 Task: Plan a trip to Ho, Ghana from 6th November, 2023 to 8th November, 2023 for 2 adults.1  bedroom having 2 beds and 1 bathroom. Property type can be flat. Amenities needed are: wifi. Look for 5 properties as per requirement.
Action: Mouse moved to (484, 101)
Screenshot: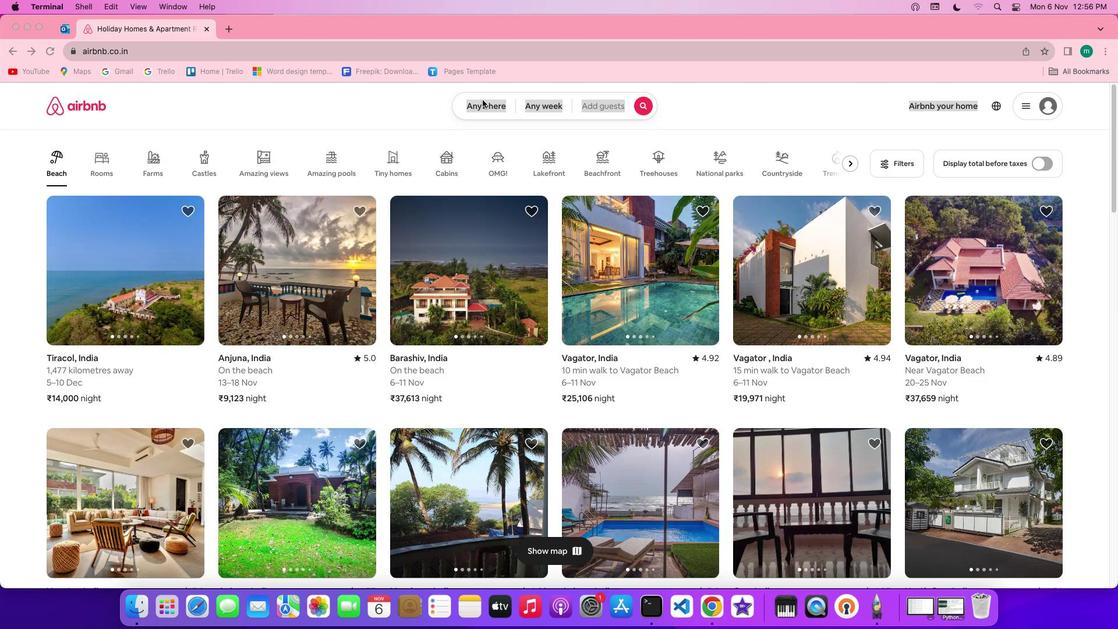
Action: Mouse pressed left at (484, 101)
Screenshot: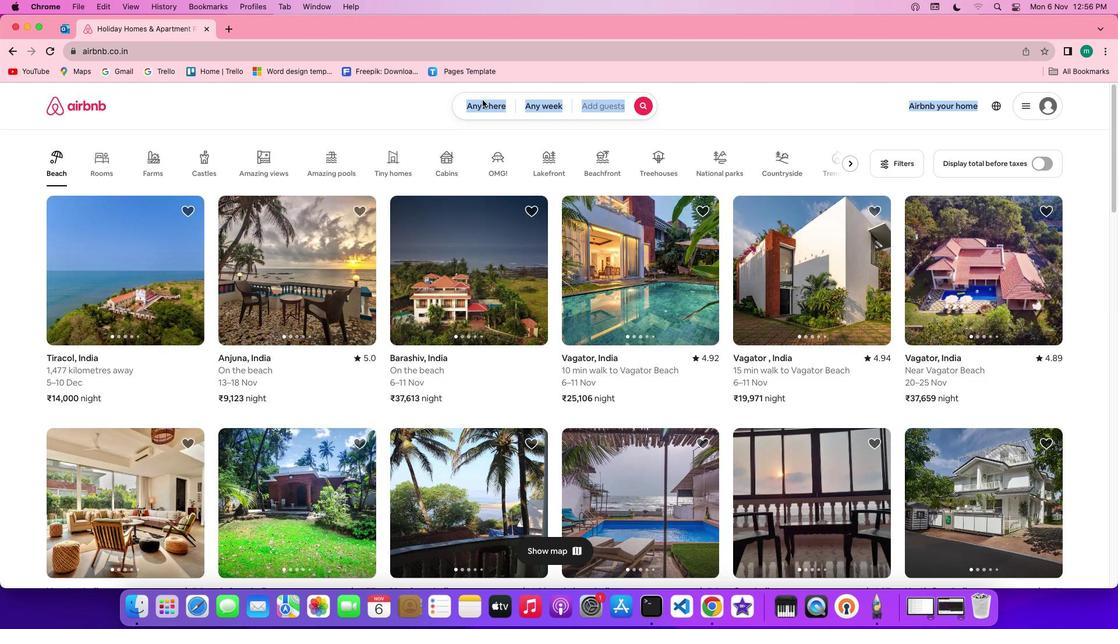 
Action: Mouse pressed left at (484, 101)
Screenshot: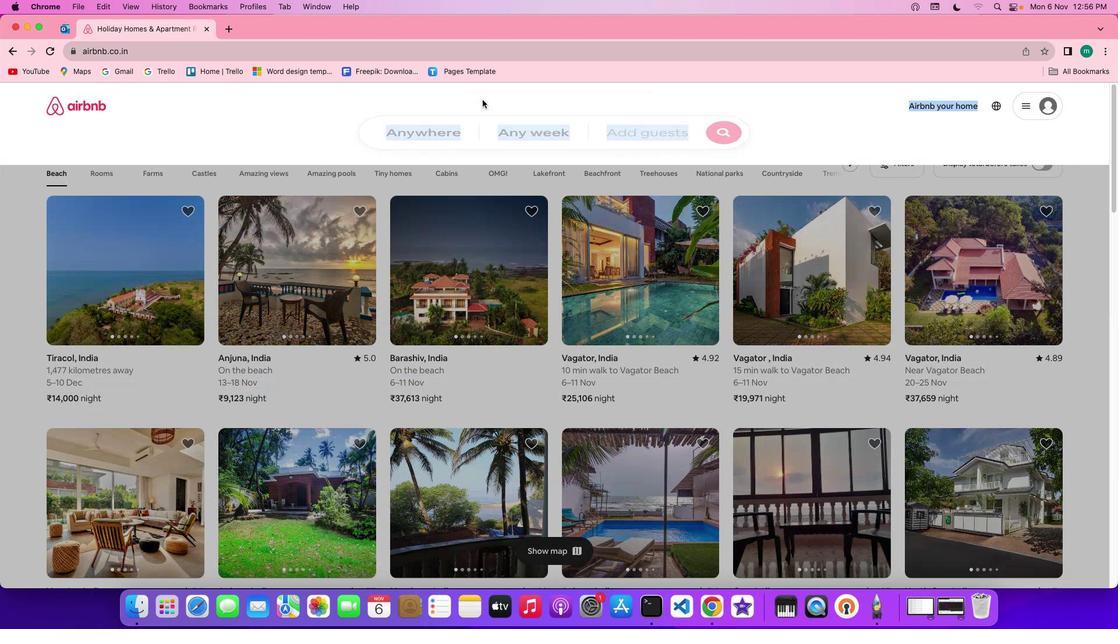 
Action: Mouse moved to (443, 154)
Screenshot: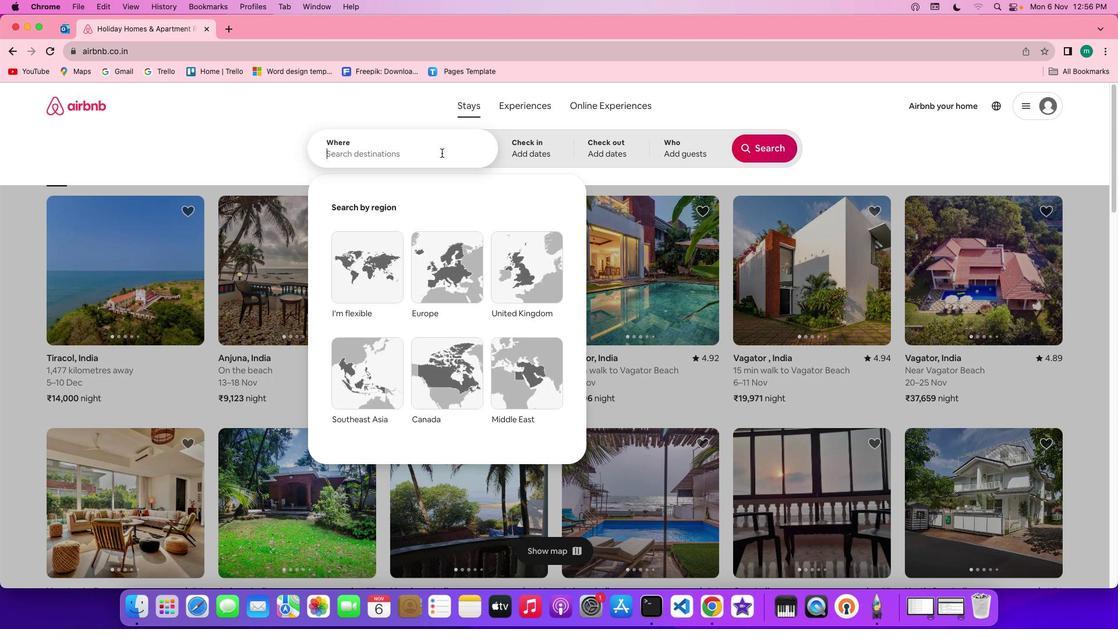 
Action: Key pressed Key.shift'H''o'','Key.spaceKey.shift'G''H'Key.backspace'h''a''n''a'
Screenshot: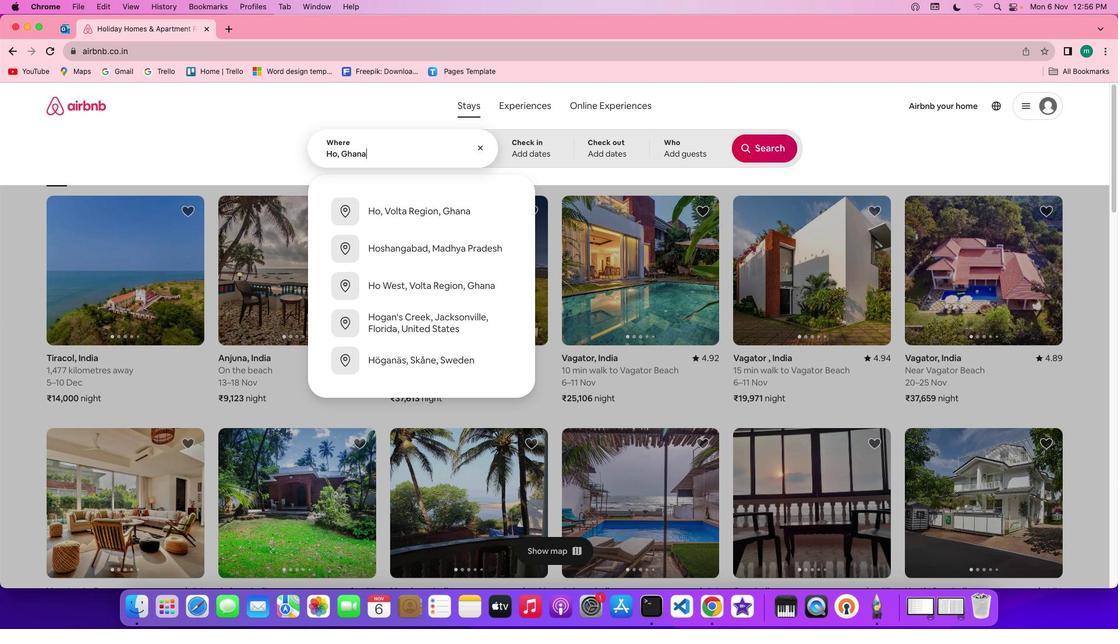 
Action: Mouse moved to (538, 143)
Screenshot: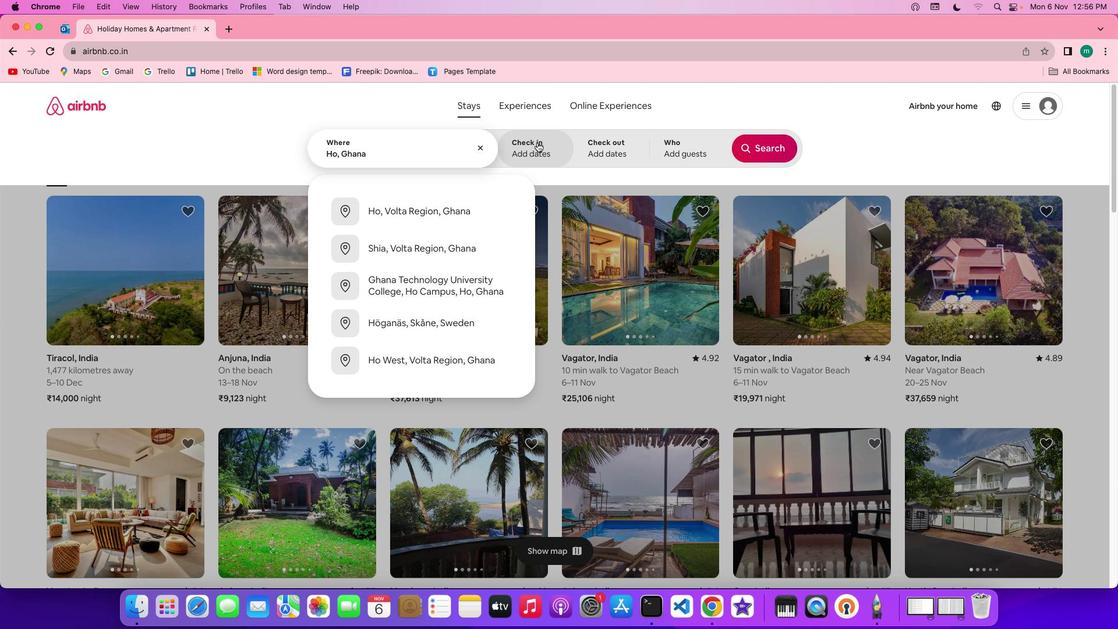 
Action: Mouse pressed left at (538, 143)
Screenshot: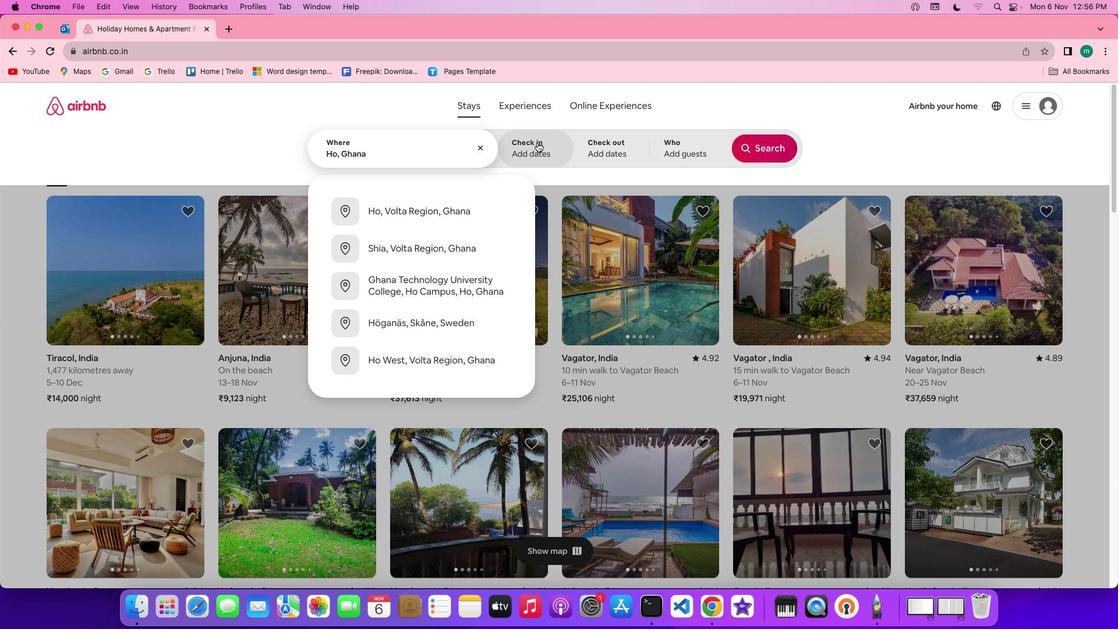 
Action: Mouse moved to (388, 327)
Screenshot: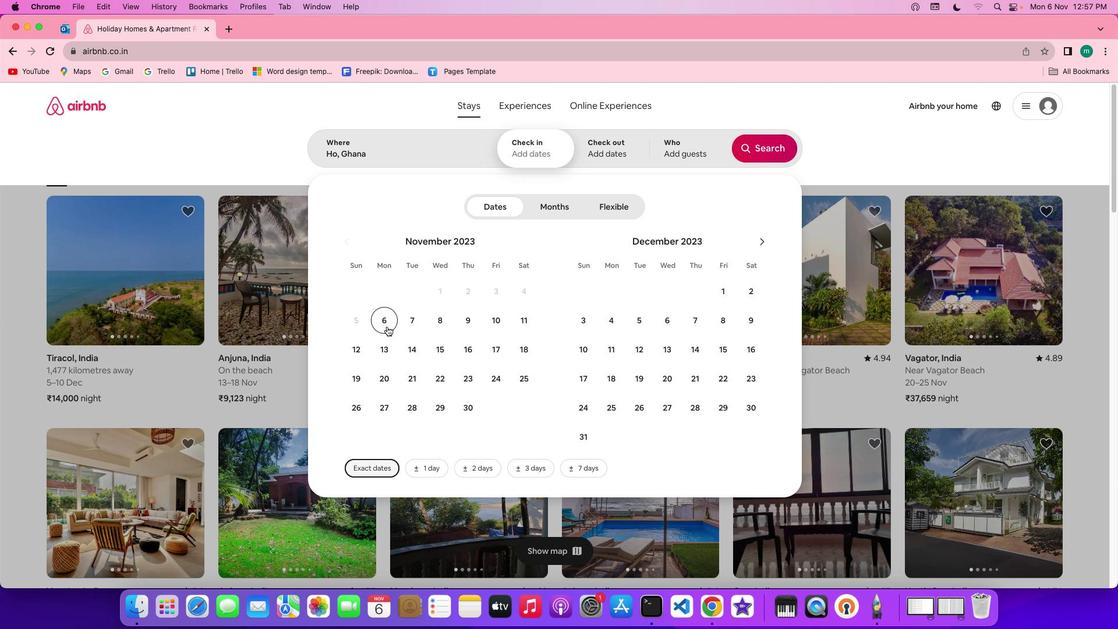 
Action: Mouse pressed left at (388, 327)
Screenshot: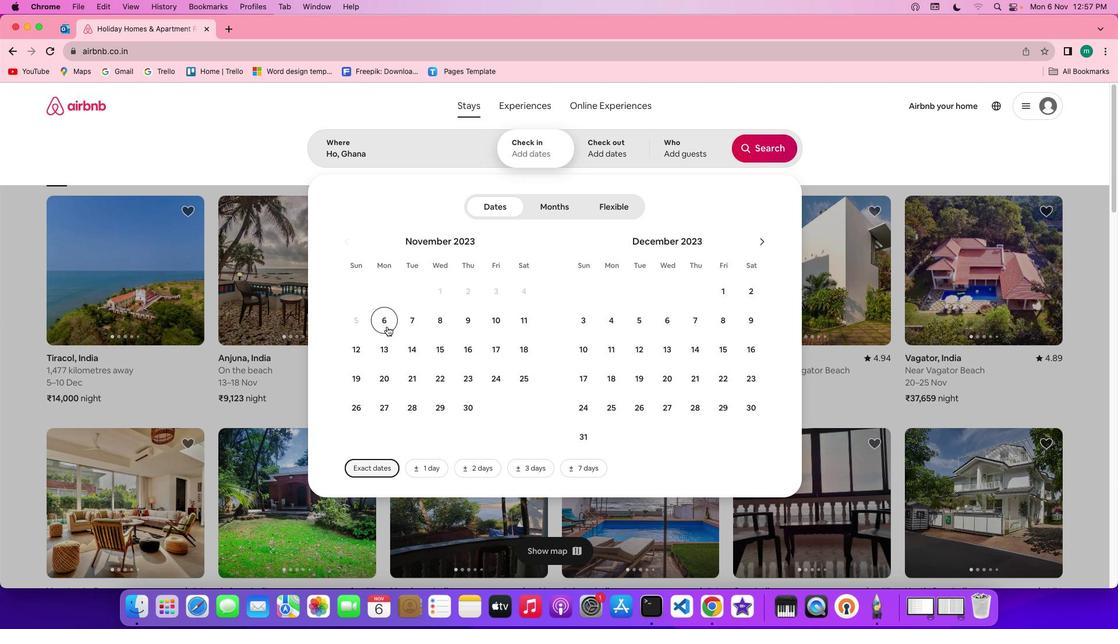 
Action: Mouse moved to (435, 327)
Screenshot: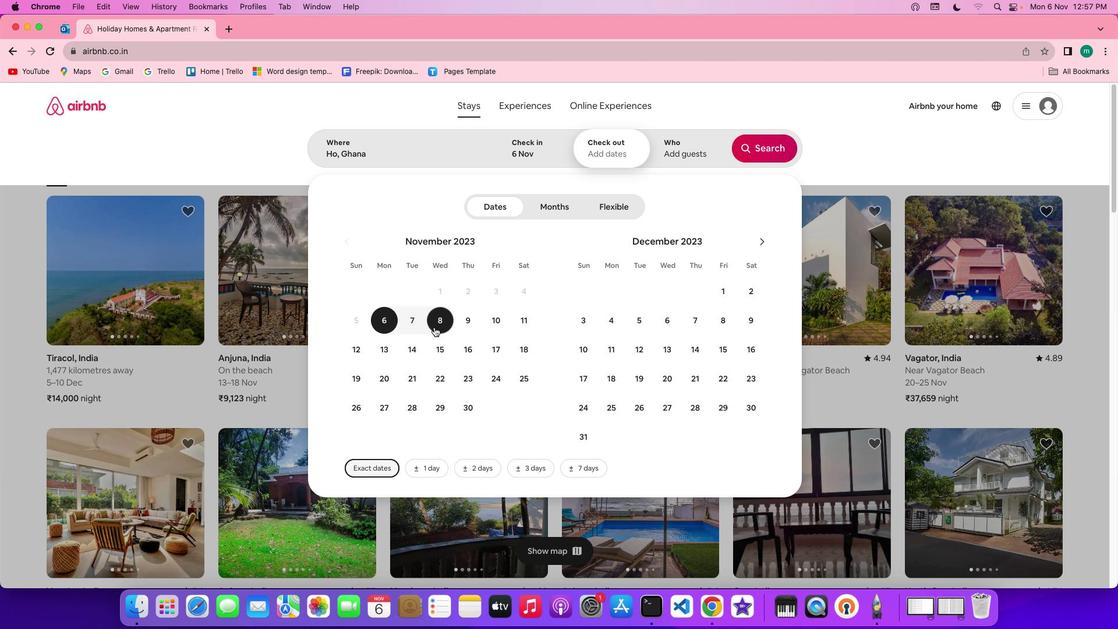 
Action: Mouse pressed left at (435, 327)
Screenshot: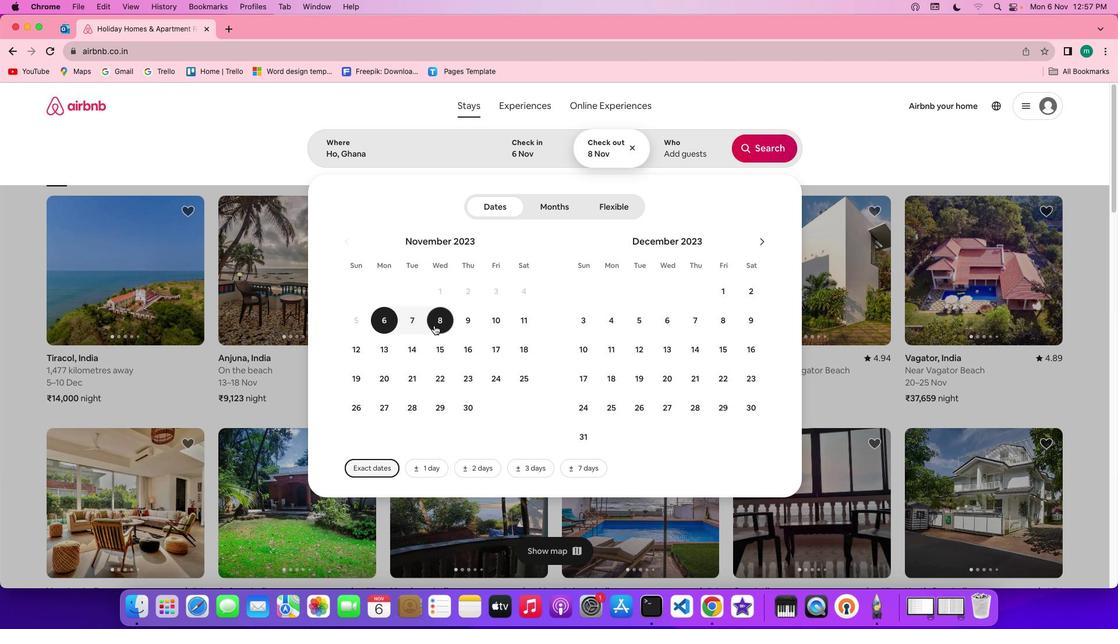 
Action: Mouse moved to (697, 157)
Screenshot: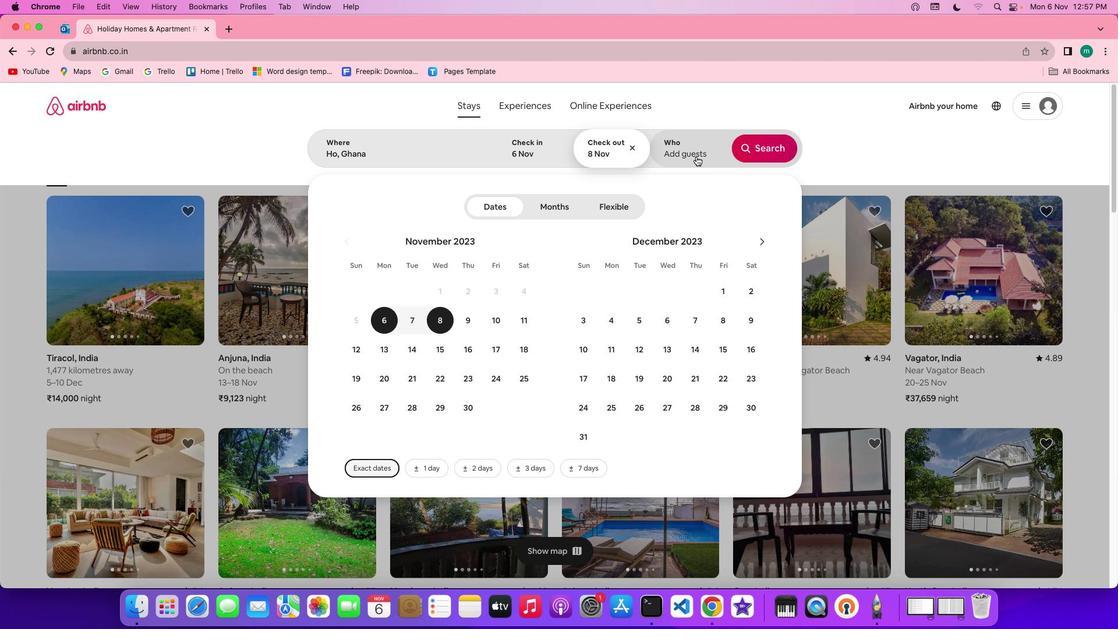 
Action: Mouse pressed left at (697, 157)
Screenshot: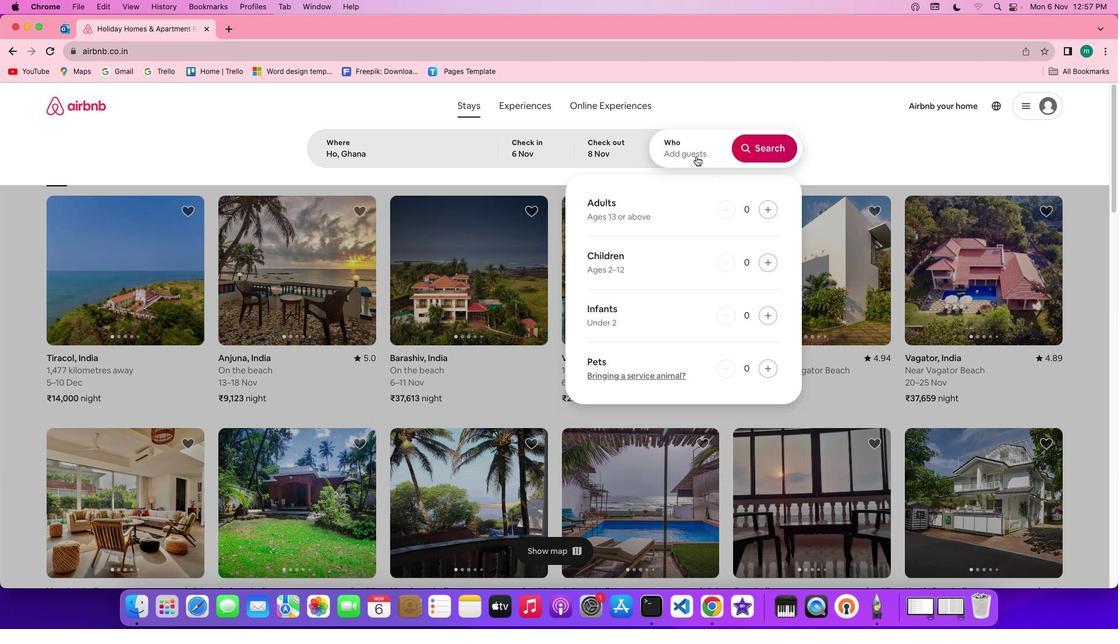 
Action: Mouse moved to (764, 211)
Screenshot: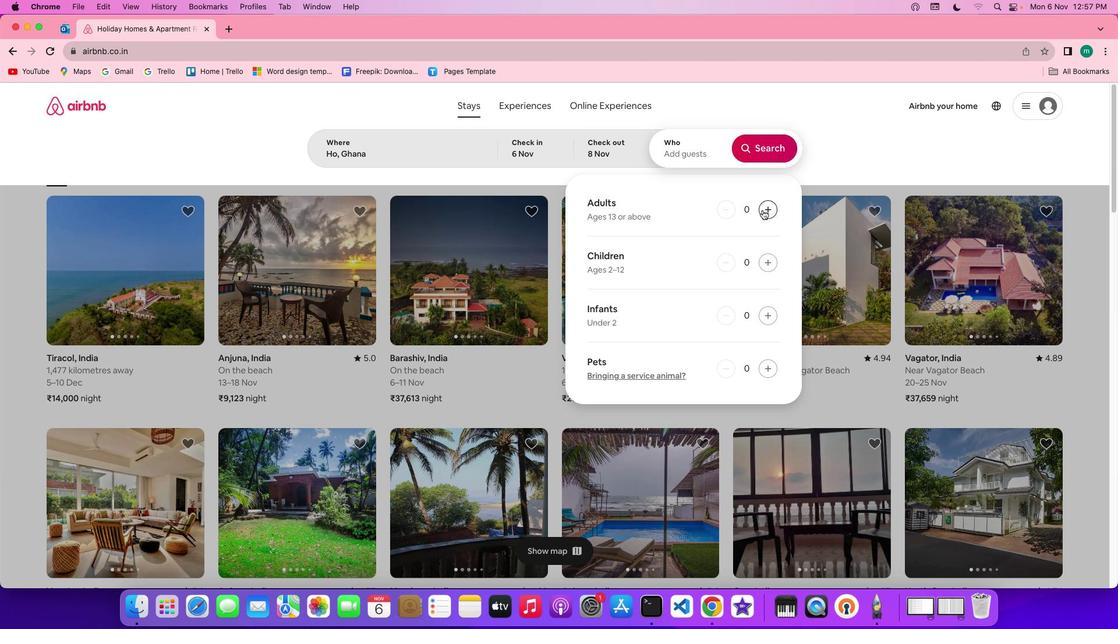
Action: Mouse pressed left at (764, 211)
Screenshot: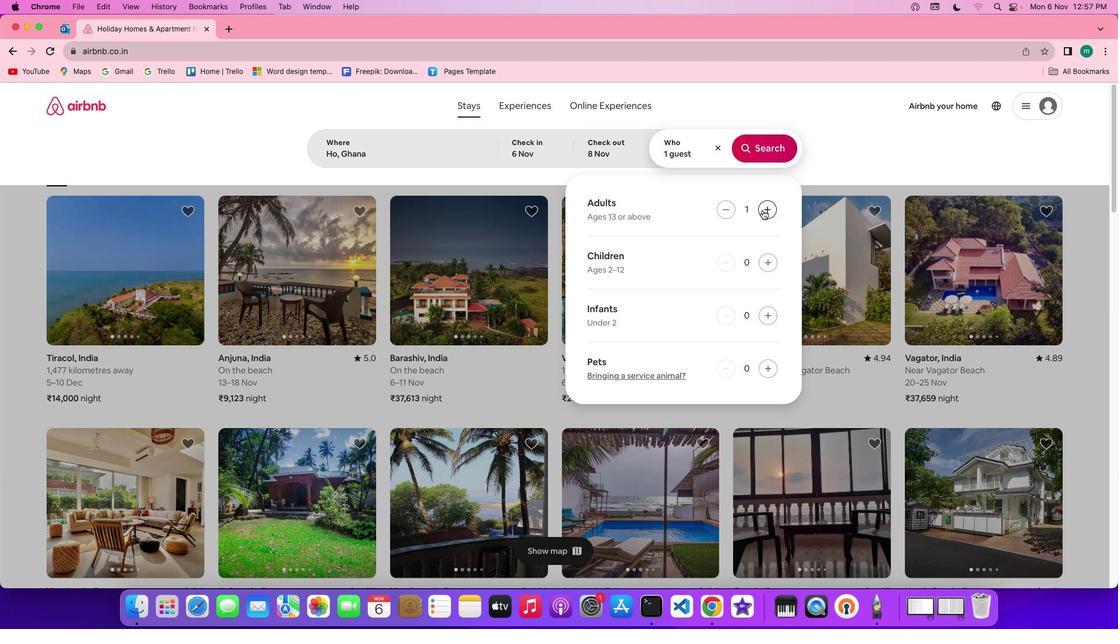 
Action: Mouse pressed left at (764, 211)
Screenshot: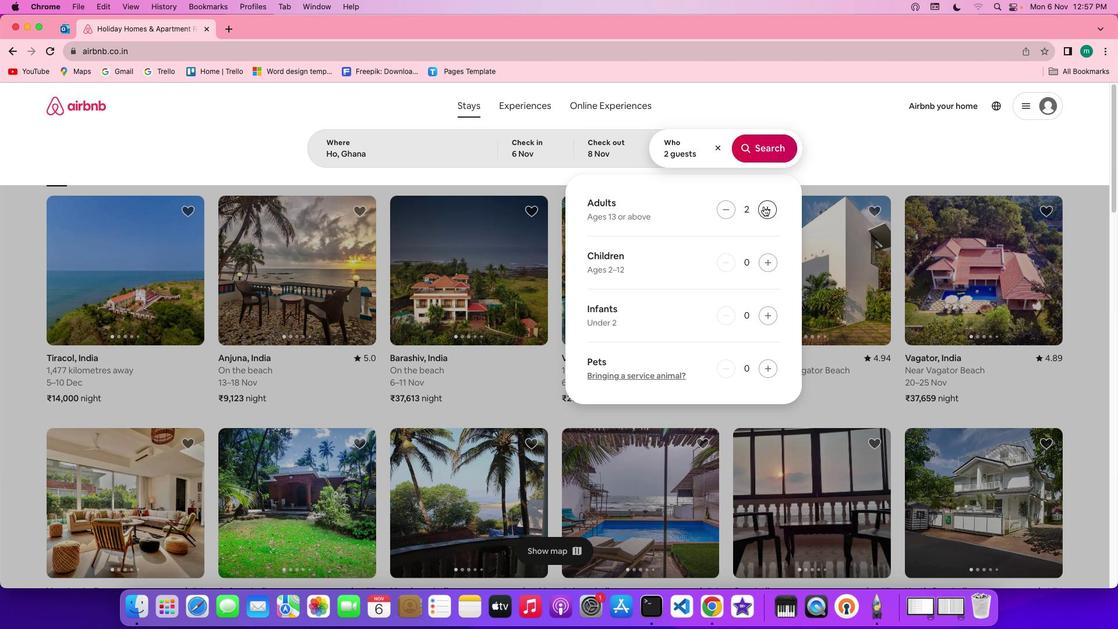 
Action: Mouse moved to (771, 154)
Screenshot: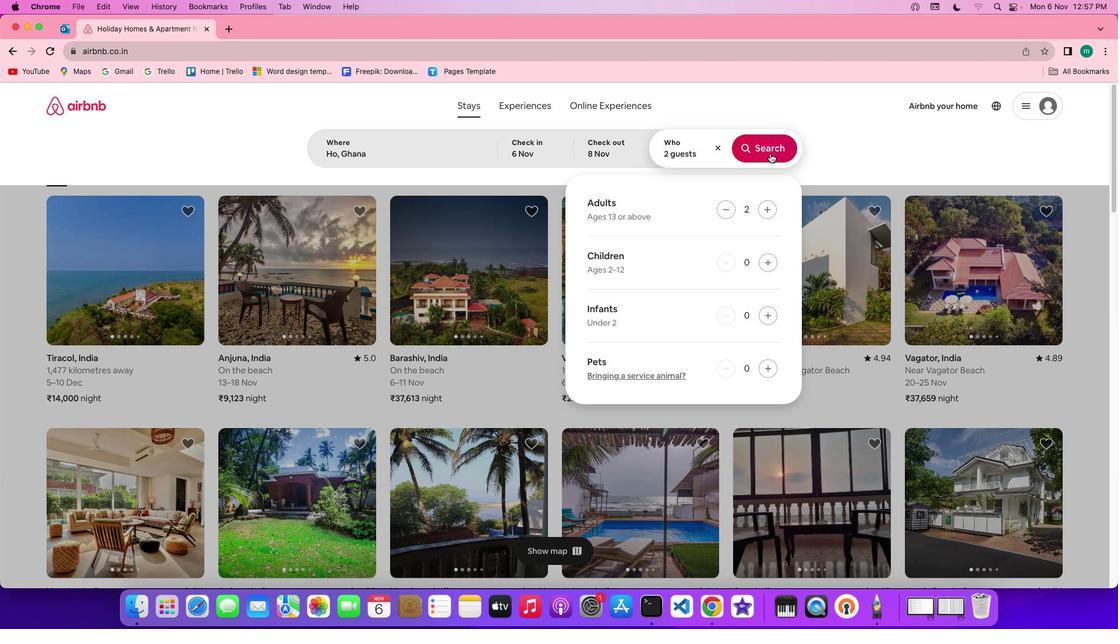 
Action: Mouse pressed left at (771, 154)
Screenshot: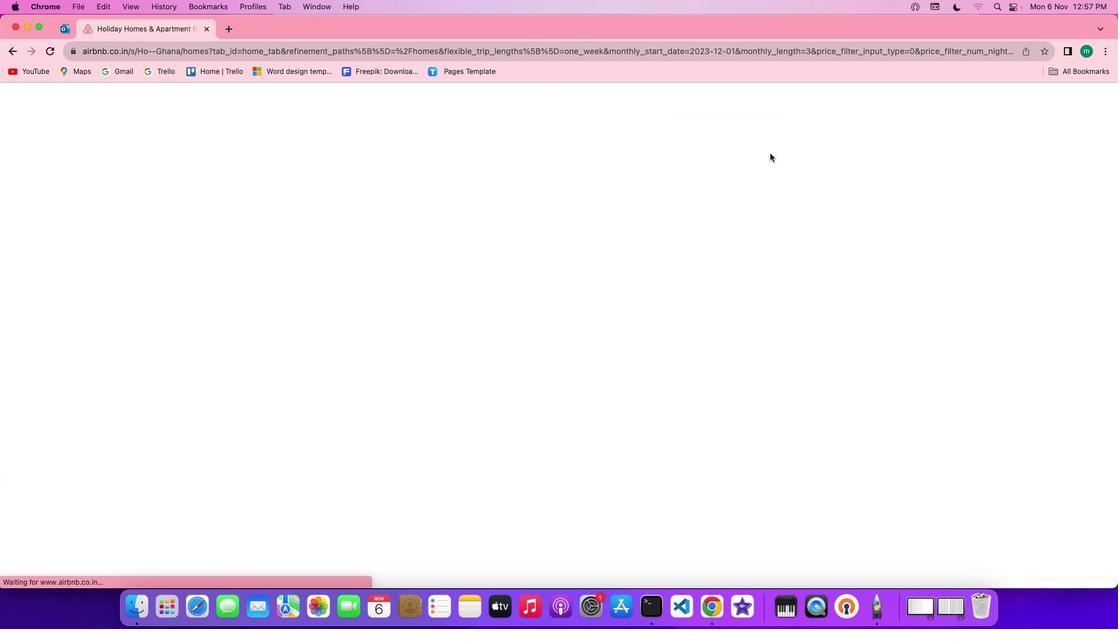 
Action: Mouse moved to (948, 152)
Screenshot: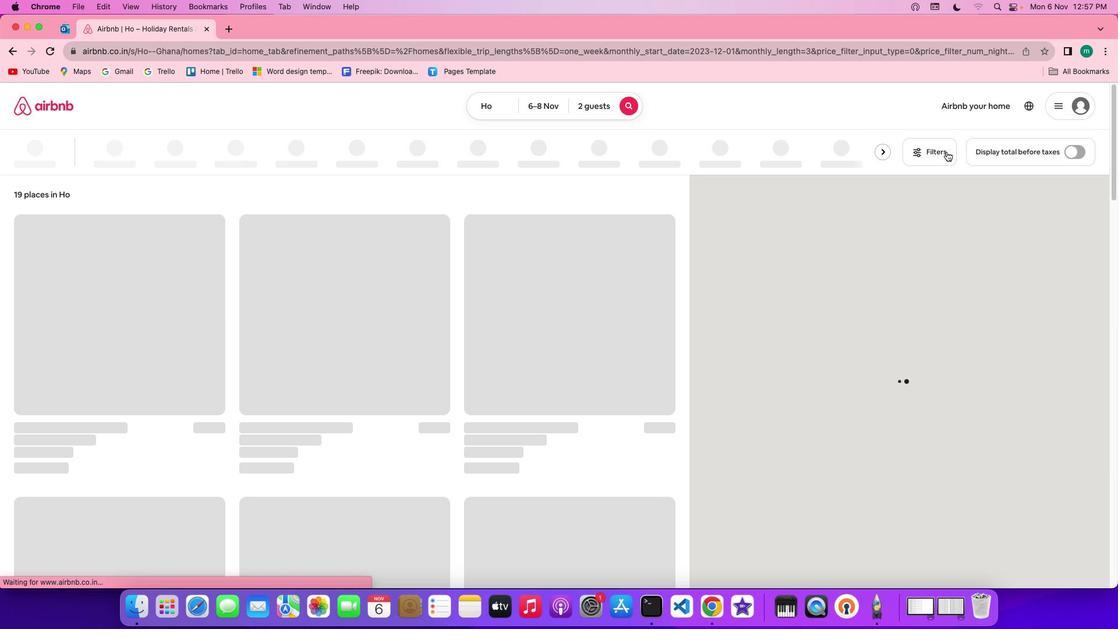 
Action: Mouse pressed left at (948, 152)
Screenshot: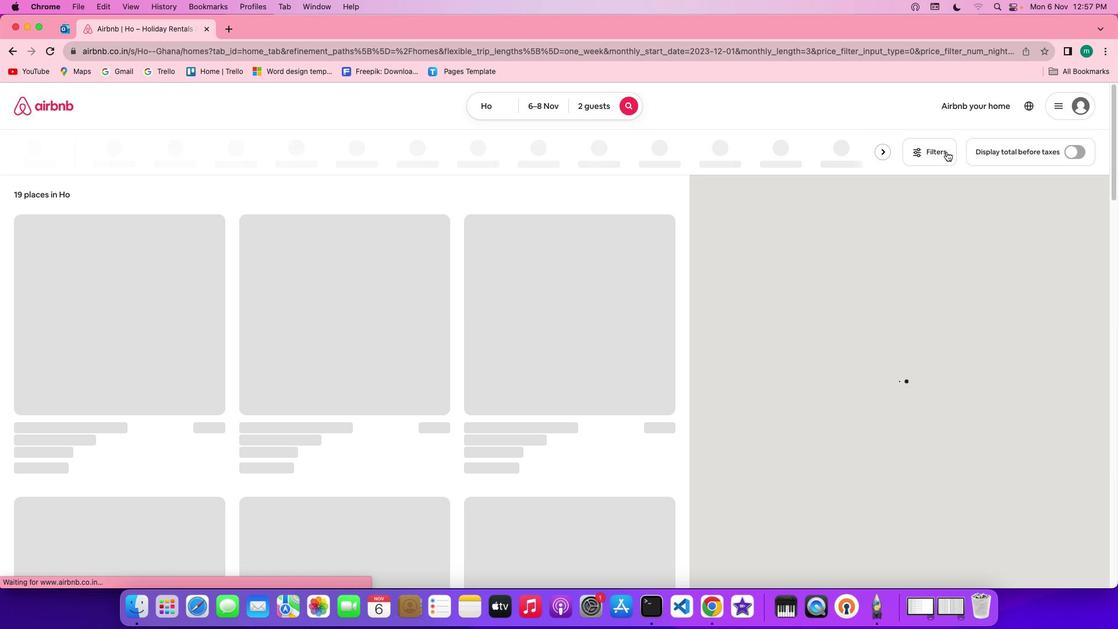 
Action: Mouse moved to (934, 149)
Screenshot: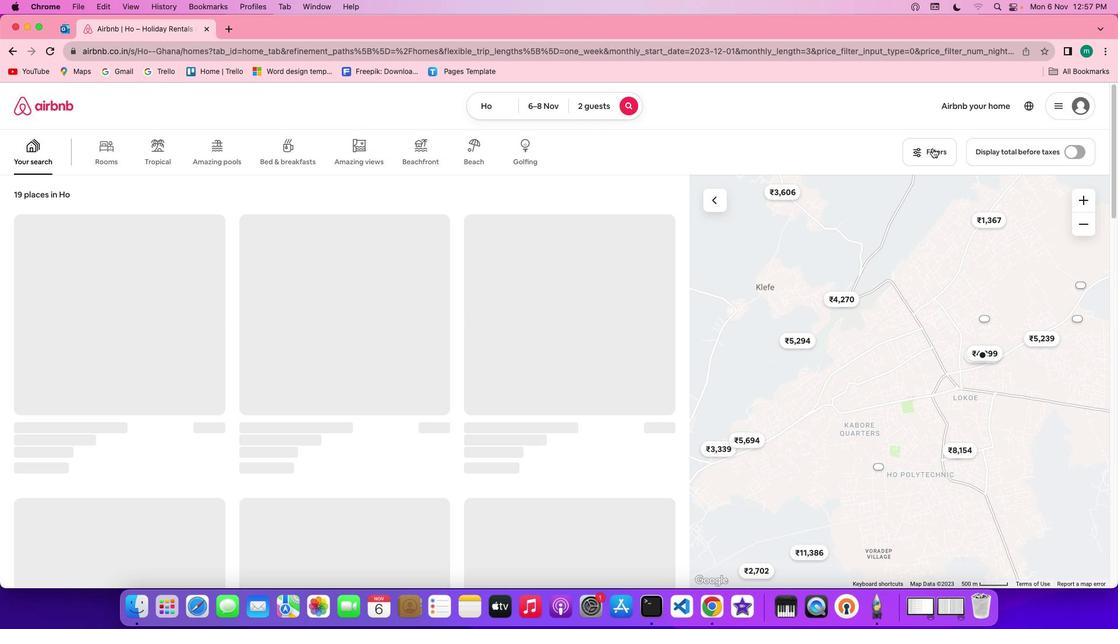 
Action: Mouse pressed left at (934, 149)
Screenshot: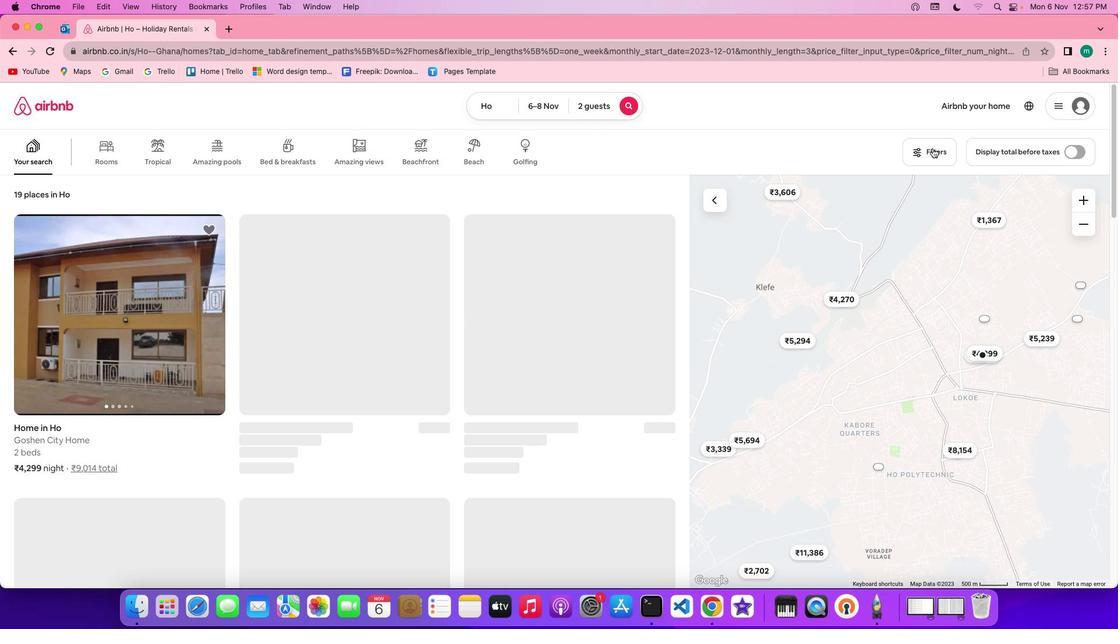 
Action: Mouse moved to (656, 342)
Screenshot: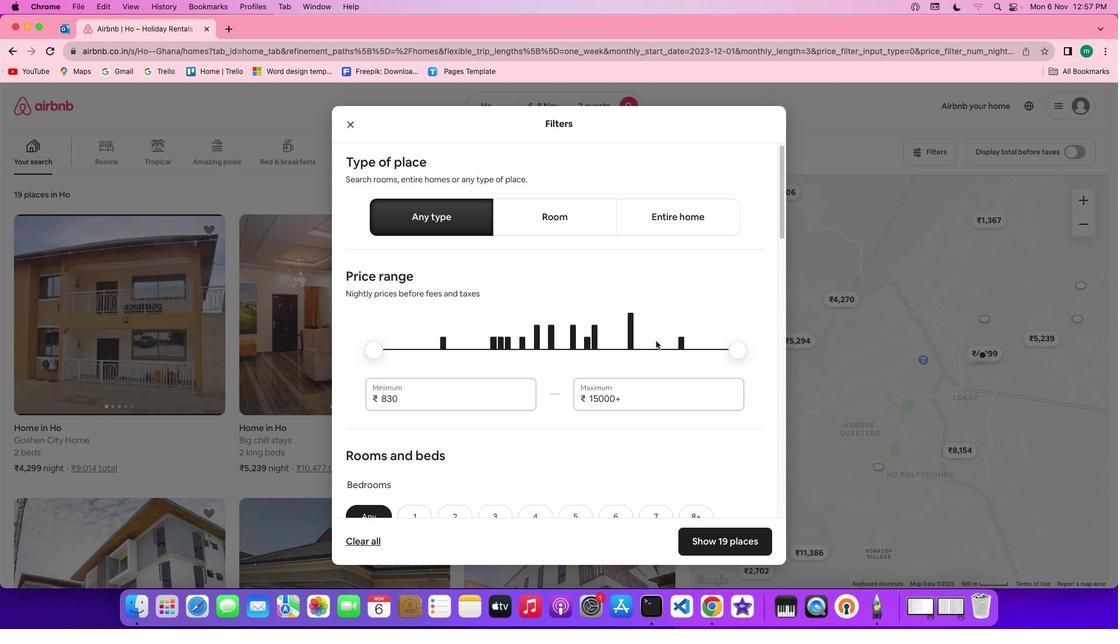 
Action: Mouse scrolled (656, 342) with delta (1, 0)
Screenshot: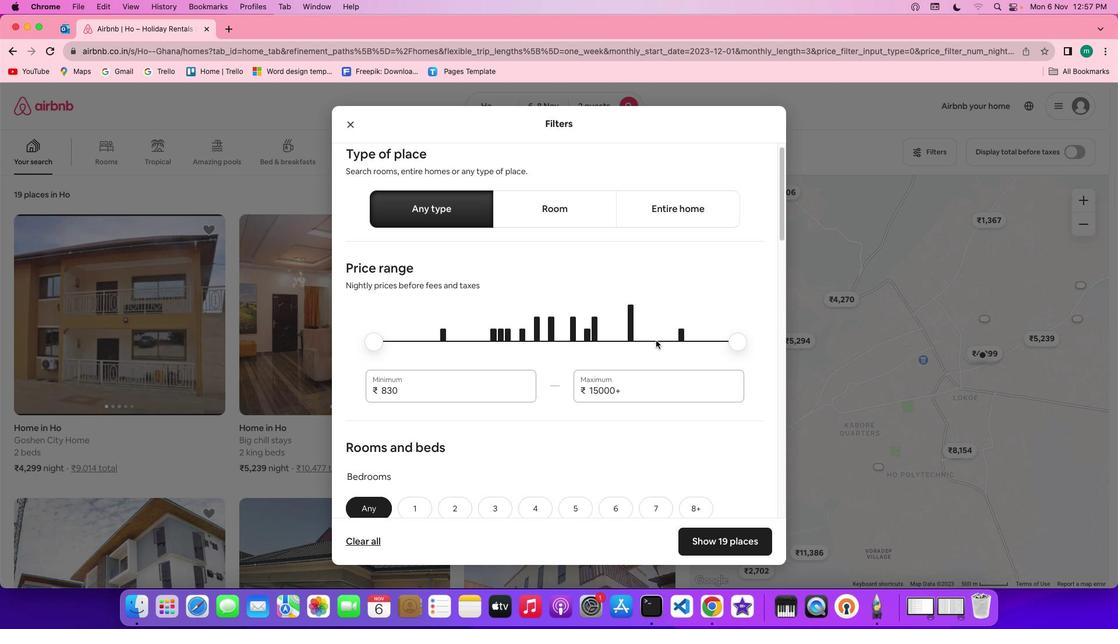 
Action: Mouse scrolled (656, 342) with delta (1, 0)
Screenshot: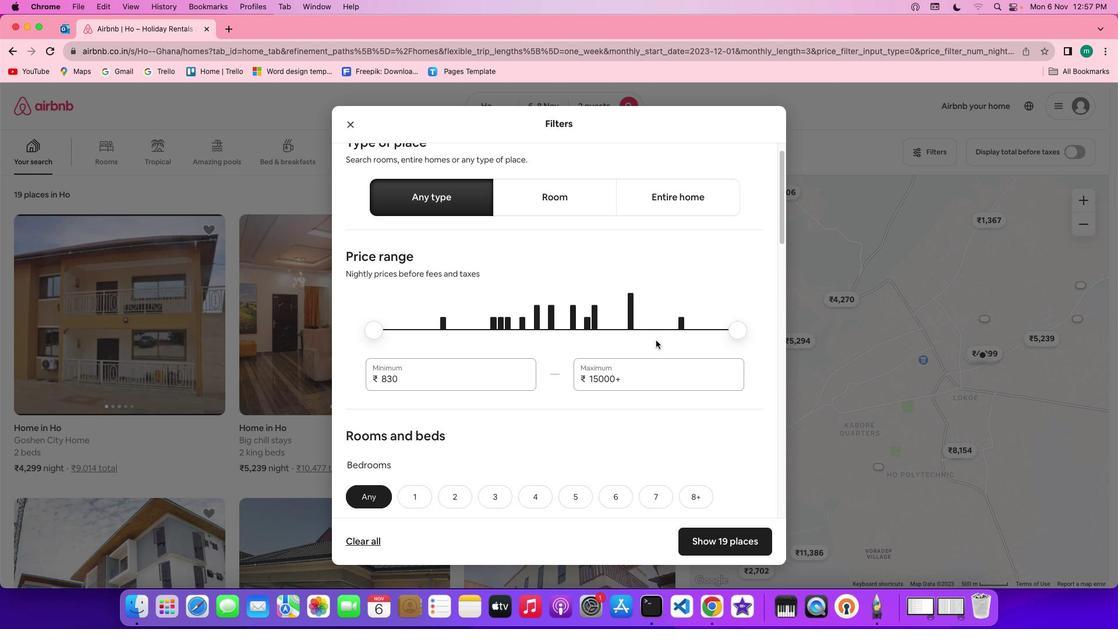 
Action: Mouse moved to (656, 342)
Screenshot: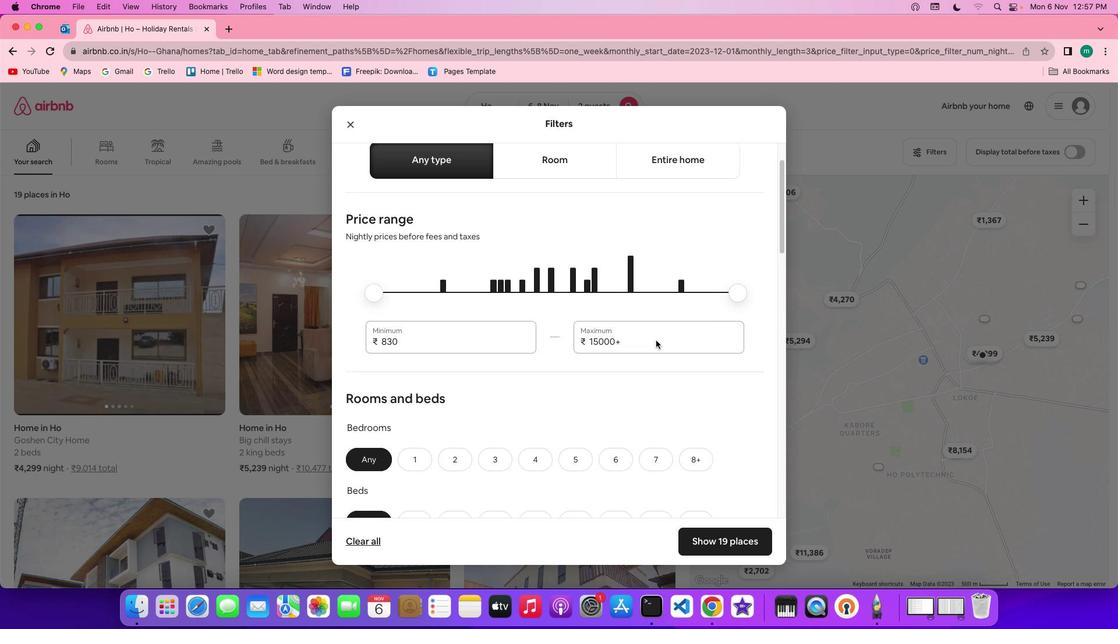 
Action: Mouse scrolled (656, 342) with delta (1, 0)
Screenshot: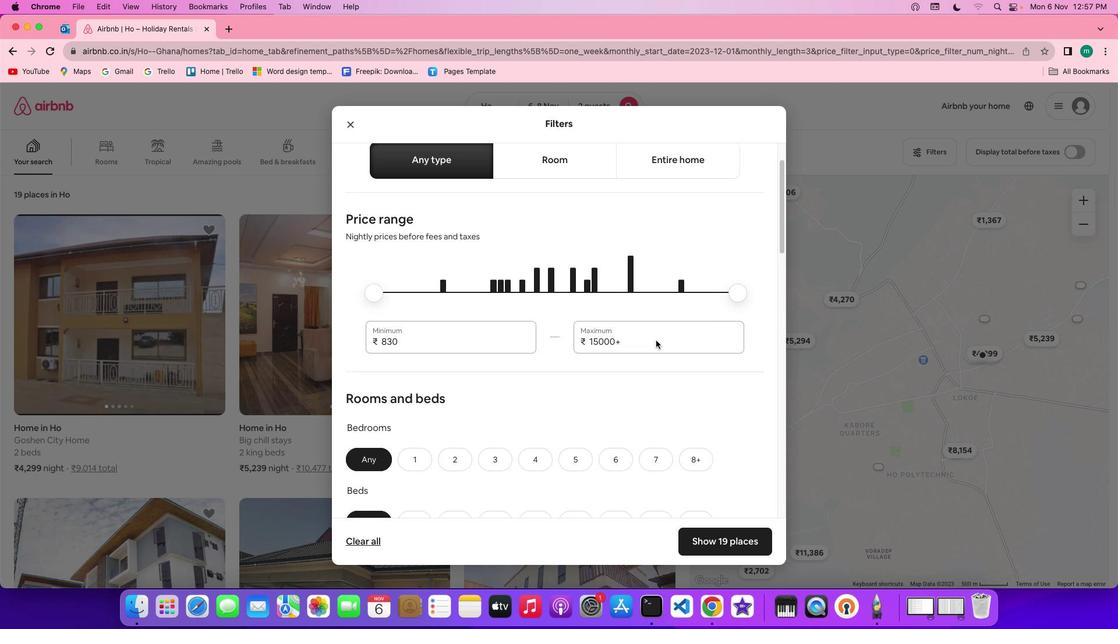 
Action: Mouse moved to (656, 341)
Screenshot: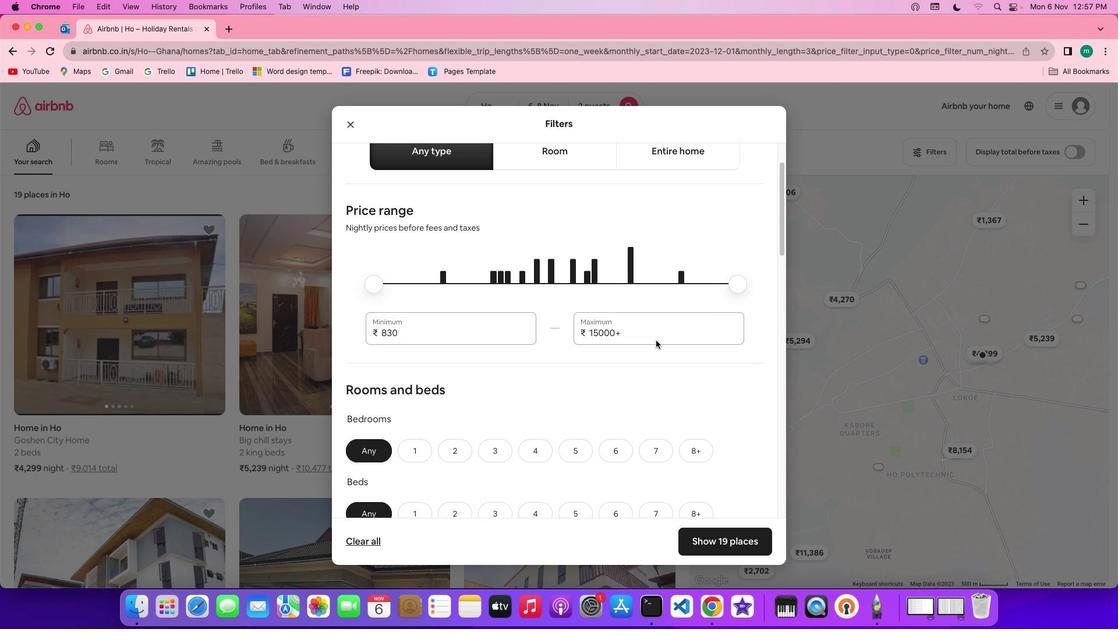 
Action: Mouse scrolled (656, 341) with delta (1, 0)
Screenshot: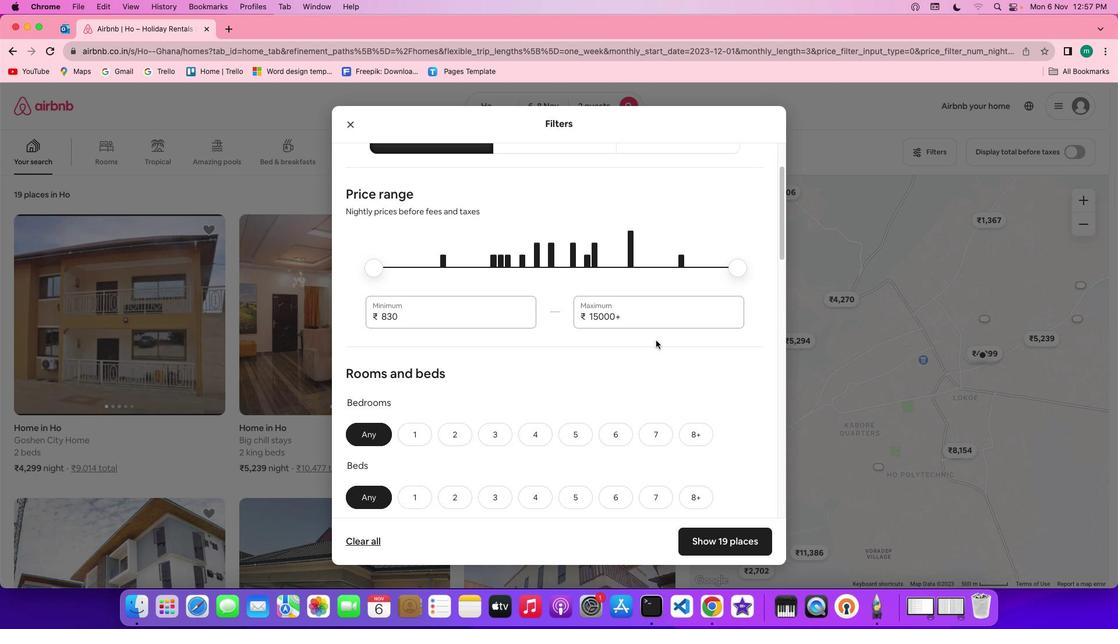 
Action: Mouse scrolled (656, 341) with delta (1, 0)
Screenshot: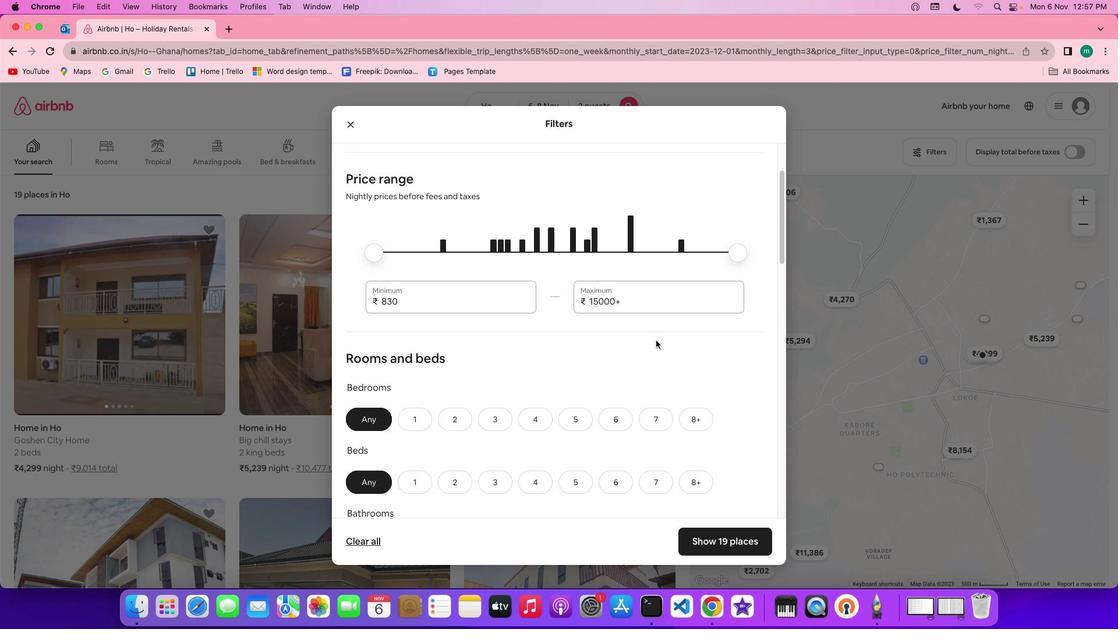 
Action: Mouse scrolled (656, 341) with delta (1, 0)
Screenshot: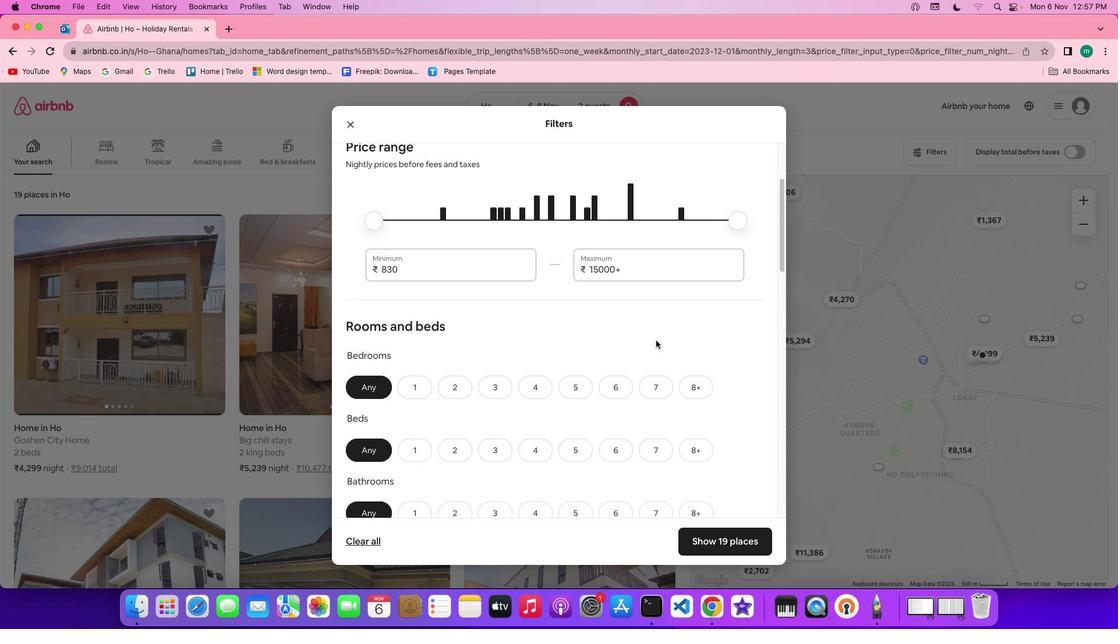 
Action: Mouse scrolled (656, 341) with delta (1, 0)
Screenshot: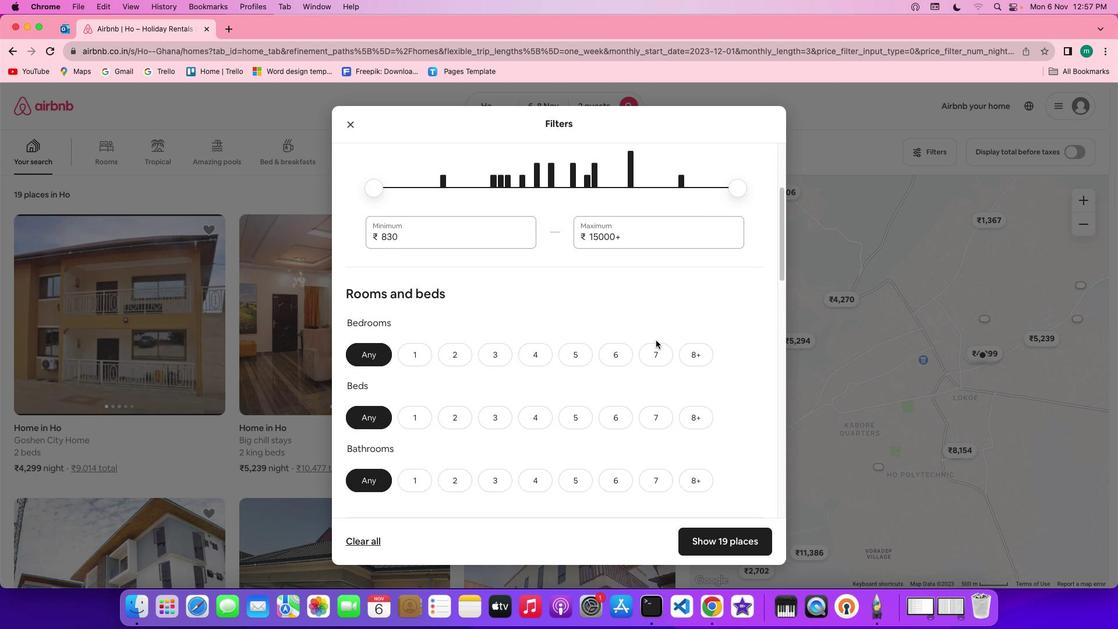 
Action: Mouse scrolled (656, 341) with delta (1, 0)
Screenshot: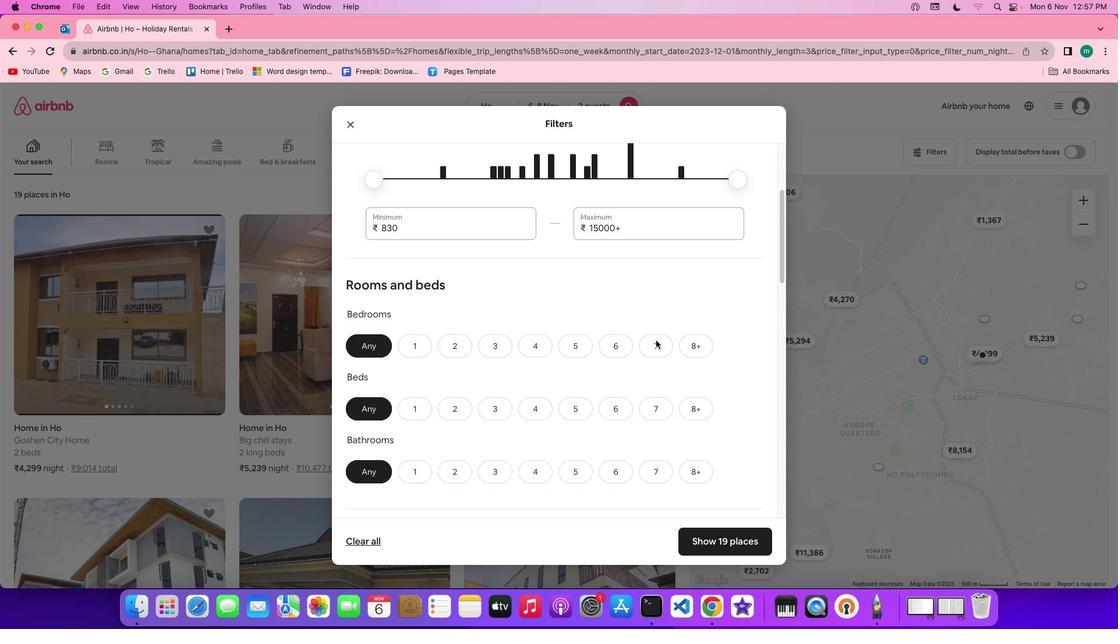 
Action: Mouse scrolled (656, 341) with delta (1, 0)
Screenshot: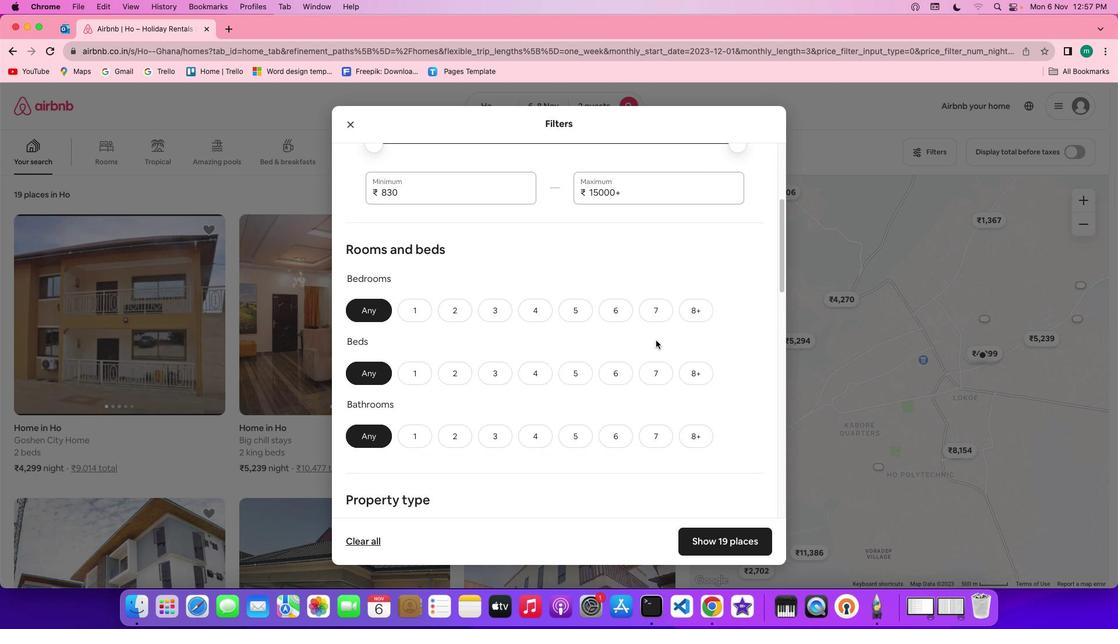 
Action: Mouse scrolled (656, 341) with delta (1, 0)
Screenshot: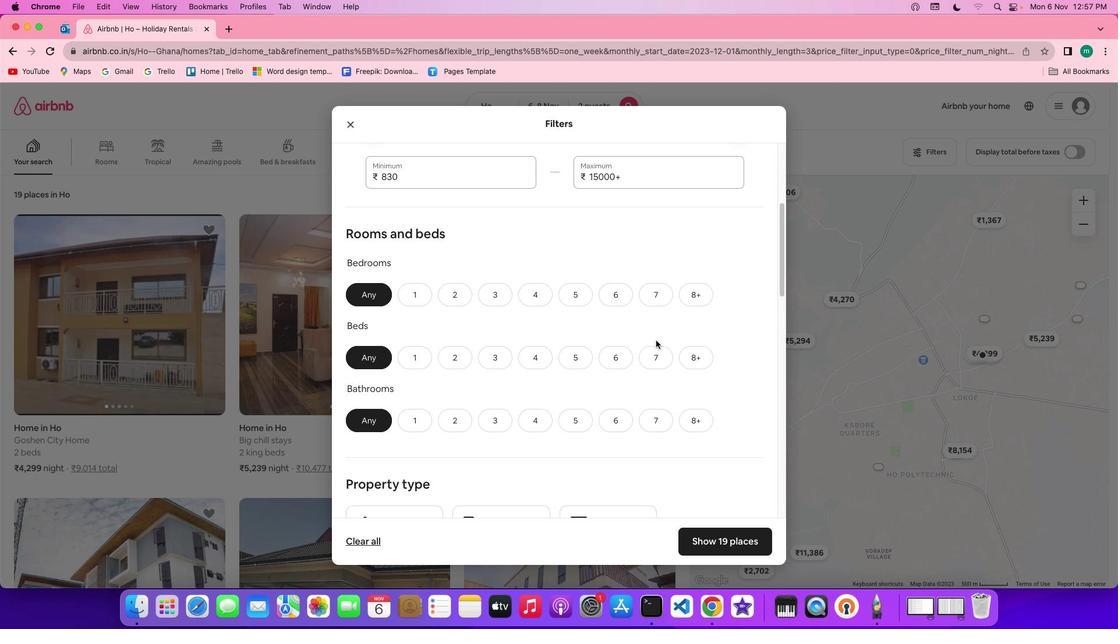 
Action: Mouse scrolled (656, 341) with delta (1, 0)
Screenshot: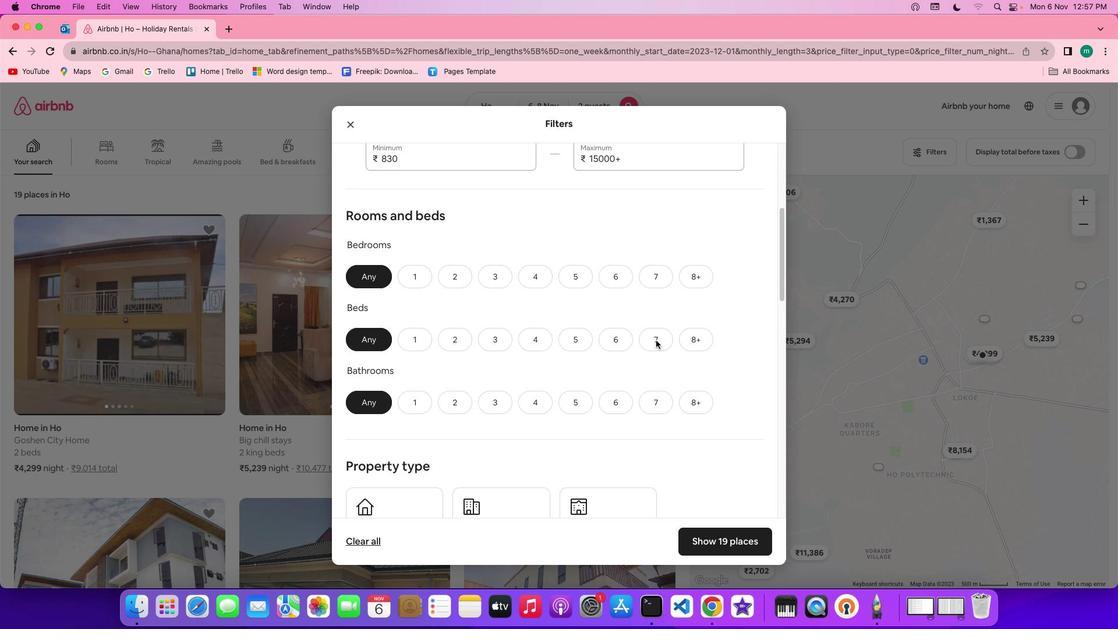 
Action: Mouse scrolled (656, 341) with delta (1, 0)
Screenshot: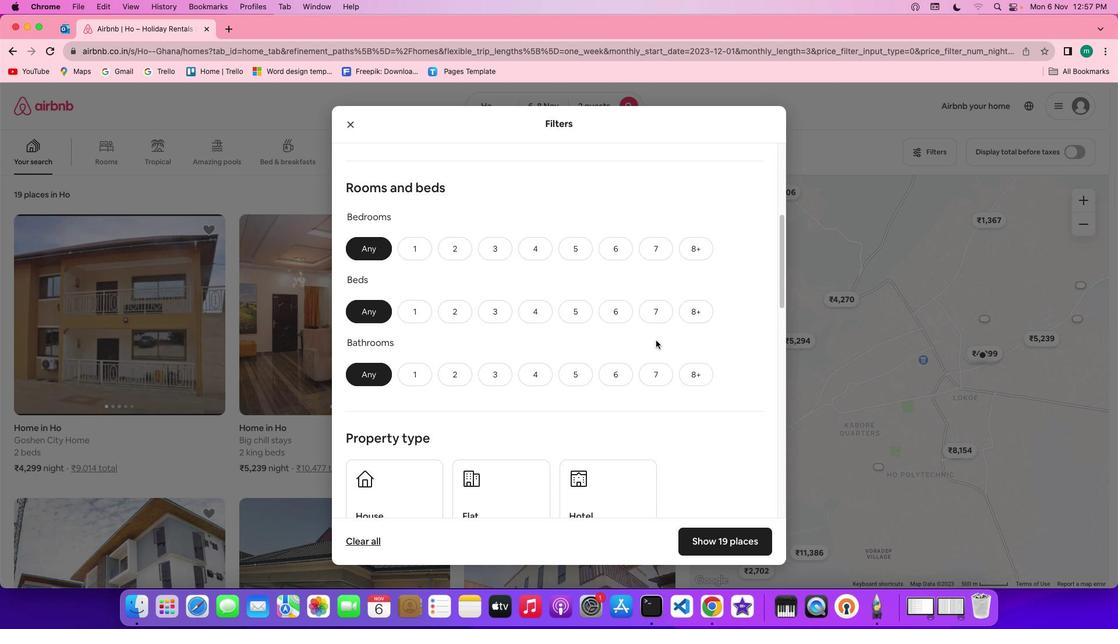 
Action: Mouse moved to (424, 241)
Screenshot: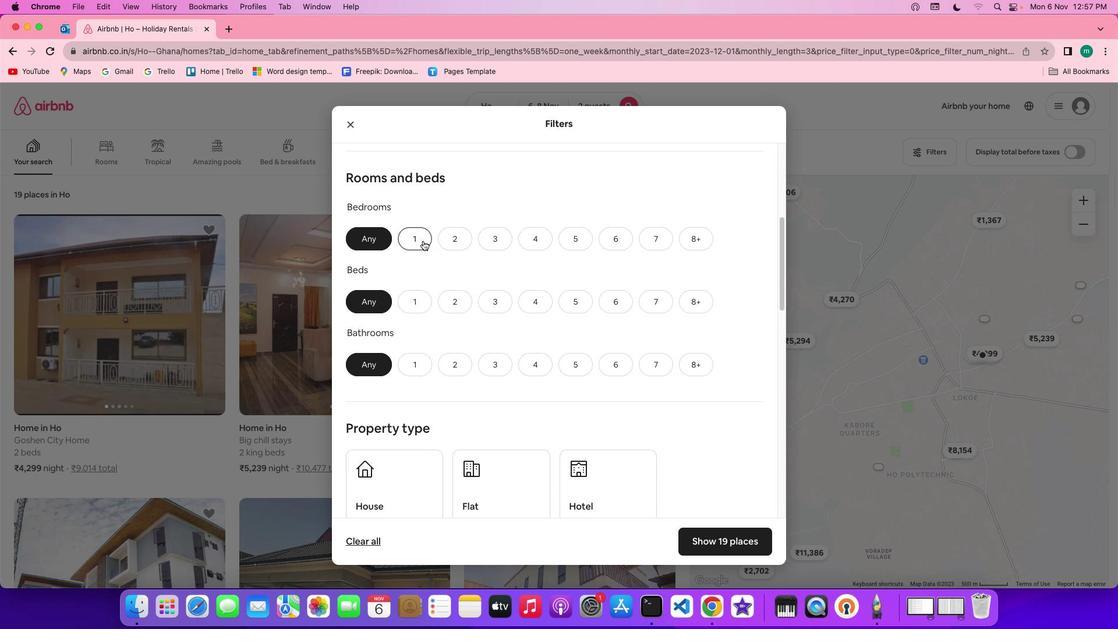 
Action: Mouse pressed left at (424, 241)
Screenshot: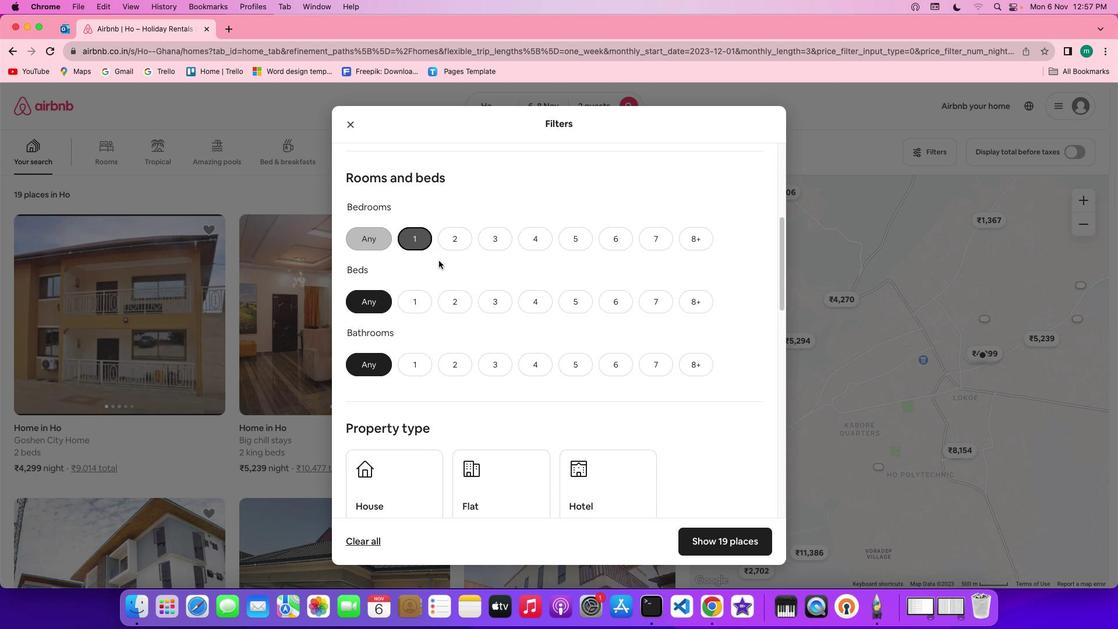 
Action: Mouse moved to (465, 296)
Screenshot: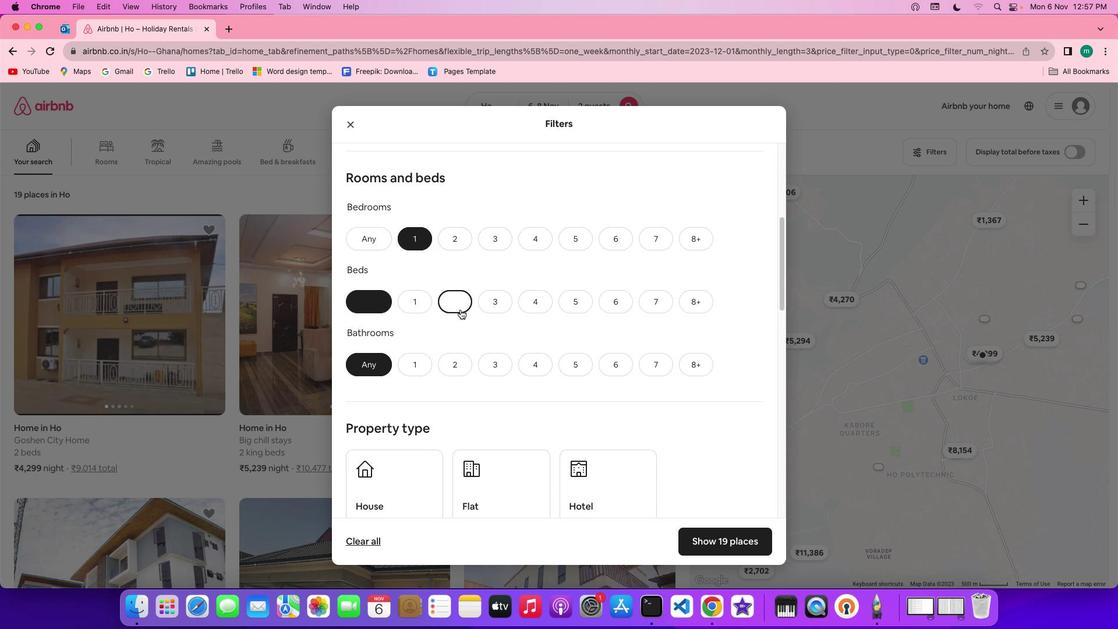 
Action: Mouse pressed left at (465, 296)
Screenshot: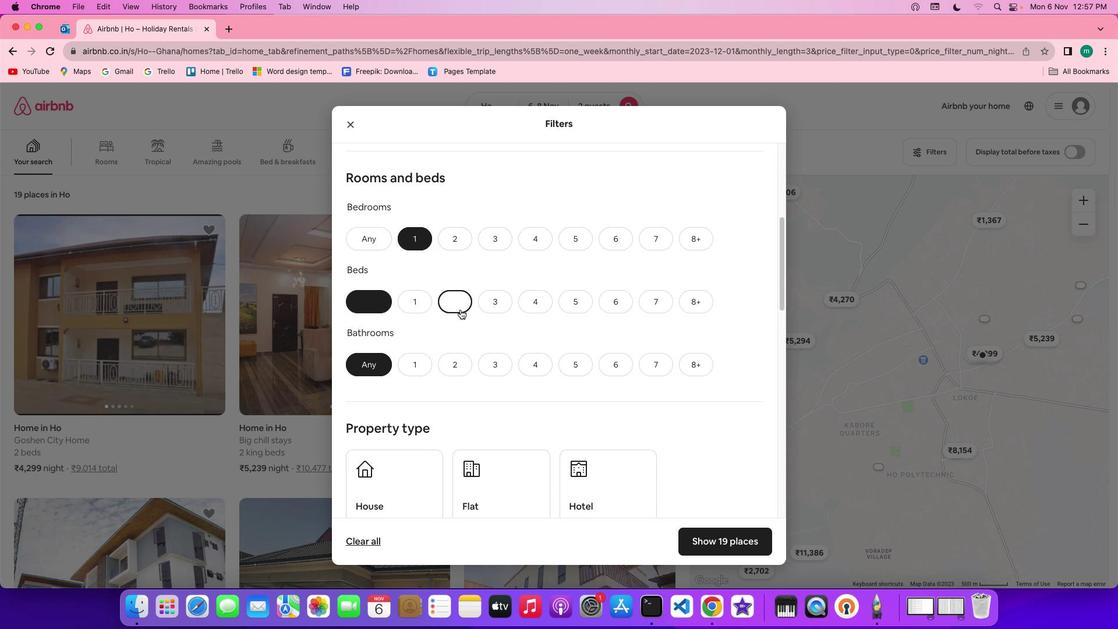 
Action: Mouse moved to (422, 361)
Screenshot: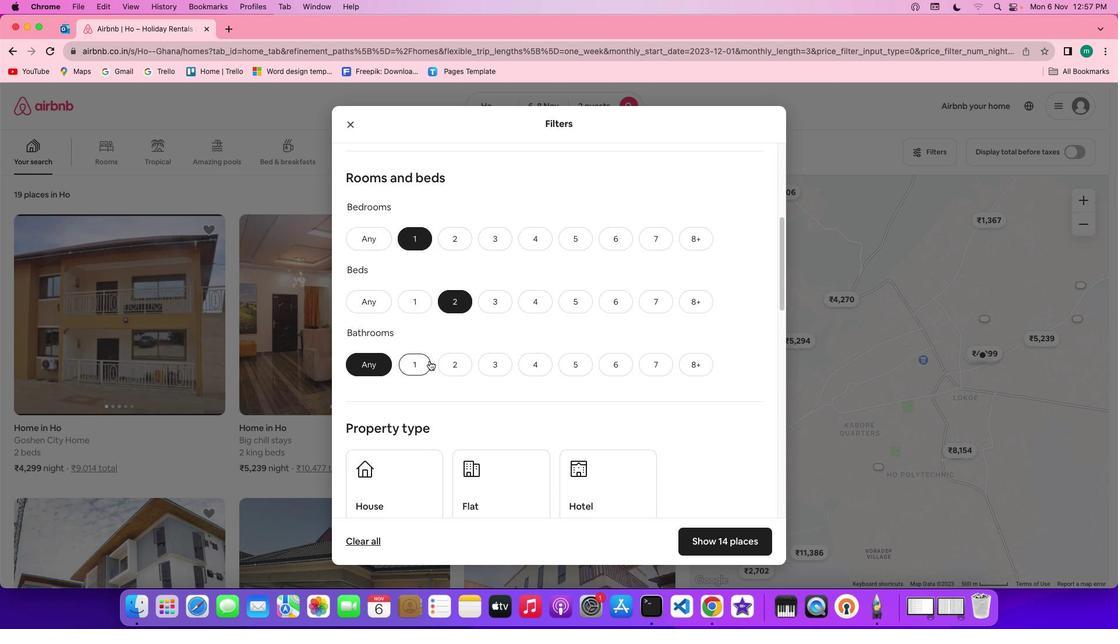 
Action: Mouse pressed left at (422, 361)
Screenshot: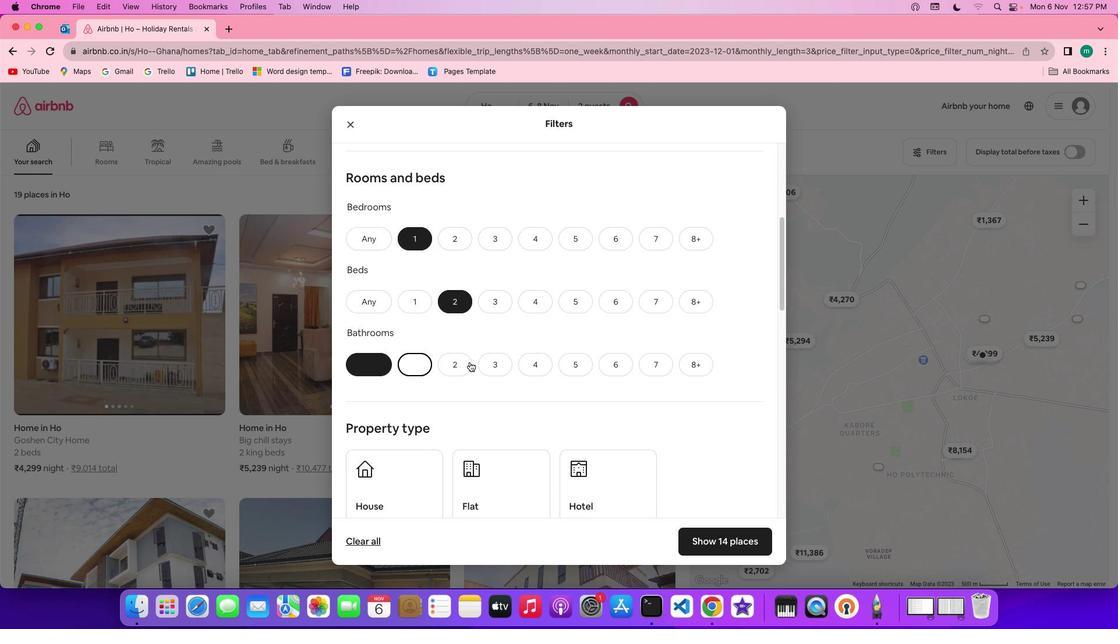 
Action: Mouse moved to (581, 368)
Screenshot: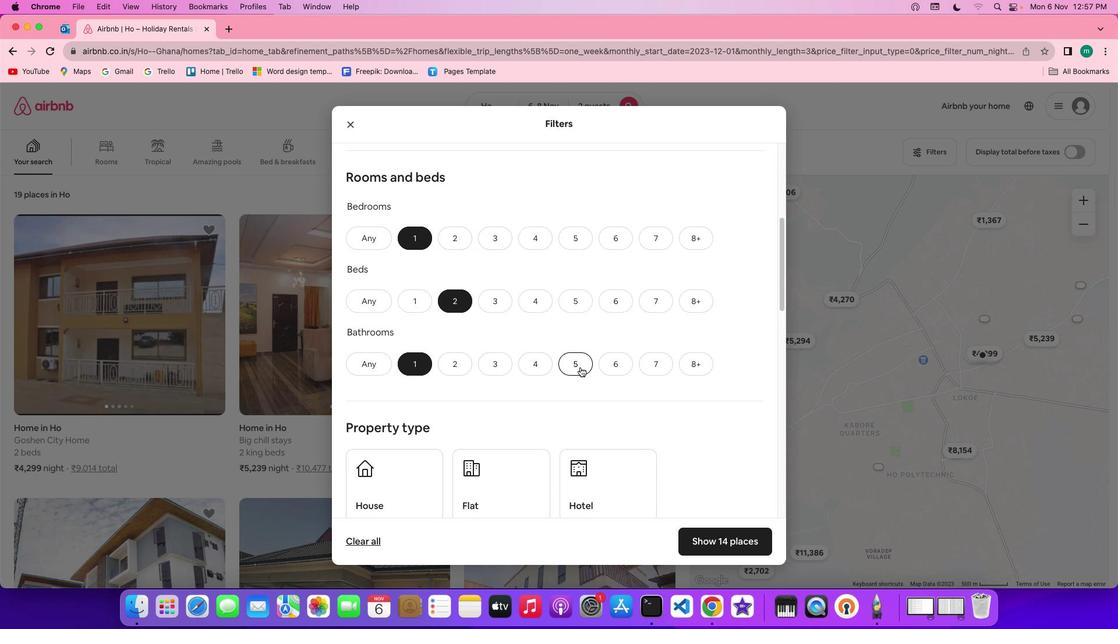 
Action: Mouse scrolled (581, 368) with delta (1, 0)
Screenshot: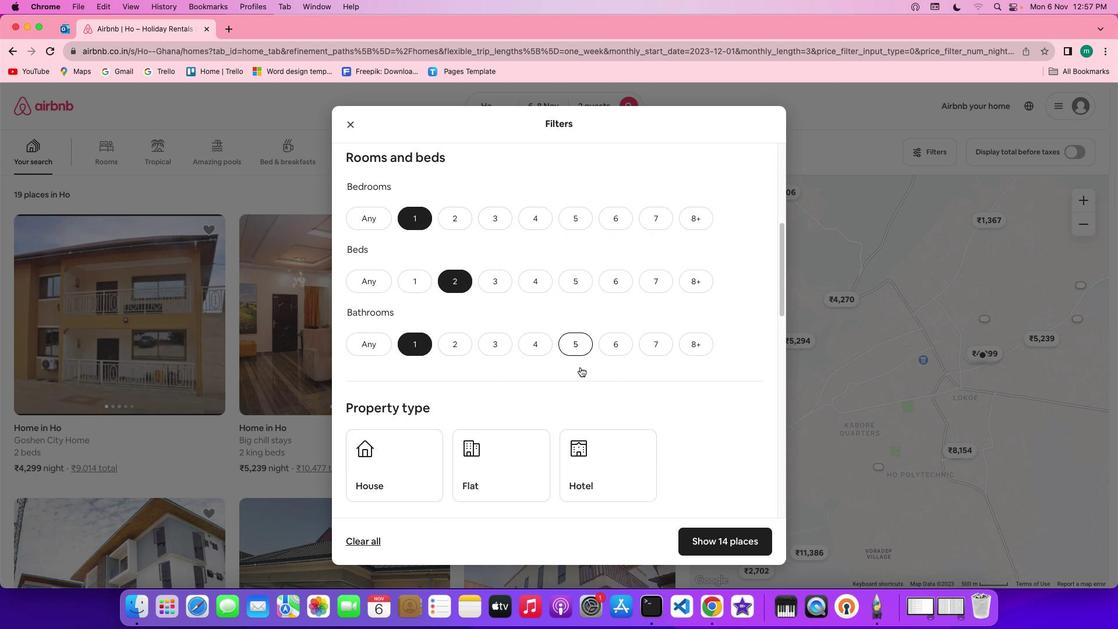 
Action: Mouse scrolled (581, 368) with delta (1, 0)
Screenshot: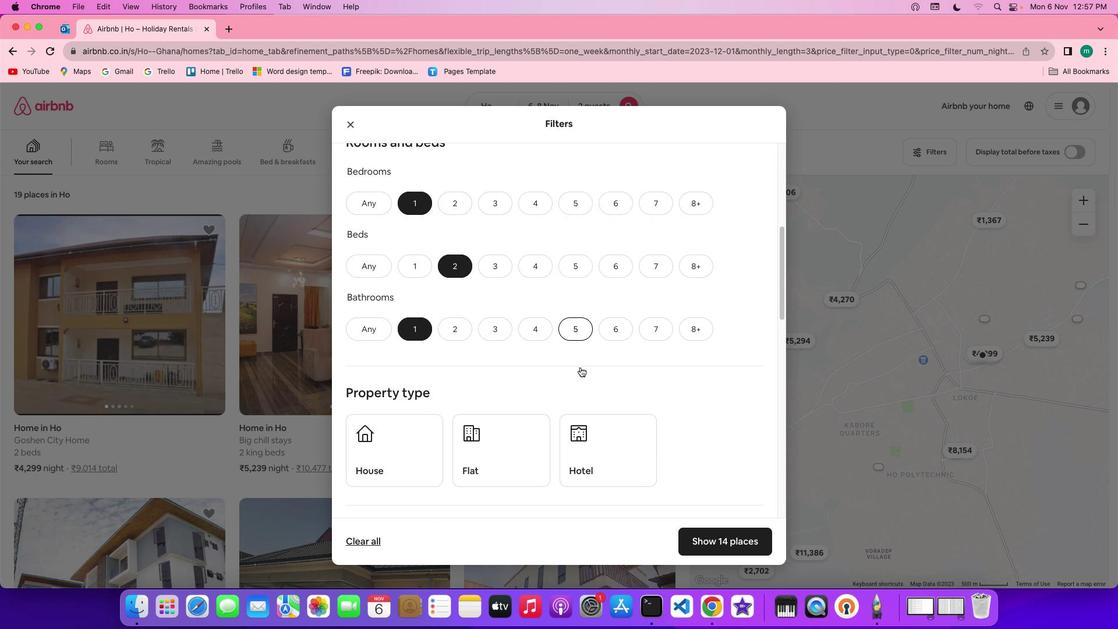 
Action: Mouse scrolled (581, 368) with delta (1, 0)
Screenshot: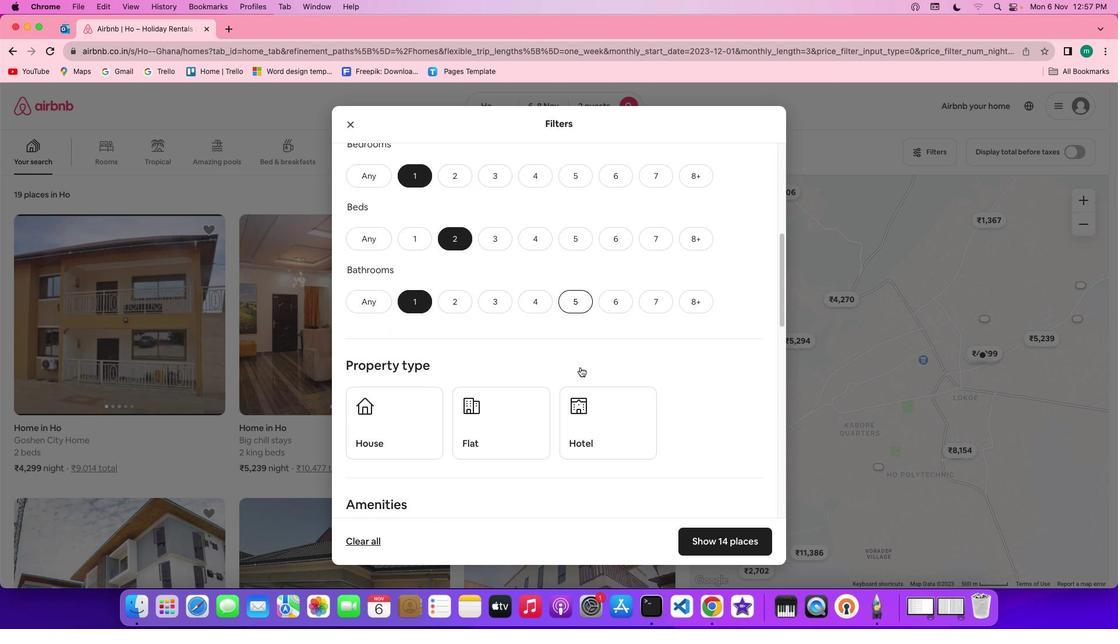 
Action: Mouse scrolled (581, 368) with delta (1, 0)
Screenshot: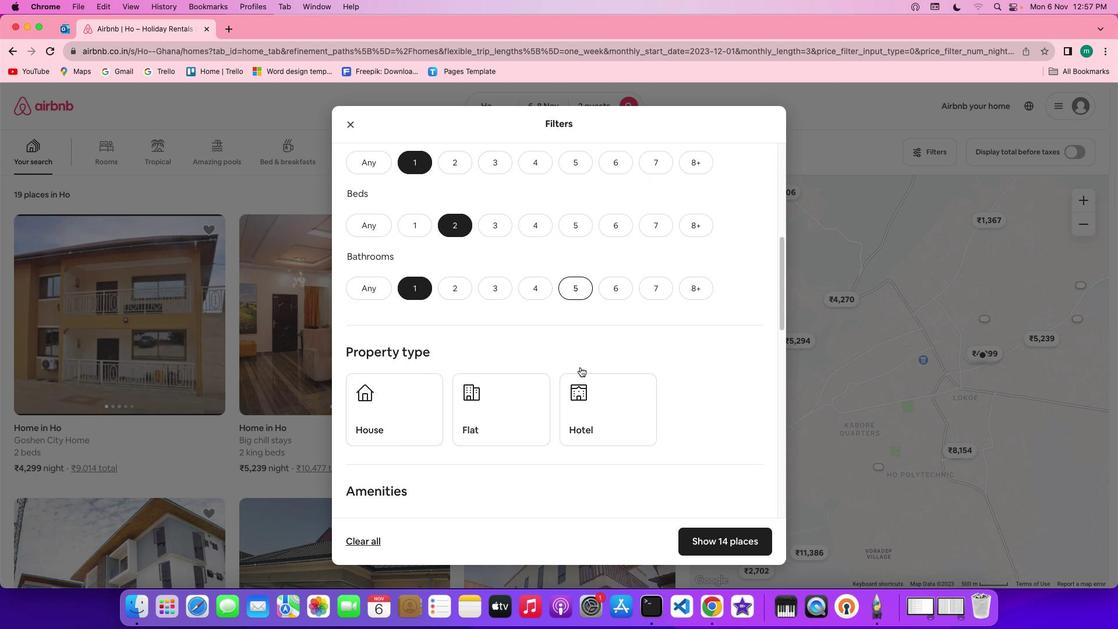 
Action: Mouse scrolled (581, 368) with delta (1, 0)
Screenshot: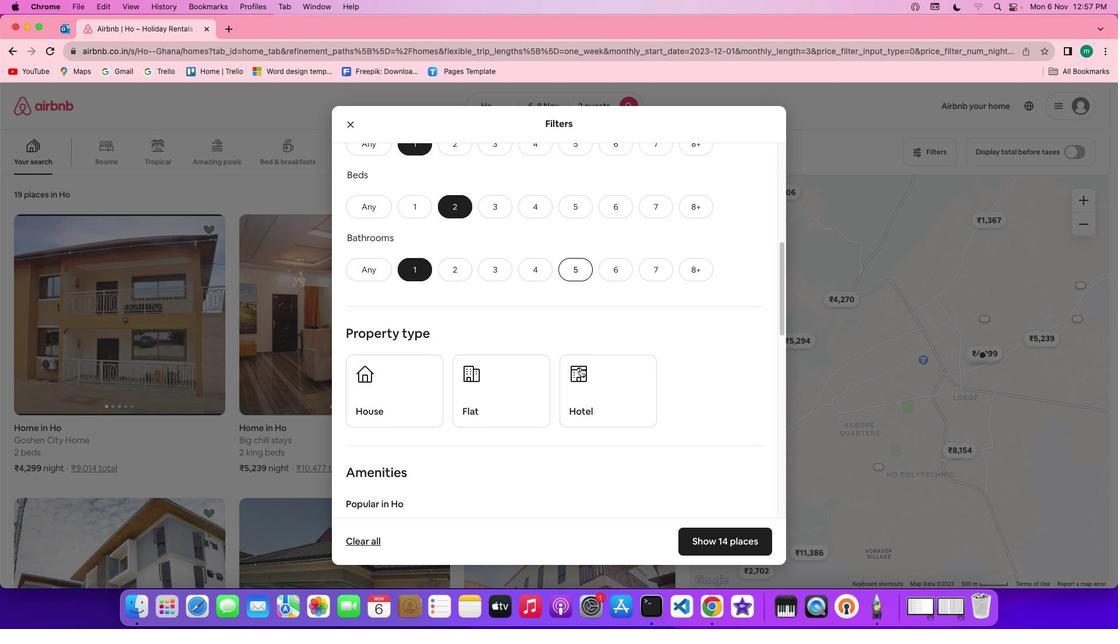 
Action: Mouse scrolled (581, 368) with delta (1, 0)
Screenshot: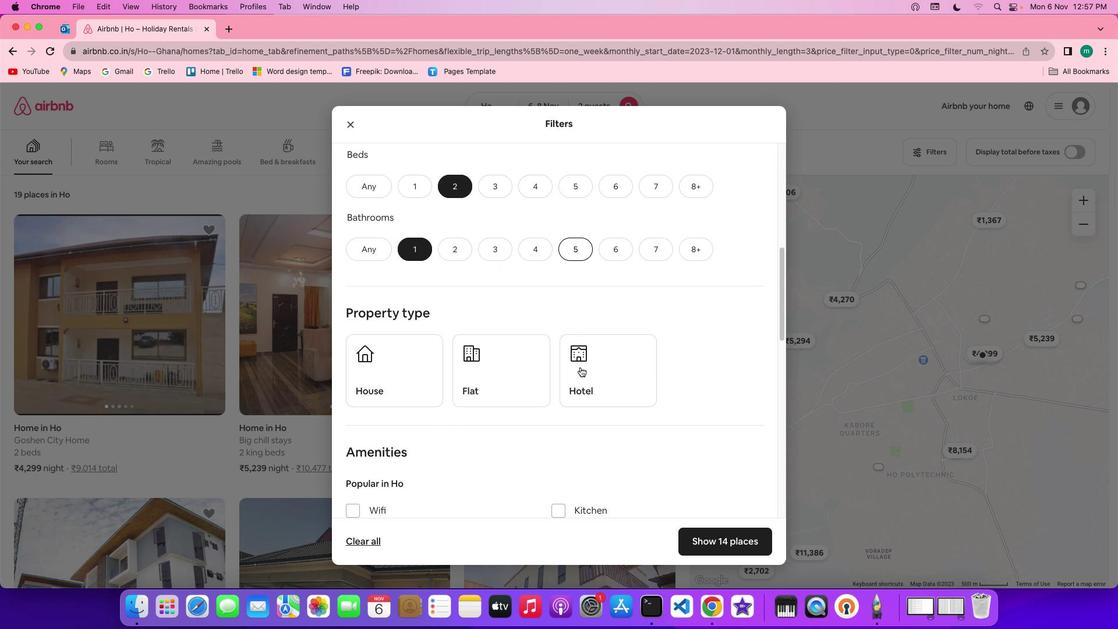 
Action: Mouse scrolled (581, 368) with delta (1, 0)
Screenshot: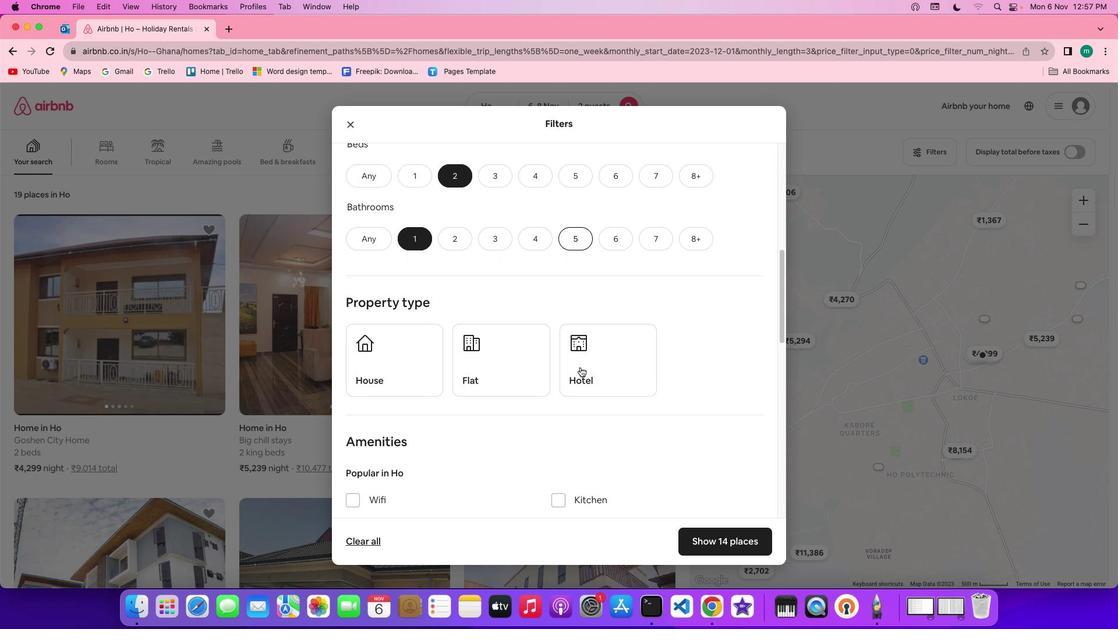 
Action: Mouse scrolled (581, 368) with delta (1, 0)
Screenshot: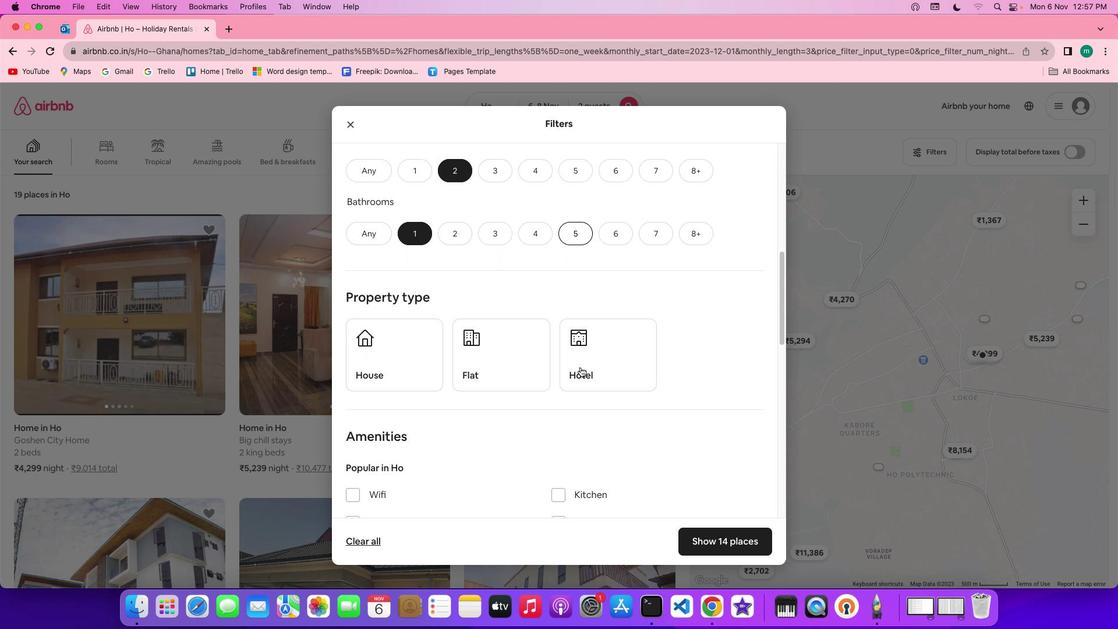 
Action: Mouse moved to (504, 358)
Screenshot: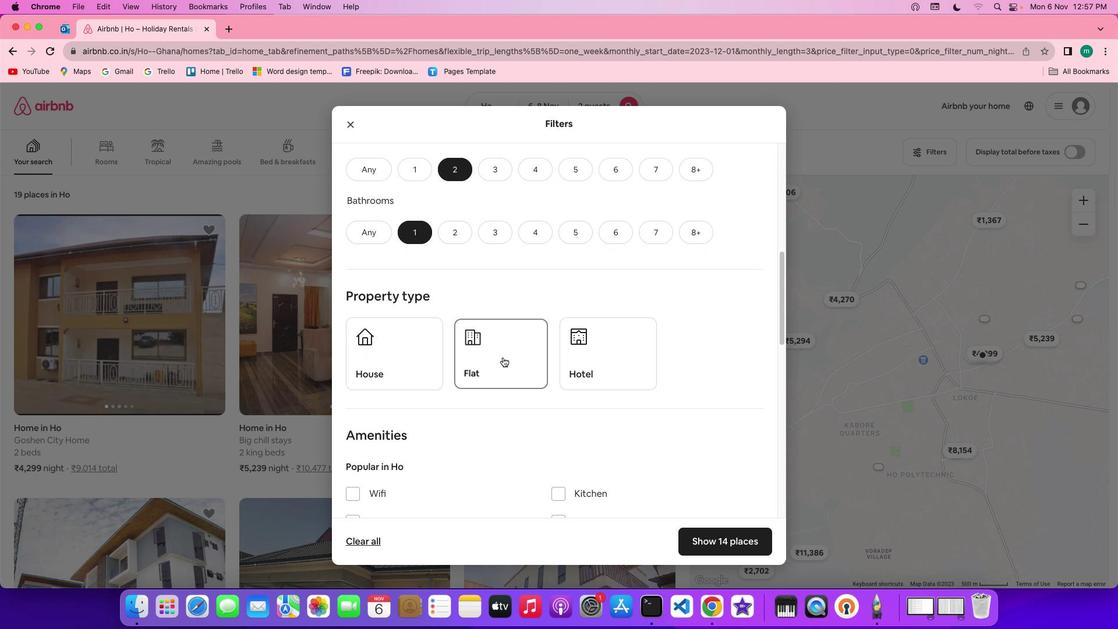
Action: Mouse pressed left at (504, 358)
Screenshot: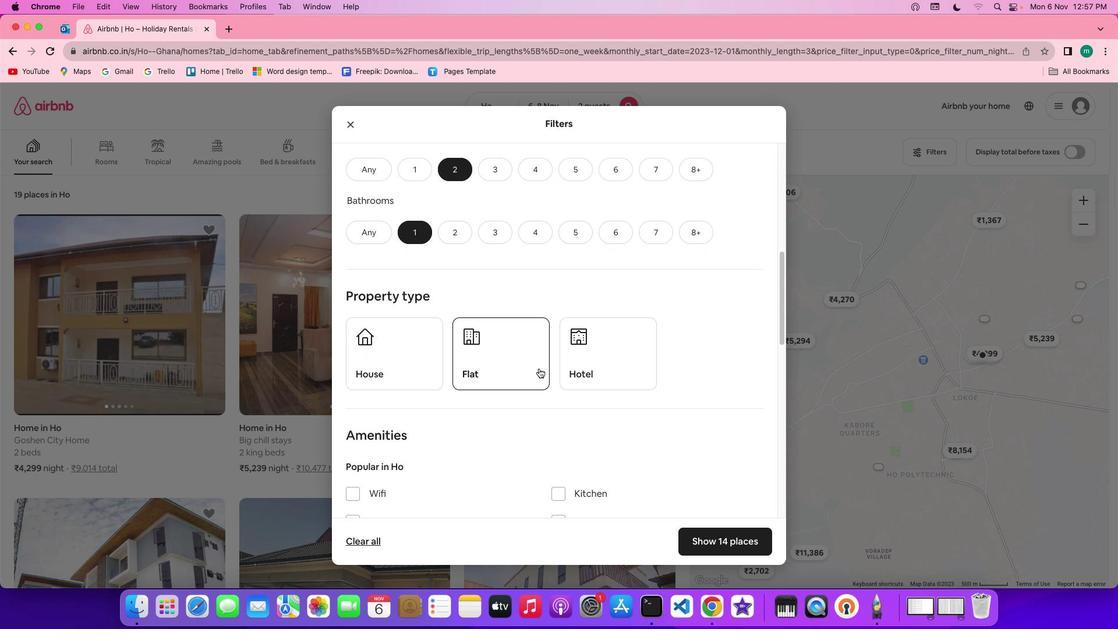 
Action: Mouse moved to (644, 386)
Screenshot: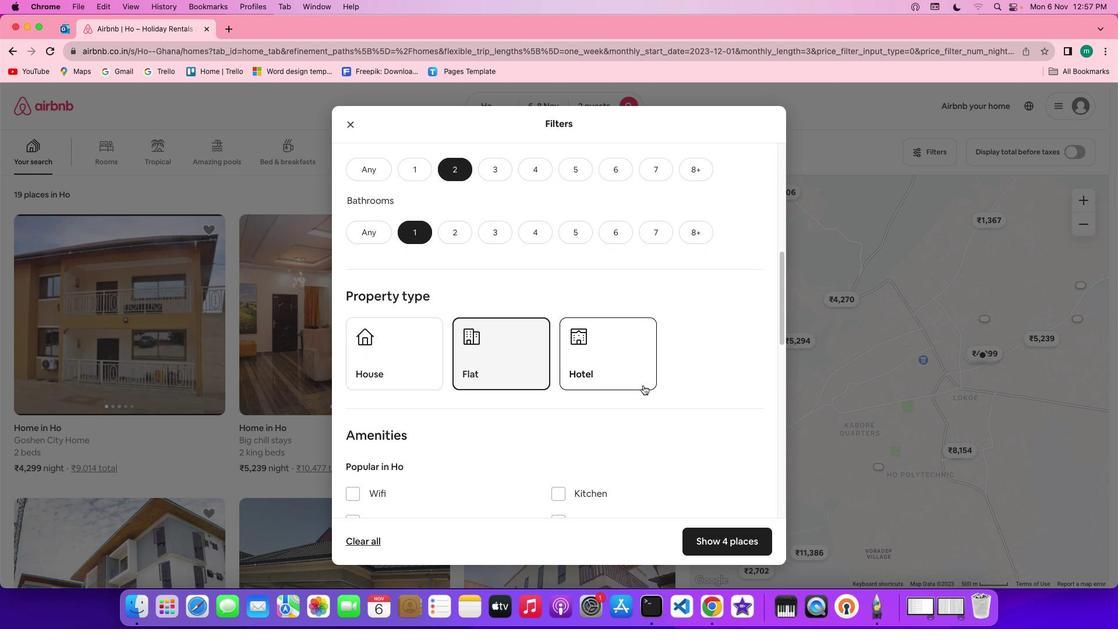 
Action: Mouse scrolled (644, 386) with delta (1, 0)
Screenshot: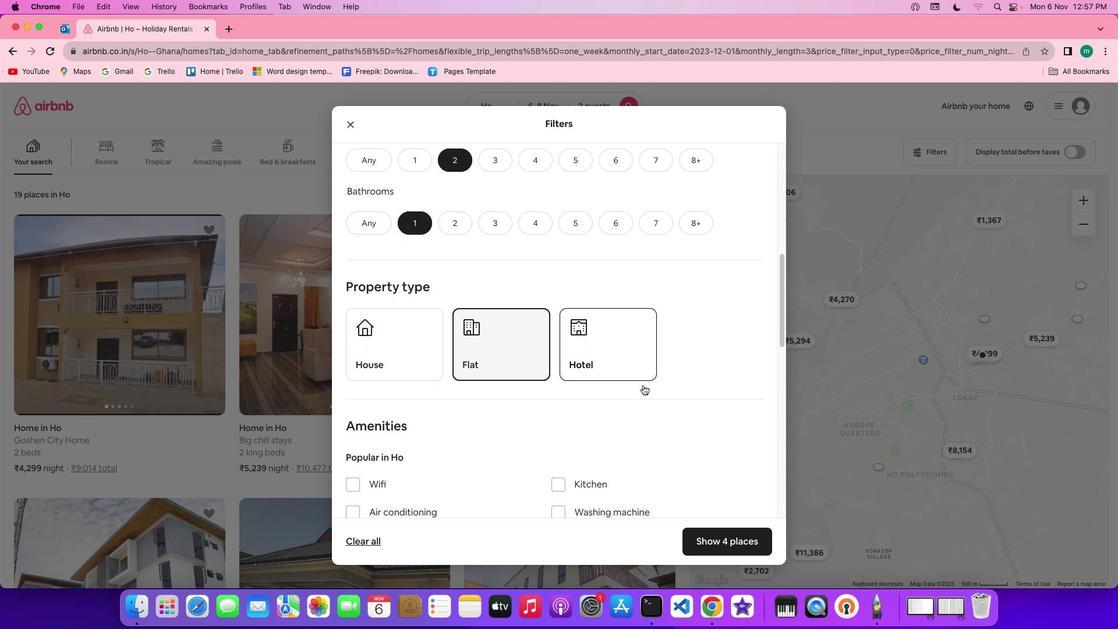 
Action: Mouse scrolled (644, 386) with delta (1, 0)
Screenshot: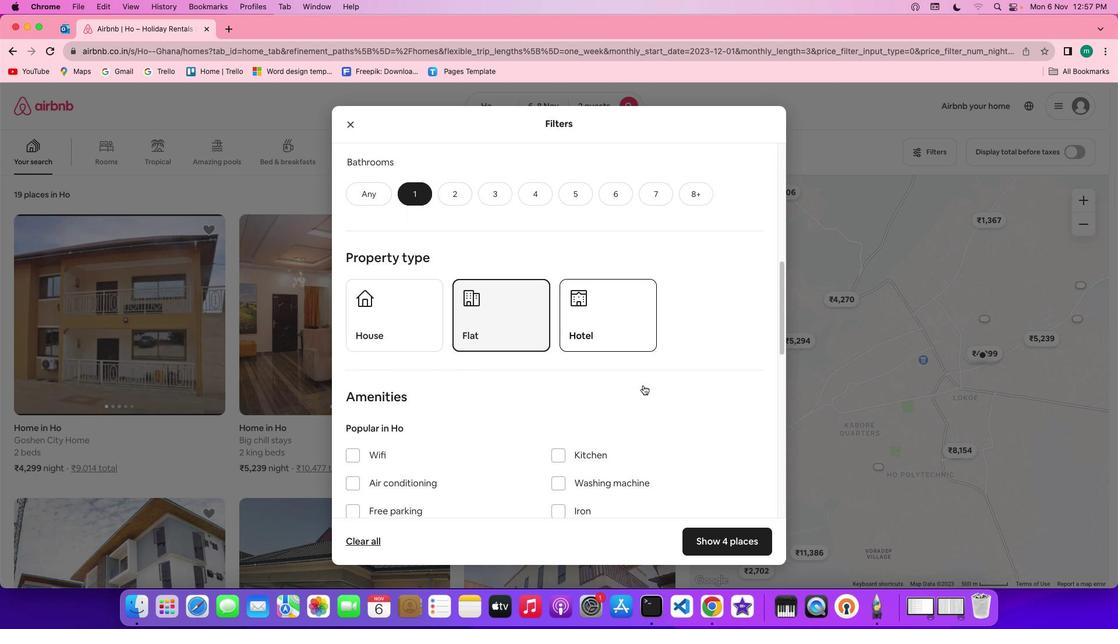 
Action: Mouse scrolled (644, 386) with delta (1, 0)
Screenshot: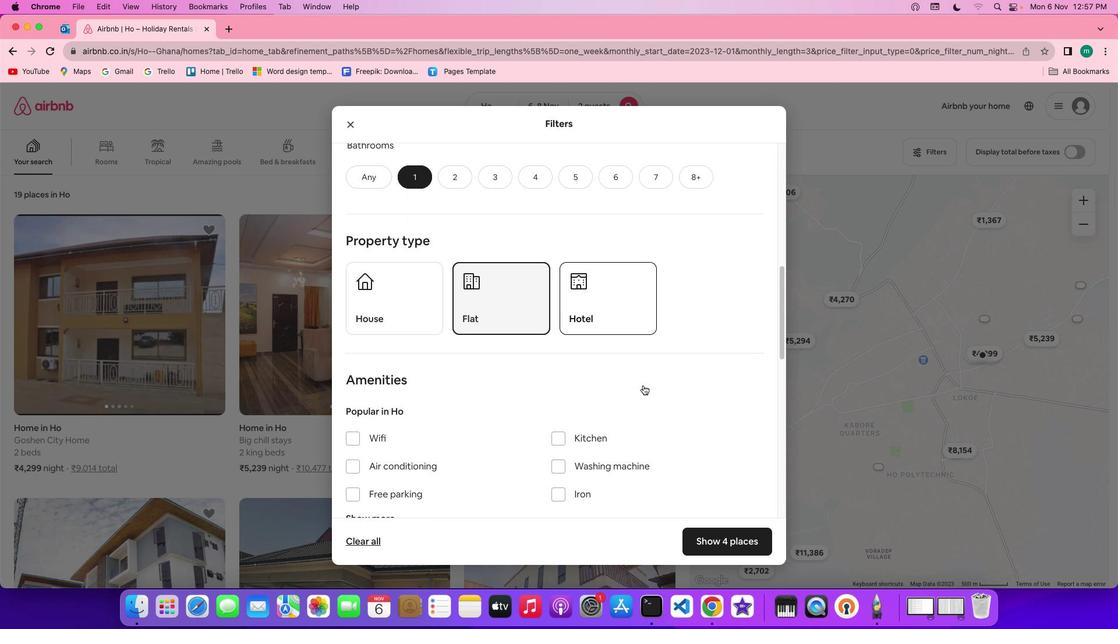 
Action: Mouse scrolled (644, 386) with delta (1, 0)
Screenshot: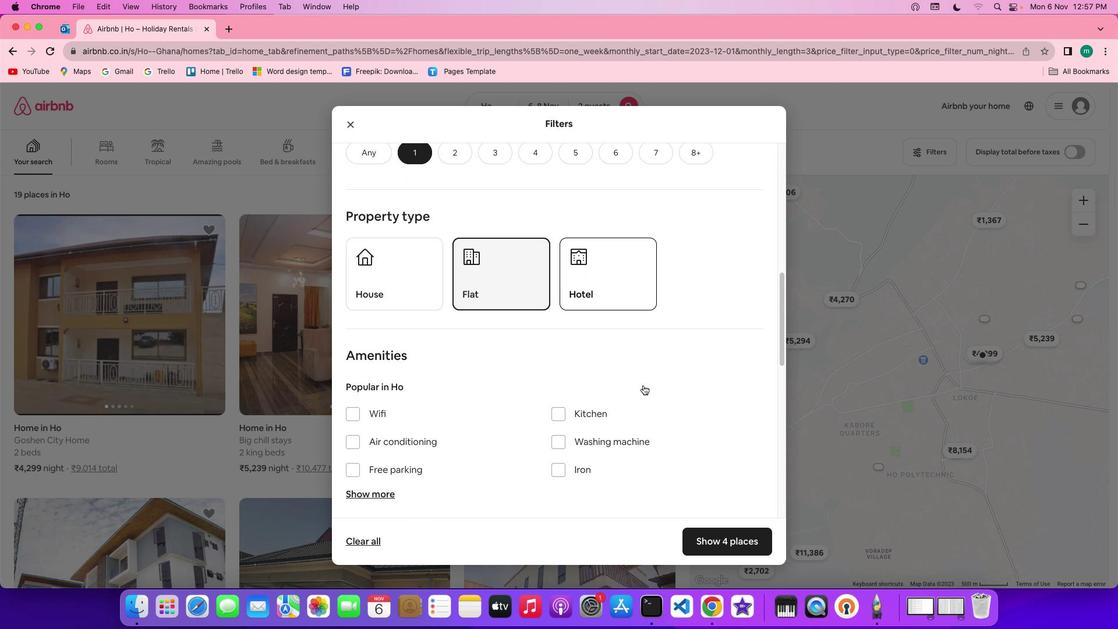 
Action: Mouse scrolled (644, 386) with delta (1, 0)
Screenshot: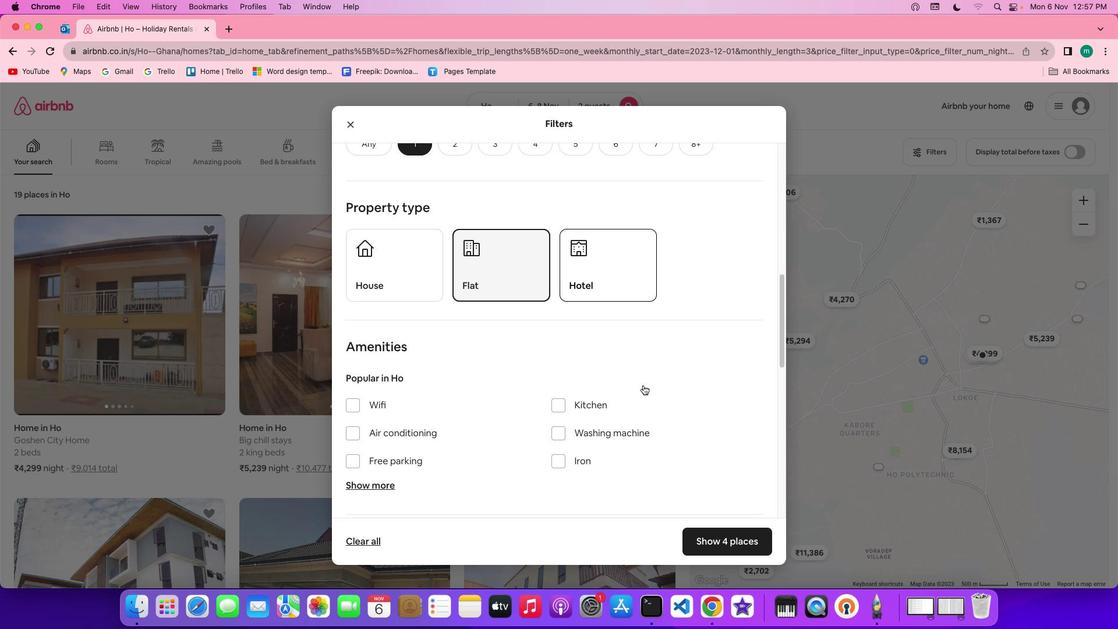 
Action: Mouse scrolled (644, 386) with delta (1, 0)
Screenshot: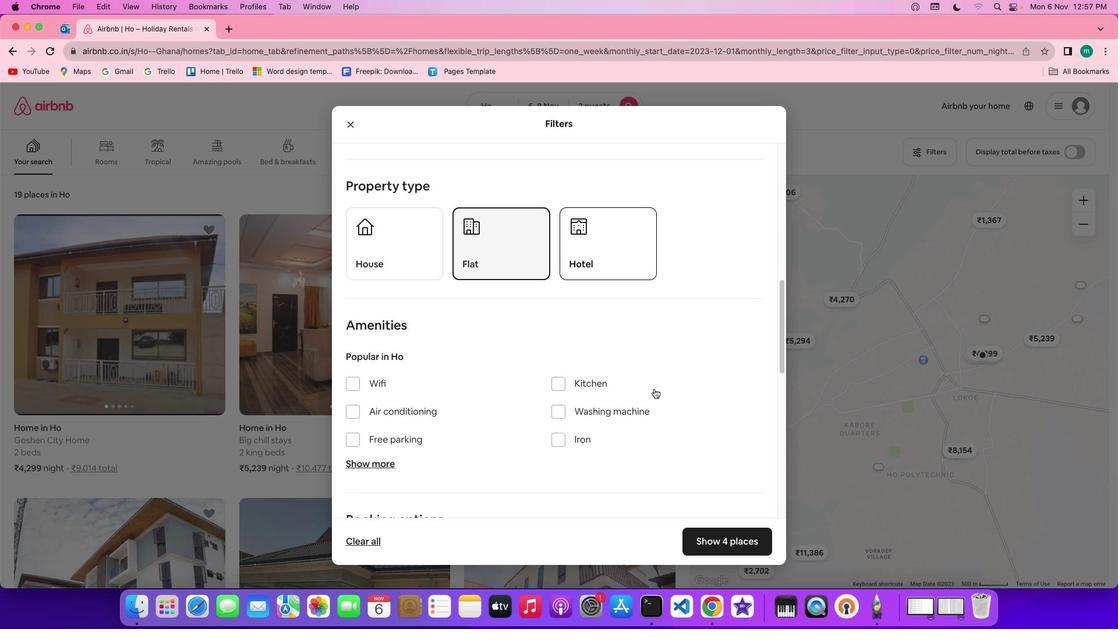
Action: Mouse moved to (664, 394)
Screenshot: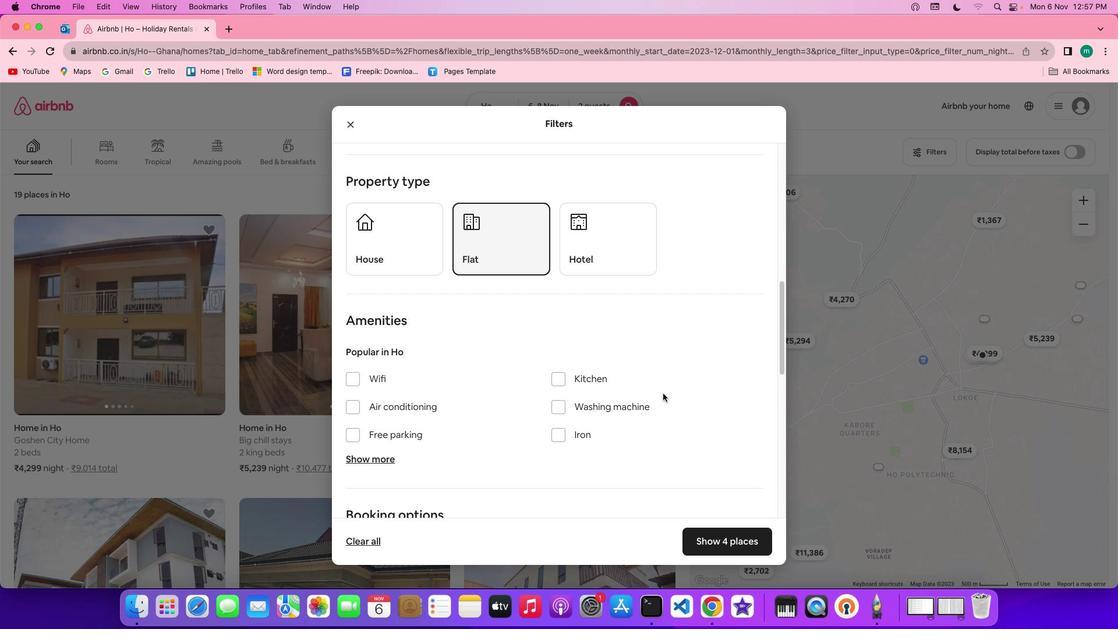 
Action: Mouse scrolled (664, 394) with delta (1, 0)
Screenshot: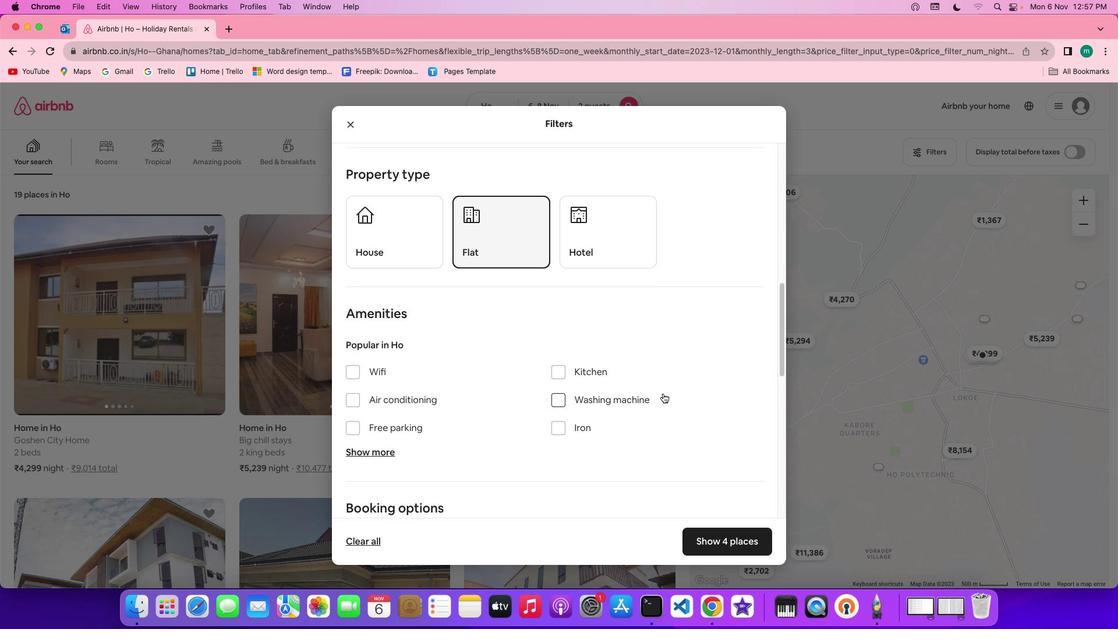 
Action: Mouse scrolled (664, 394) with delta (1, 0)
Screenshot: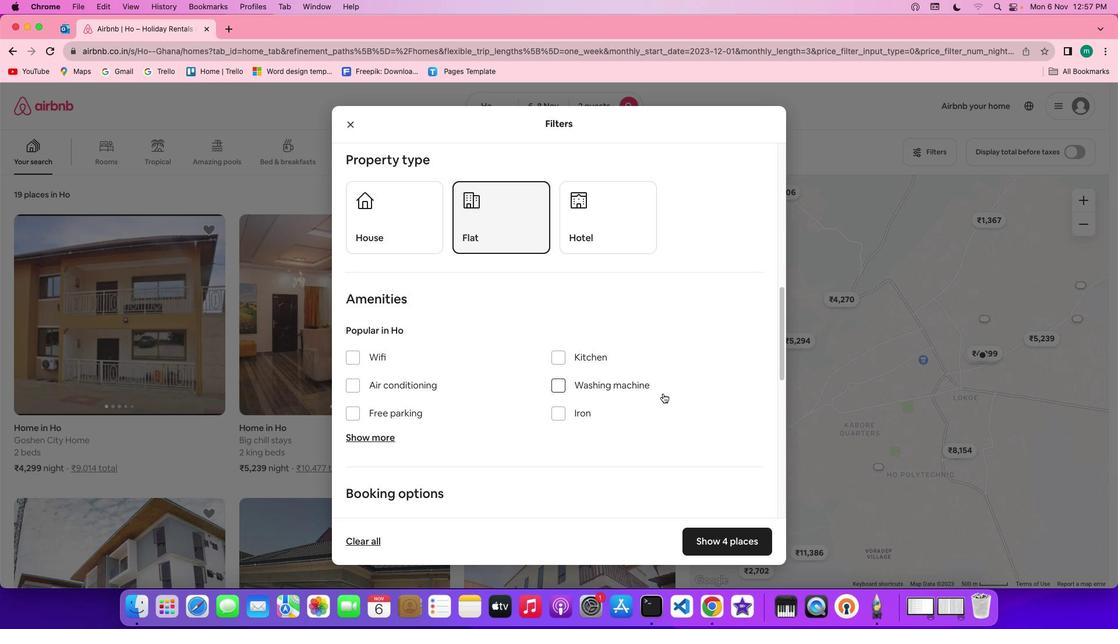 
Action: Mouse scrolled (664, 394) with delta (1, 0)
Screenshot: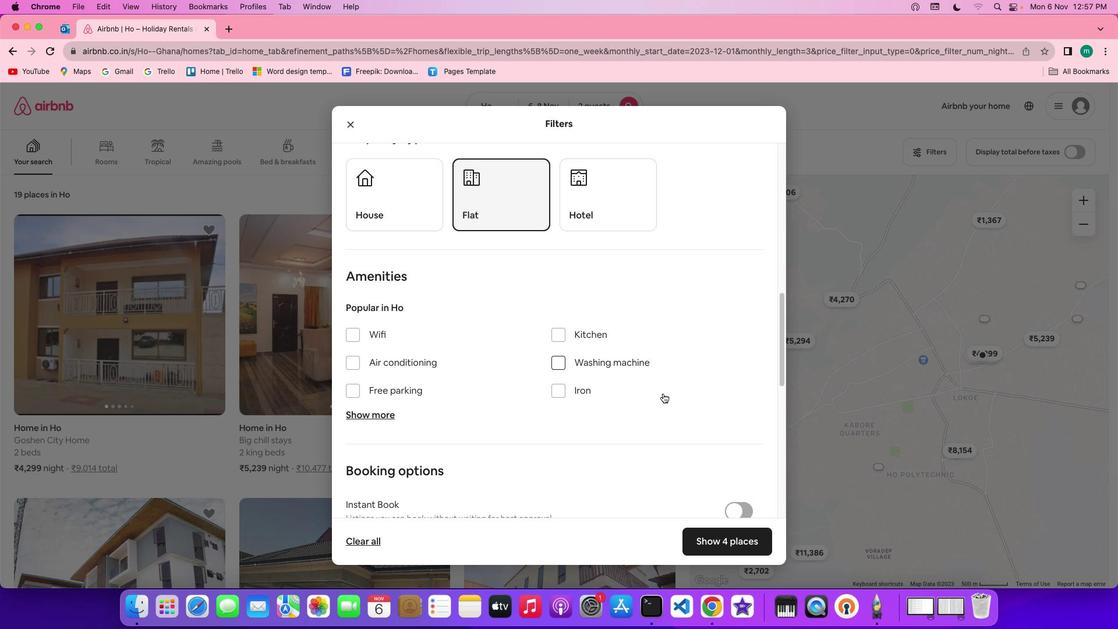 
Action: Mouse moved to (358, 333)
Screenshot: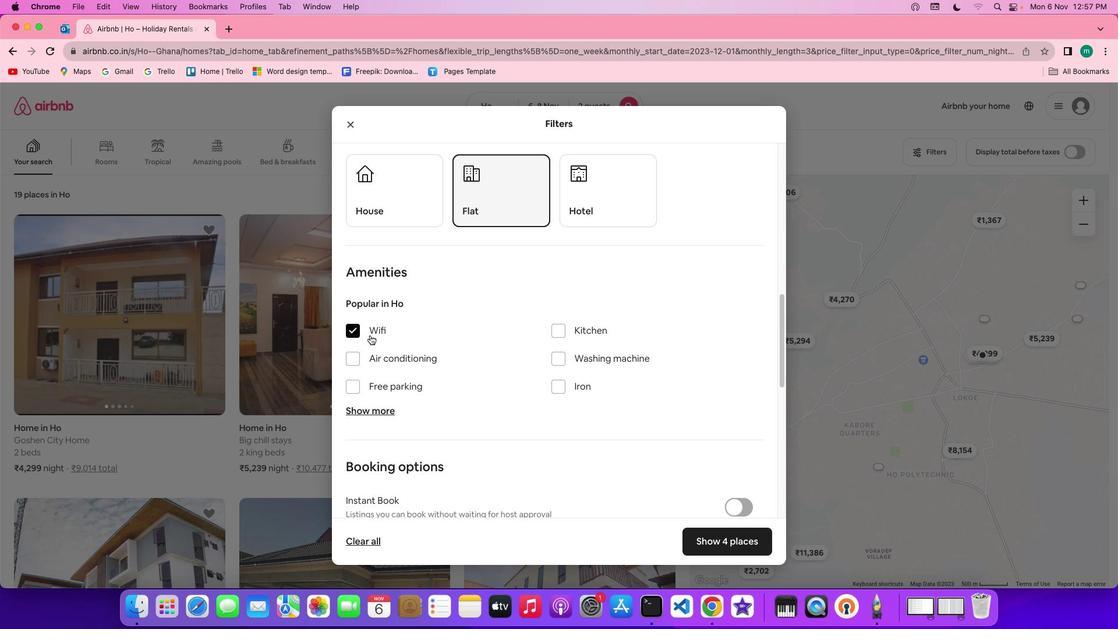 
Action: Mouse pressed left at (358, 333)
Screenshot: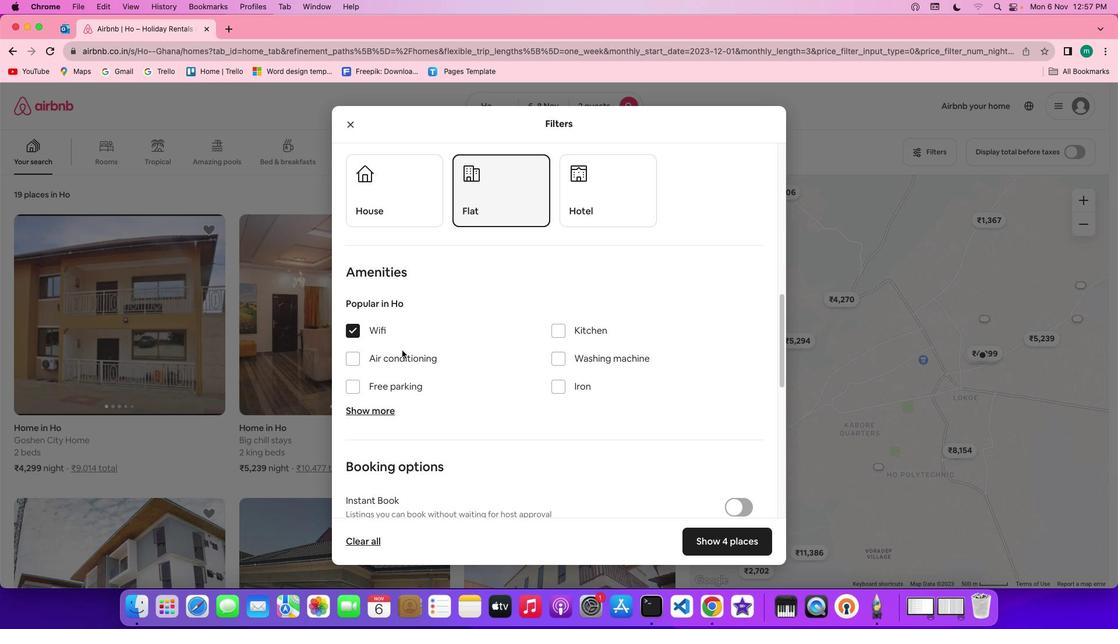 
Action: Mouse moved to (580, 404)
Screenshot: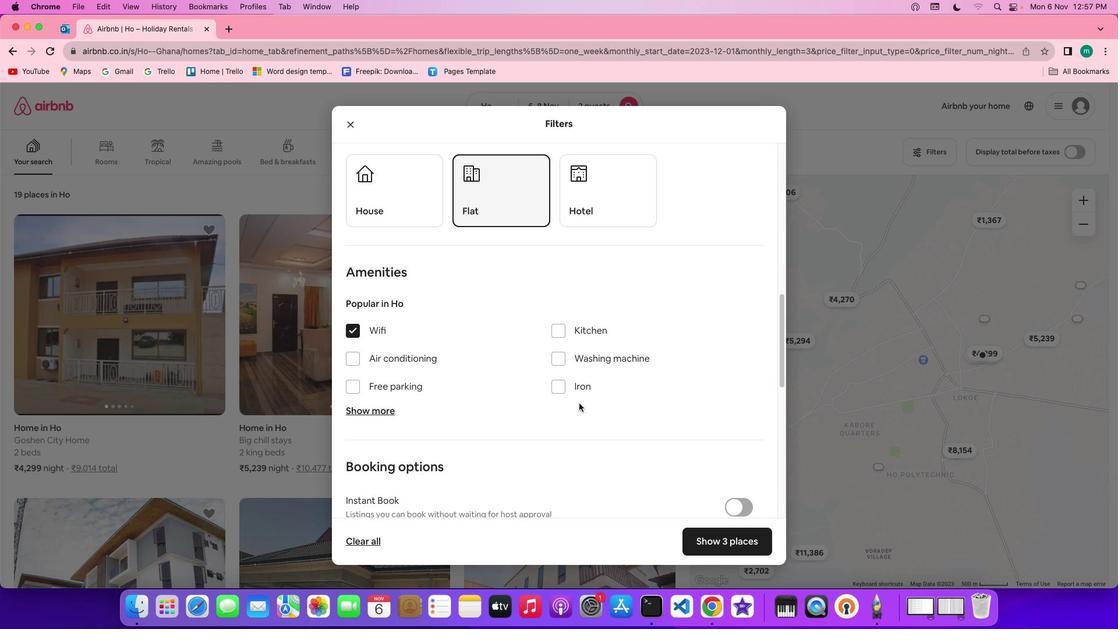 
Action: Mouse scrolled (580, 404) with delta (1, 0)
Screenshot: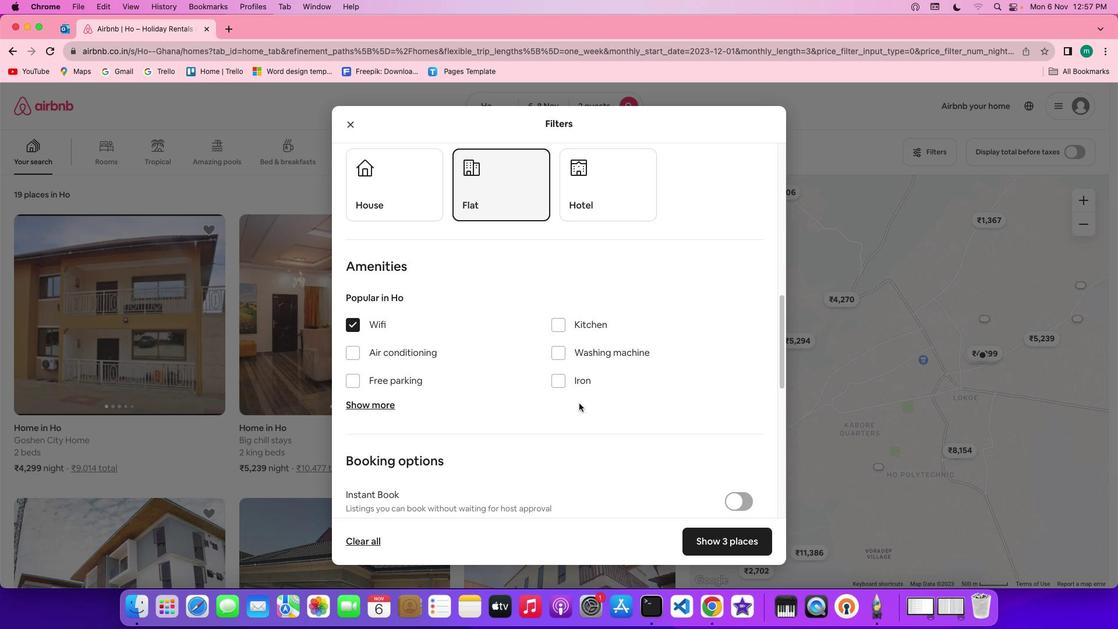 
Action: Mouse scrolled (580, 404) with delta (1, 0)
Screenshot: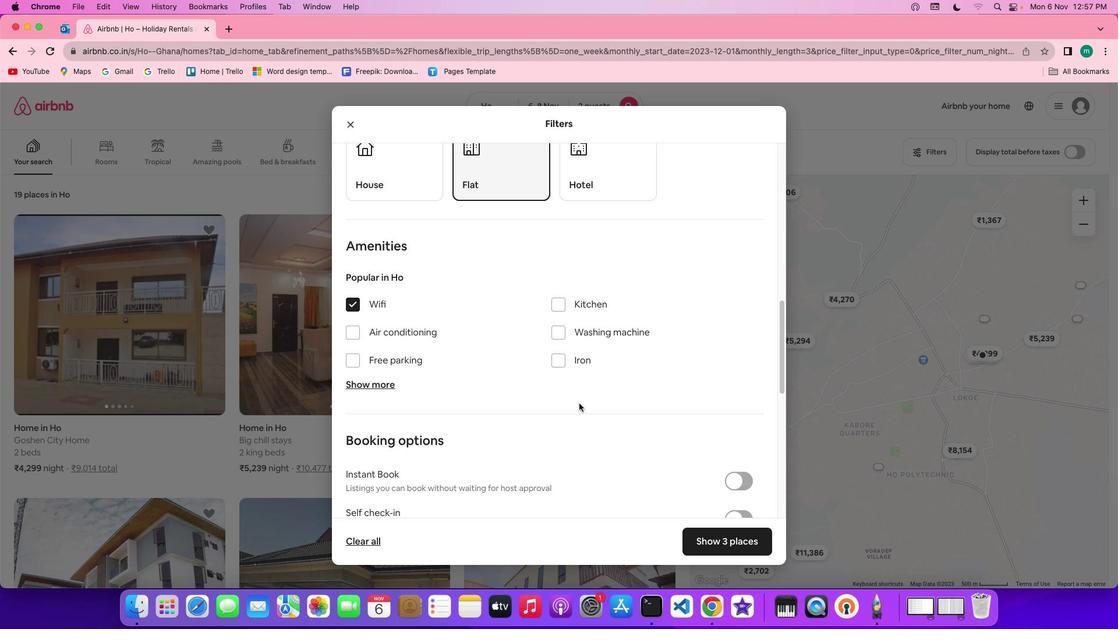 
Action: Mouse scrolled (580, 404) with delta (1, 0)
Screenshot: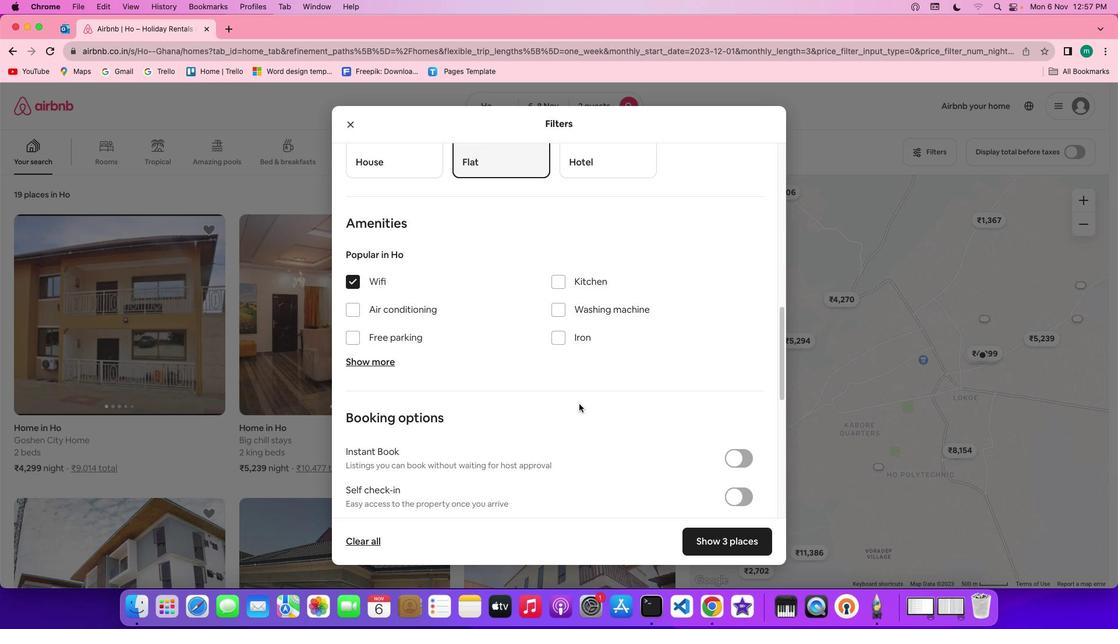 
Action: Mouse moved to (634, 448)
Screenshot: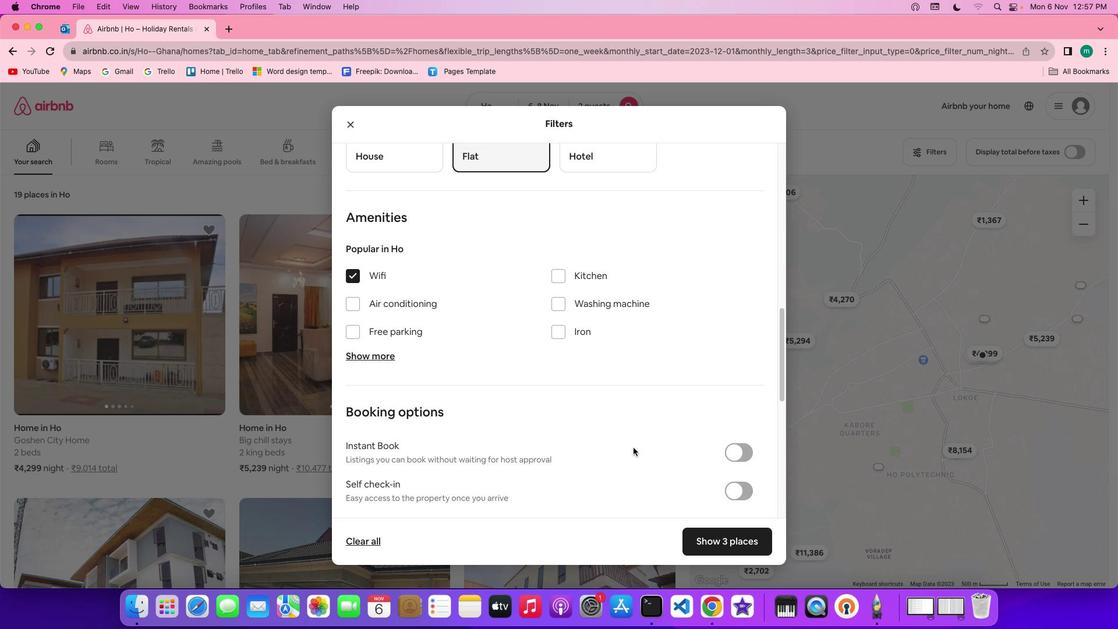 
Action: Mouse scrolled (634, 448) with delta (1, 0)
Screenshot: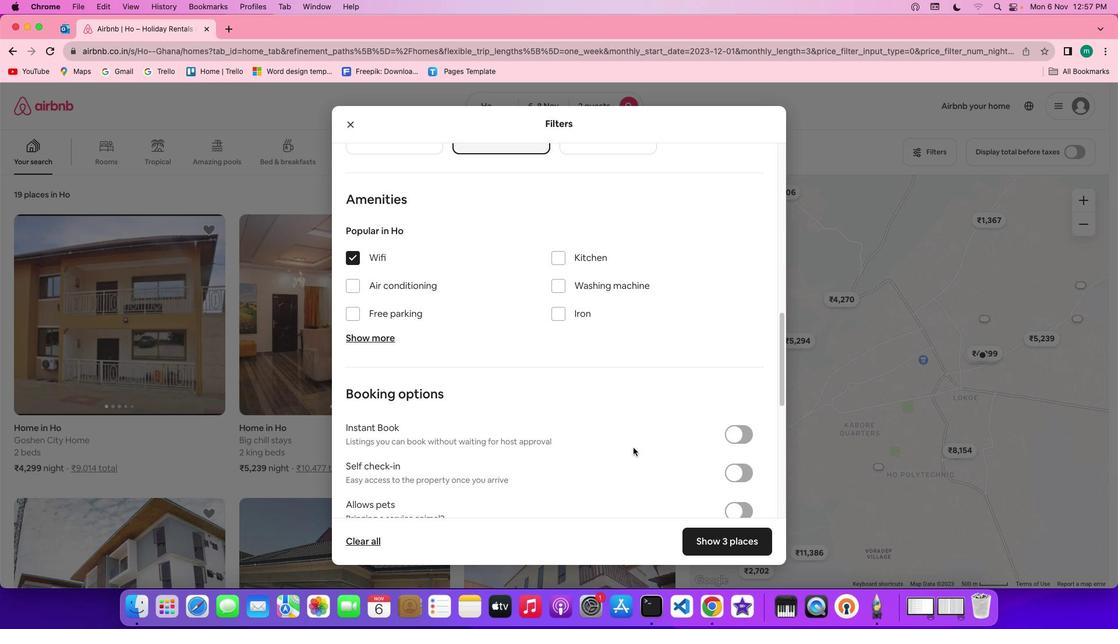
Action: Mouse scrolled (634, 448) with delta (1, 0)
Screenshot: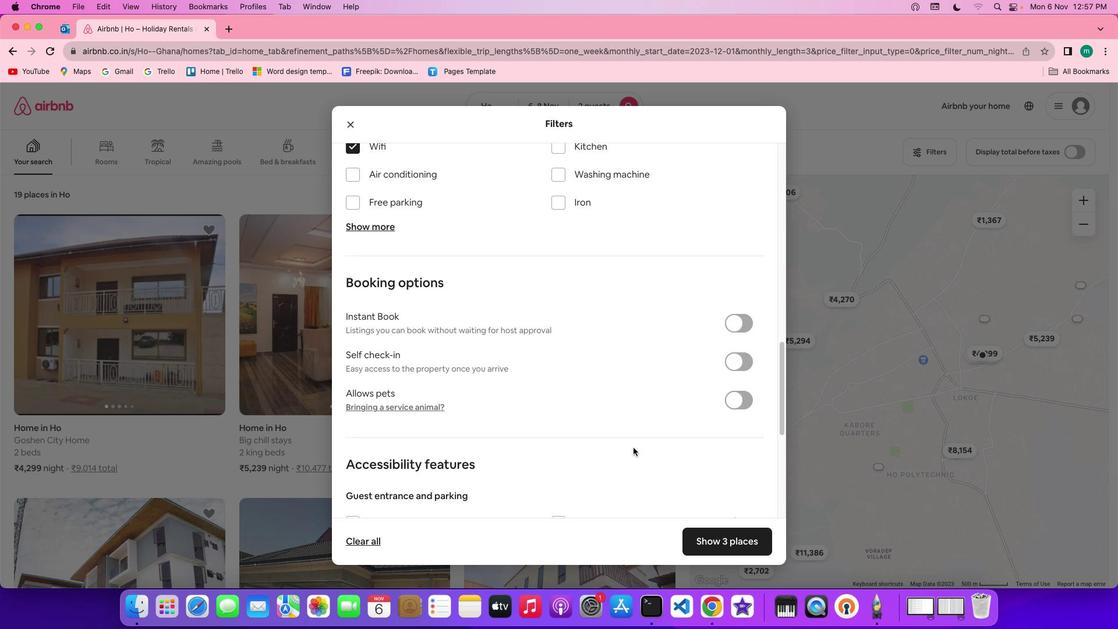 
Action: Mouse scrolled (634, 448) with delta (1, 0)
Screenshot: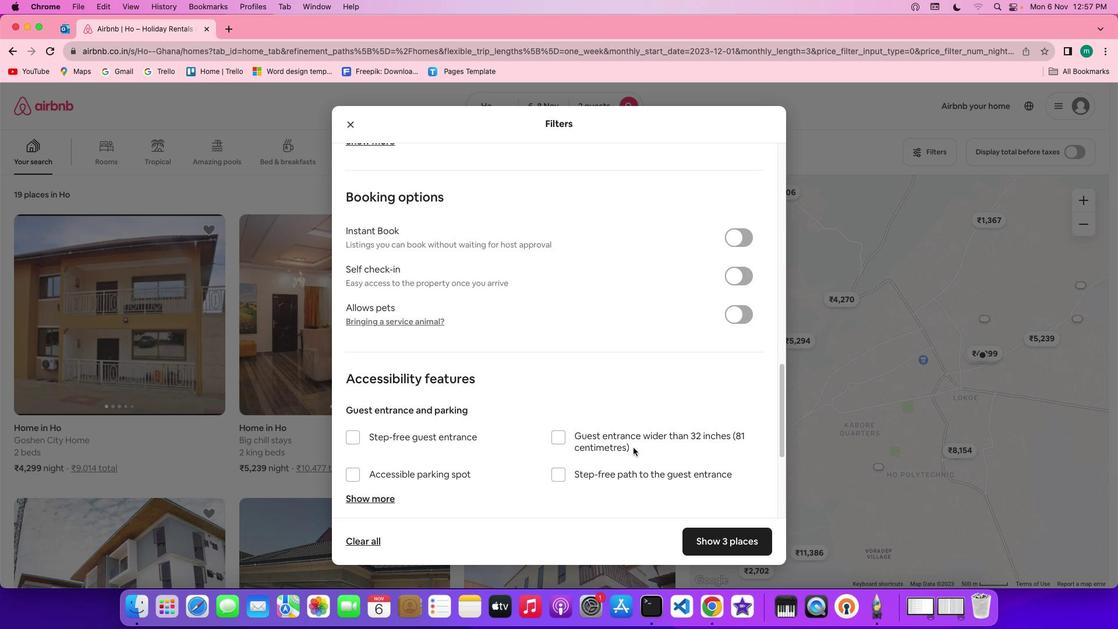 
Action: Mouse scrolled (634, 448) with delta (1, 0)
Screenshot: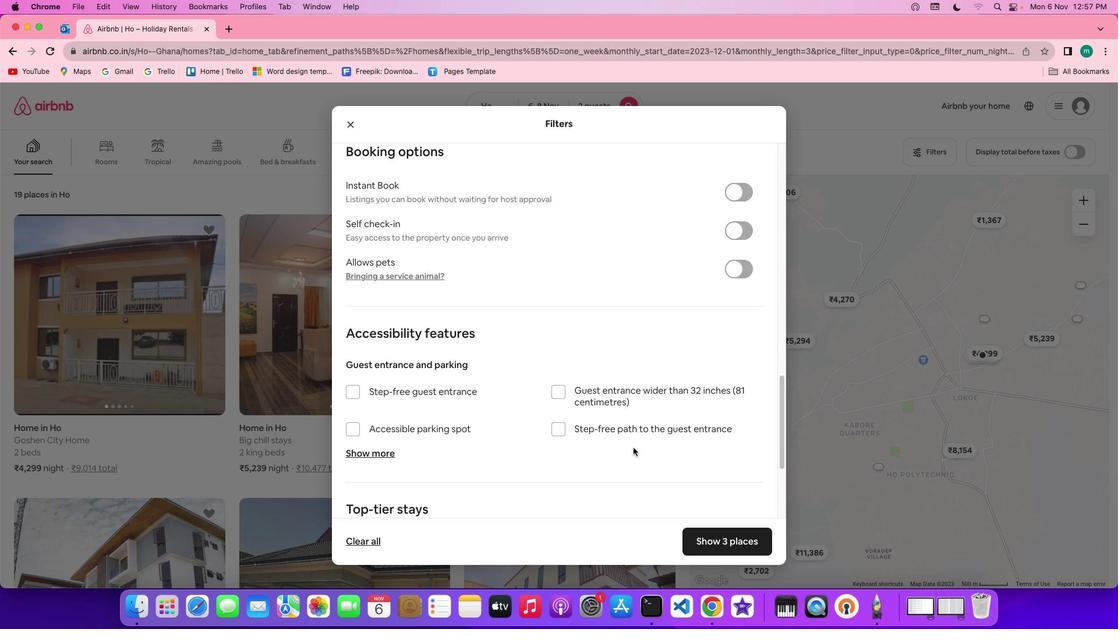 
Action: Mouse scrolled (634, 448) with delta (1, 0)
Screenshot: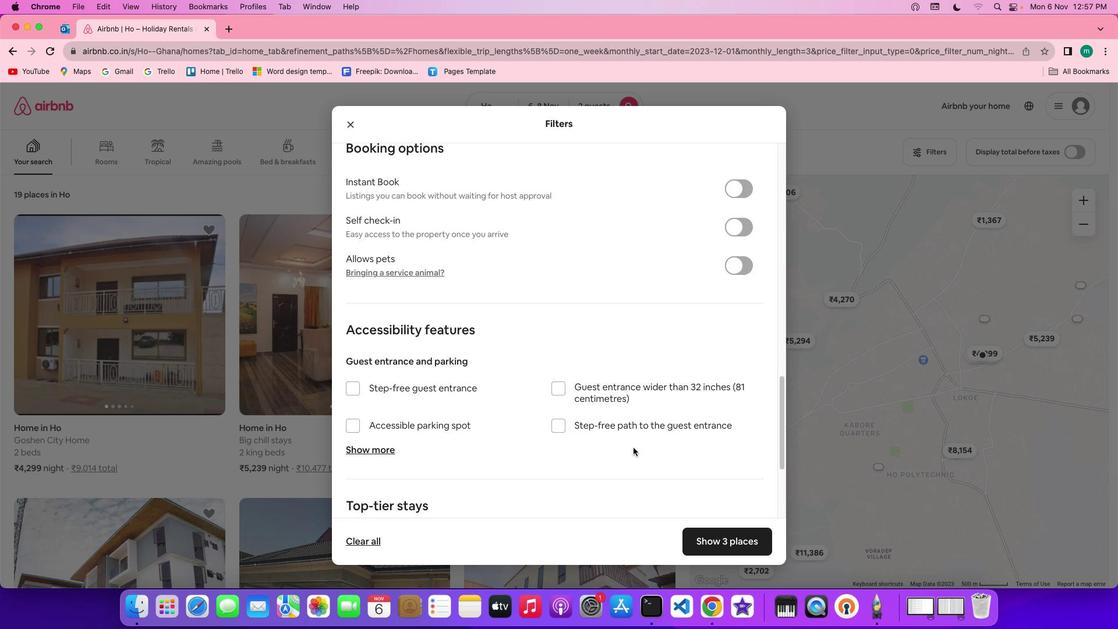 
Action: Mouse scrolled (634, 448) with delta (1, 0)
Screenshot: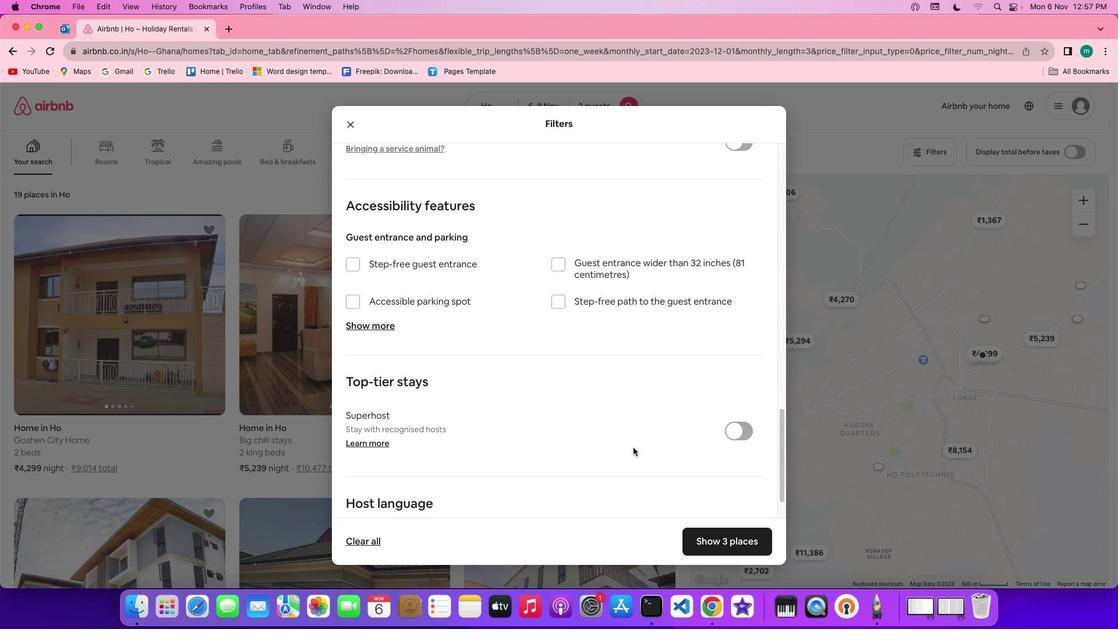 
Action: Mouse scrolled (634, 448) with delta (1, 0)
Screenshot: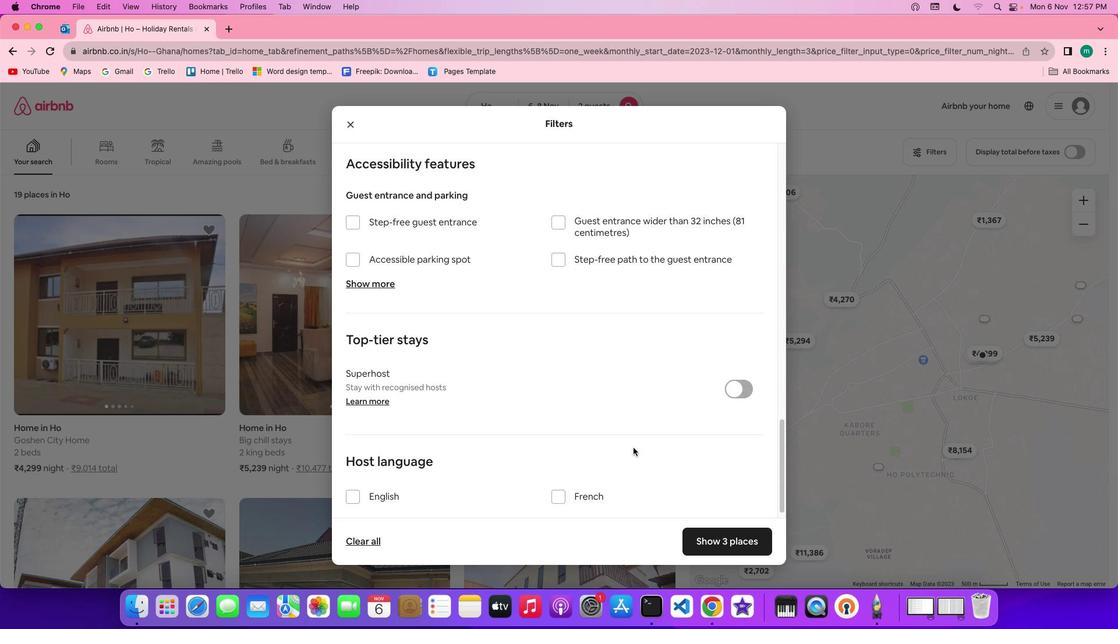 
Action: Mouse scrolled (634, 448) with delta (1, 0)
Screenshot: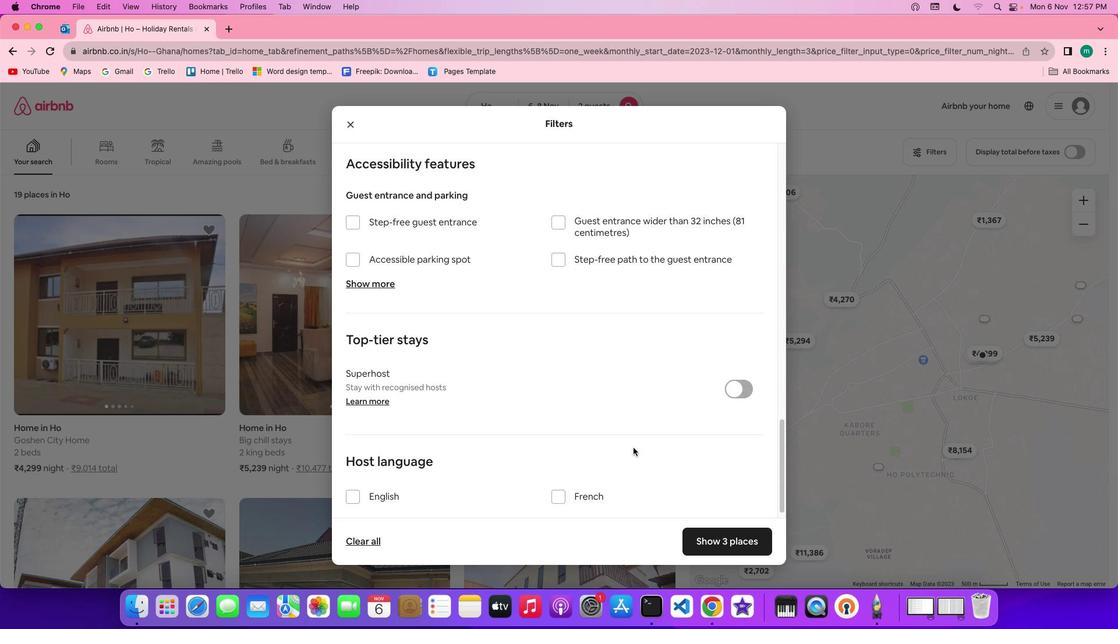 
Action: Mouse scrolled (634, 448) with delta (1, -1)
Screenshot: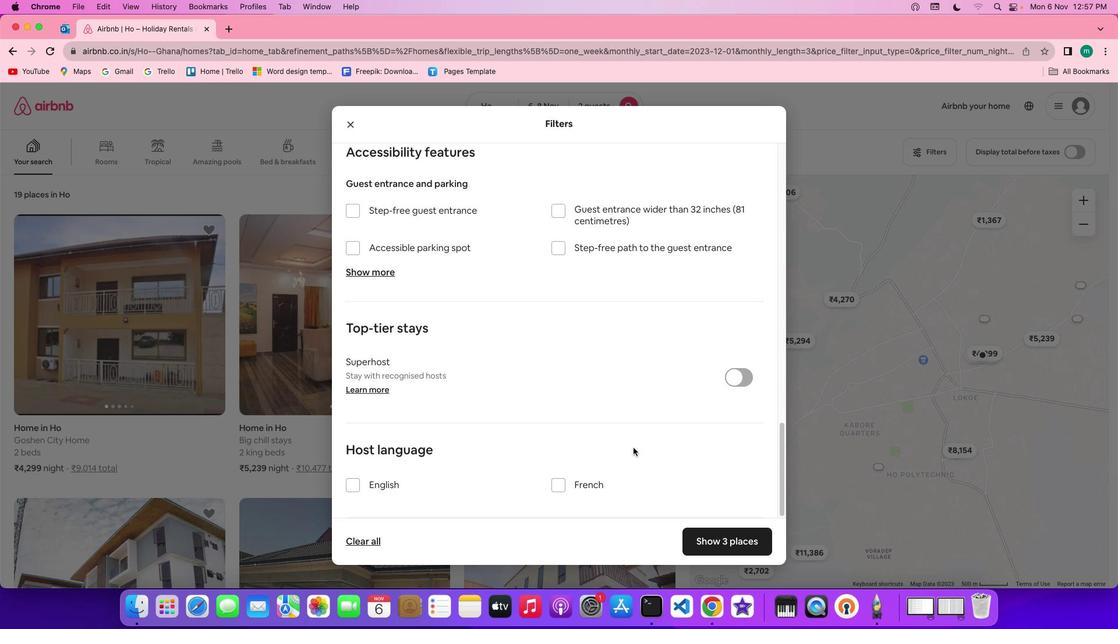 
Action: Mouse scrolled (634, 448) with delta (1, -1)
Screenshot: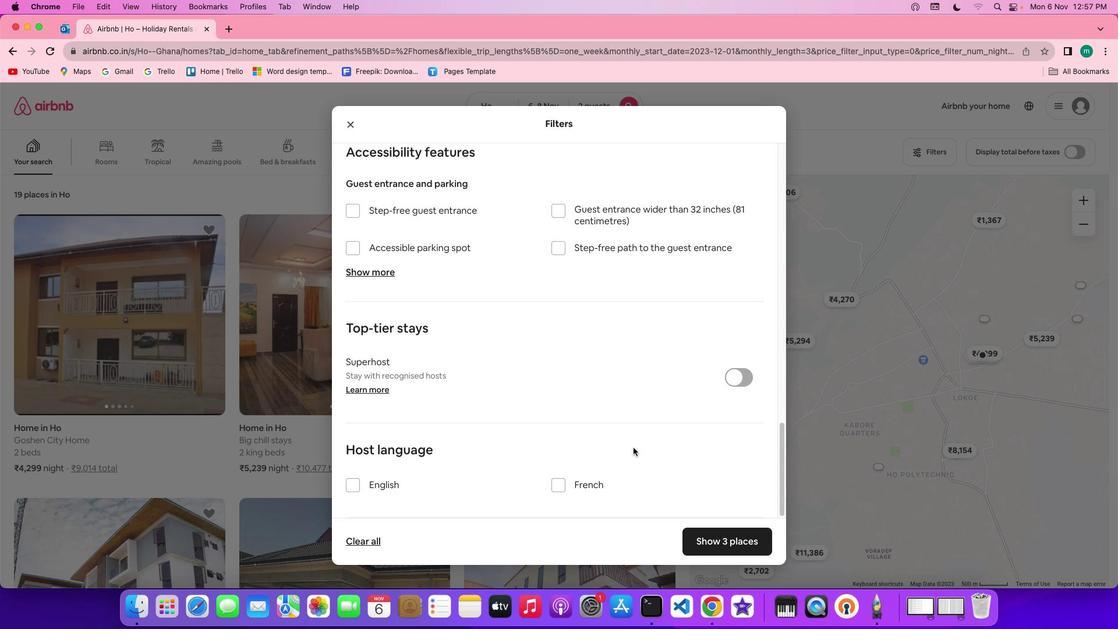 
Action: Mouse scrolled (634, 448) with delta (1, -1)
Screenshot: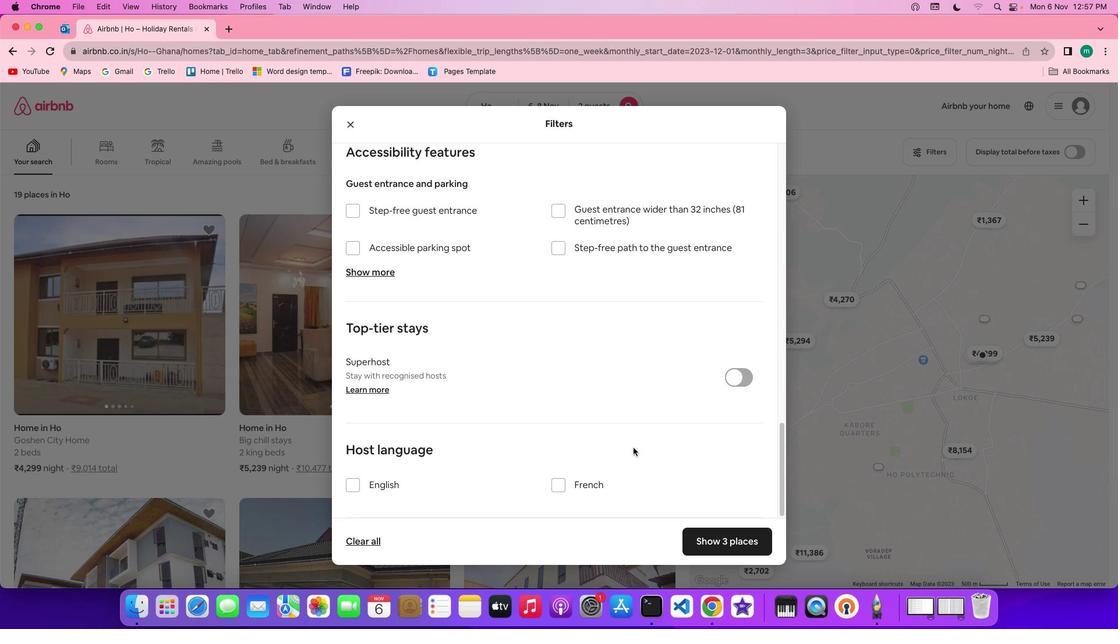 
Action: Mouse moved to (638, 453)
Screenshot: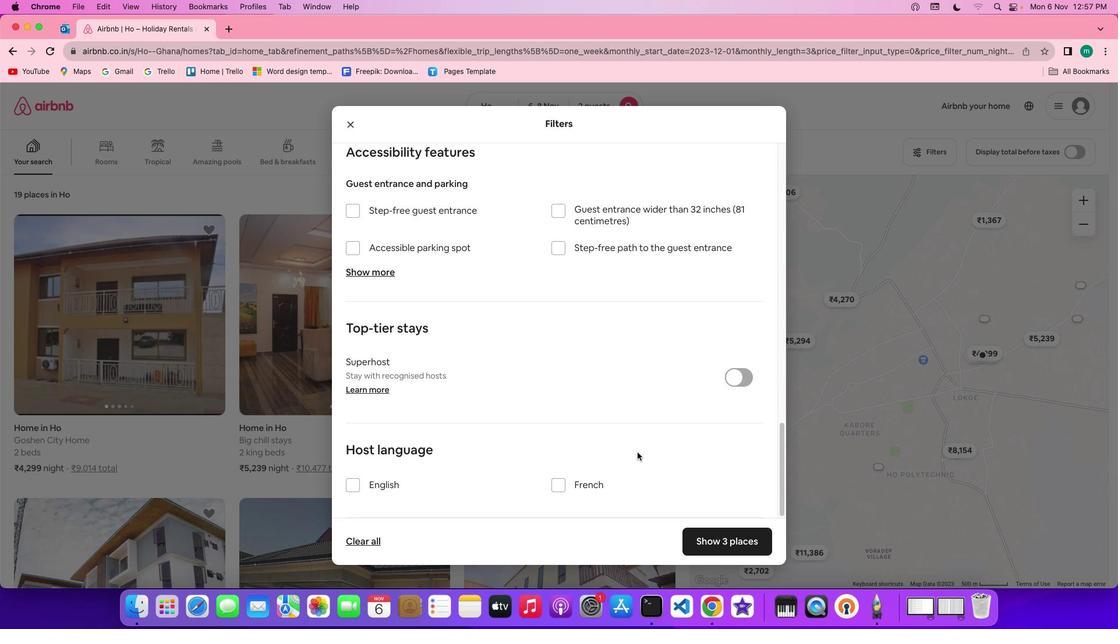 
Action: Mouse scrolled (638, 453) with delta (1, 0)
Screenshot: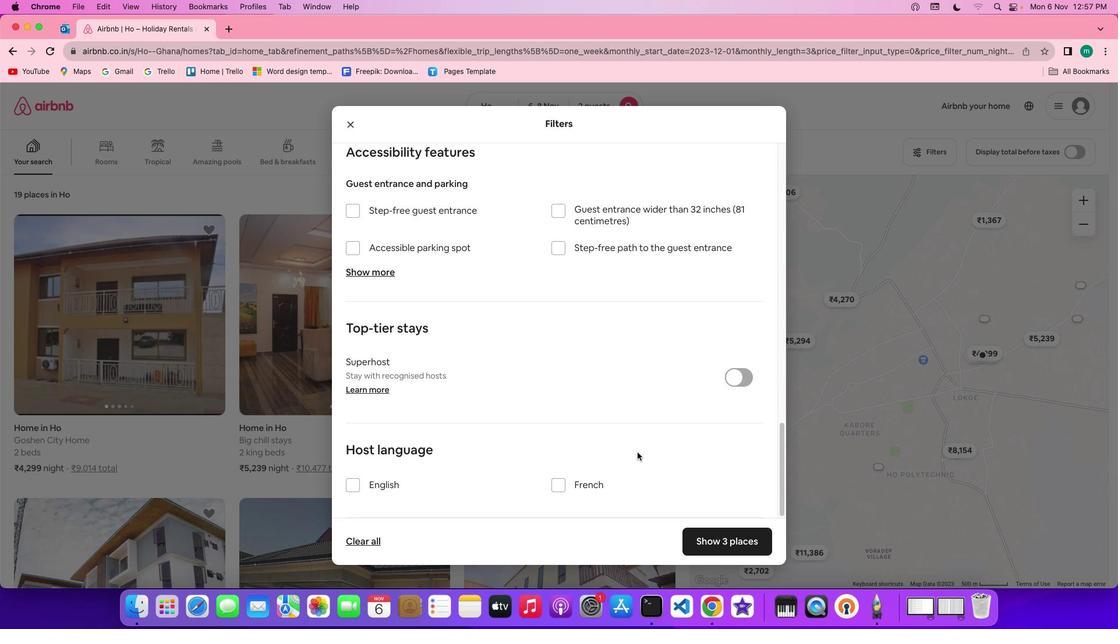 
Action: Mouse scrolled (638, 453) with delta (1, 0)
Screenshot: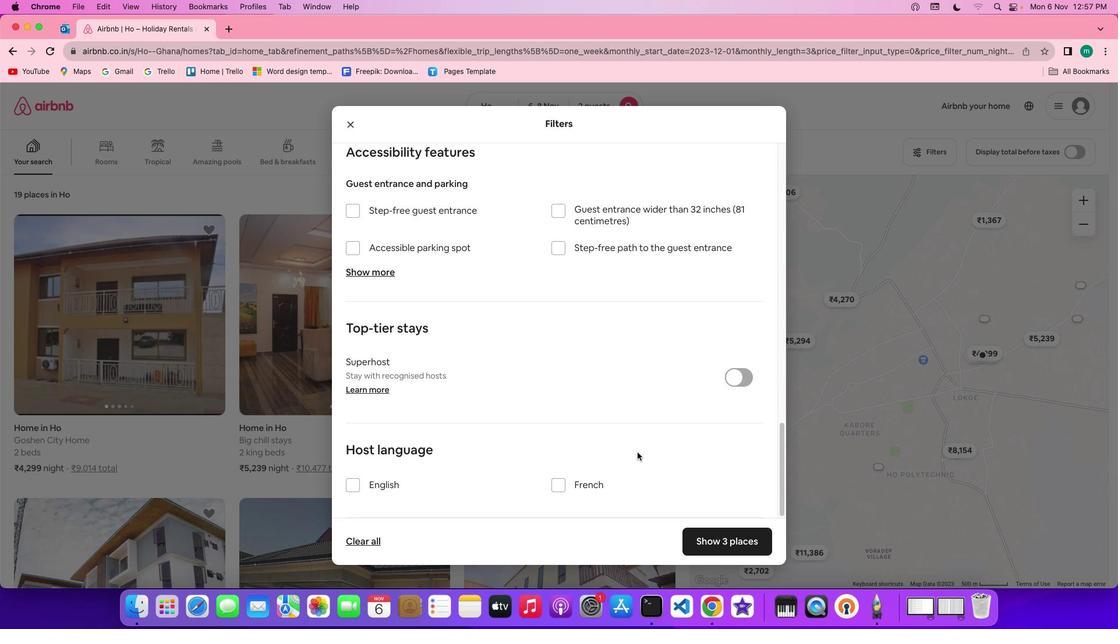 
Action: Mouse scrolled (638, 453) with delta (1, 0)
Screenshot: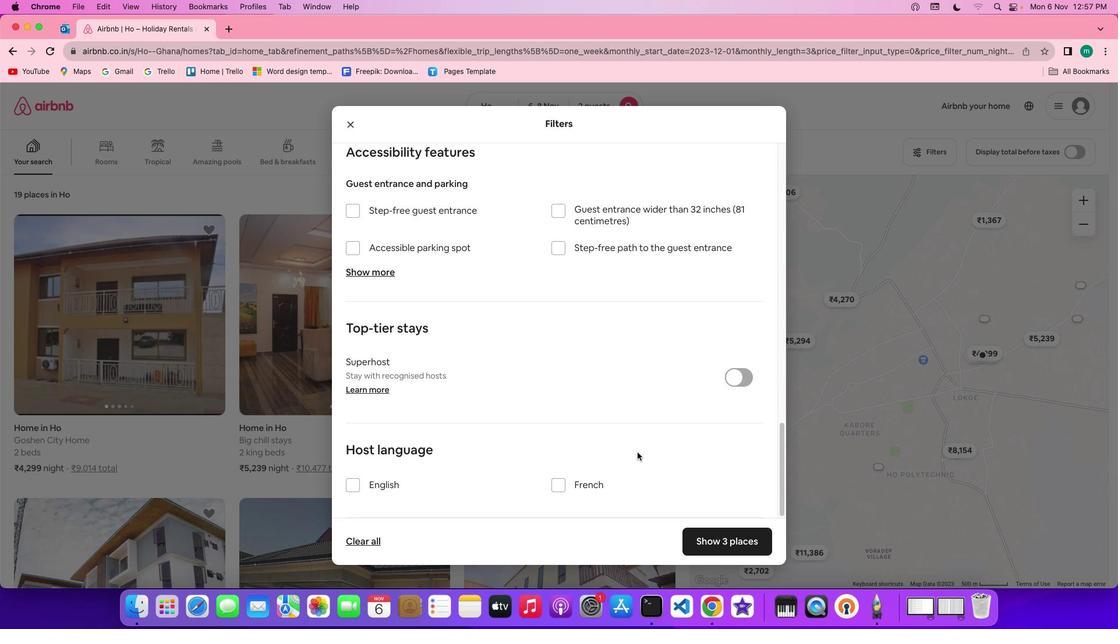 
Action: Mouse scrolled (638, 453) with delta (1, -1)
Screenshot: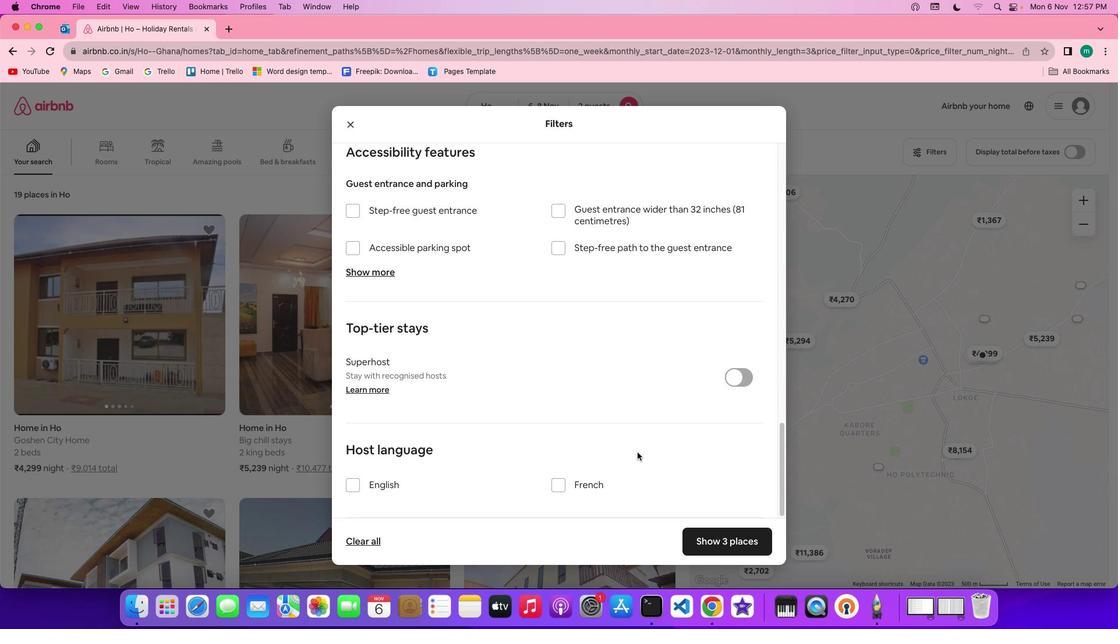 
Action: Mouse scrolled (638, 453) with delta (1, -1)
Screenshot: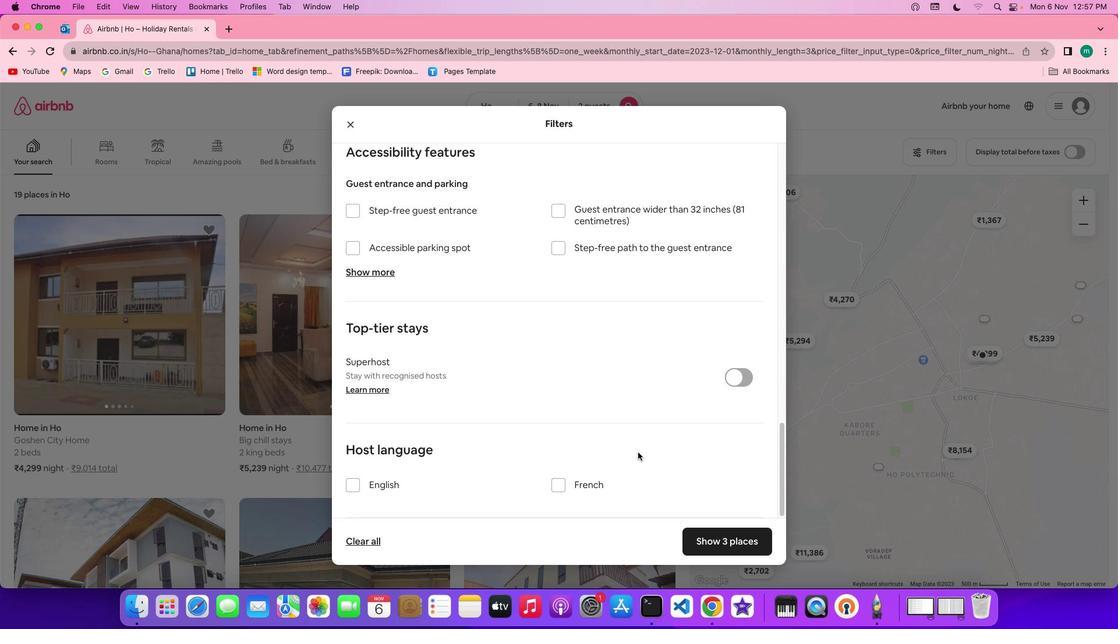 
Action: Mouse scrolled (638, 453) with delta (1, -1)
Screenshot: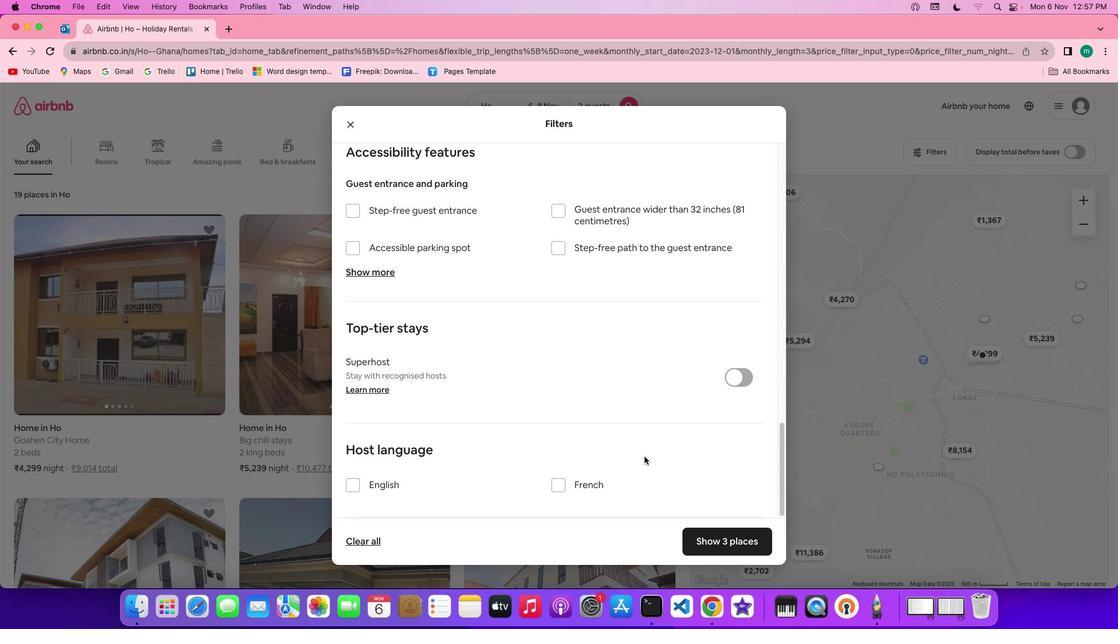 
Action: Mouse moved to (727, 546)
Screenshot: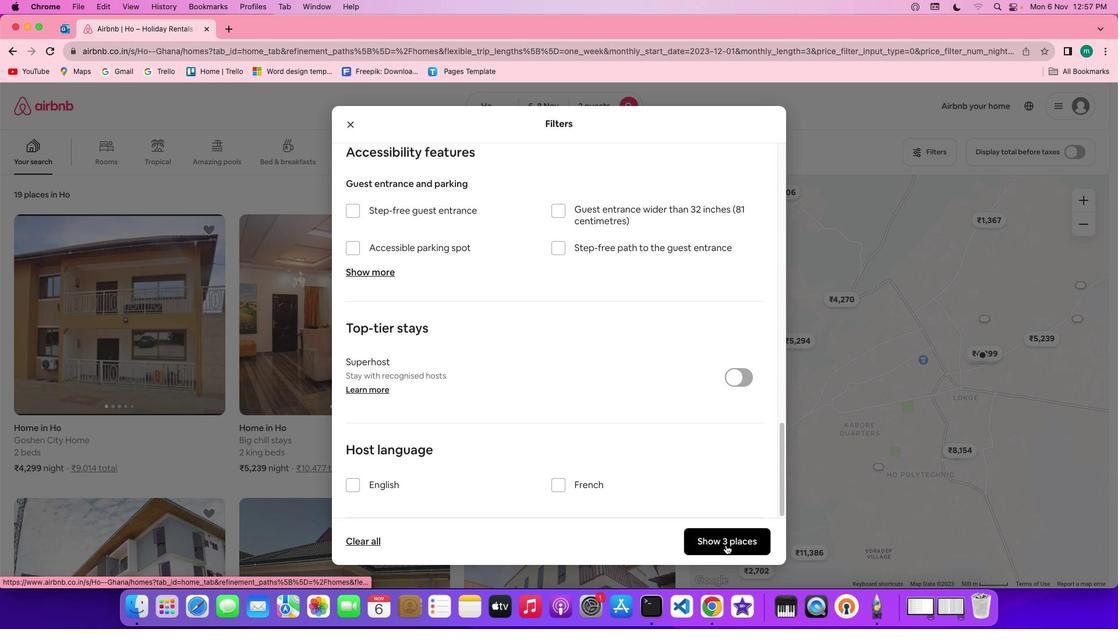 
Action: Mouse pressed left at (727, 546)
Screenshot: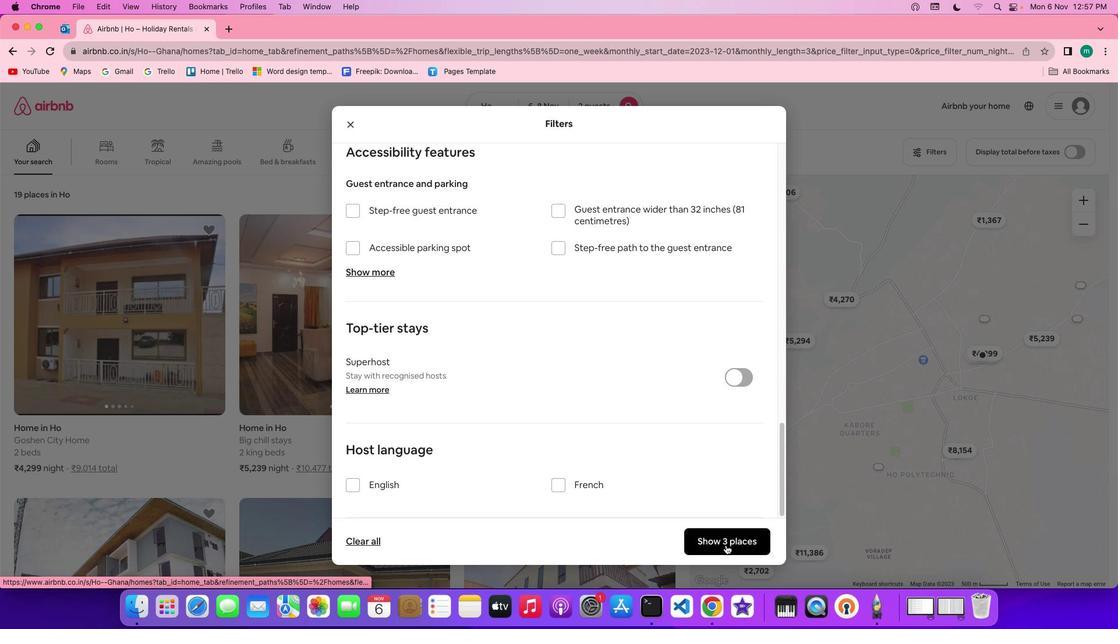 
Action: Mouse moved to (283, 348)
Screenshot: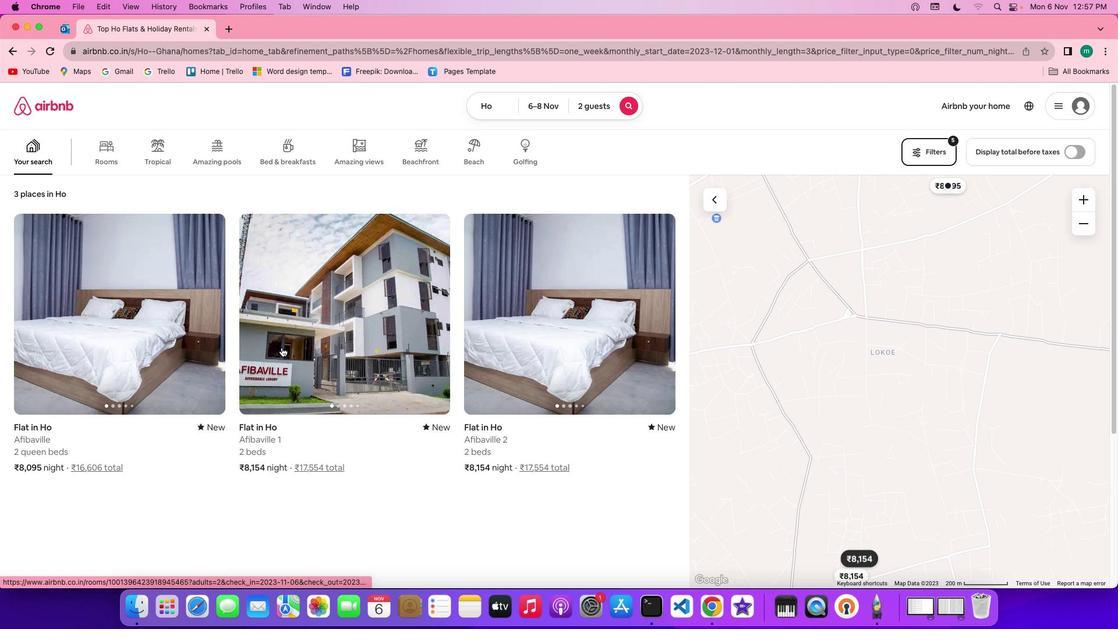 
Action: Mouse scrolled (283, 348) with delta (1, 0)
Screenshot: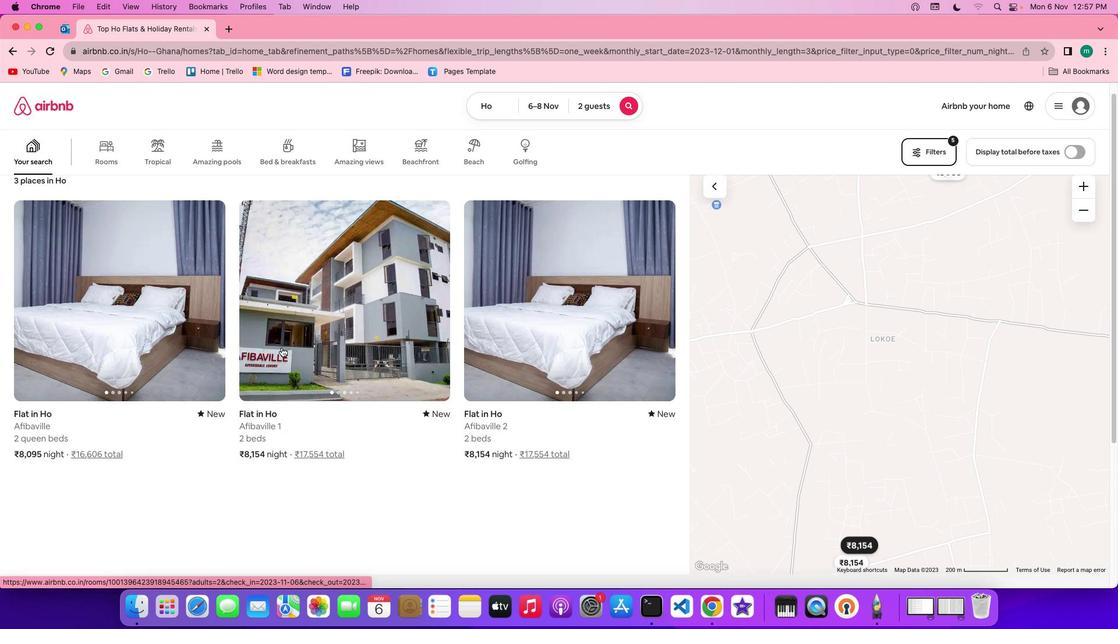 
Action: Mouse moved to (283, 348)
Screenshot: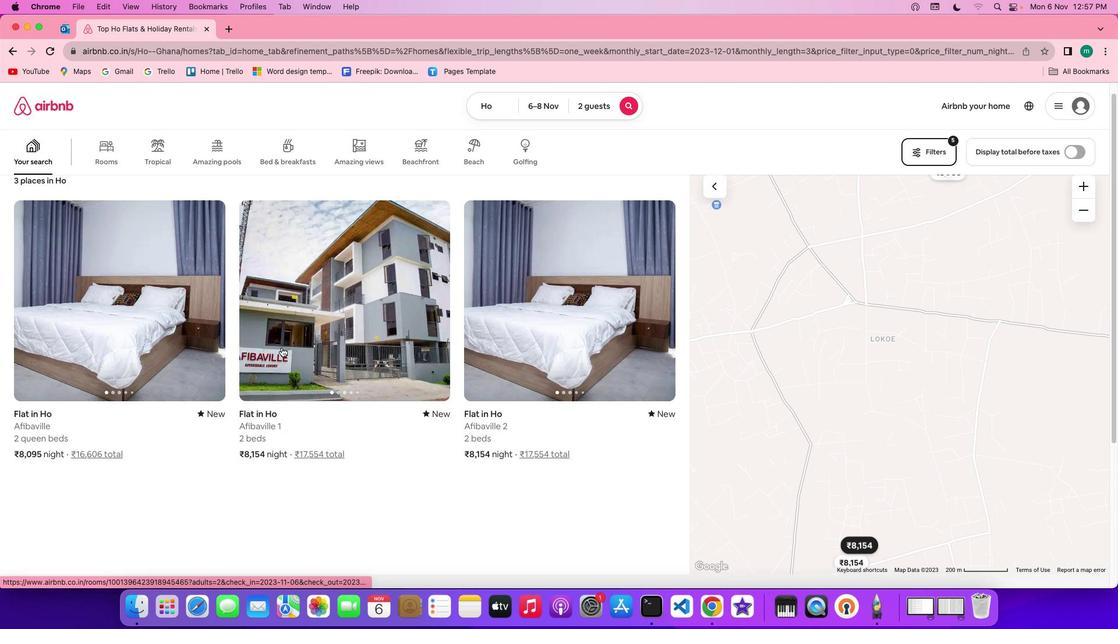 
Action: Mouse scrolled (283, 348) with delta (1, 0)
Screenshot: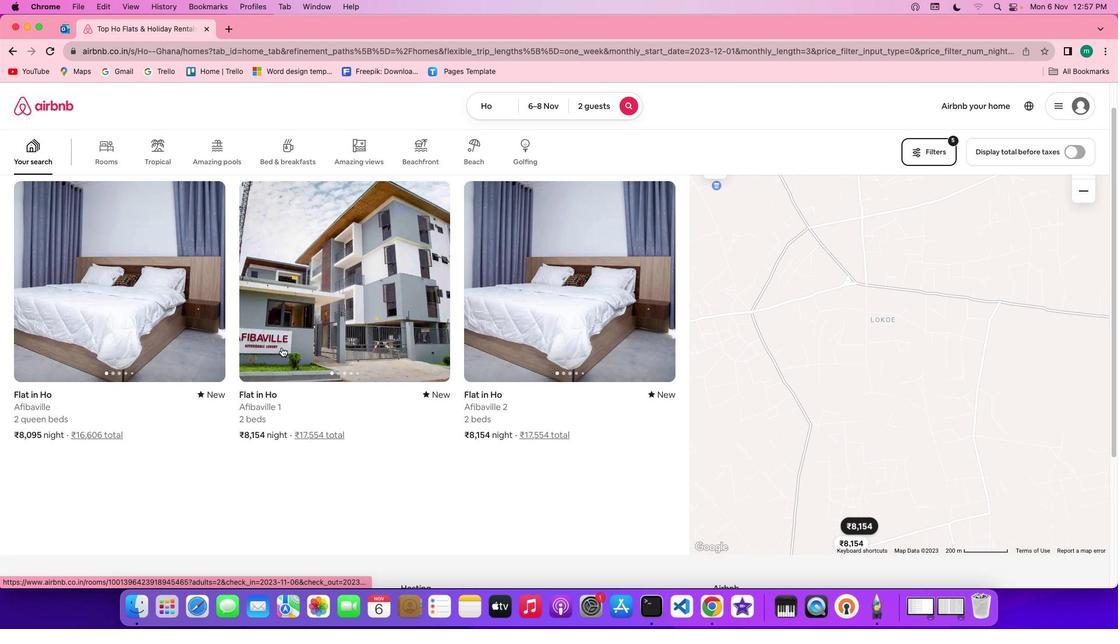 
Action: Mouse scrolled (283, 348) with delta (1, 0)
Screenshot: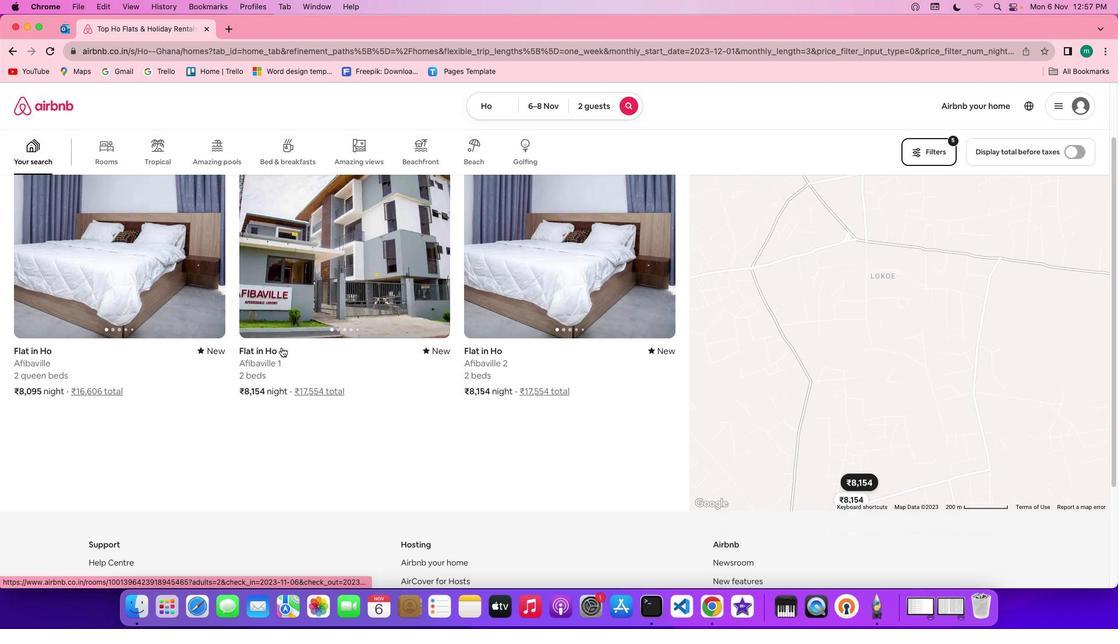 
Action: Mouse scrolled (283, 348) with delta (1, 1)
Screenshot: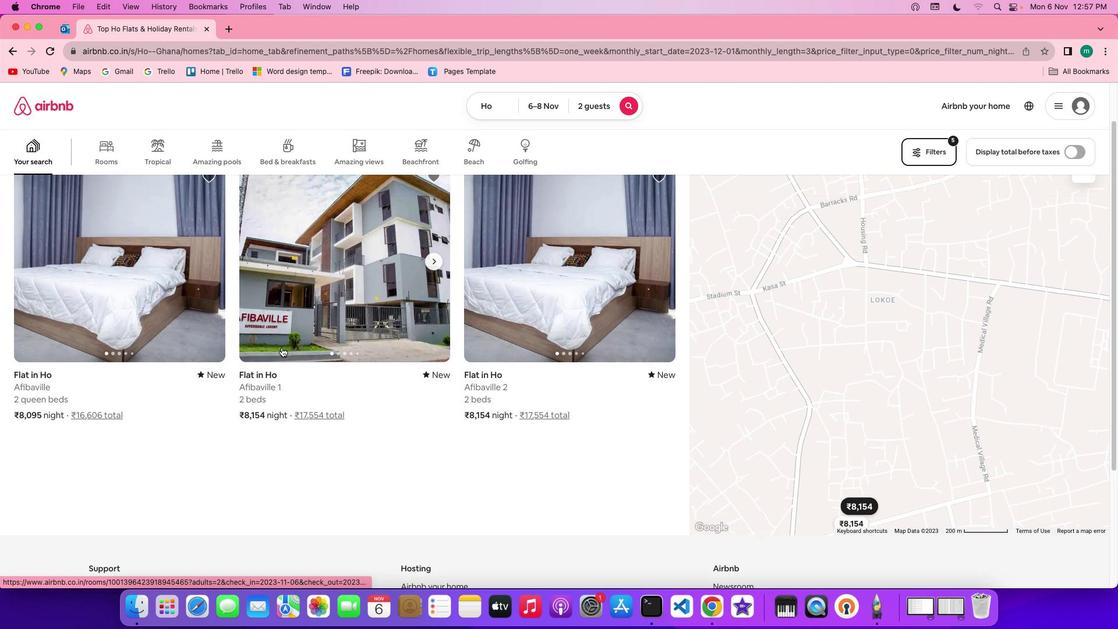 
Action: Mouse scrolled (283, 348) with delta (1, 1)
Screenshot: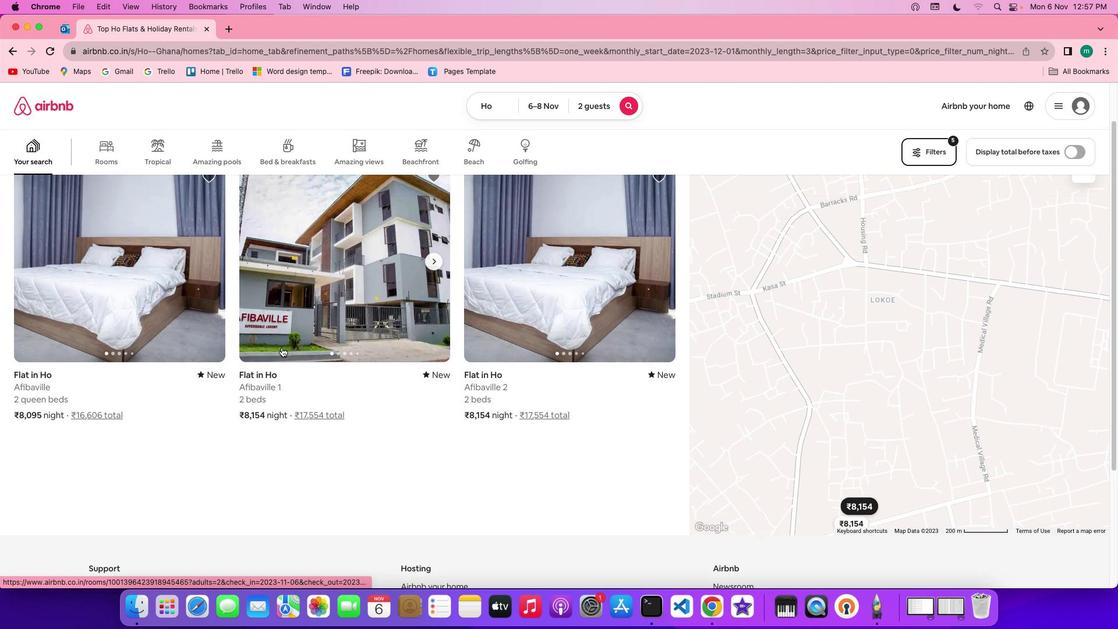 
Action: Mouse scrolled (283, 348) with delta (1, 2)
Screenshot: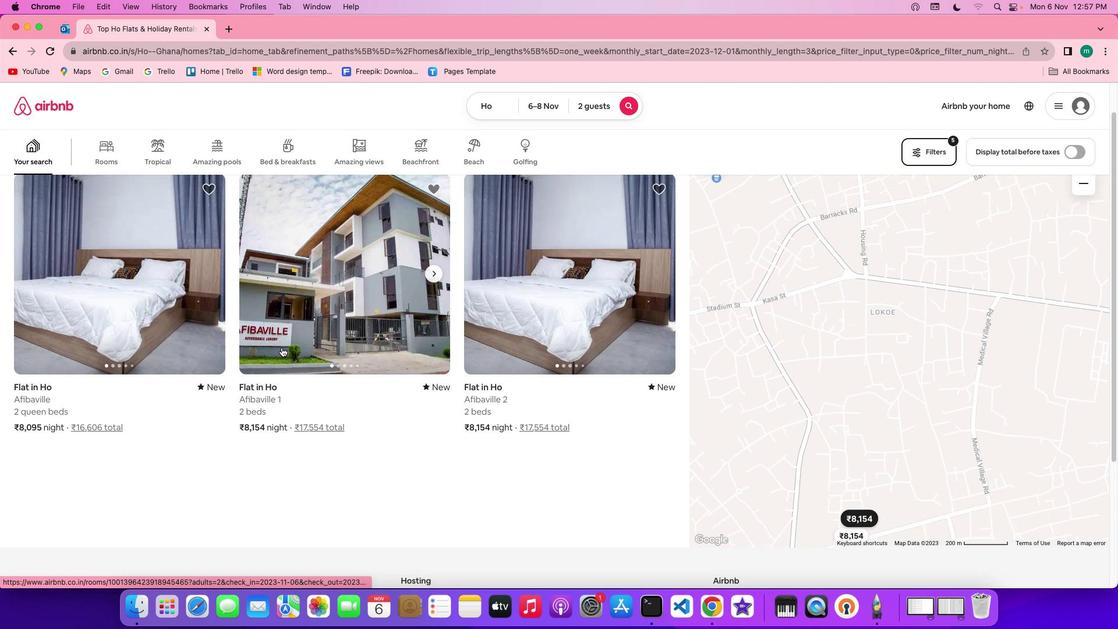 
Action: Mouse moved to (140, 317)
Screenshot: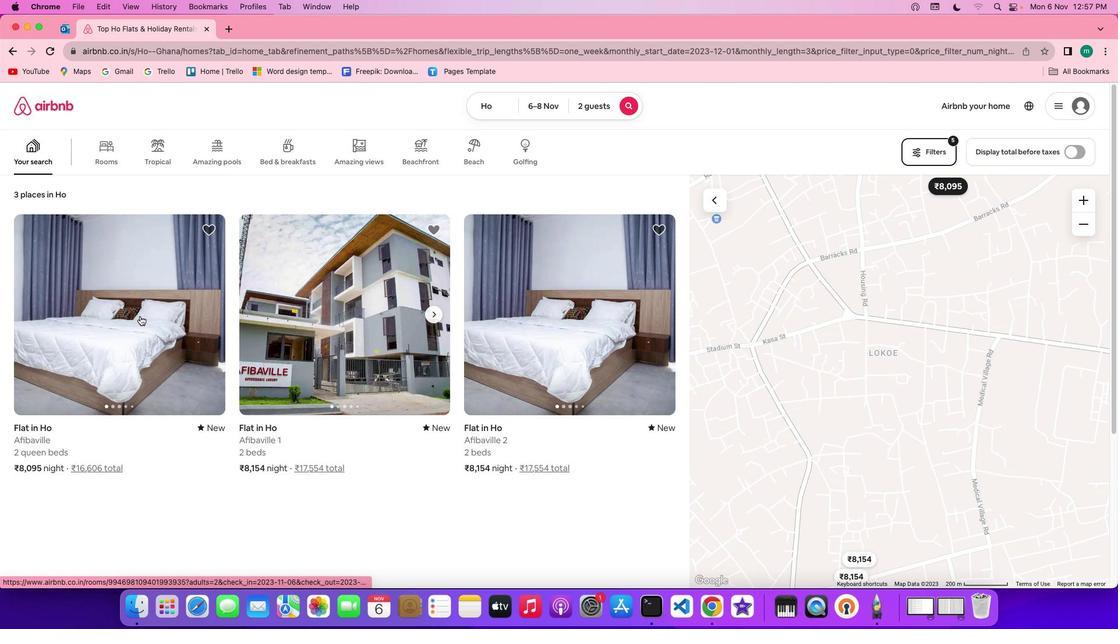 
Action: Mouse pressed left at (140, 317)
Screenshot: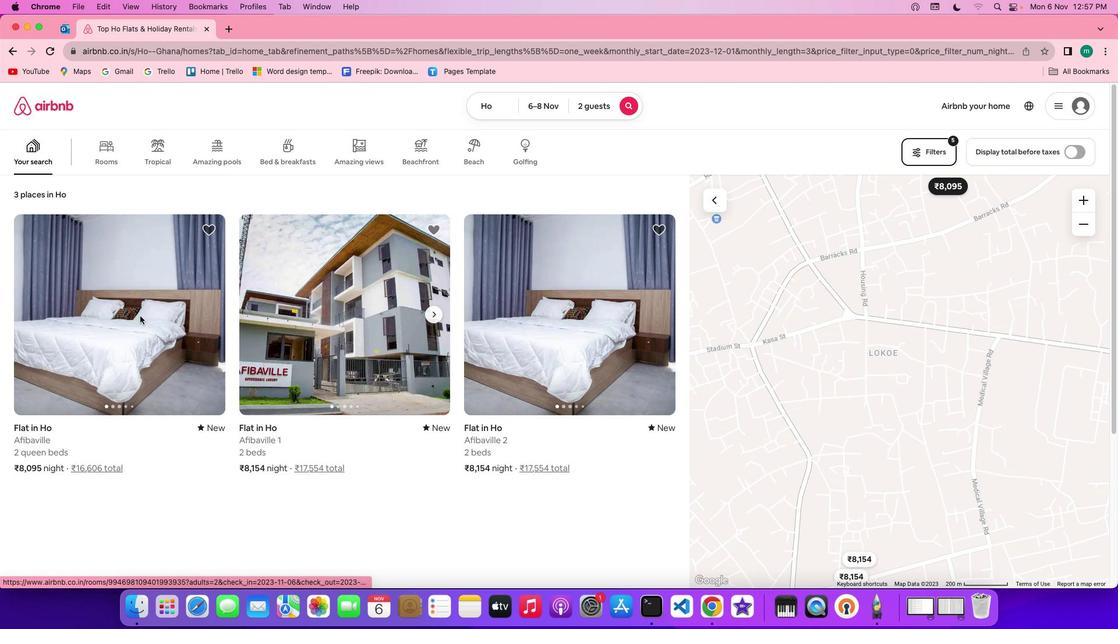 
Action: Mouse moved to (840, 440)
Screenshot: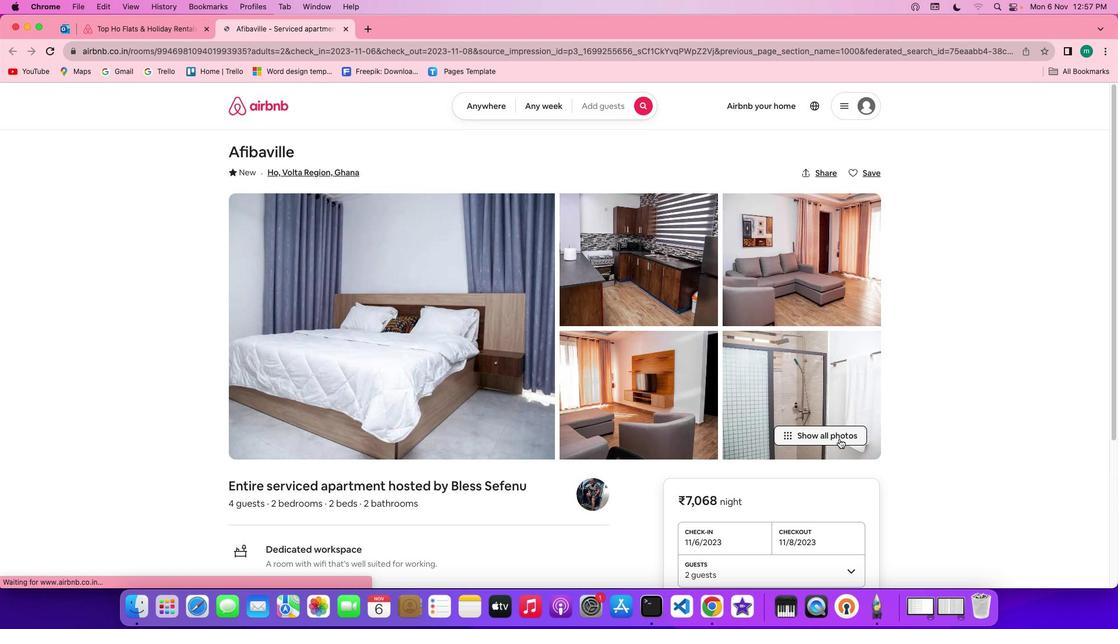 
Action: Mouse pressed left at (840, 440)
Screenshot: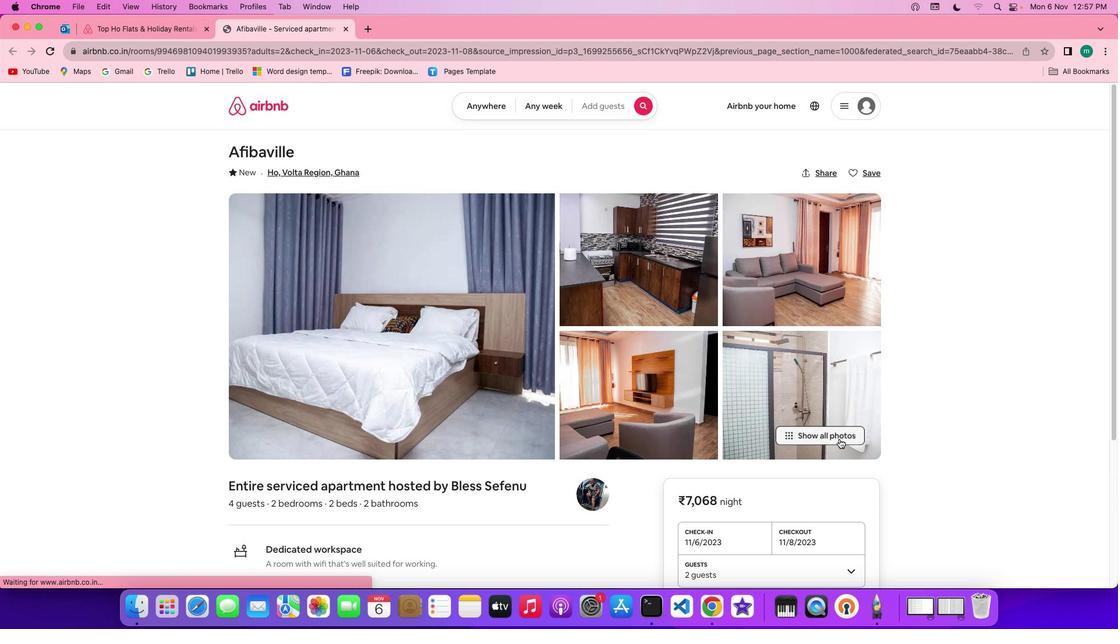
Action: Mouse moved to (635, 409)
Screenshot: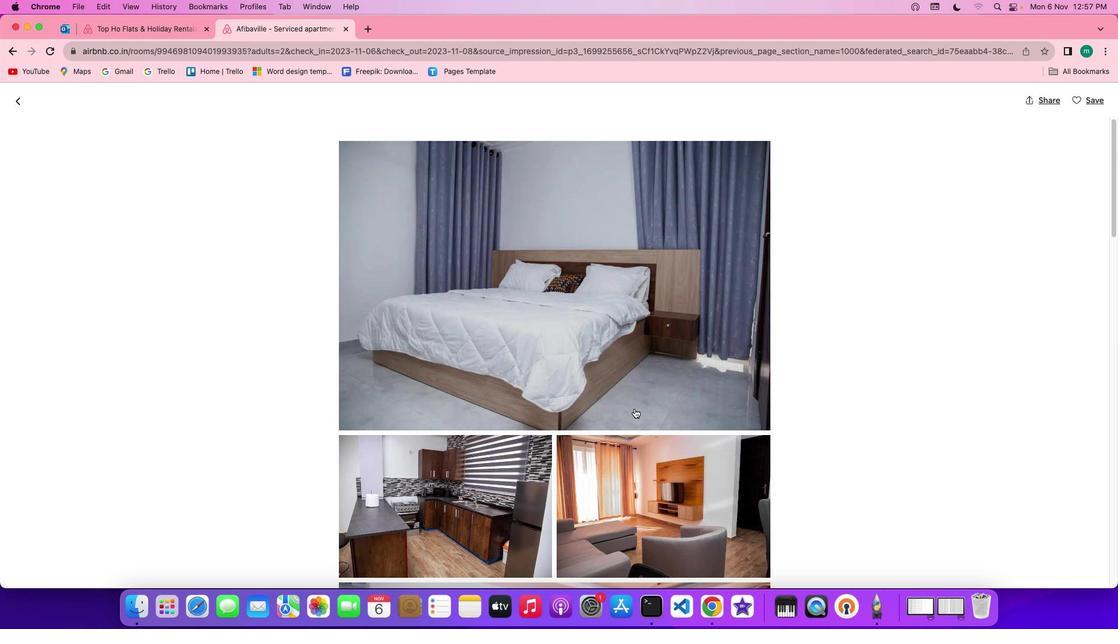 
Action: Mouse scrolled (635, 409) with delta (1, 0)
Screenshot: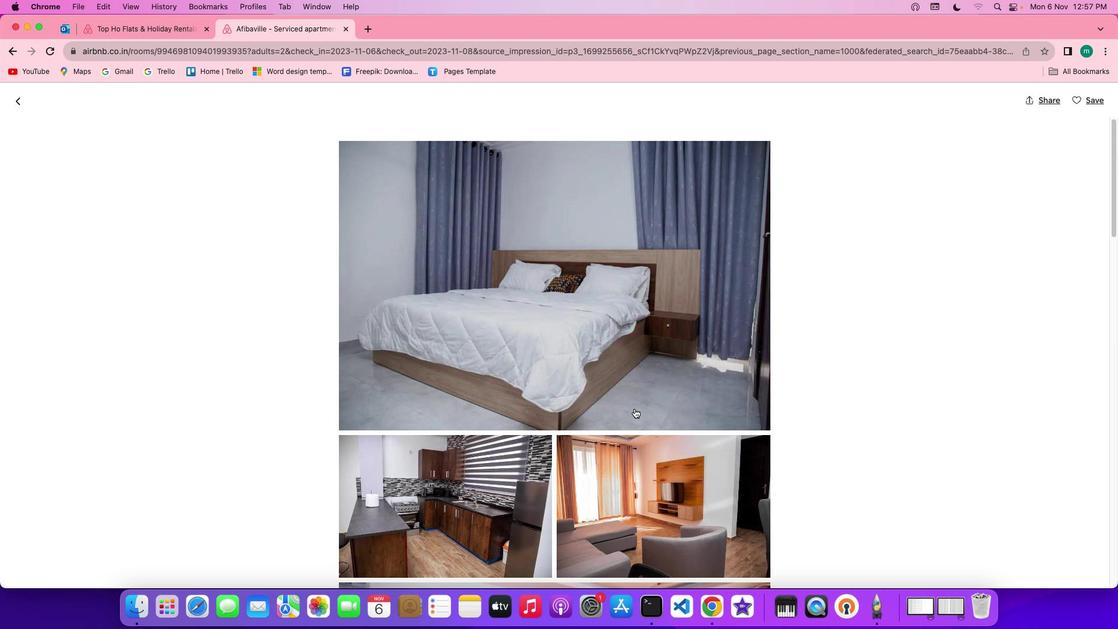 
Action: Mouse scrolled (635, 409) with delta (1, 0)
Screenshot: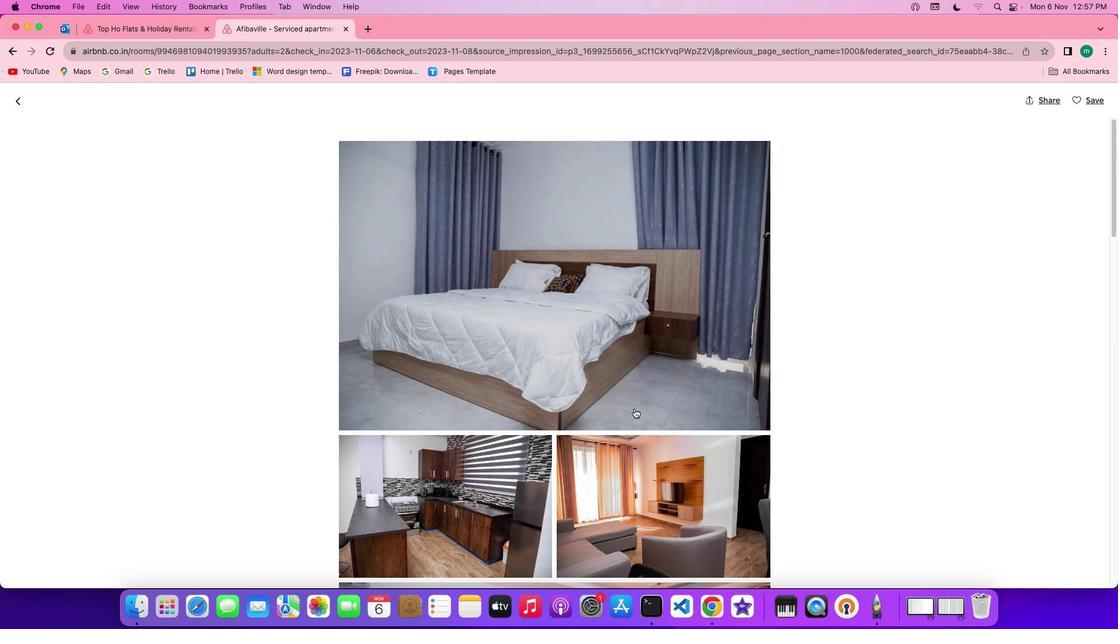 
Action: Mouse scrolled (635, 409) with delta (1, 0)
Screenshot: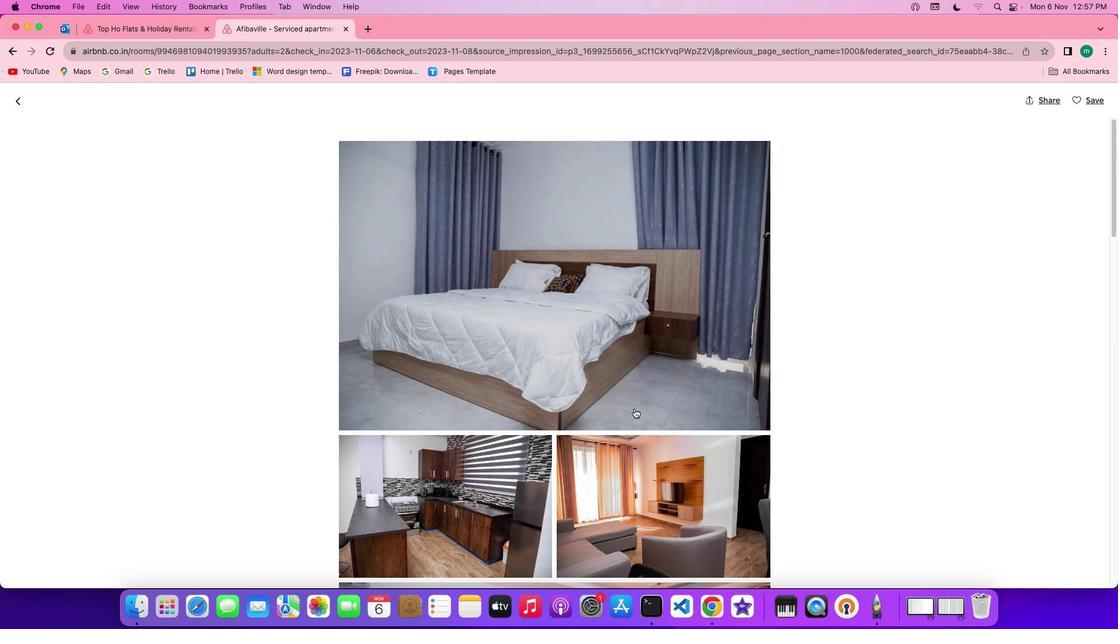 
Action: Mouse scrolled (635, 409) with delta (1, -1)
Screenshot: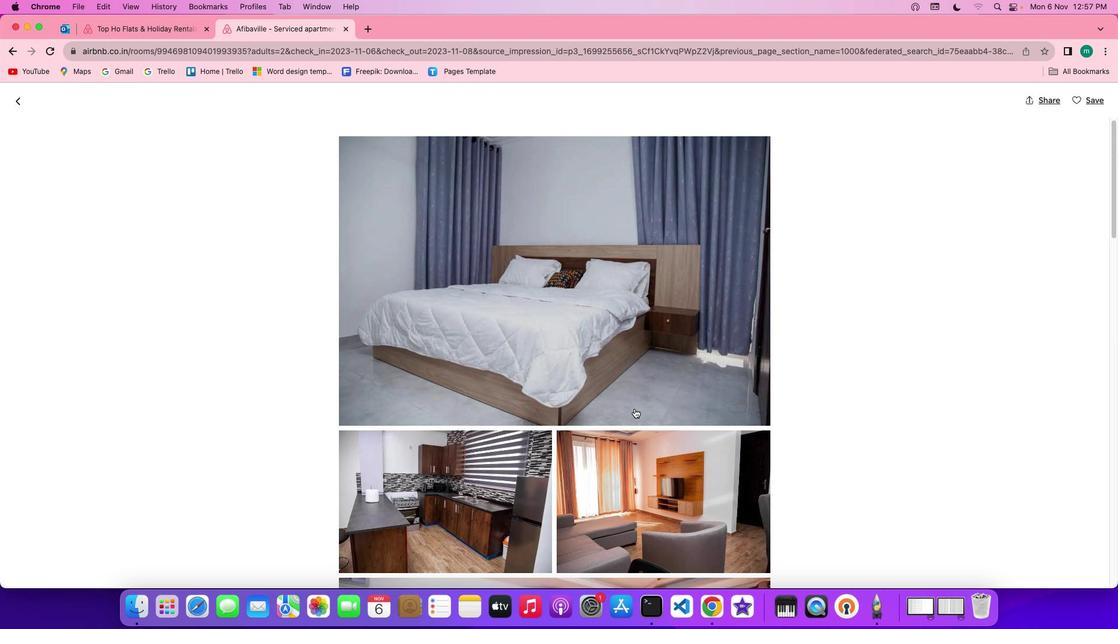 
Action: Mouse scrolled (635, 409) with delta (1, -1)
Screenshot: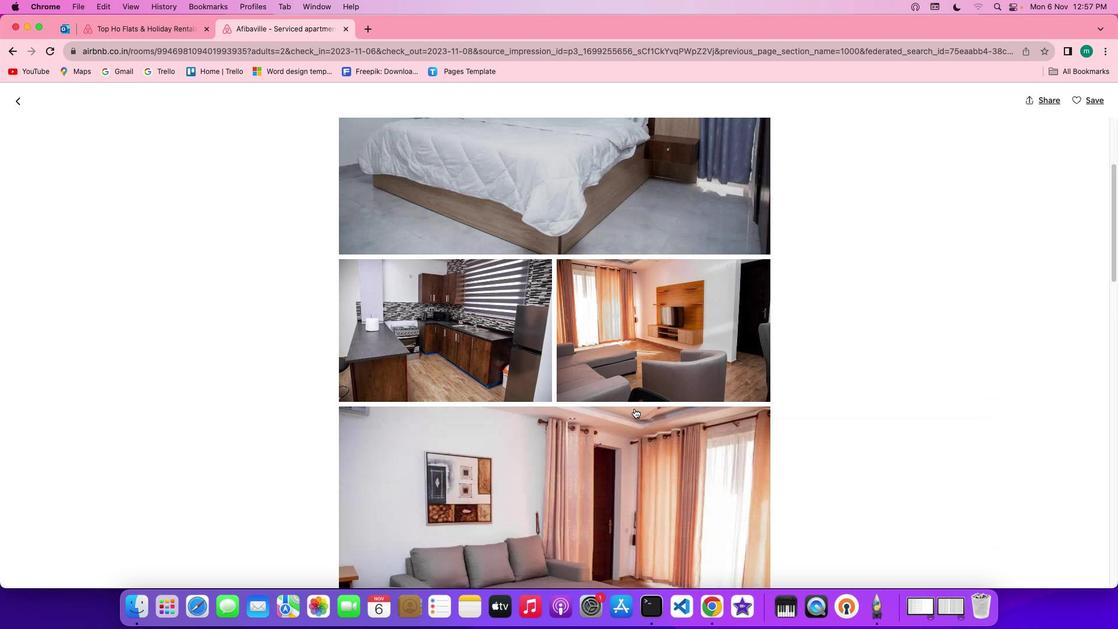 
Action: Mouse scrolled (635, 409) with delta (1, 0)
Screenshot: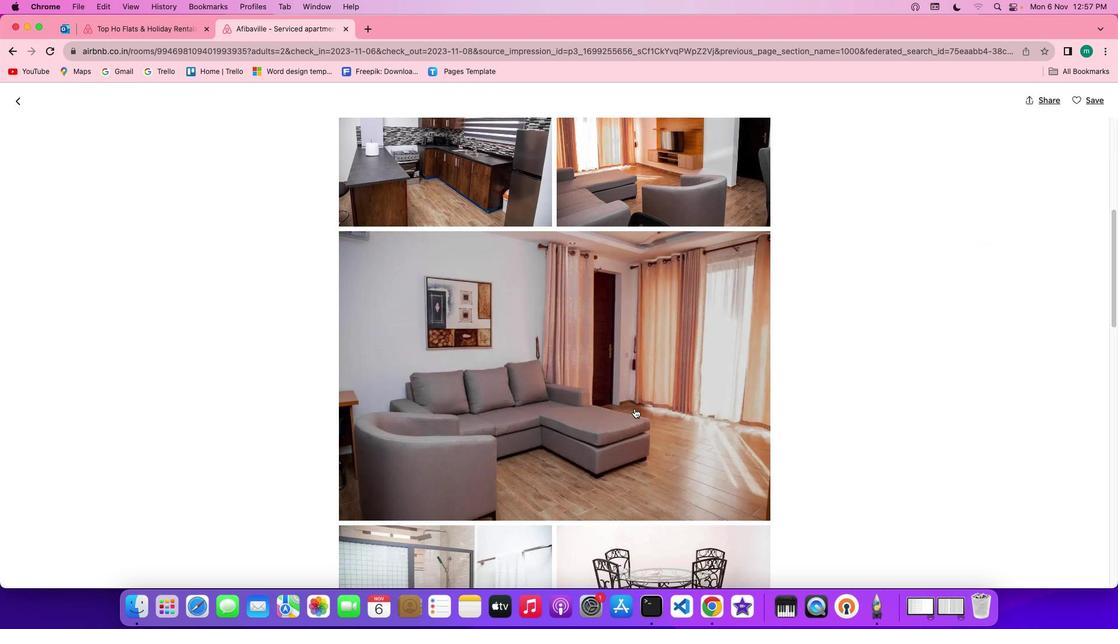 
Action: Mouse scrolled (635, 409) with delta (1, 0)
Screenshot: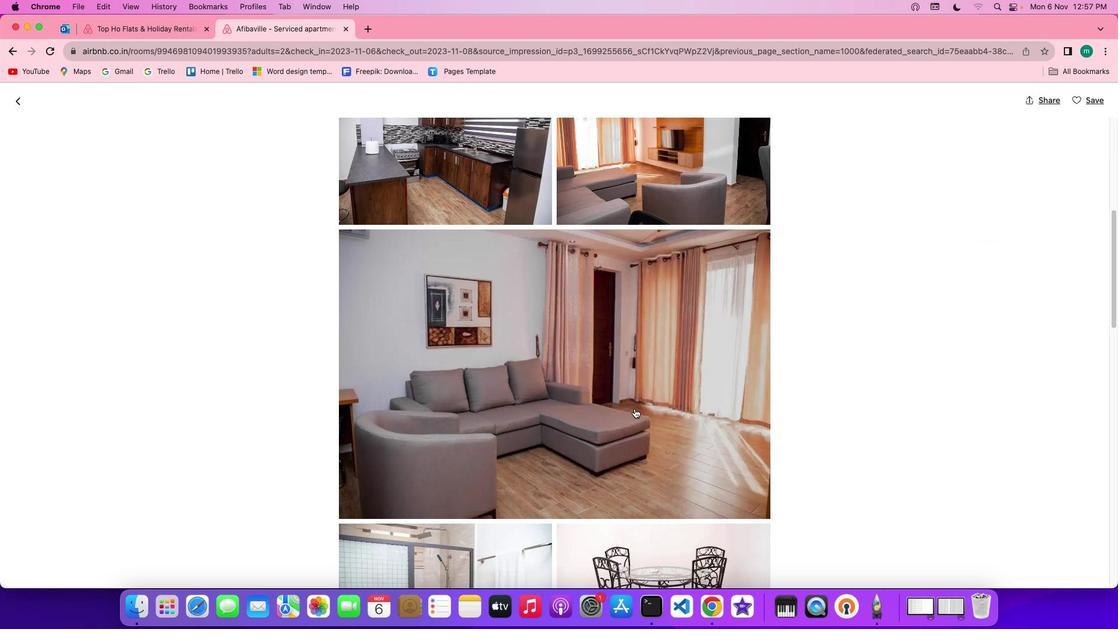 
Action: Mouse scrolled (635, 409) with delta (1, 0)
Screenshot: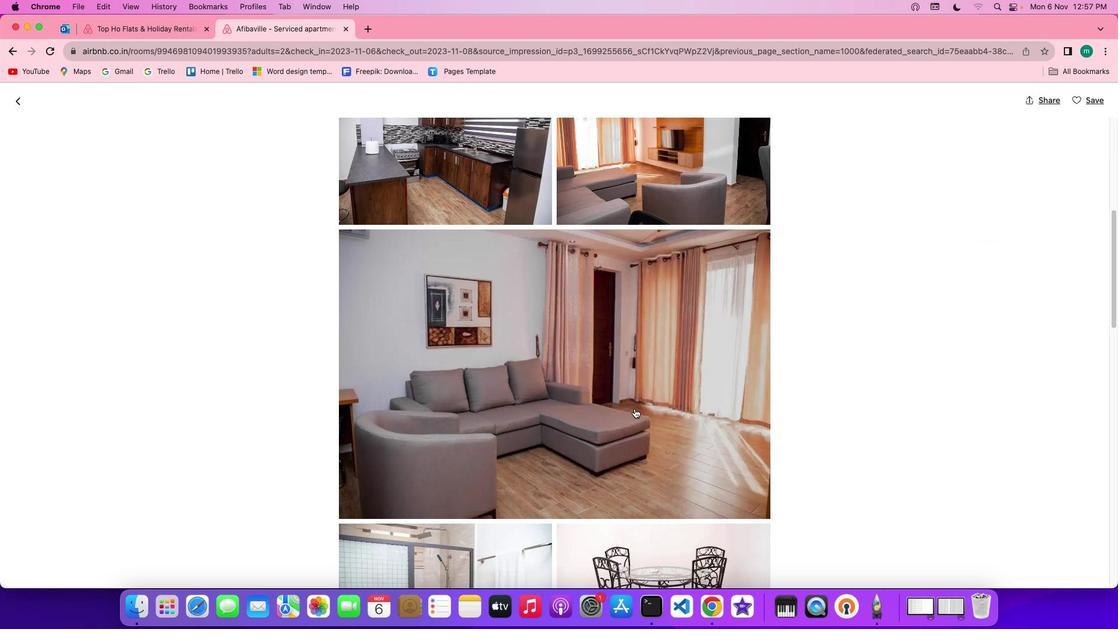 
Action: Mouse scrolled (635, 409) with delta (1, 0)
Screenshot: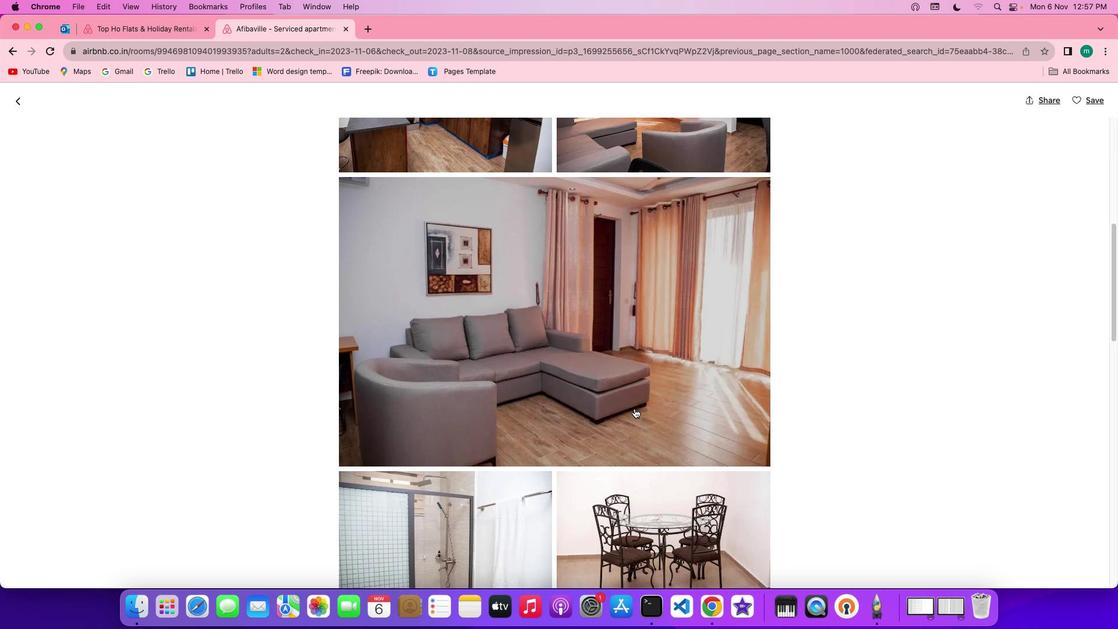 
Action: Mouse scrolled (635, 409) with delta (1, 0)
Screenshot: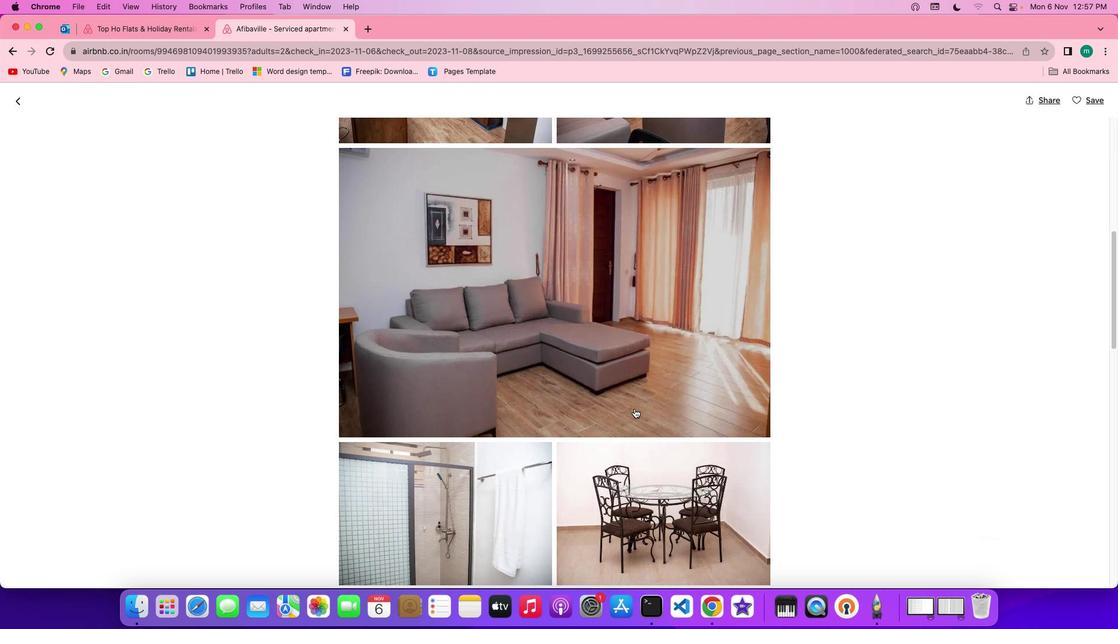 
Action: Mouse scrolled (635, 409) with delta (1, 0)
Screenshot: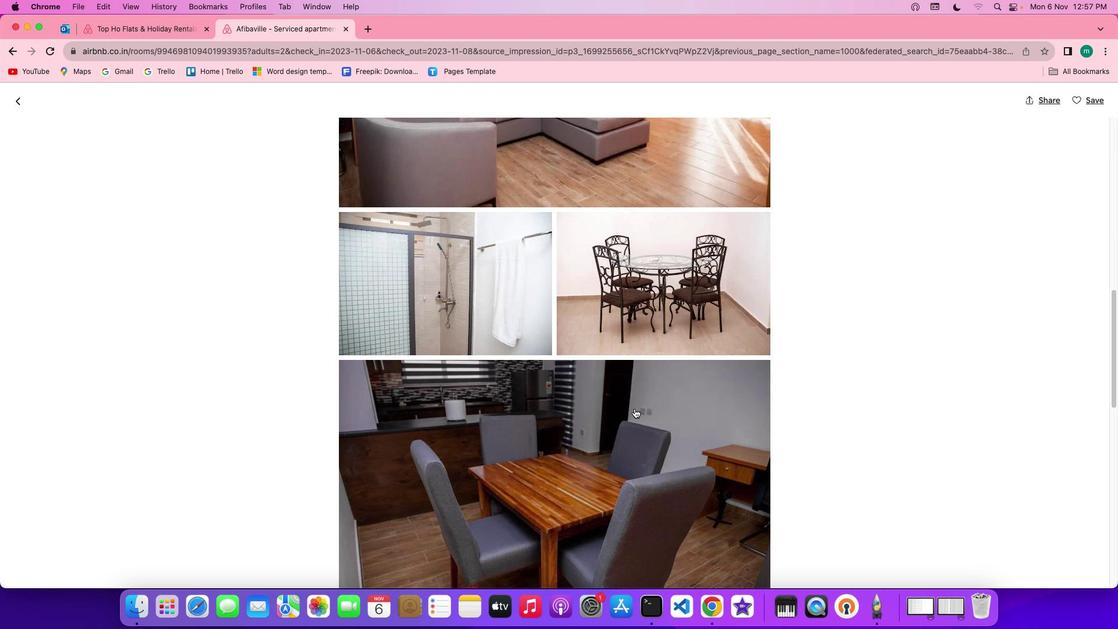 
Action: Mouse scrolled (635, 409) with delta (1, 0)
Screenshot: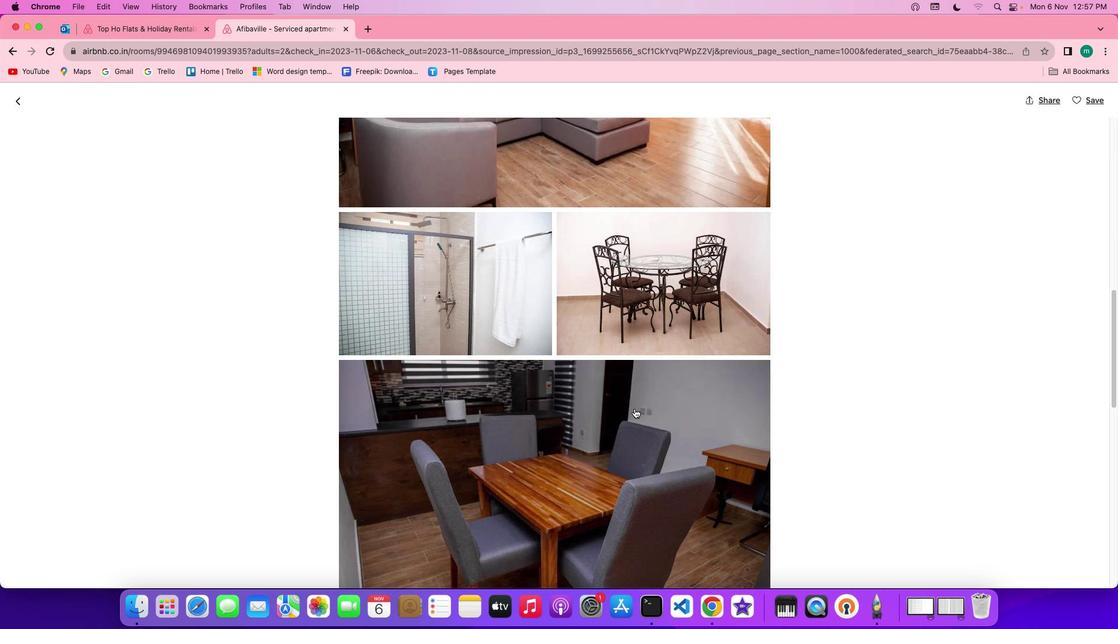 
Action: Mouse scrolled (635, 409) with delta (1, 0)
Screenshot: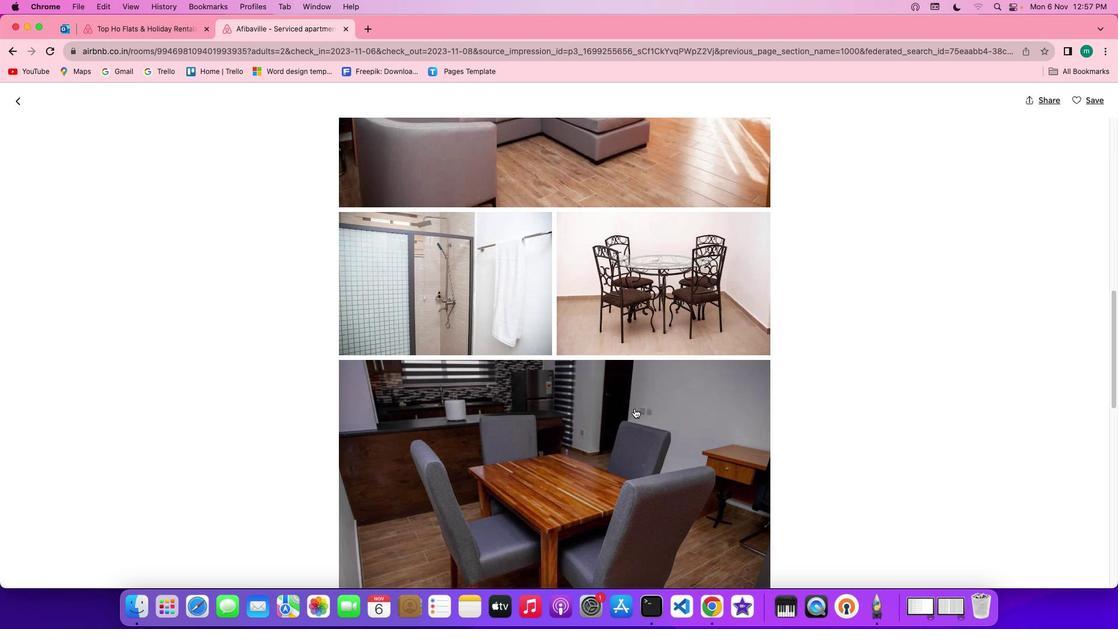 
Action: Mouse scrolled (635, 409) with delta (1, 0)
Screenshot: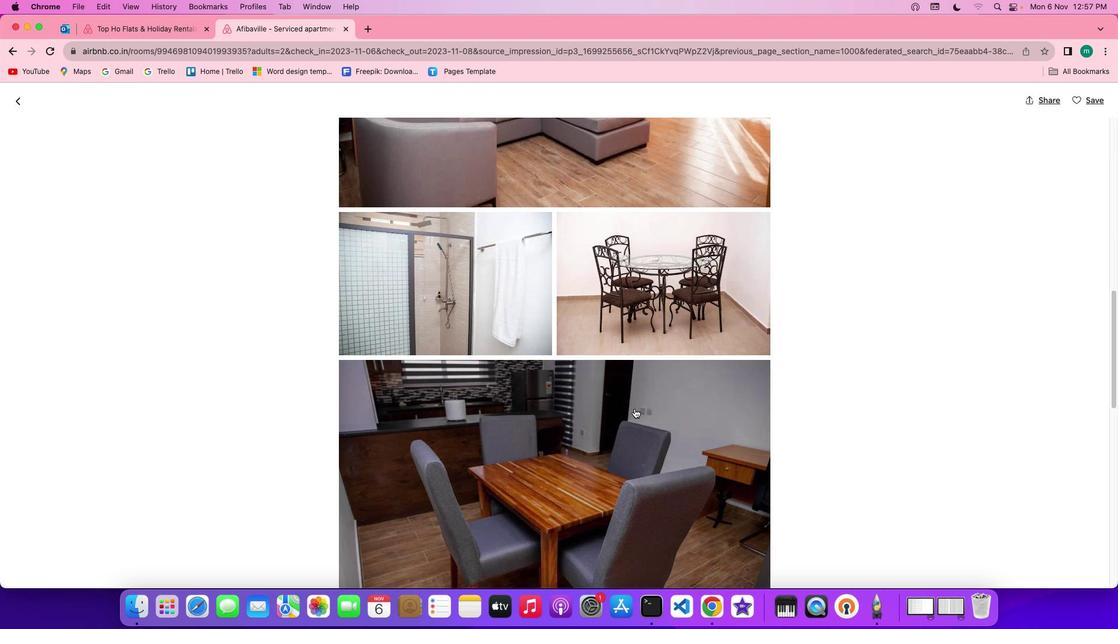 
Action: Mouse scrolled (635, 409) with delta (1, 0)
Screenshot: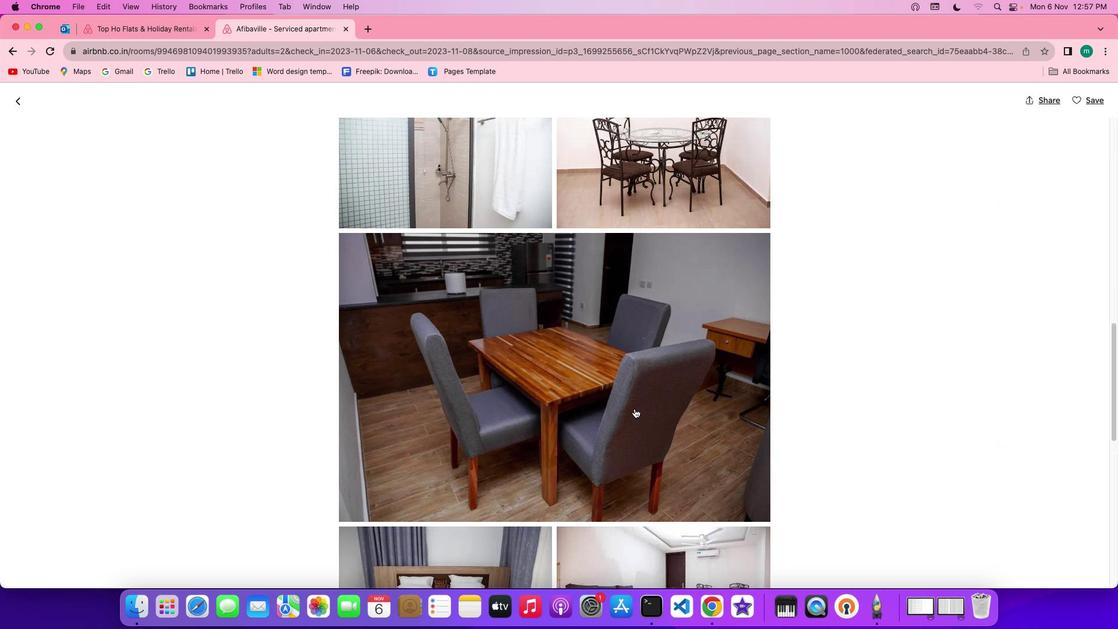 
Action: Mouse scrolled (635, 409) with delta (1, 0)
Screenshot: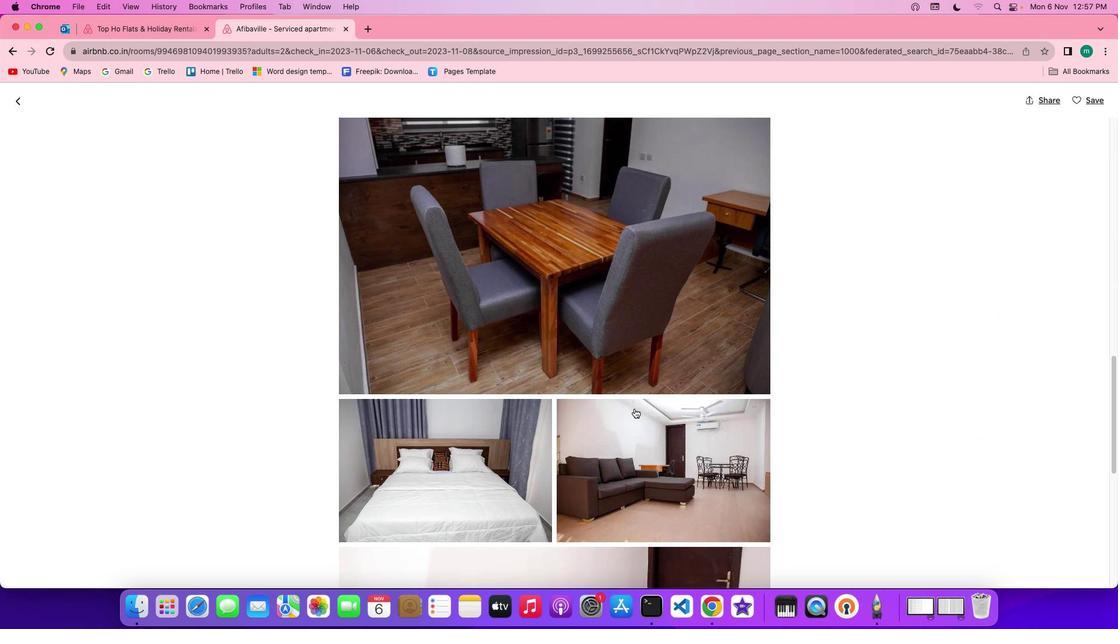 
Action: Mouse scrolled (635, 409) with delta (1, 0)
Screenshot: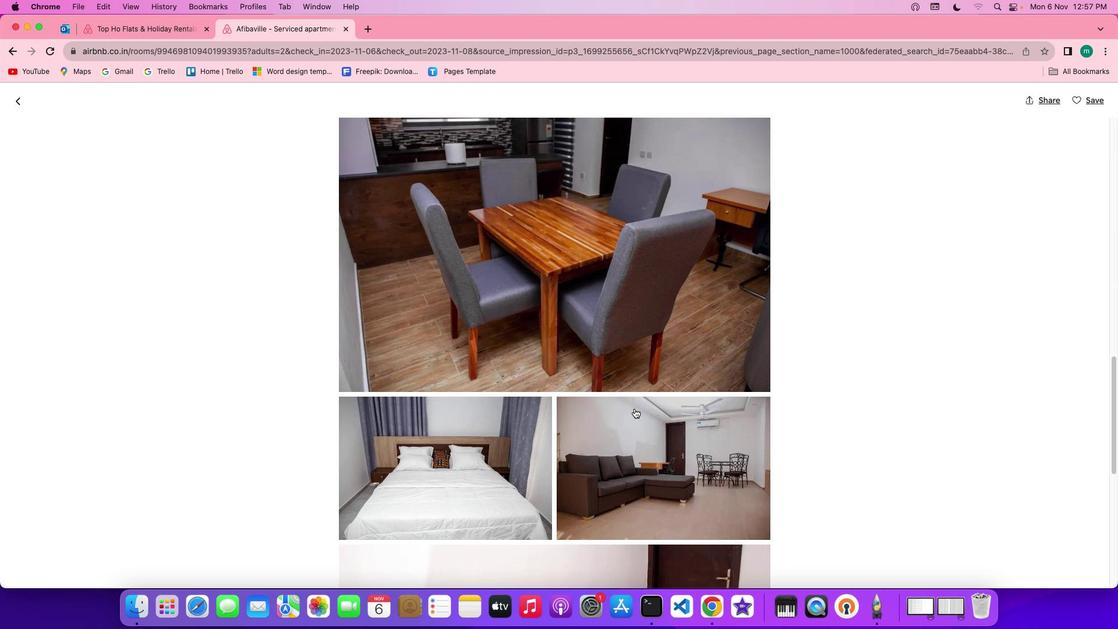 
Action: Mouse scrolled (635, 409) with delta (1, 0)
Screenshot: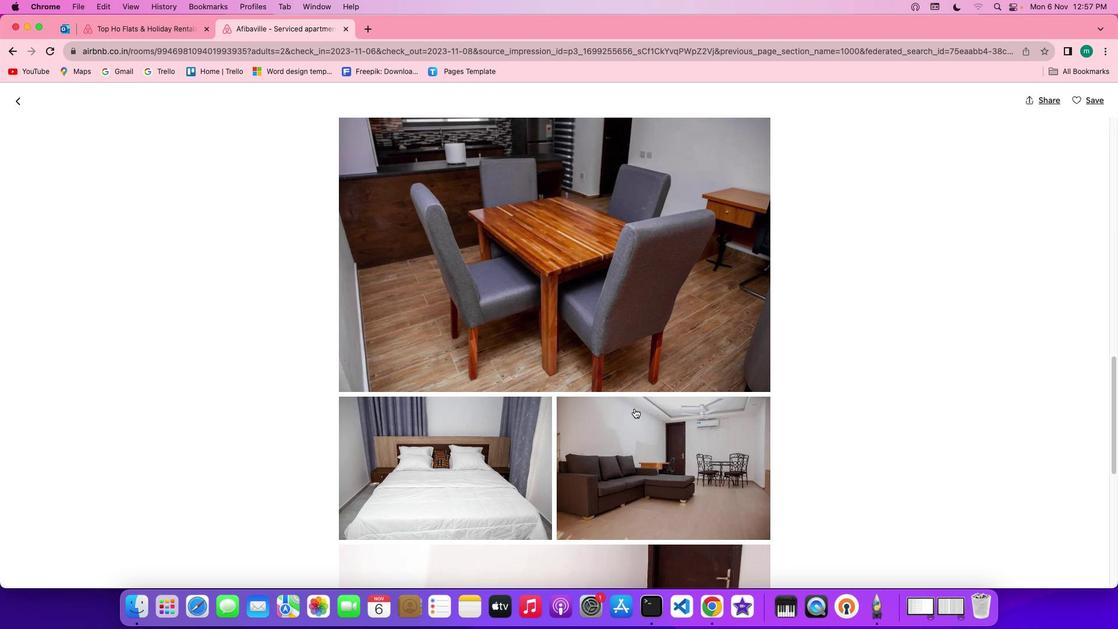 
Action: Mouse scrolled (635, 409) with delta (1, 0)
Screenshot: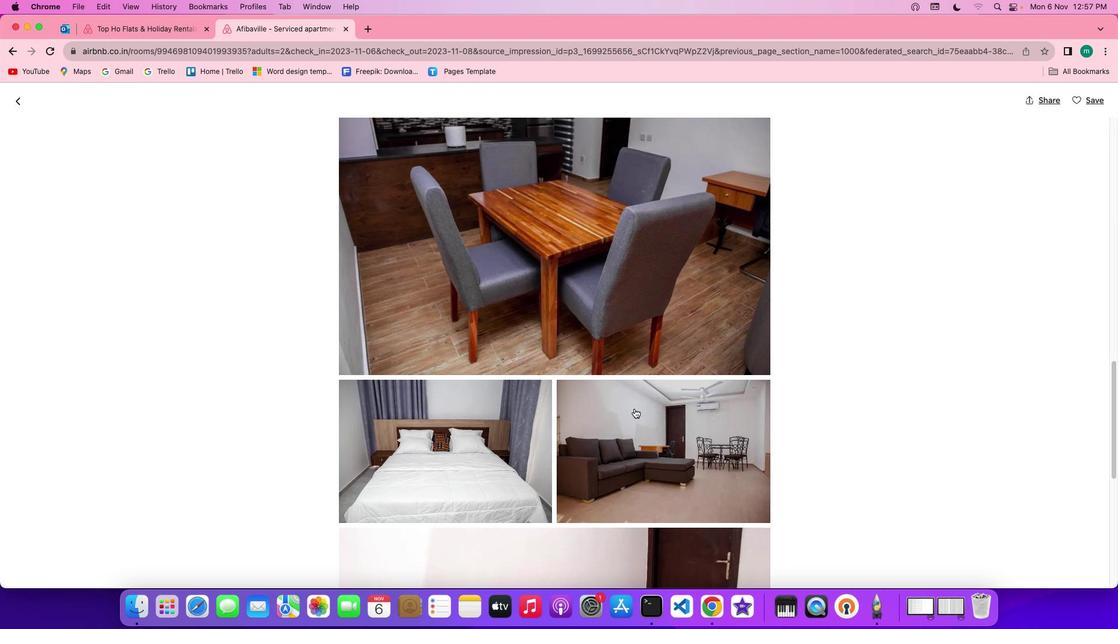 
Action: Mouse scrolled (635, 409) with delta (1, 0)
Screenshot: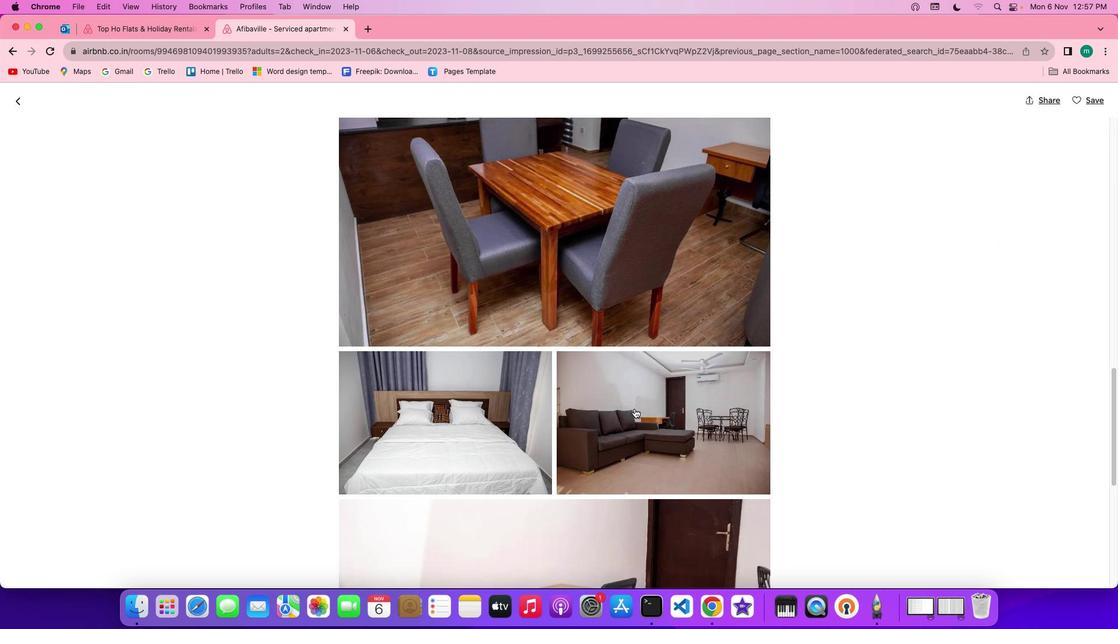 
Action: Mouse scrolled (635, 409) with delta (1, 0)
Screenshot: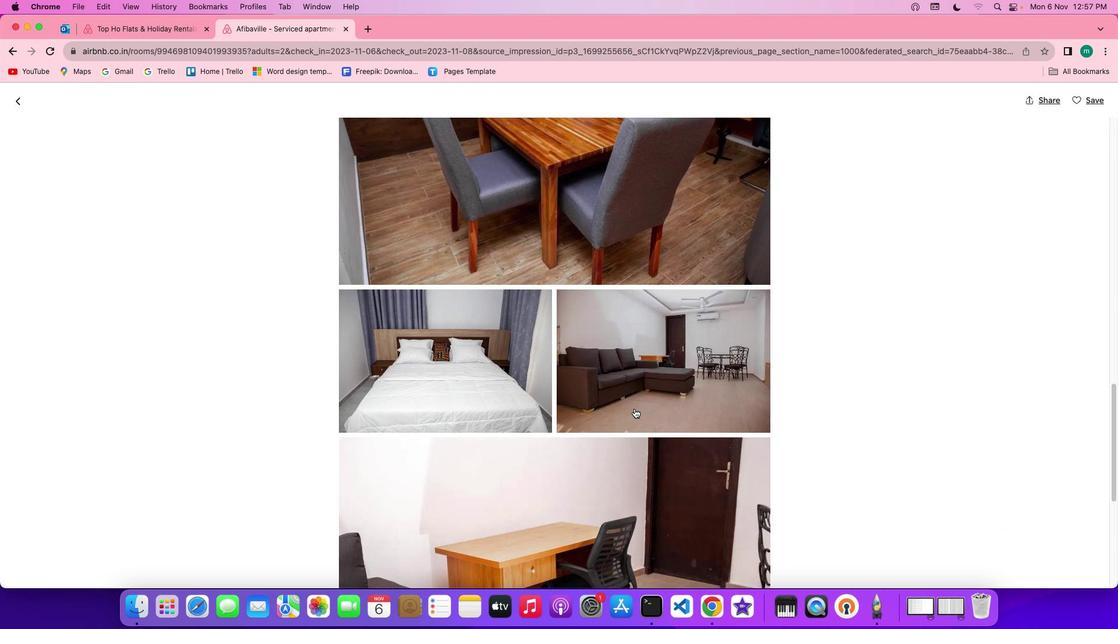 
Action: Mouse scrolled (635, 409) with delta (1, 0)
Screenshot: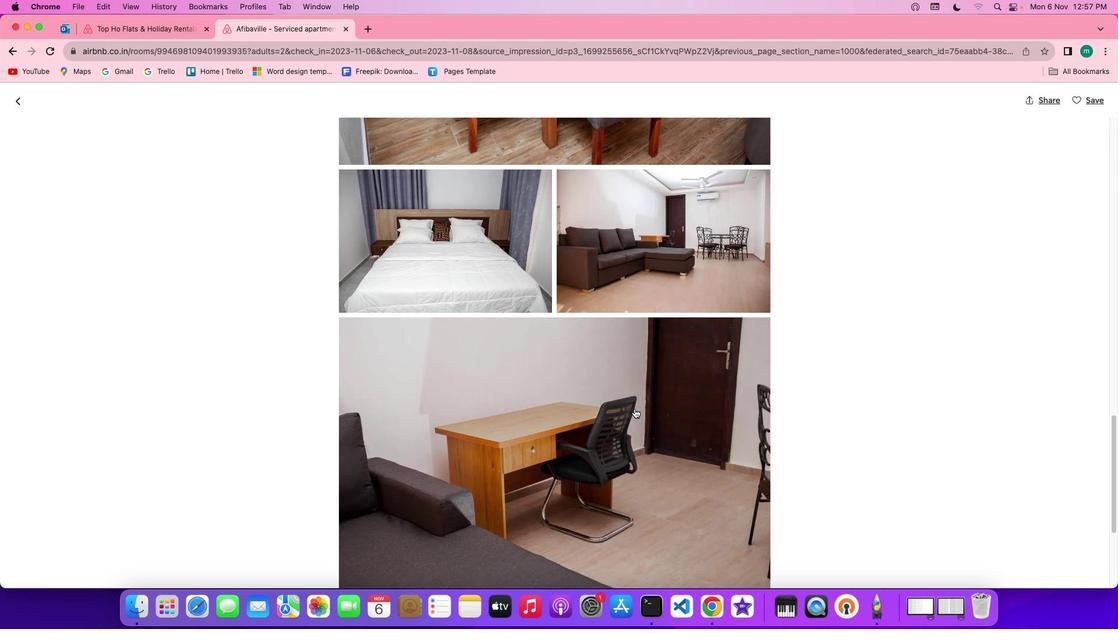 
Action: Mouse scrolled (635, 409) with delta (1, 0)
Screenshot: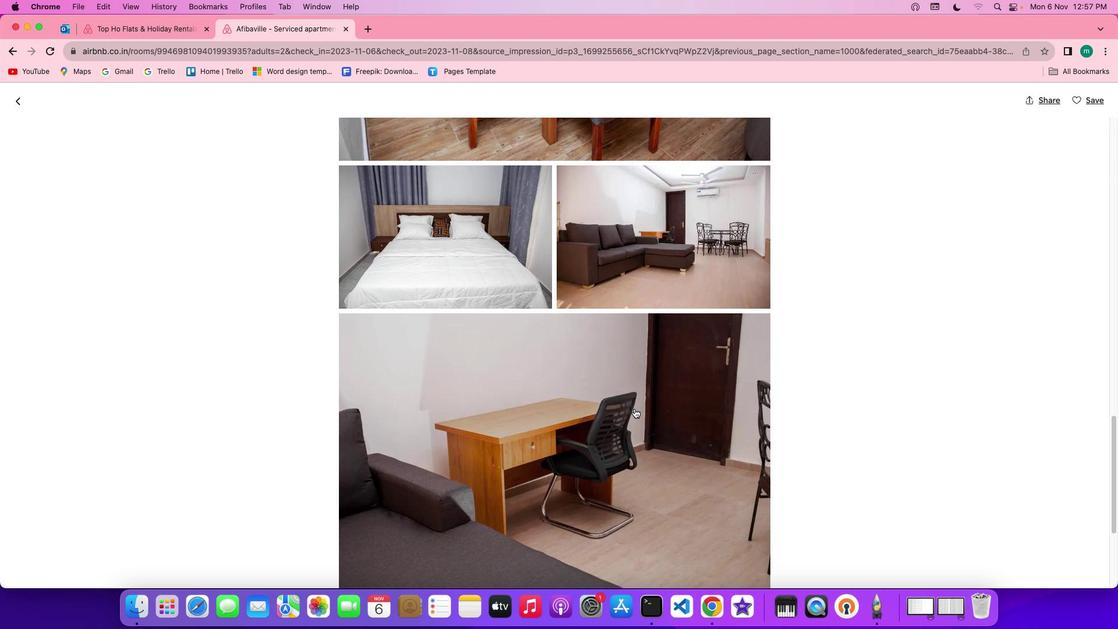 
Action: Mouse scrolled (635, 409) with delta (1, 0)
Screenshot: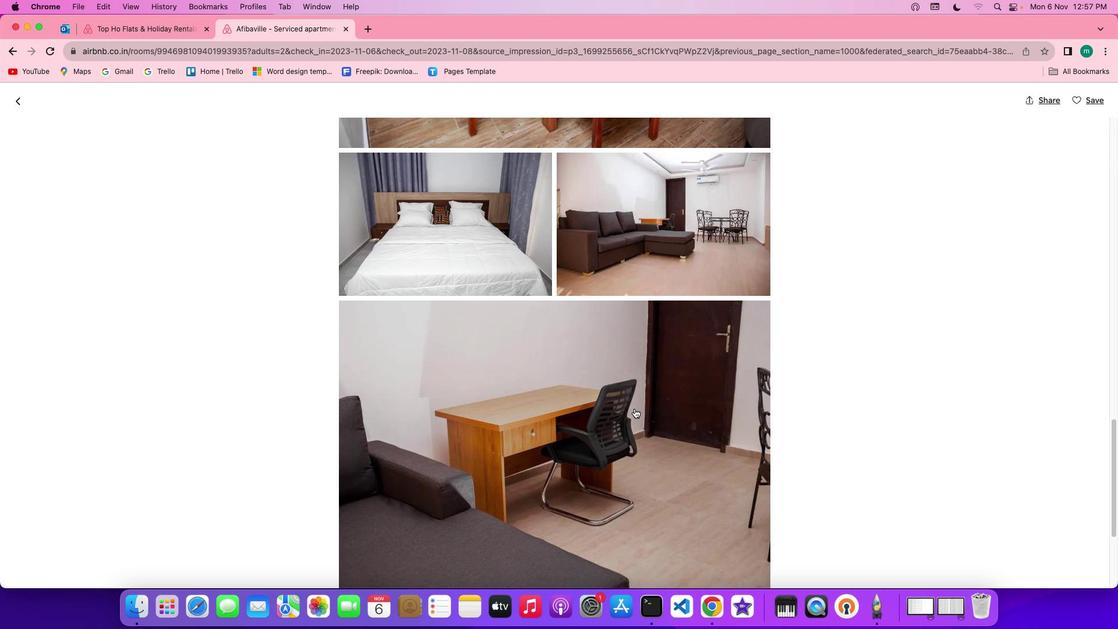 
Action: Mouse scrolled (635, 409) with delta (1, 0)
Screenshot: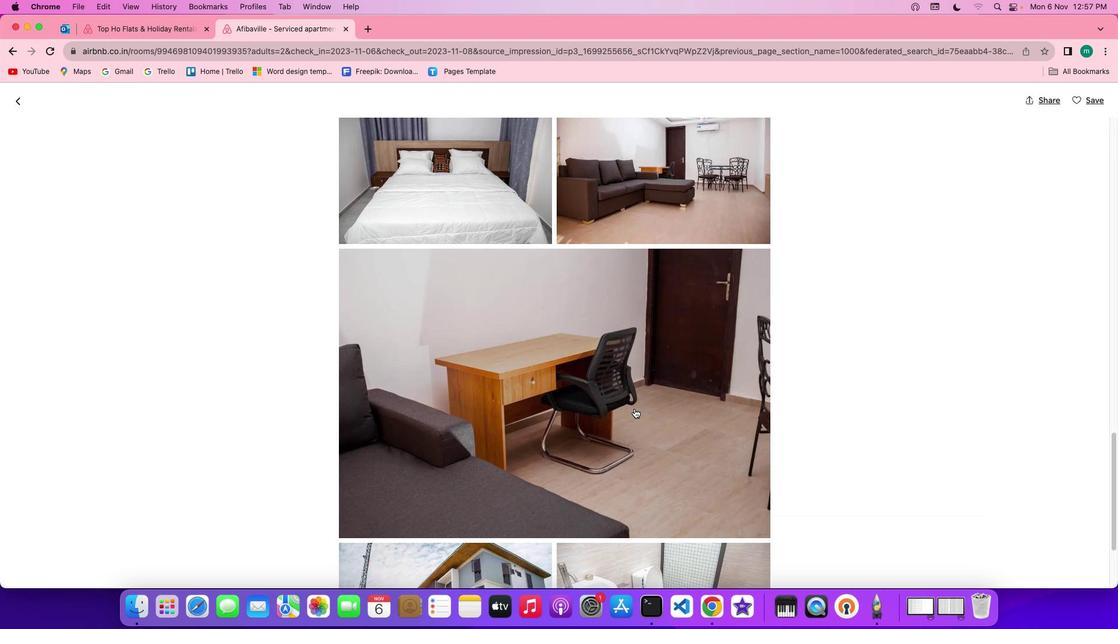 
Action: Mouse scrolled (635, 409) with delta (1, 0)
Screenshot: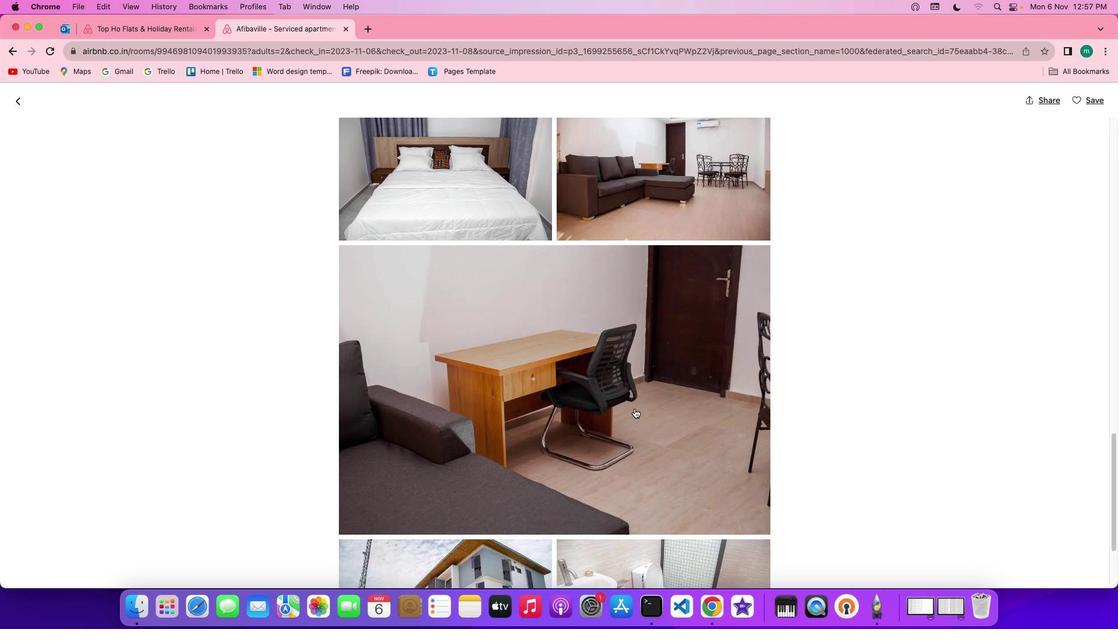
Action: Mouse scrolled (635, 409) with delta (1, 0)
Screenshot: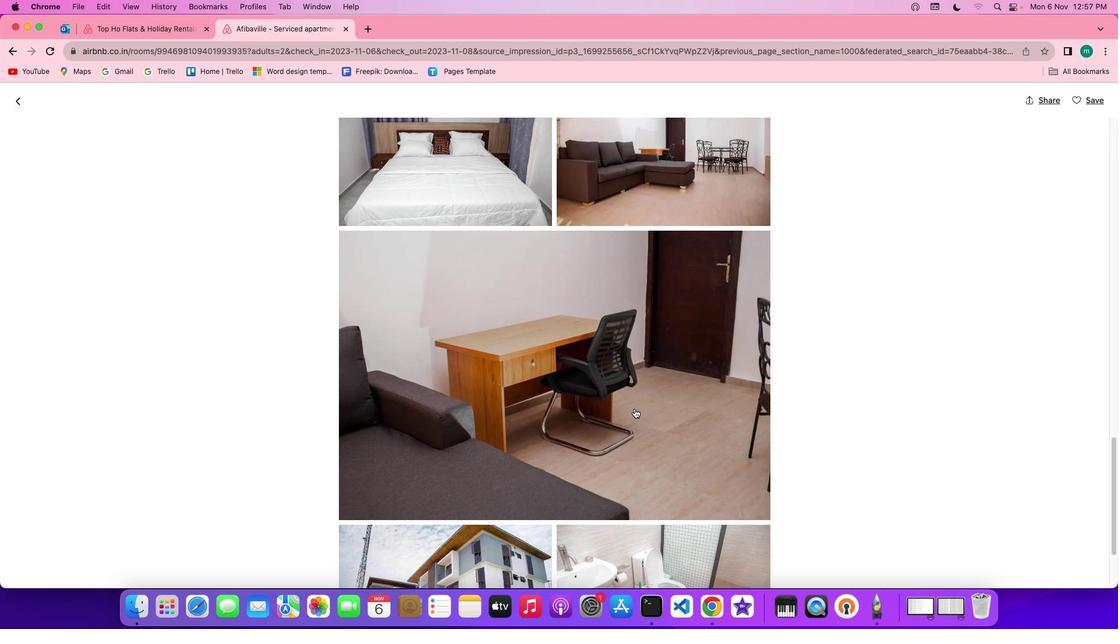 
Action: Mouse scrolled (635, 409) with delta (1, 0)
Screenshot: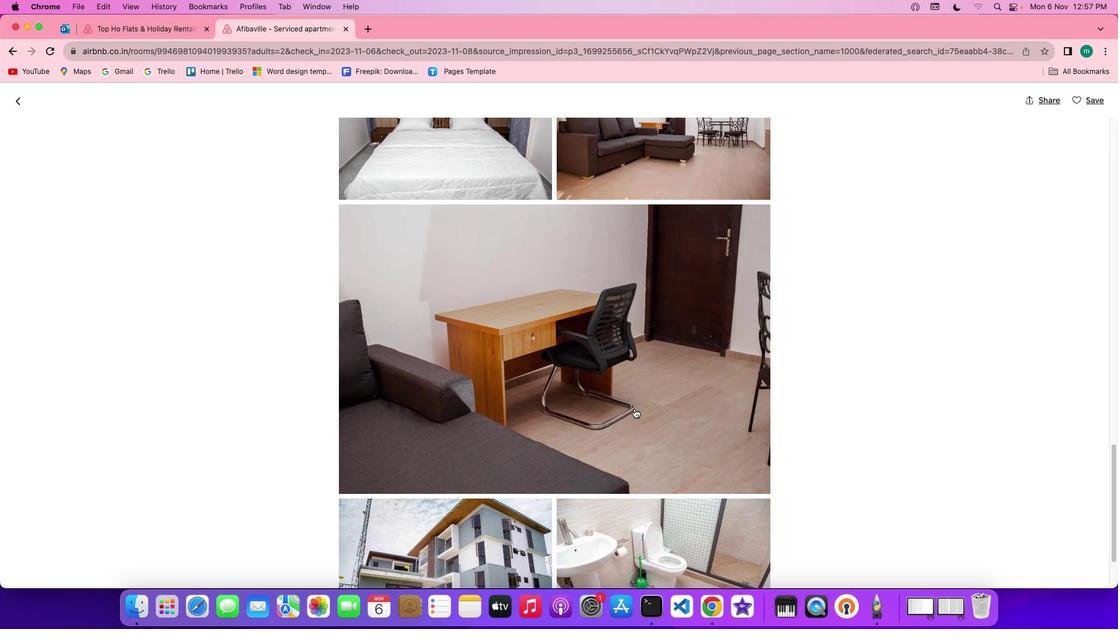 
Action: Mouse scrolled (635, 409) with delta (1, 0)
Screenshot: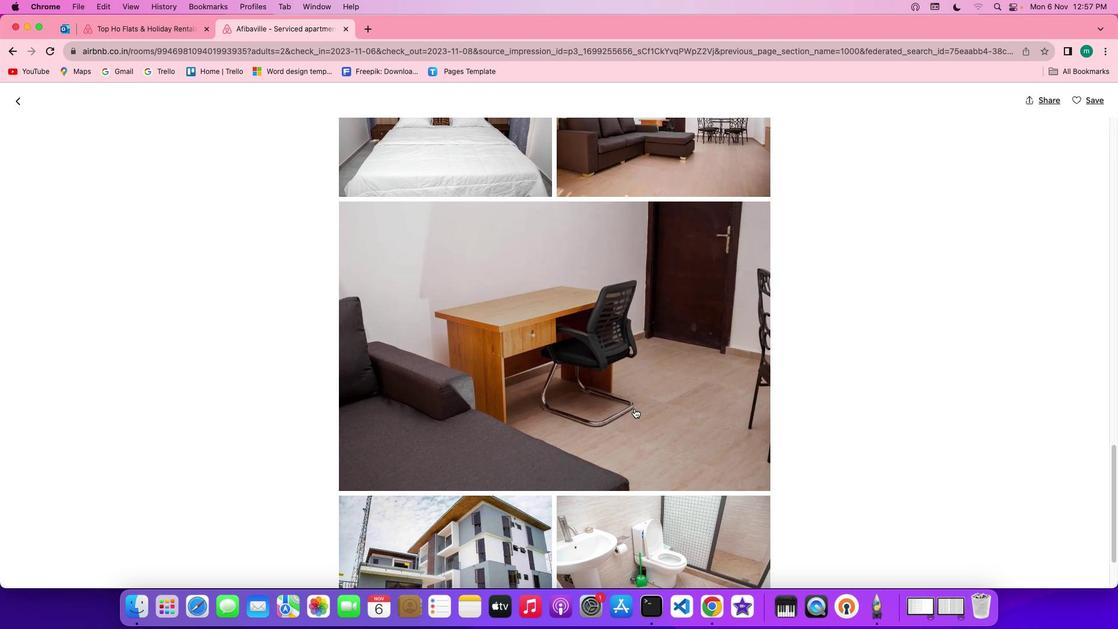 
Action: Mouse scrolled (635, 409) with delta (1, 0)
Screenshot: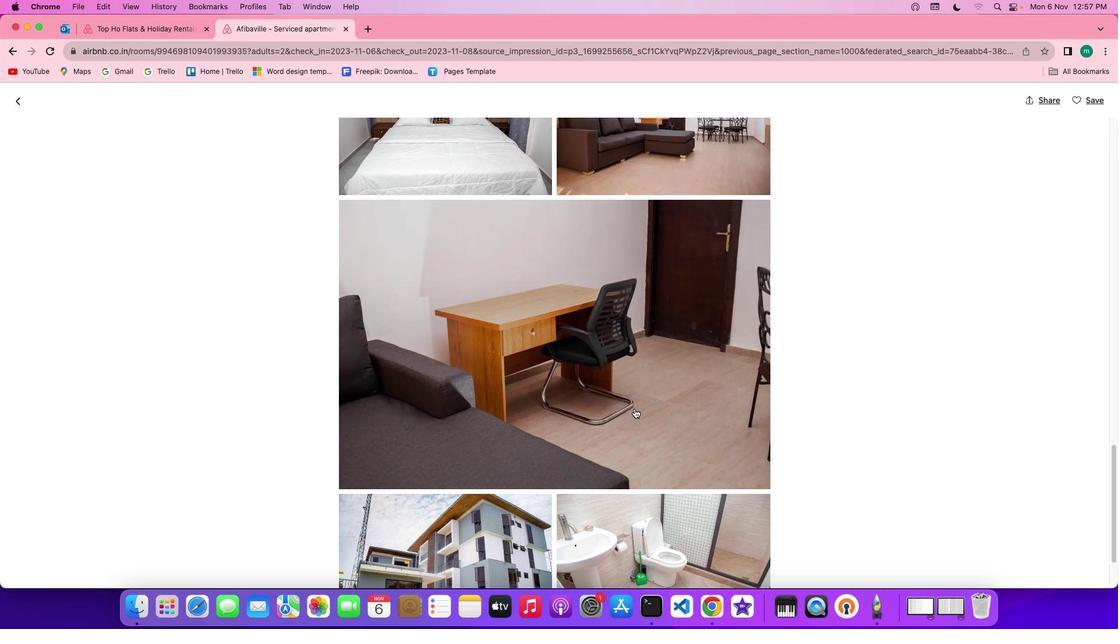 
Action: Mouse scrolled (635, 409) with delta (1, 0)
Screenshot: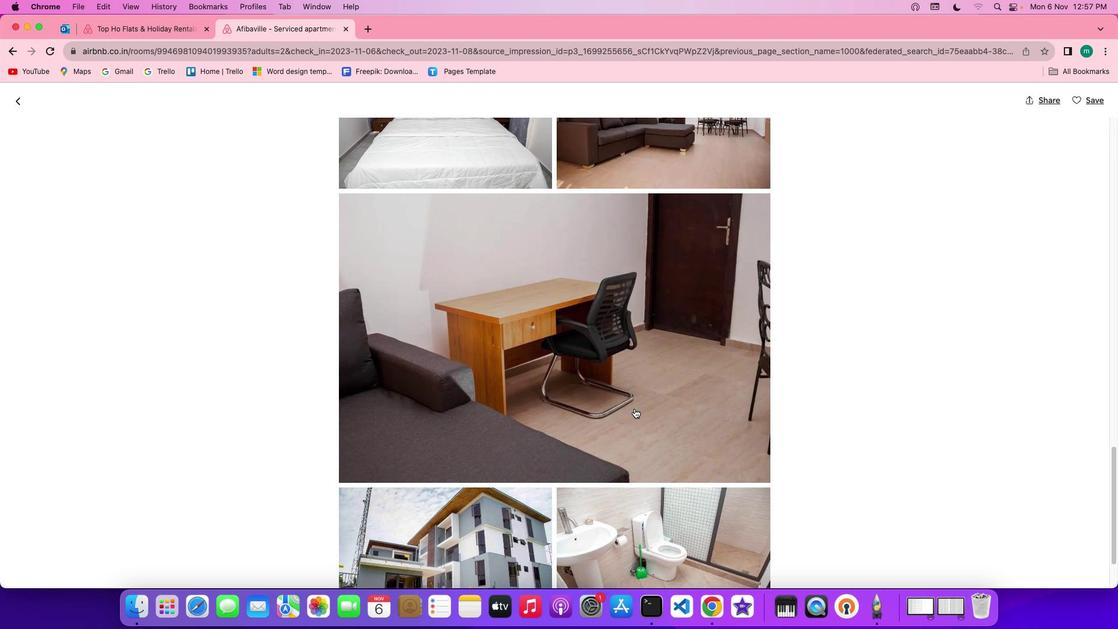
Action: Mouse scrolled (635, 409) with delta (1, 0)
Screenshot: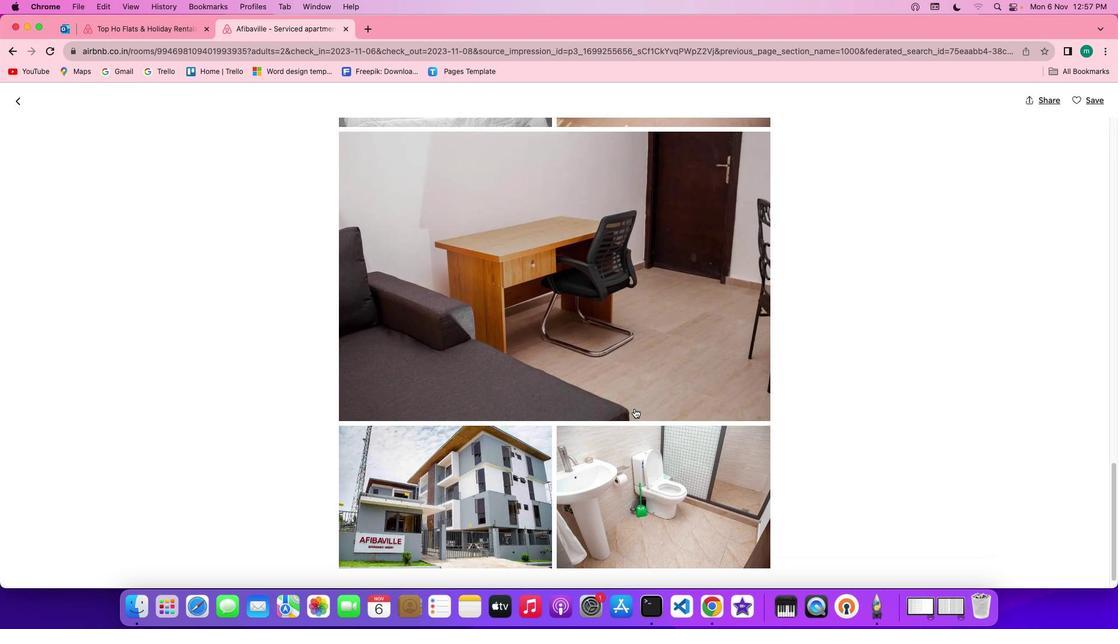 
Action: Mouse scrolled (635, 409) with delta (1, 0)
Screenshot: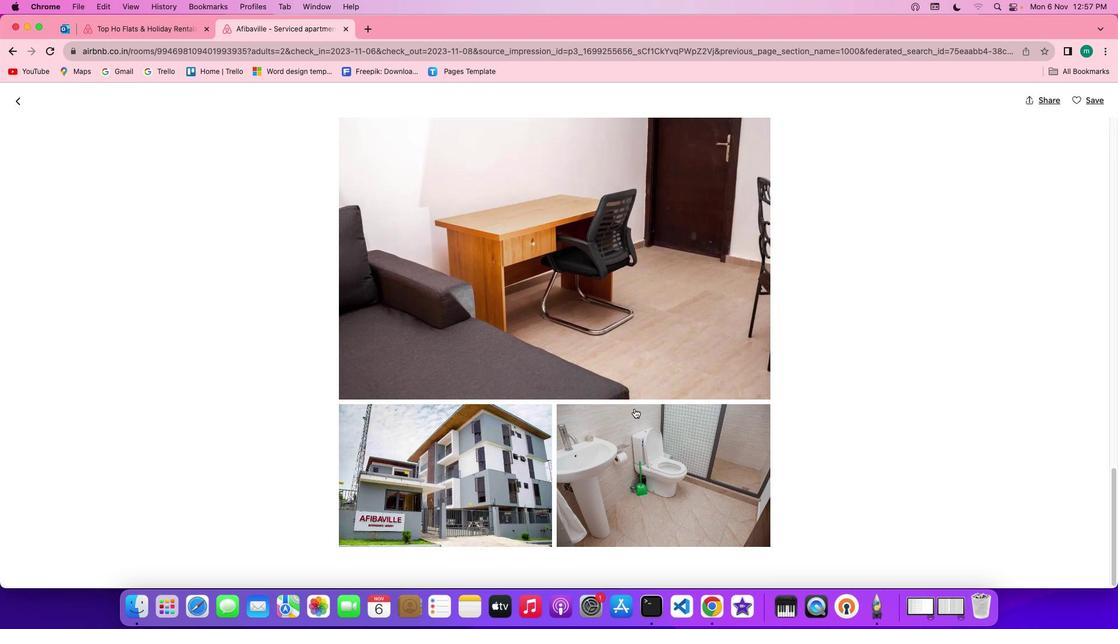 
Action: Mouse scrolled (635, 409) with delta (1, 0)
Screenshot: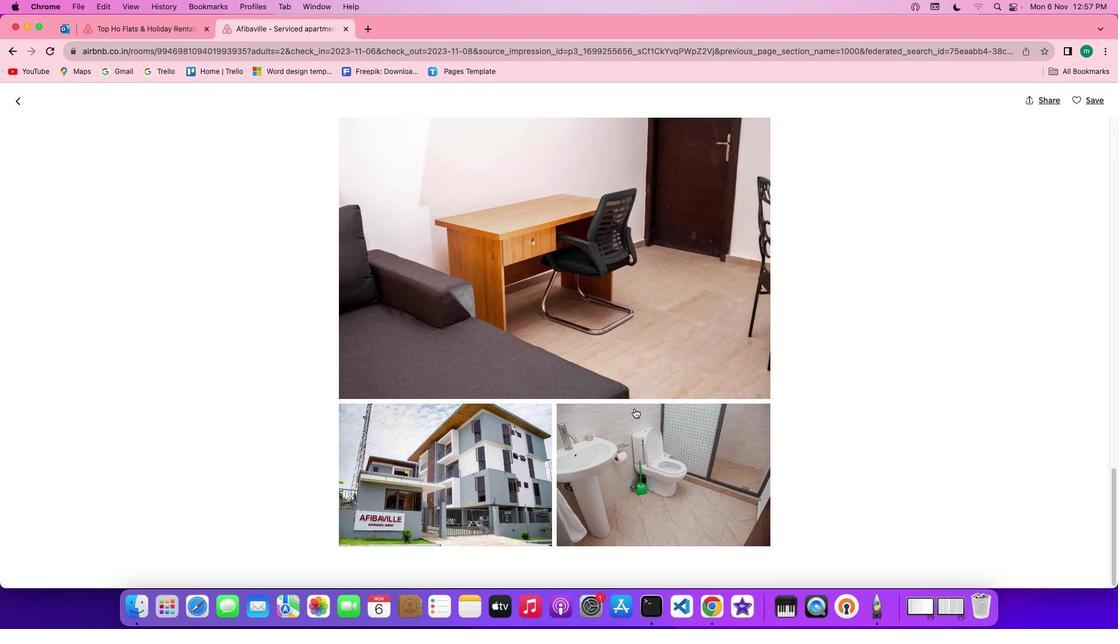 
Action: Mouse scrolled (635, 409) with delta (1, 0)
Screenshot: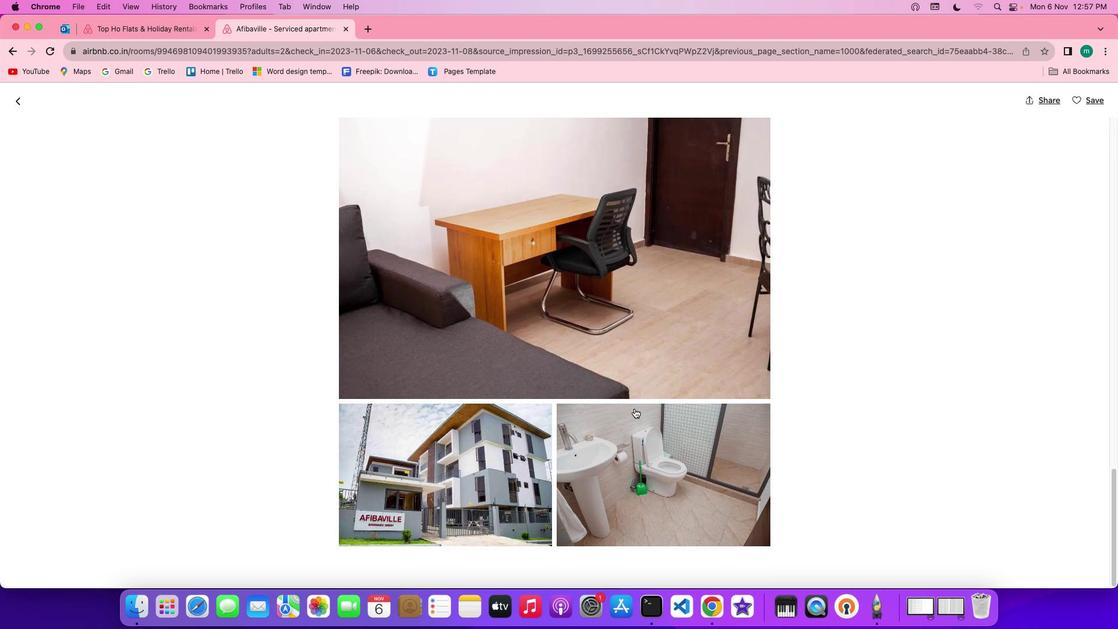 
Action: Mouse scrolled (635, 409) with delta (1, 0)
Screenshot: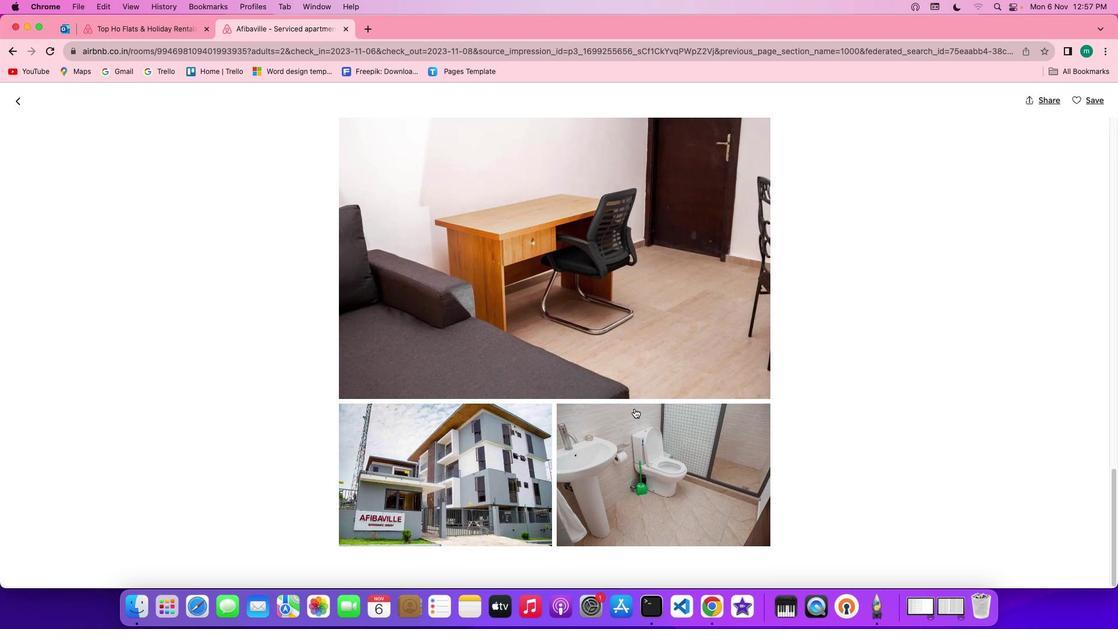 
Action: Mouse scrolled (635, 409) with delta (1, 0)
Screenshot: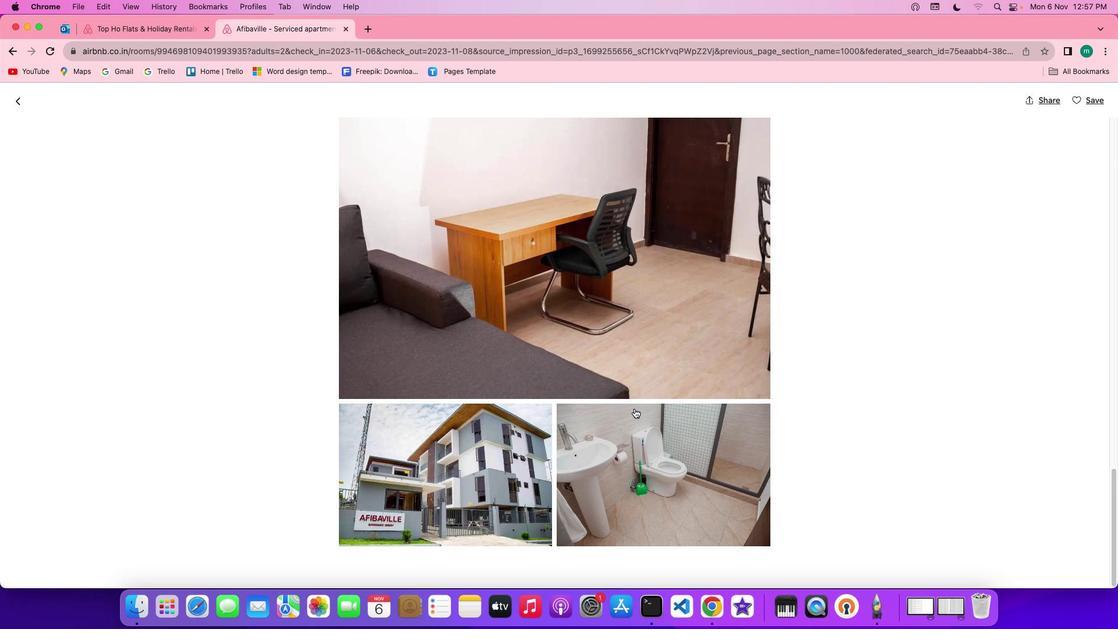 
Action: Mouse scrolled (635, 409) with delta (1, 0)
Screenshot: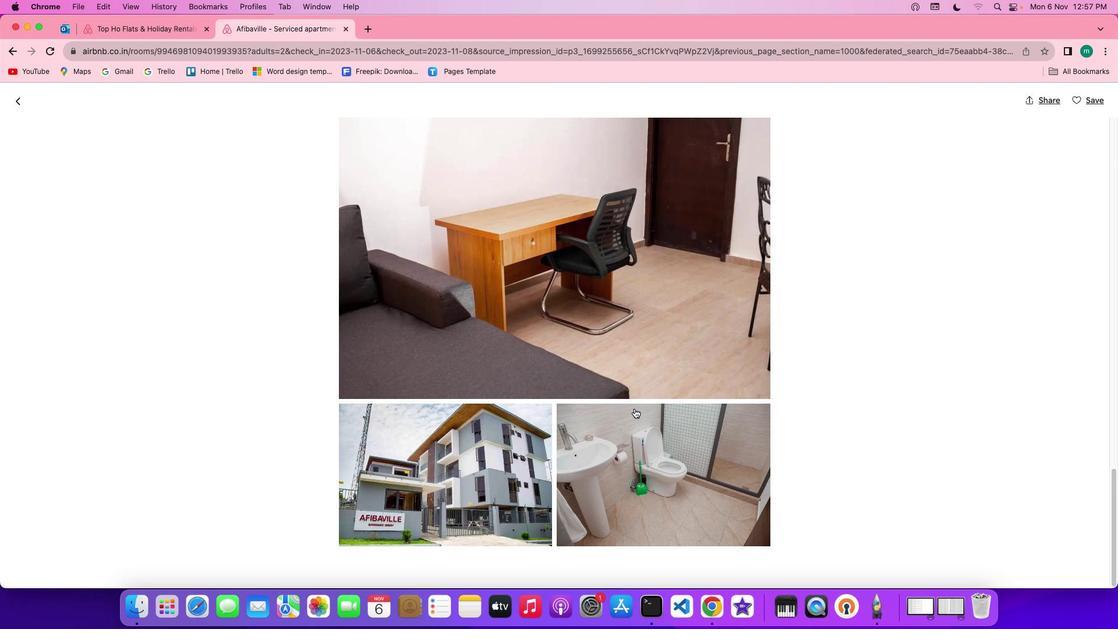 
Action: Mouse scrolled (635, 409) with delta (1, 0)
Screenshot: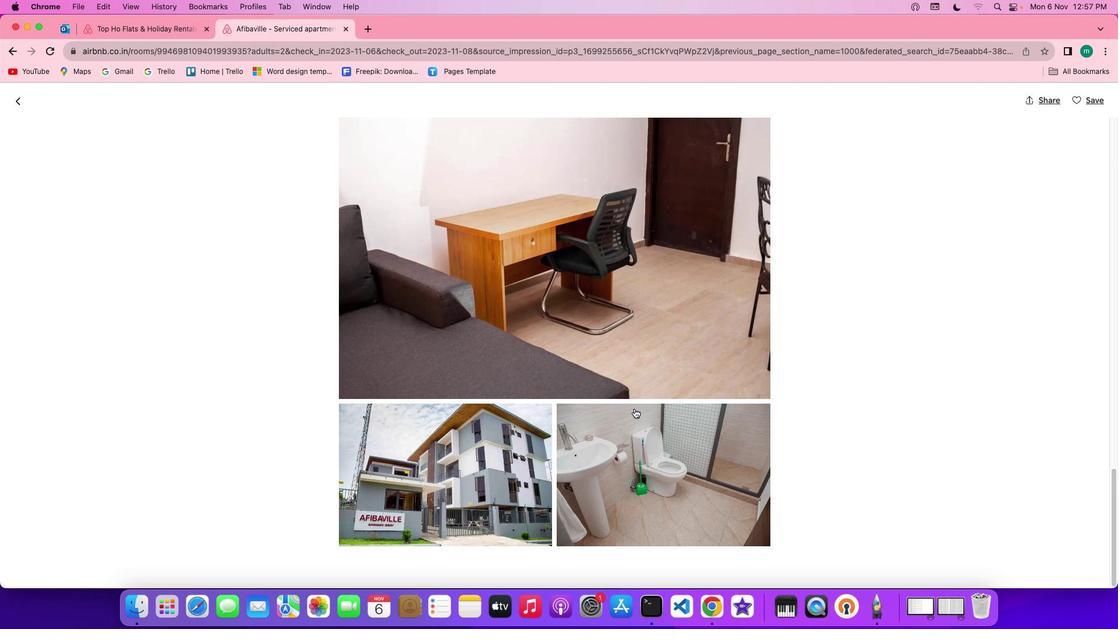 
Action: Mouse scrolled (635, 409) with delta (1, 0)
Screenshot: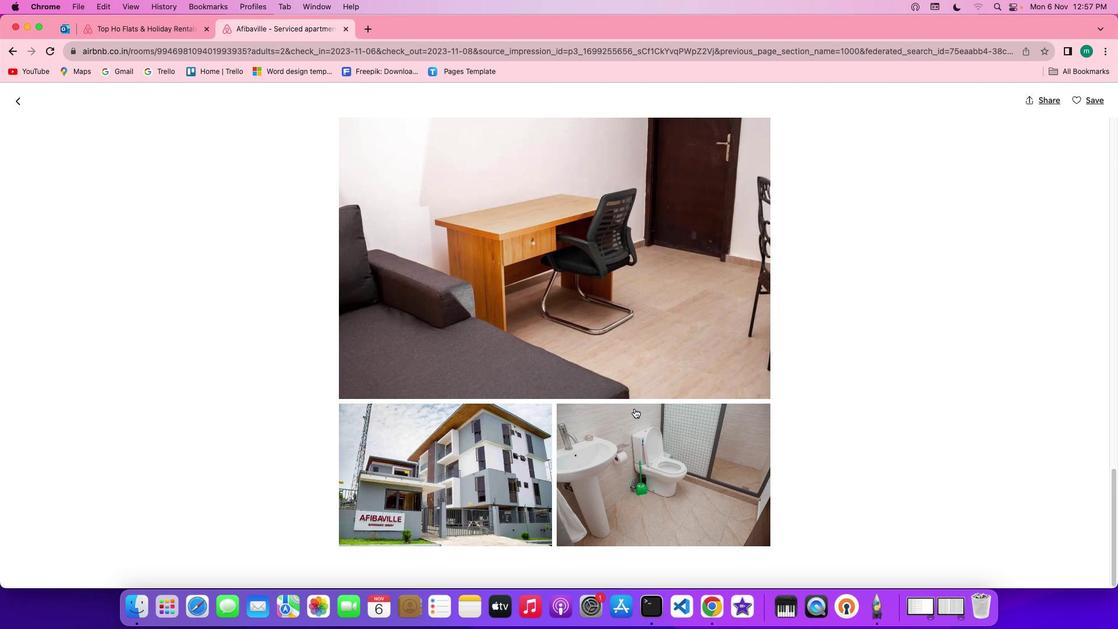 
Action: Mouse scrolled (635, 409) with delta (1, 0)
Screenshot: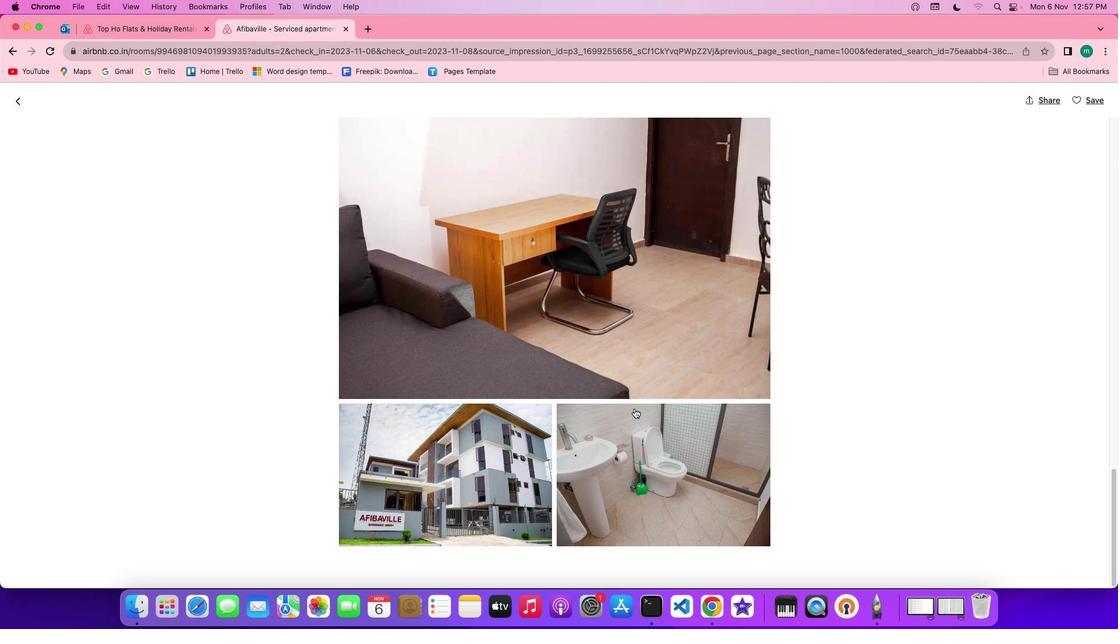 
Action: Mouse scrolled (635, 409) with delta (1, 0)
Screenshot: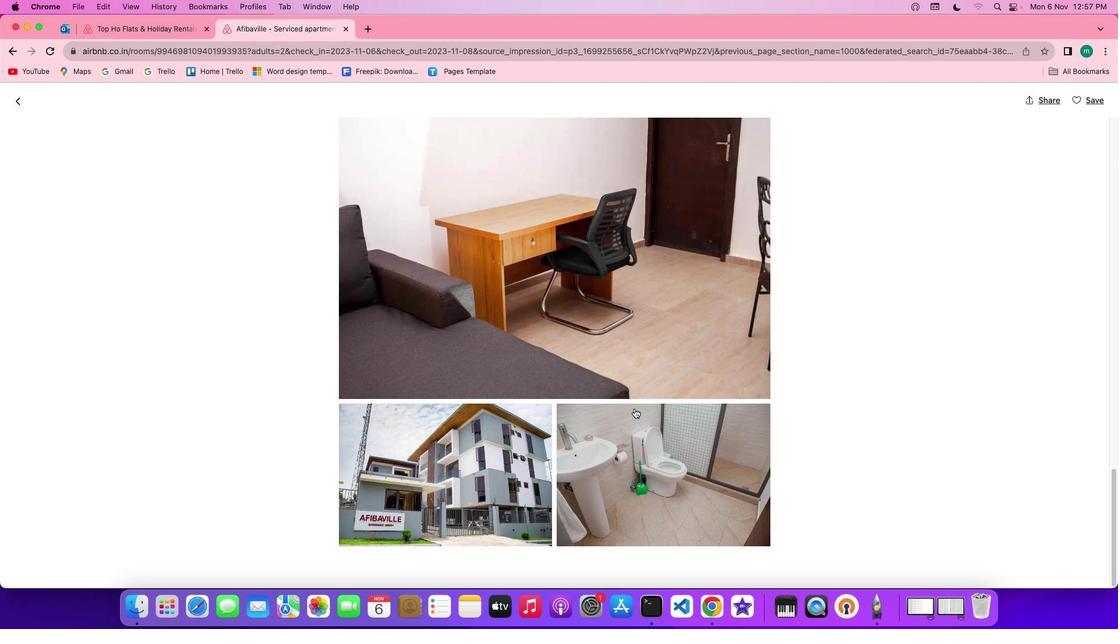 
Action: Mouse scrolled (635, 409) with delta (1, 0)
Screenshot: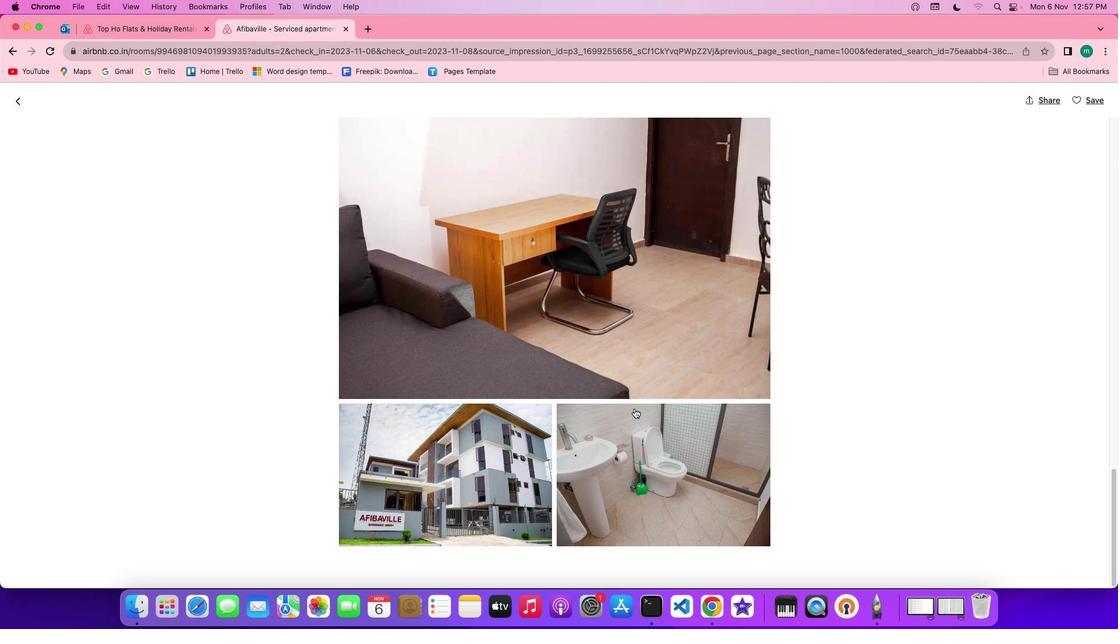 
Action: Mouse scrolled (635, 409) with delta (1, 0)
Screenshot: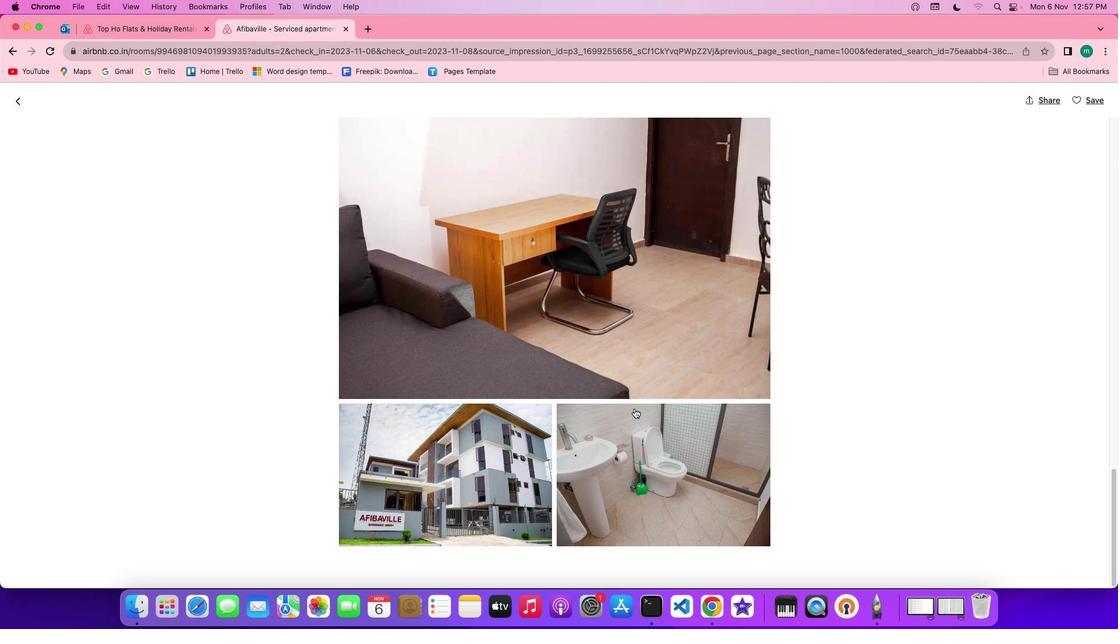 
Action: Mouse moved to (15, 98)
Screenshot: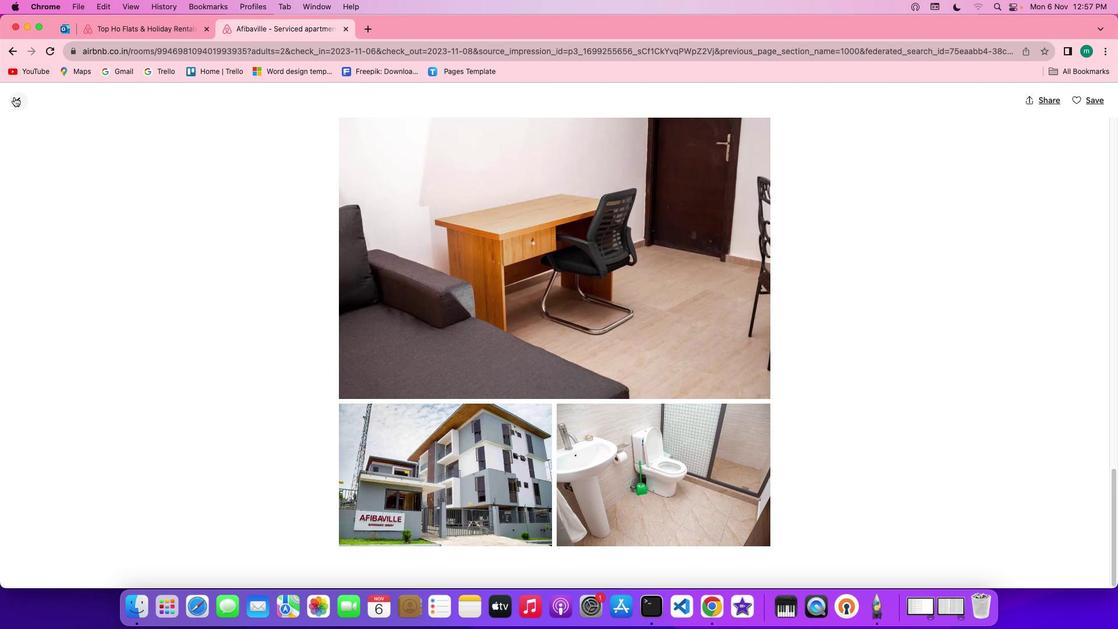 
Action: Mouse pressed left at (15, 98)
Screenshot: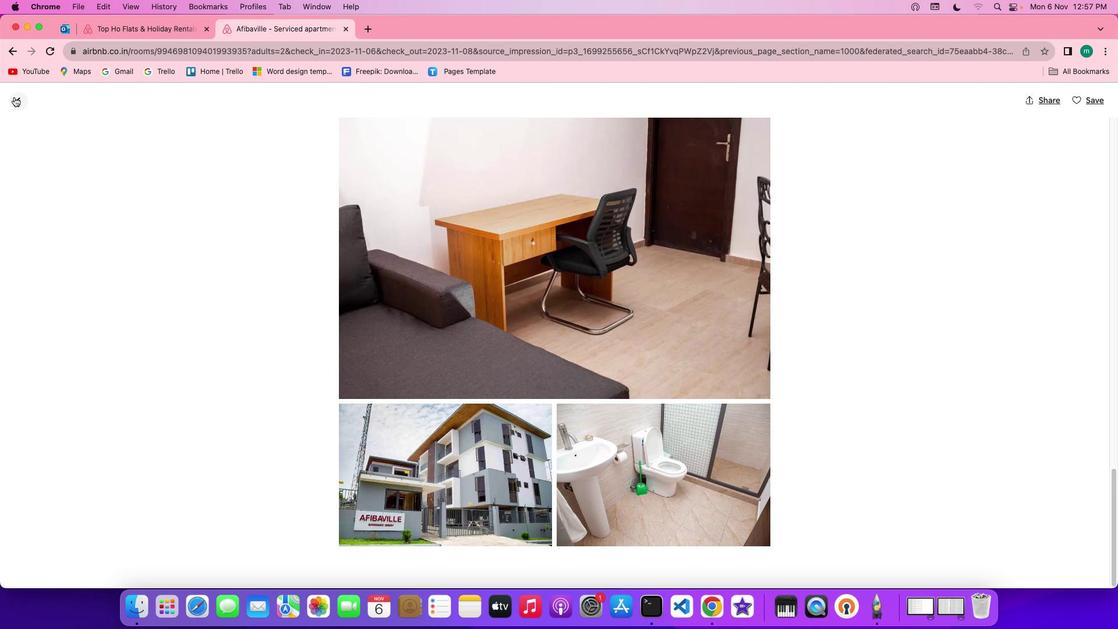 
Action: Mouse moved to (535, 439)
Screenshot: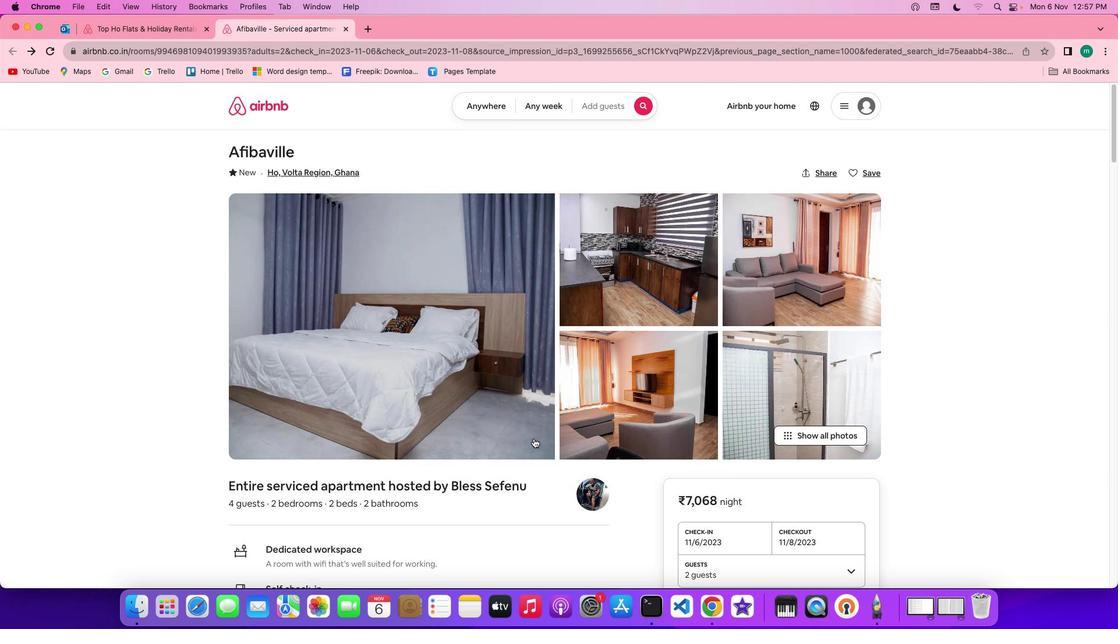 
Action: Mouse scrolled (535, 439) with delta (1, 0)
Screenshot: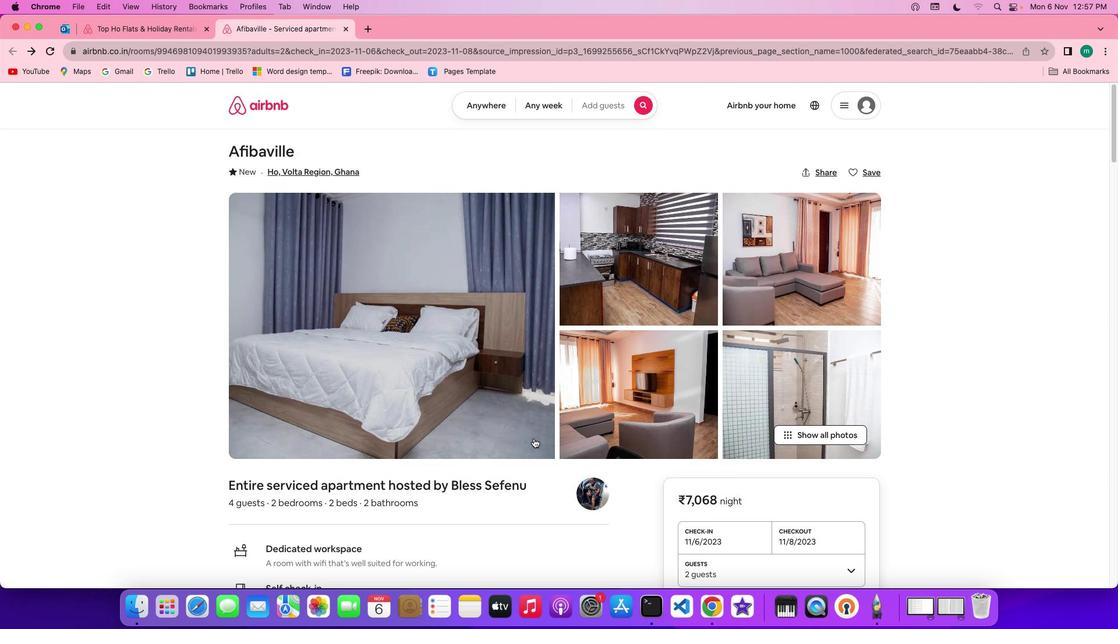 
Action: Mouse scrolled (535, 439) with delta (1, 0)
Screenshot: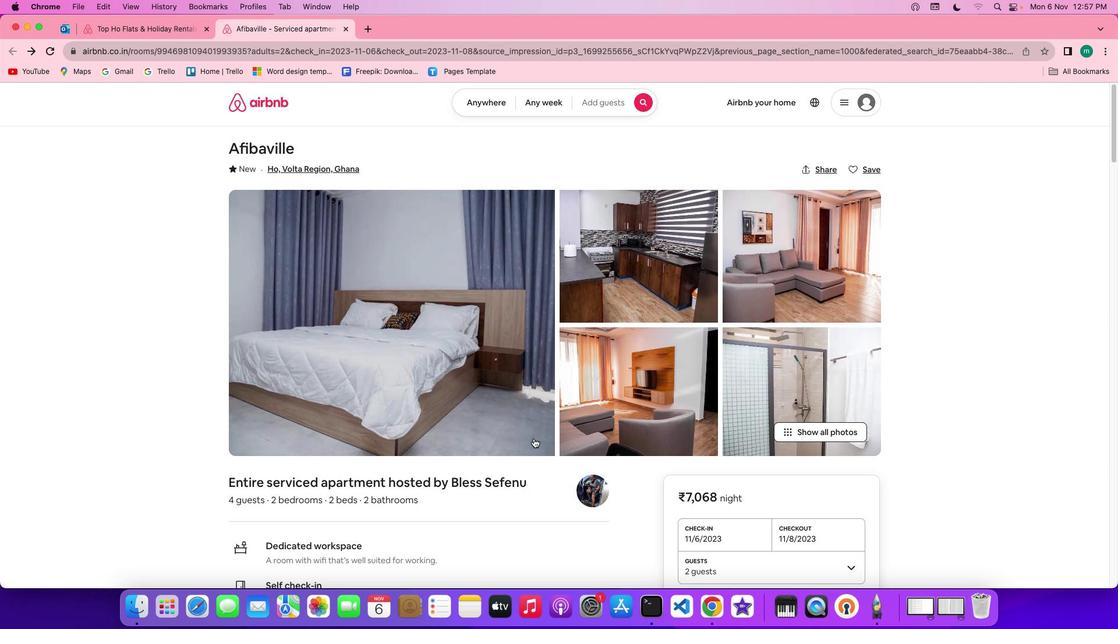 
Action: Mouse scrolled (535, 439) with delta (1, 0)
Screenshot: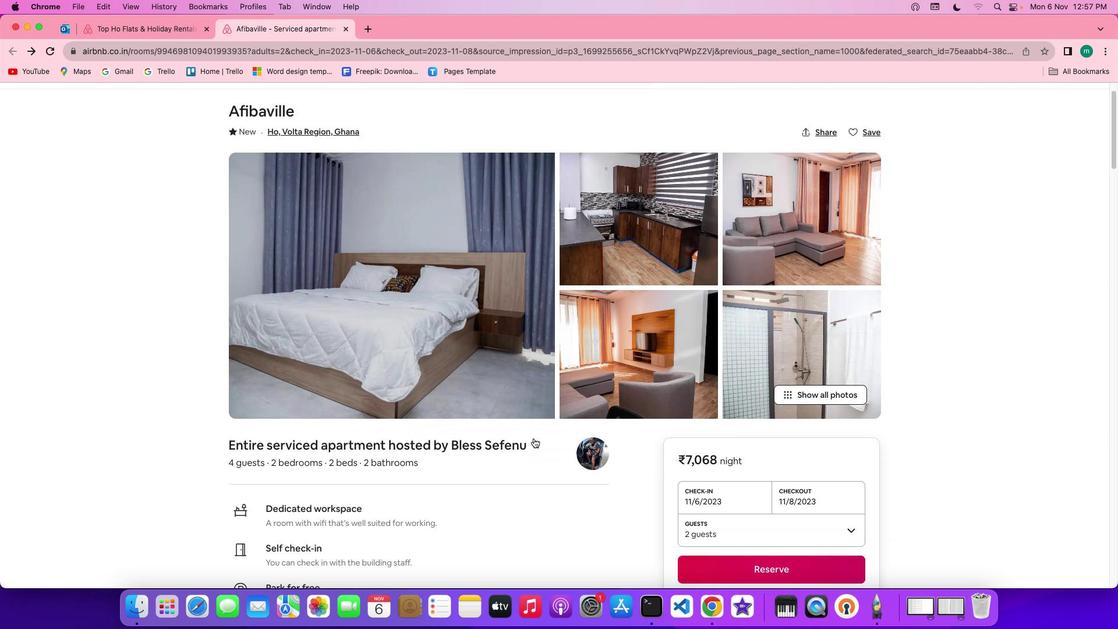 
Action: Mouse scrolled (535, 439) with delta (1, 0)
Screenshot: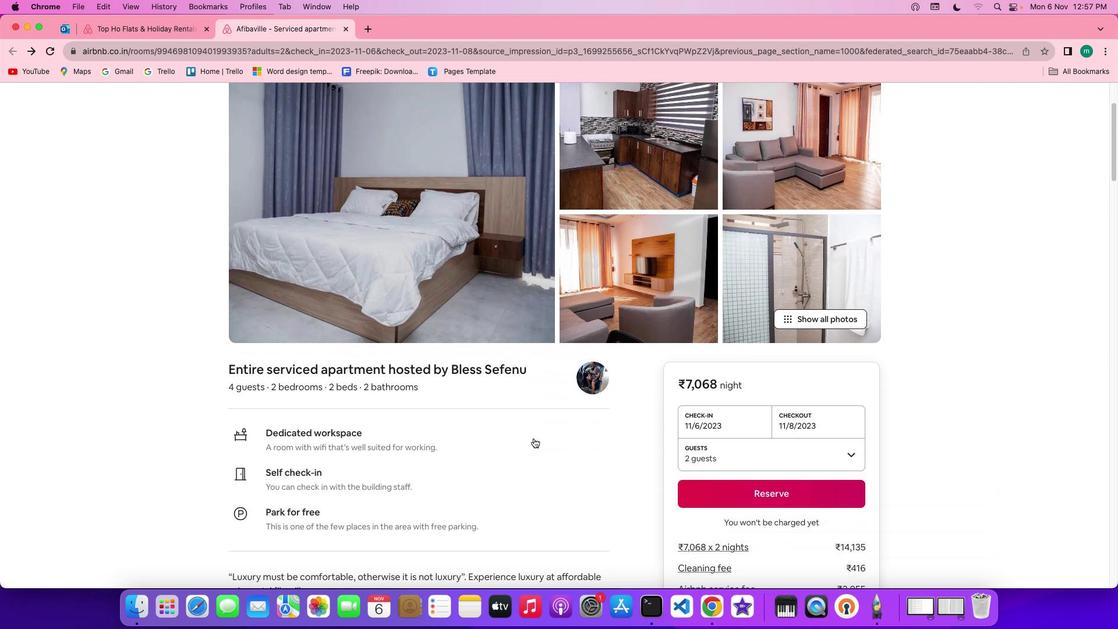 
Action: Mouse scrolled (535, 439) with delta (1, 0)
Screenshot: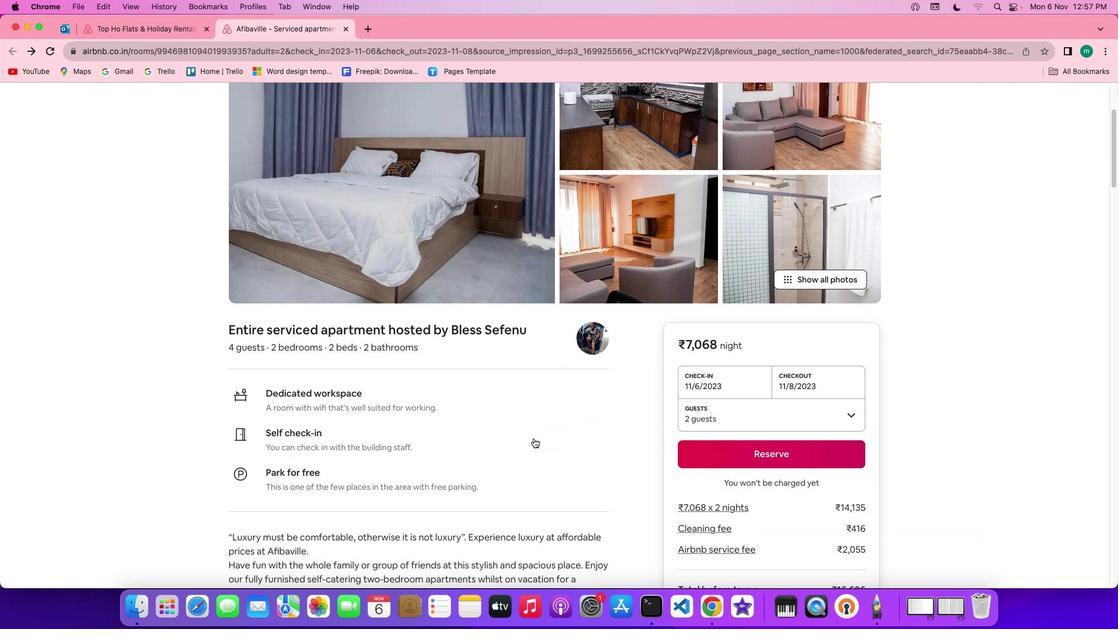 
Action: Mouse scrolled (535, 439) with delta (1, 0)
Screenshot: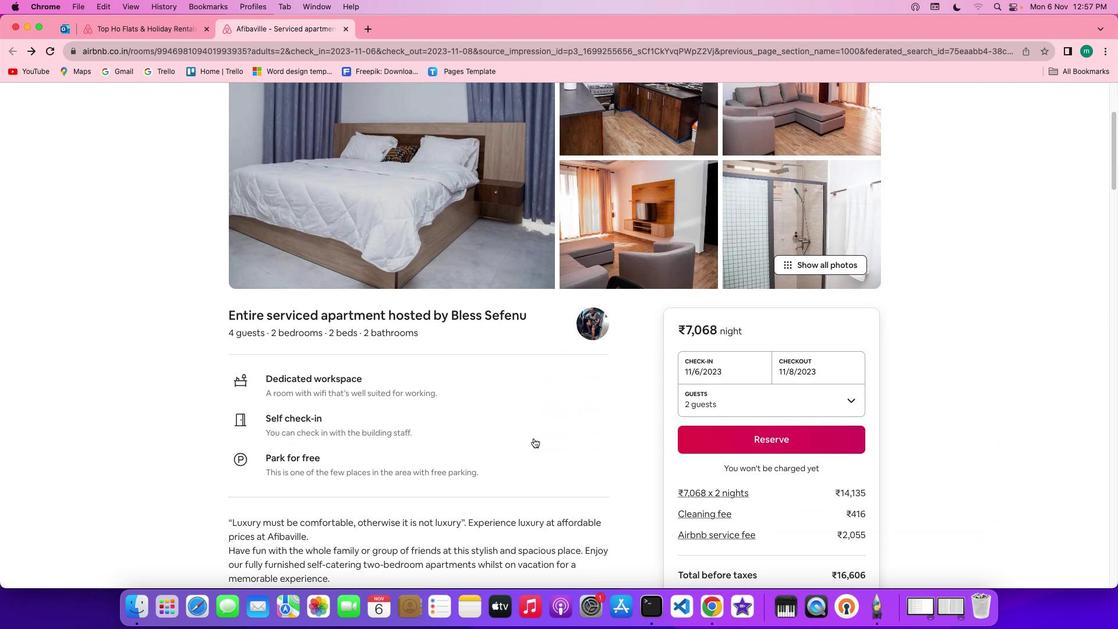 
Action: Mouse scrolled (535, 439) with delta (1, 0)
Screenshot: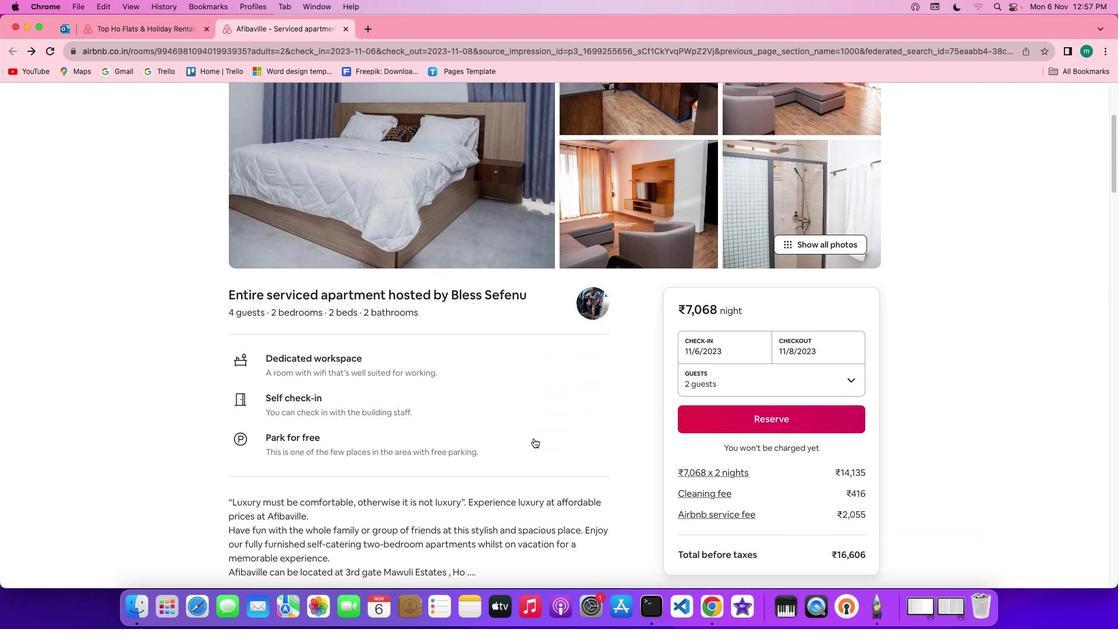 
Action: Mouse scrolled (535, 439) with delta (1, 0)
Screenshot: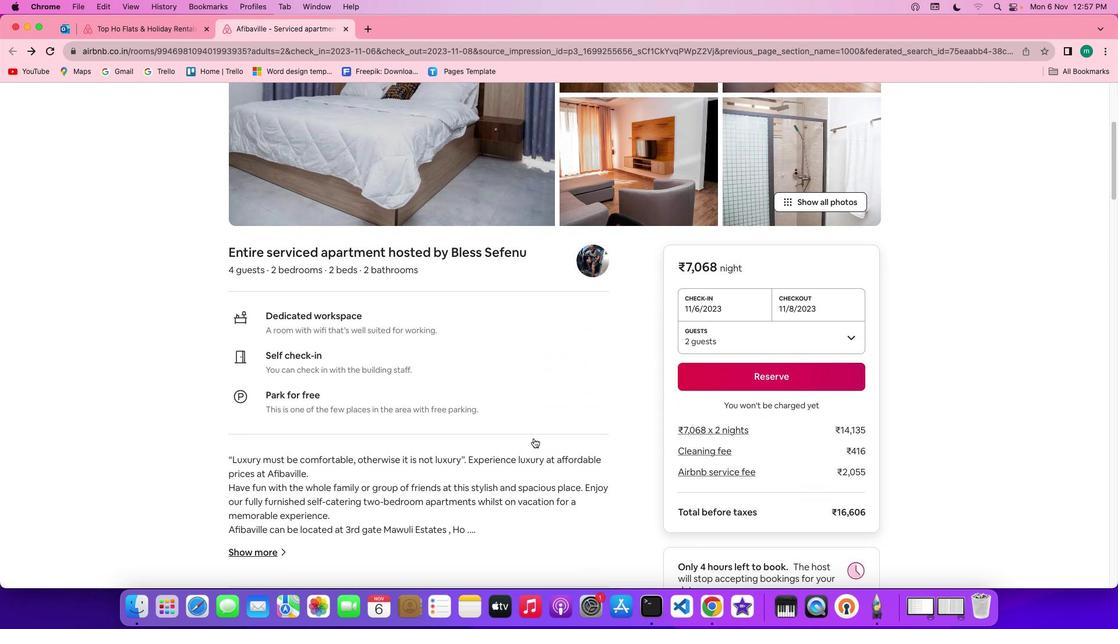 
Action: Mouse scrolled (535, 439) with delta (1, 0)
Screenshot: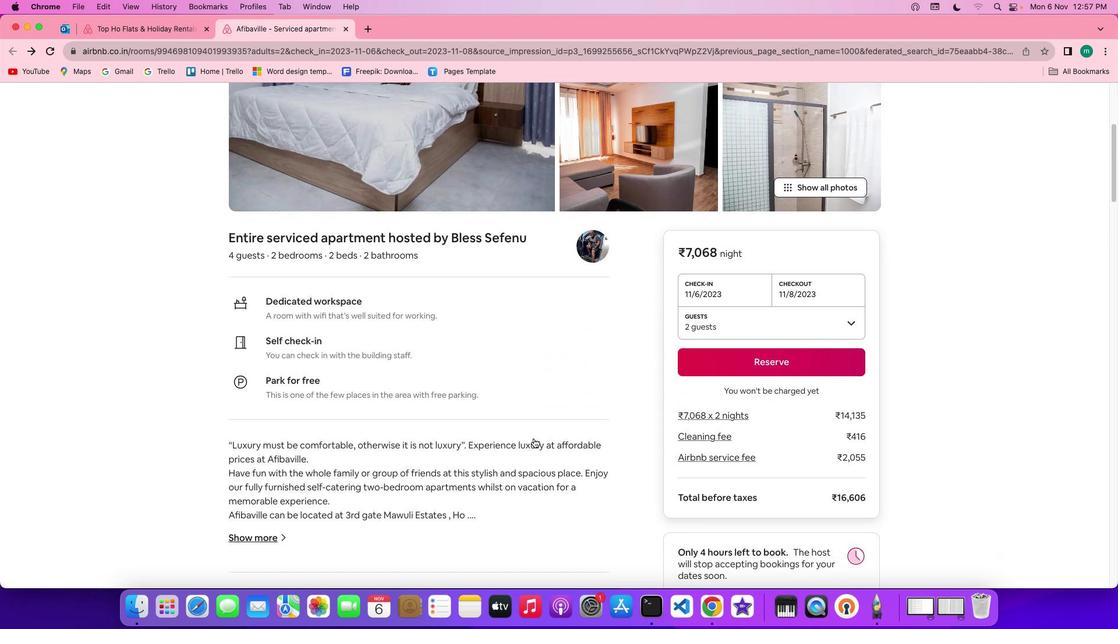 
Action: Mouse scrolled (535, 439) with delta (1, 0)
Screenshot: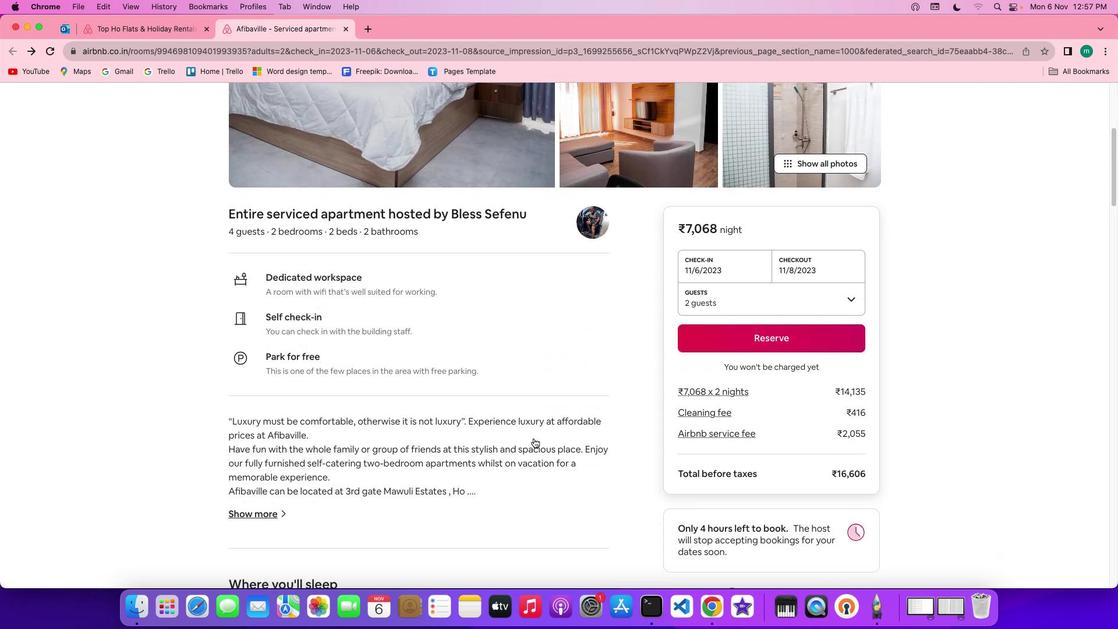 
Action: Mouse scrolled (535, 439) with delta (1, 0)
Screenshot: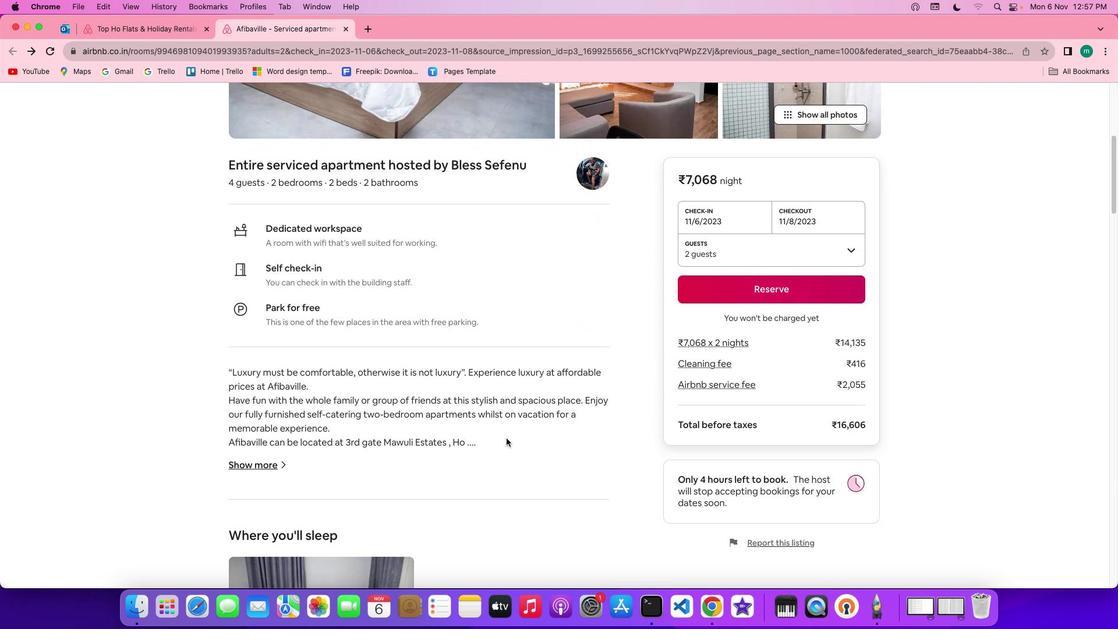 
Action: Mouse moved to (253, 468)
Screenshot: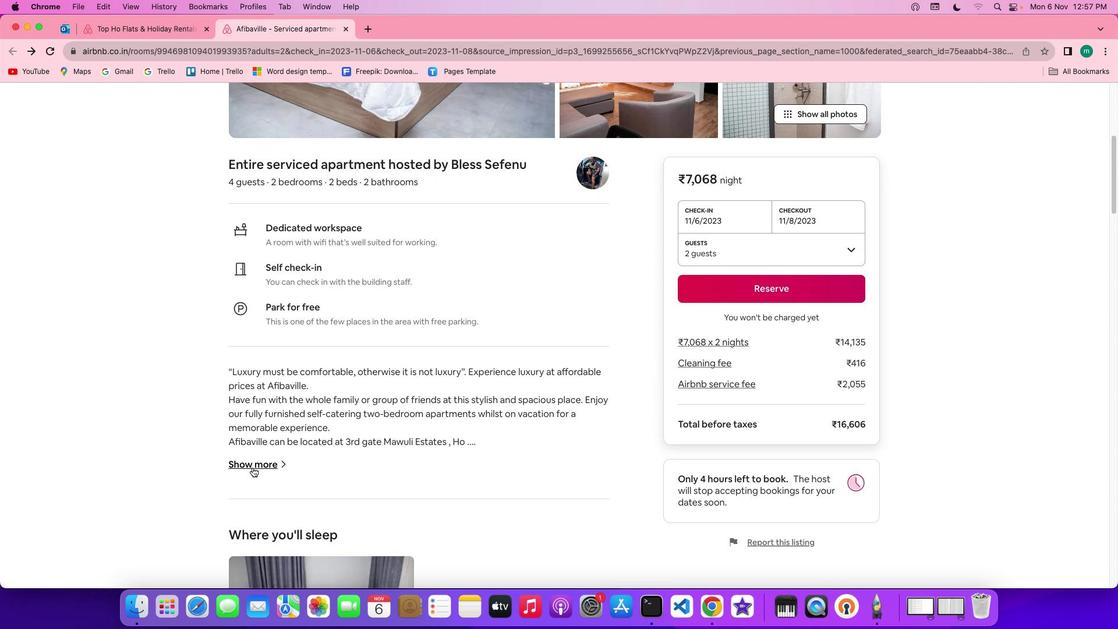 
Action: Mouse pressed left at (253, 468)
Screenshot: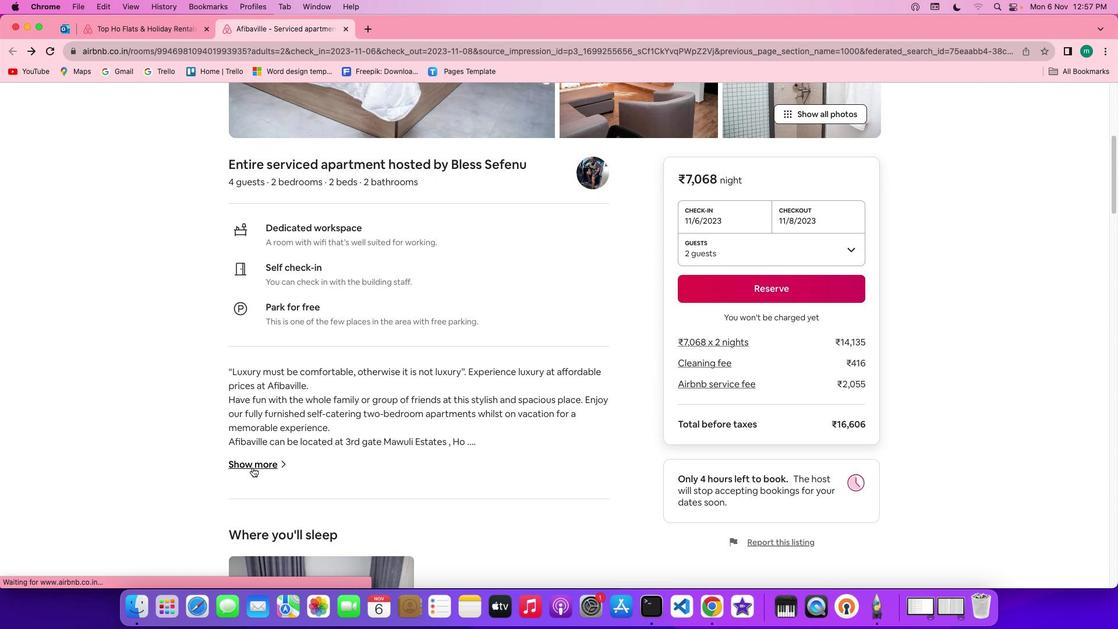 
Action: Mouse moved to (523, 419)
Screenshot: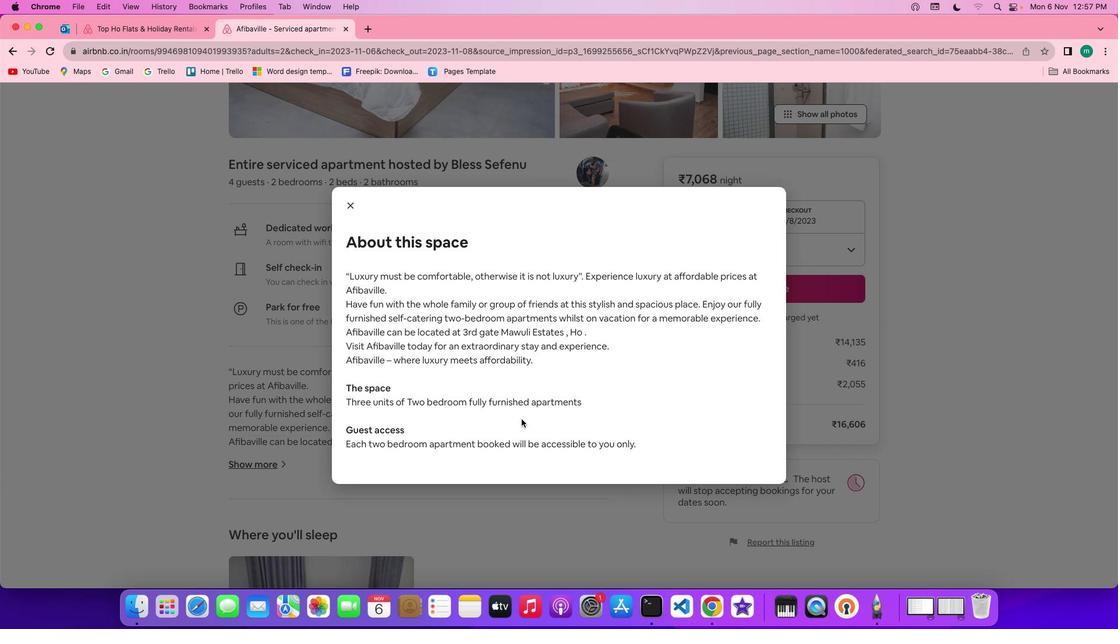 
Action: Mouse scrolled (523, 419) with delta (1, 0)
Screenshot: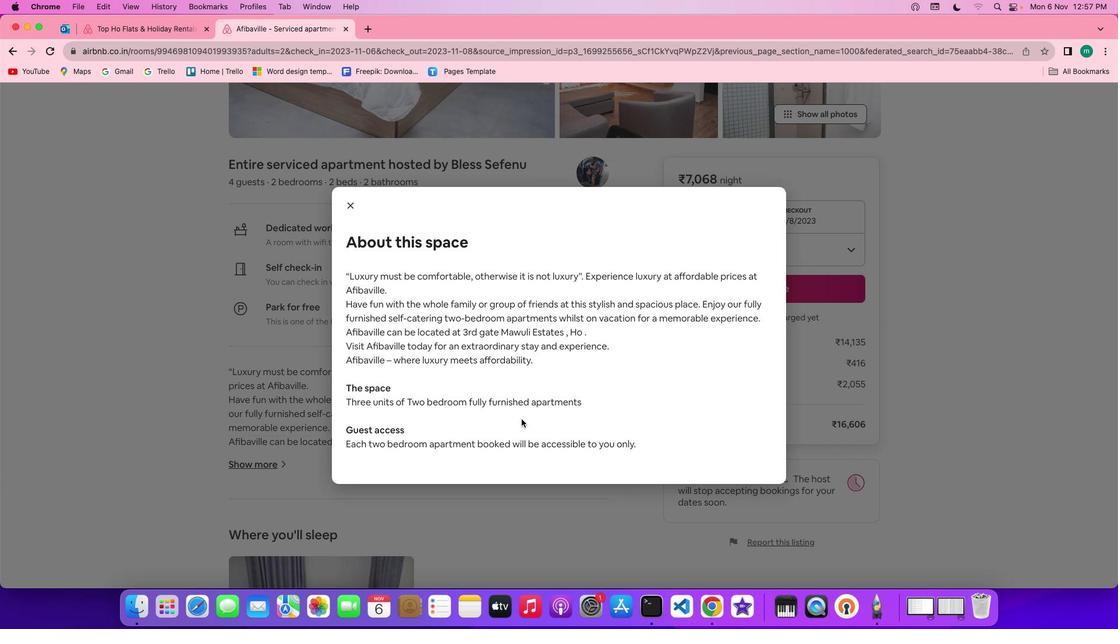 
Action: Mouse scrolled (523, 419) with delta (1, 0)
Screenshot: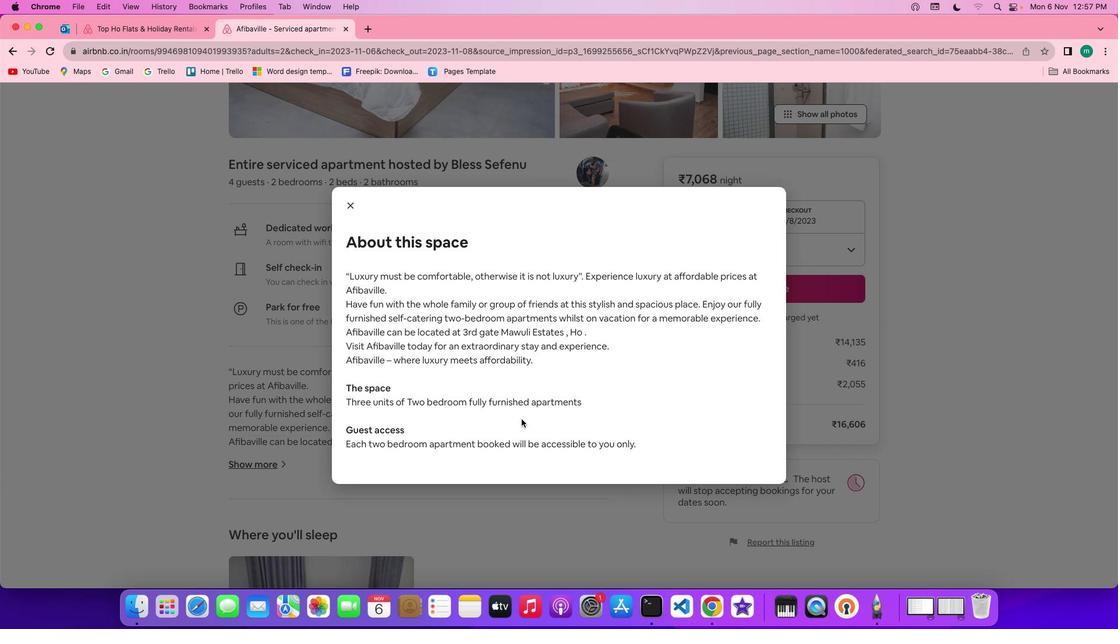 
Action: Mouse scrolled (523, 419) with delta (1, 0)
Screenshot: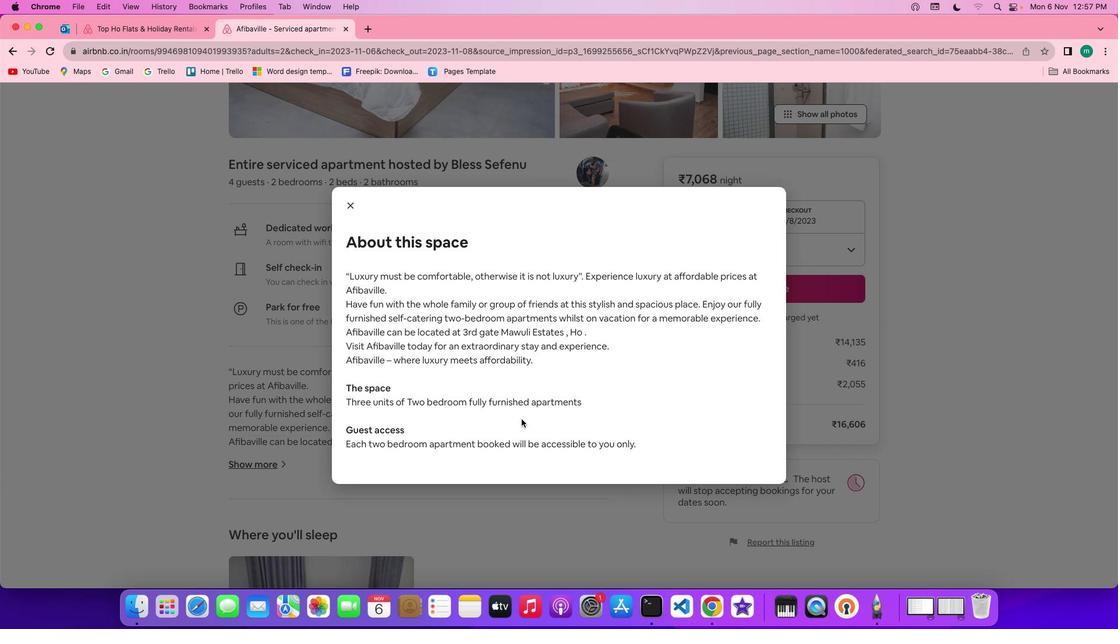 
Action: Mouse scrolled (523, 419) with delta (1, 0)
Screenshot: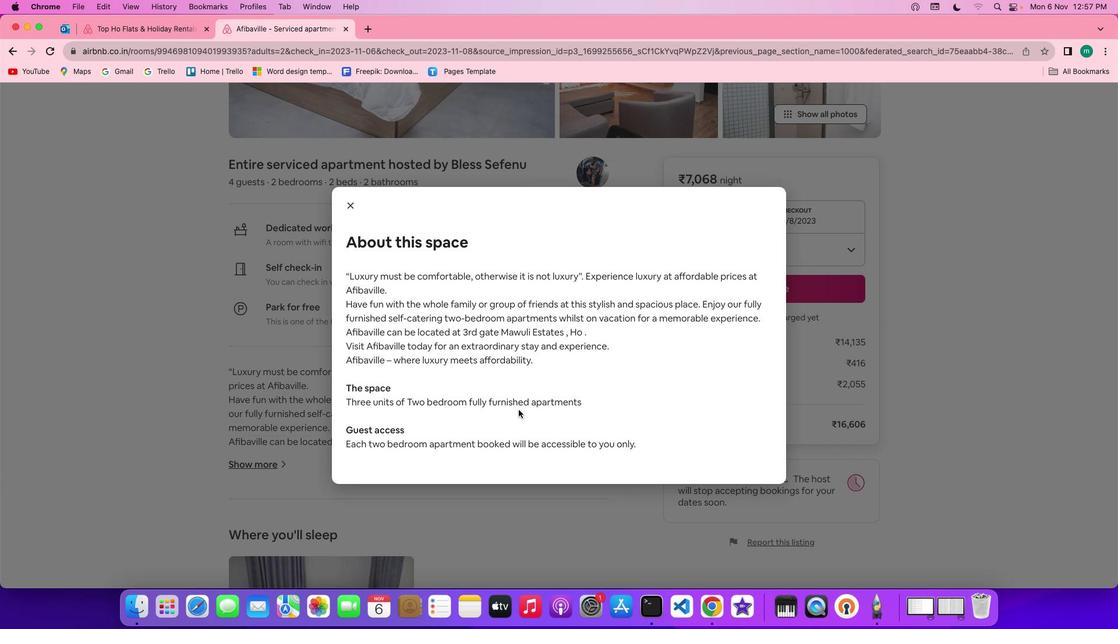 
Action: Mouse moved to (357, 202)
Screenshot: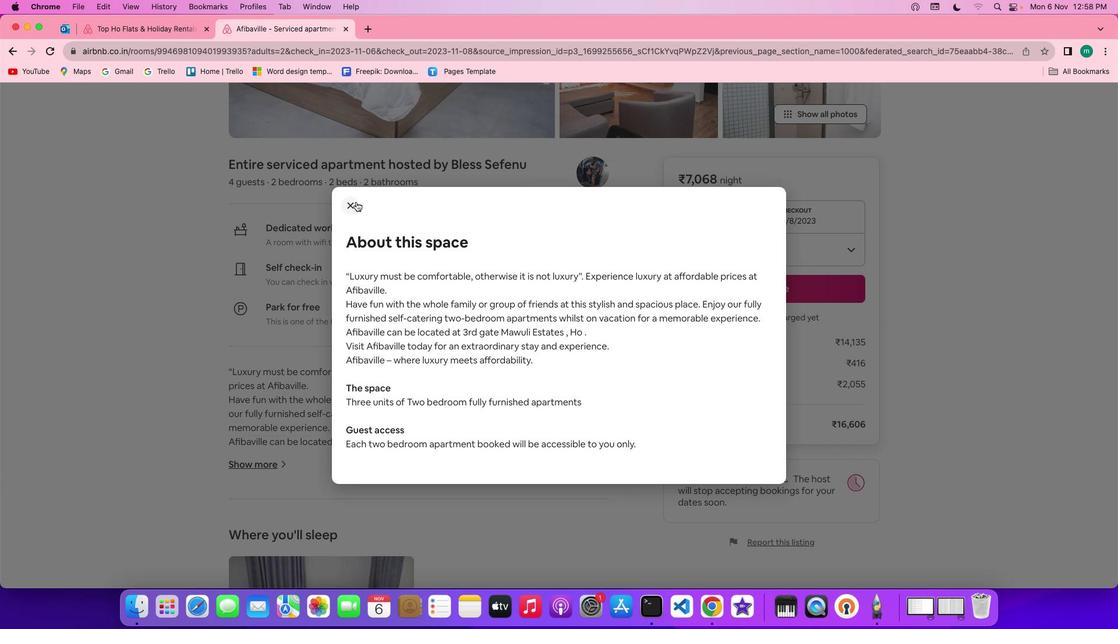 
Action: Mouse pressed left at (357, 202)
Screenshot: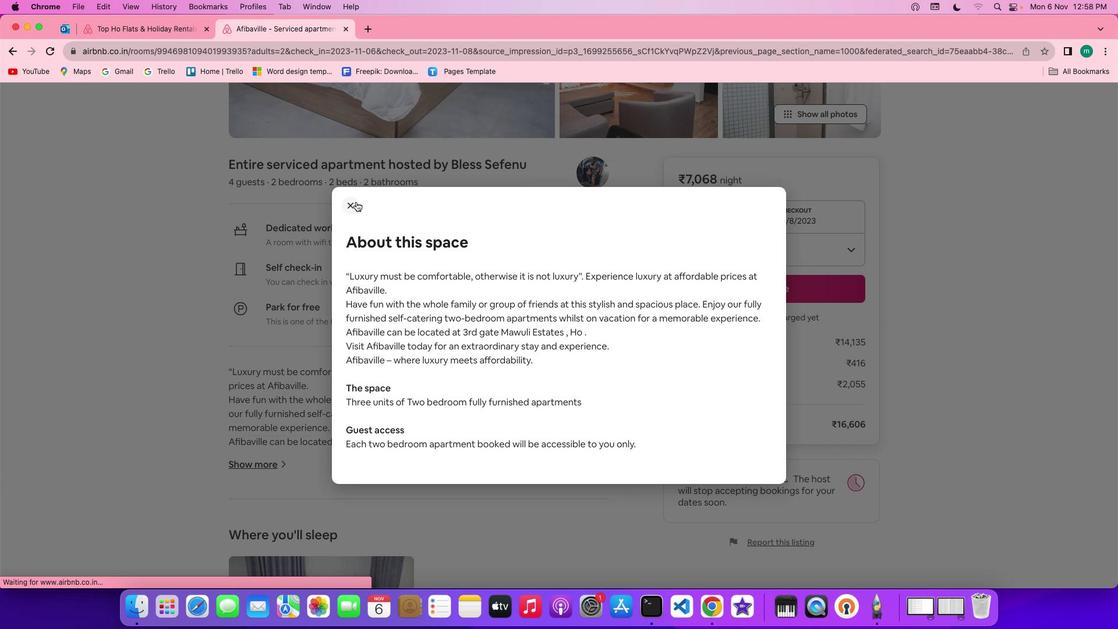 
Action: Mouse moved to (405, 372)
Screenshot: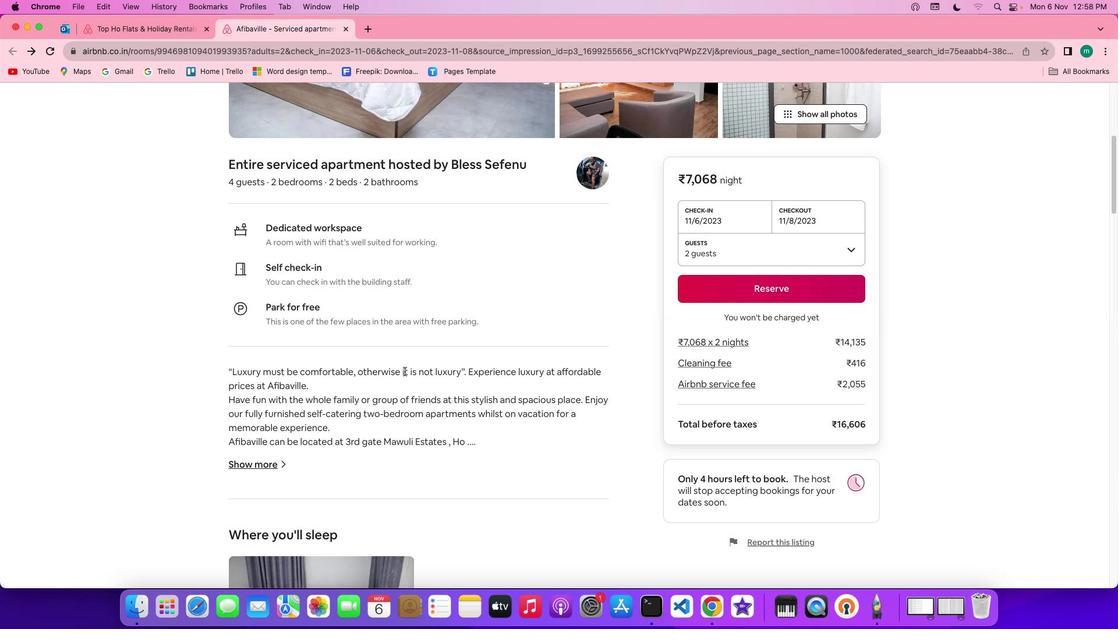 
Action: Mouse scrolled (405, 372) with delta (1, 0)
Screenshot: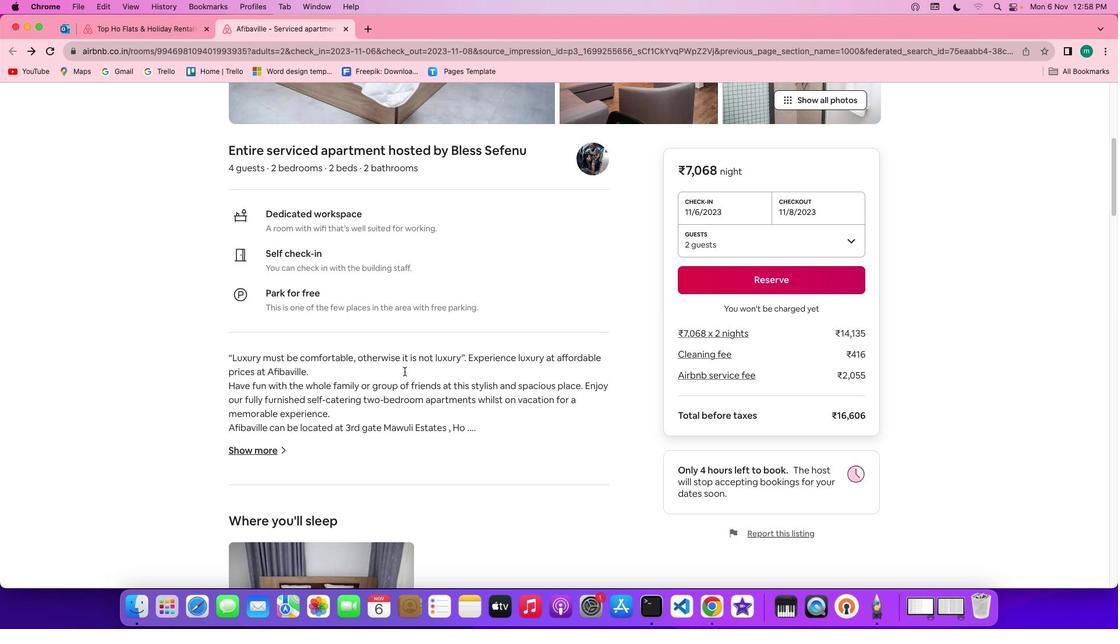 
Action: Mouse scrolled (405, 372) with delta (1, 0)
Screenshot: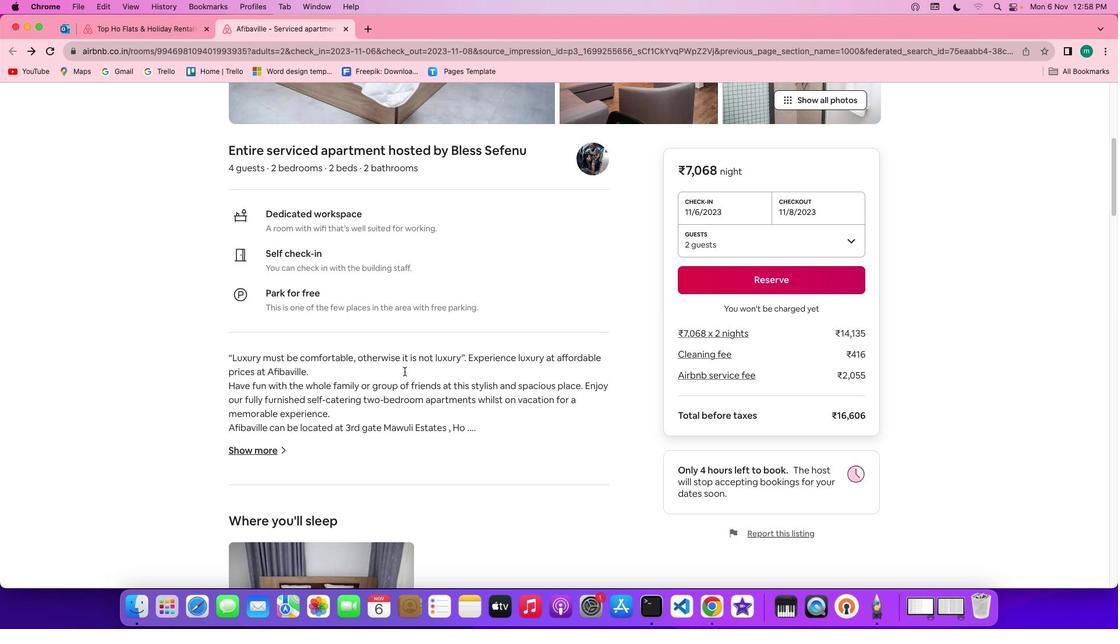 
Action: Mouse scrolled (405, 372) with delta (1, 0)
Screenshot: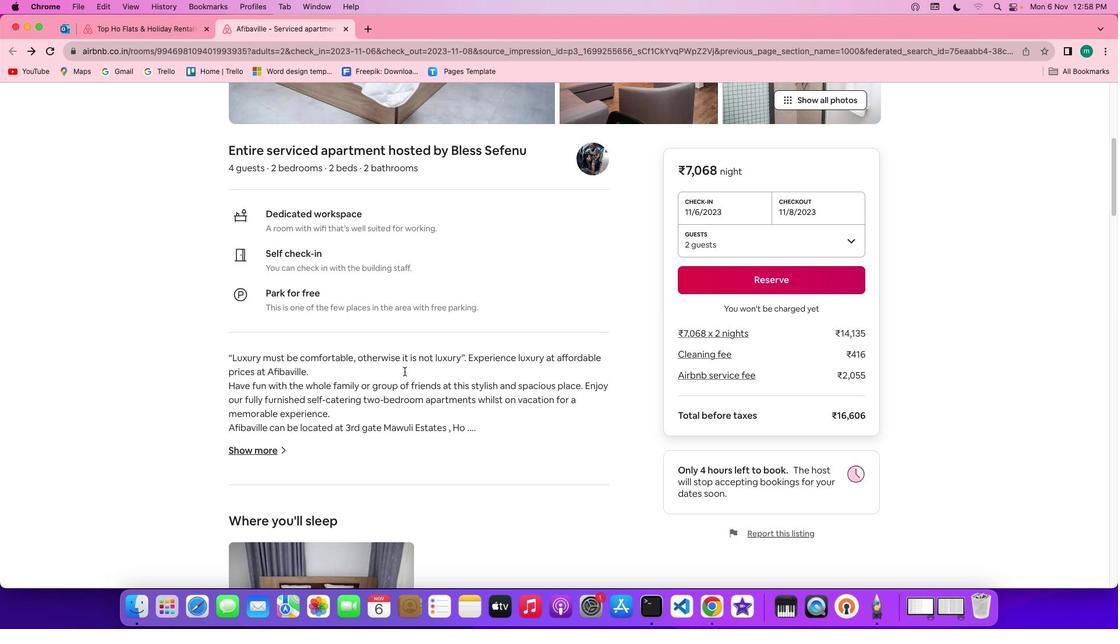 
Action: Mouse scrolled (405, 372) with delta (1, 0)
Screenshot: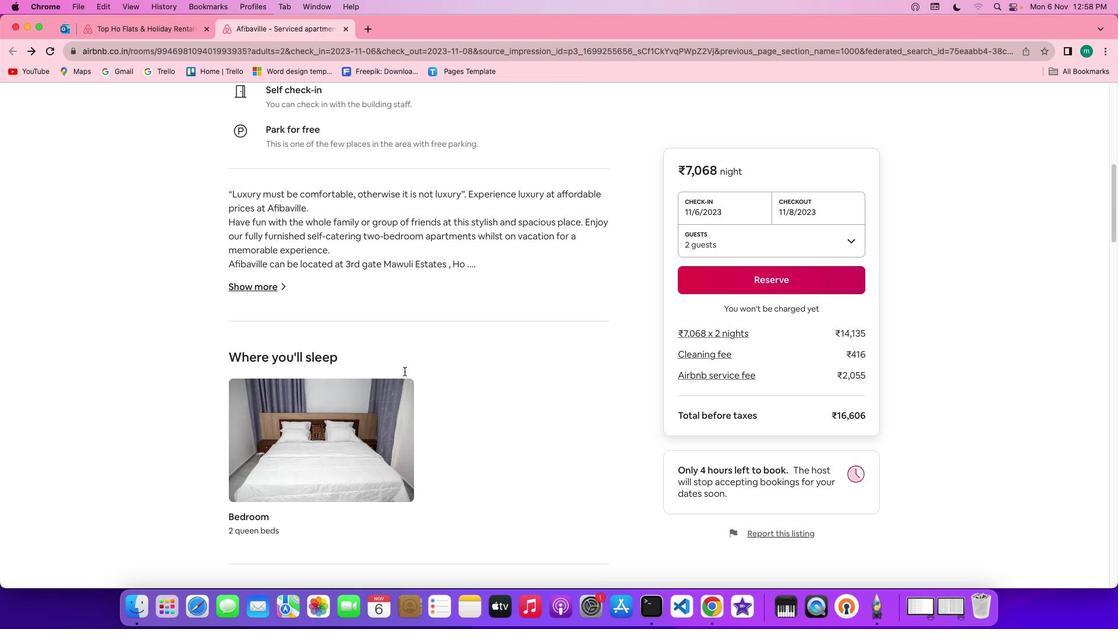 
Action: Mouse scrolled (405, 372) with delta (1, 0)
Screenshot: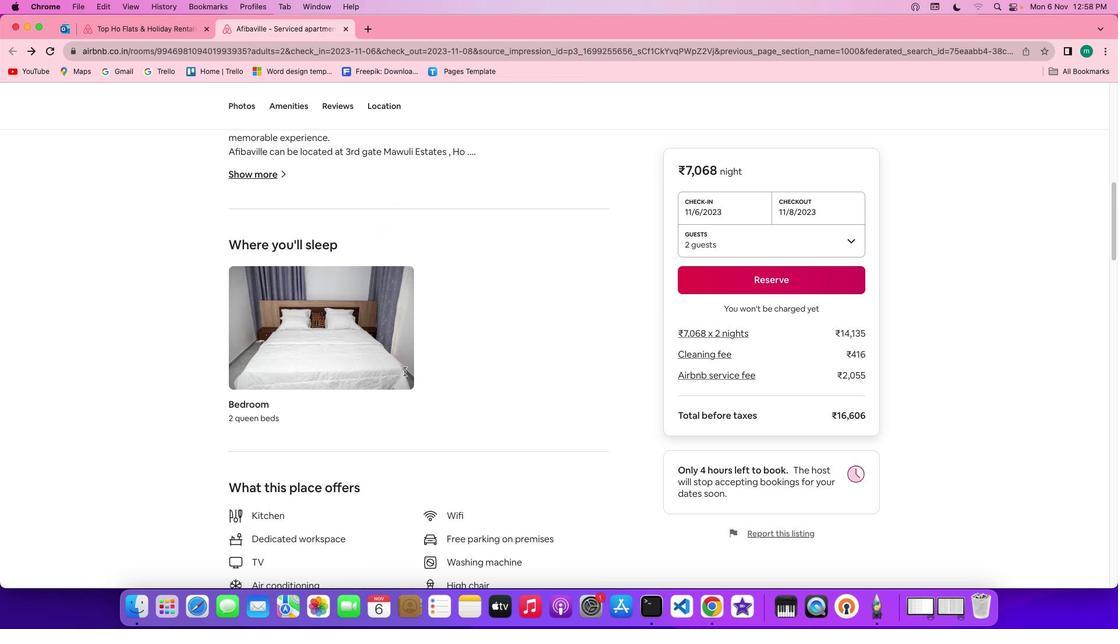 
Action: Mouse scrolled (405, 372) with delta (1, 0)
Screenshot: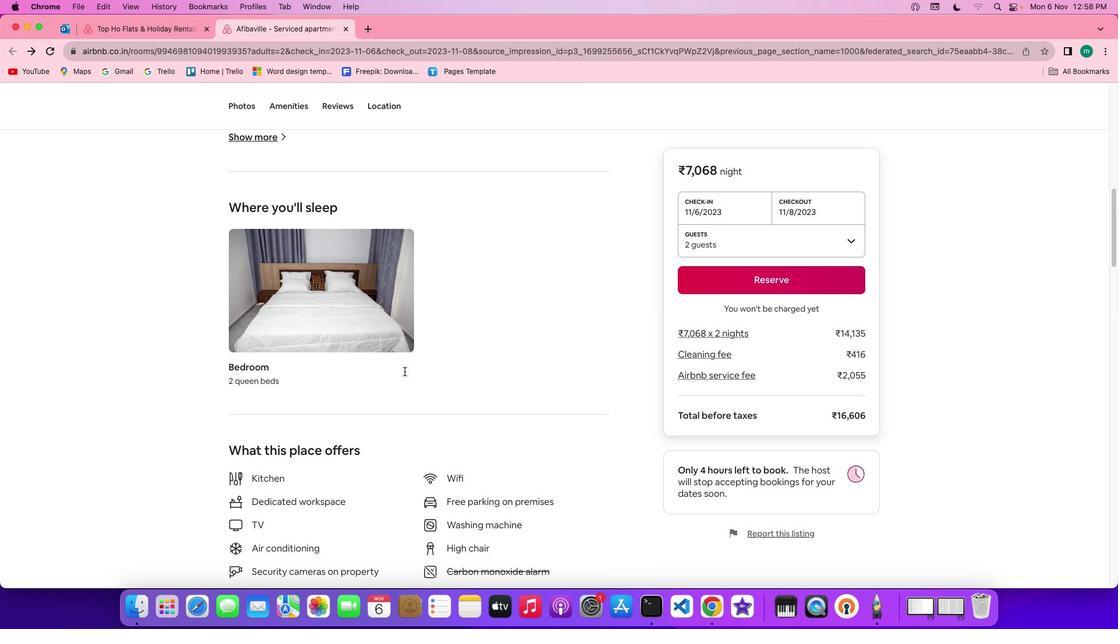 
Action: Mouse scrolled (405, 372) with delta (1, 0)
Screenshot: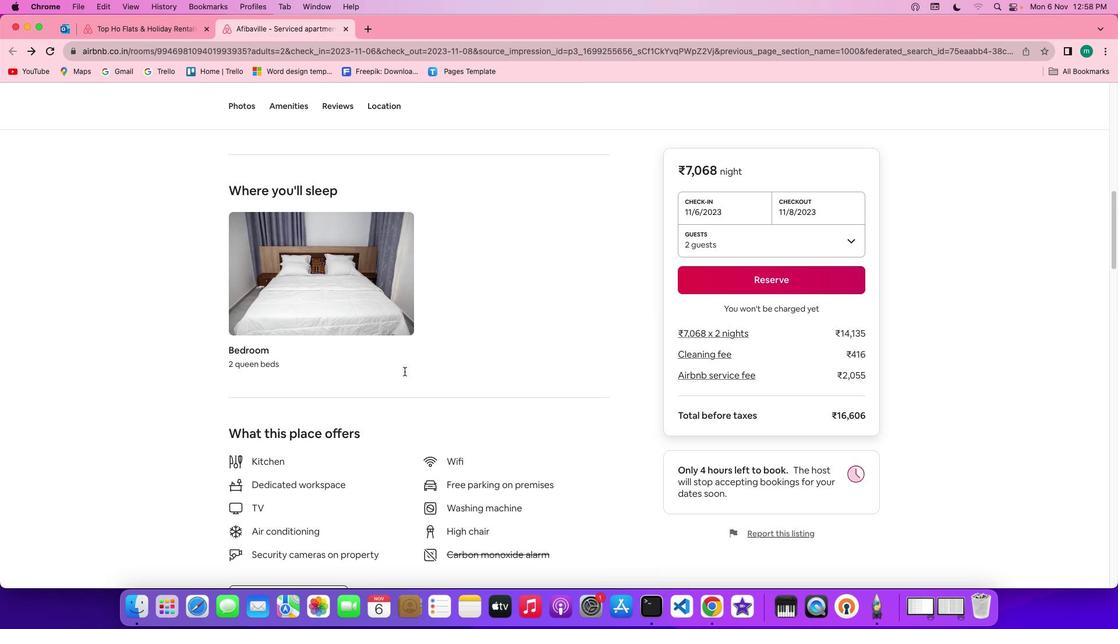 
Action: Mouse scrolled (405, 372) with delta (1, 0)
Screenshot: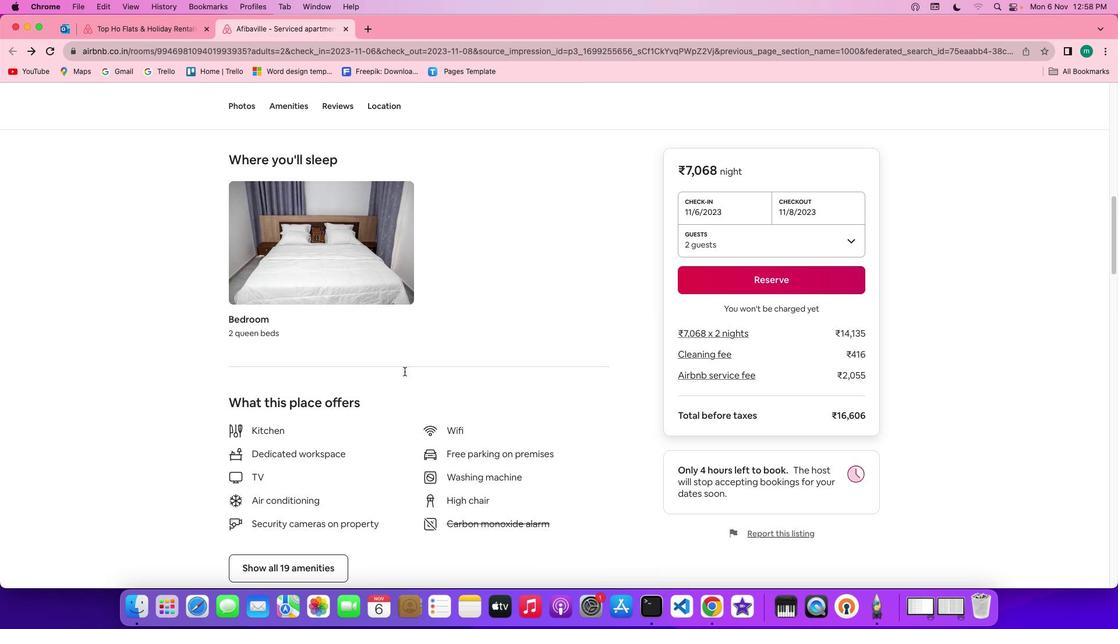 
Action: Mouse scrolled (405, 372) with delta (1, 0)
Screenshot: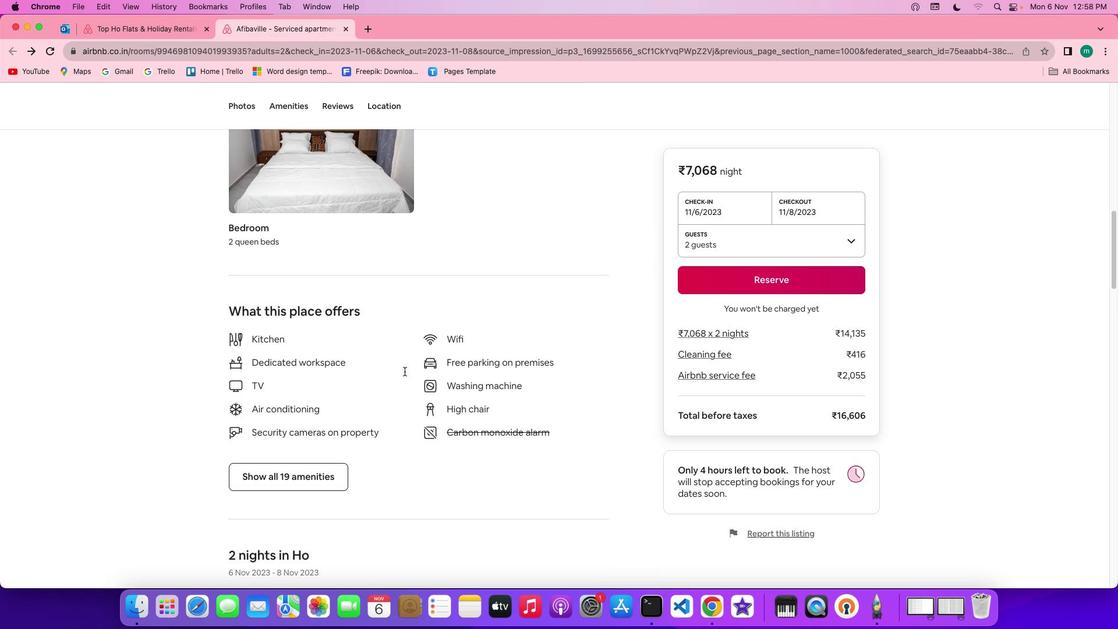 
Action: Mouse moved to (322, 445)
Screenshot: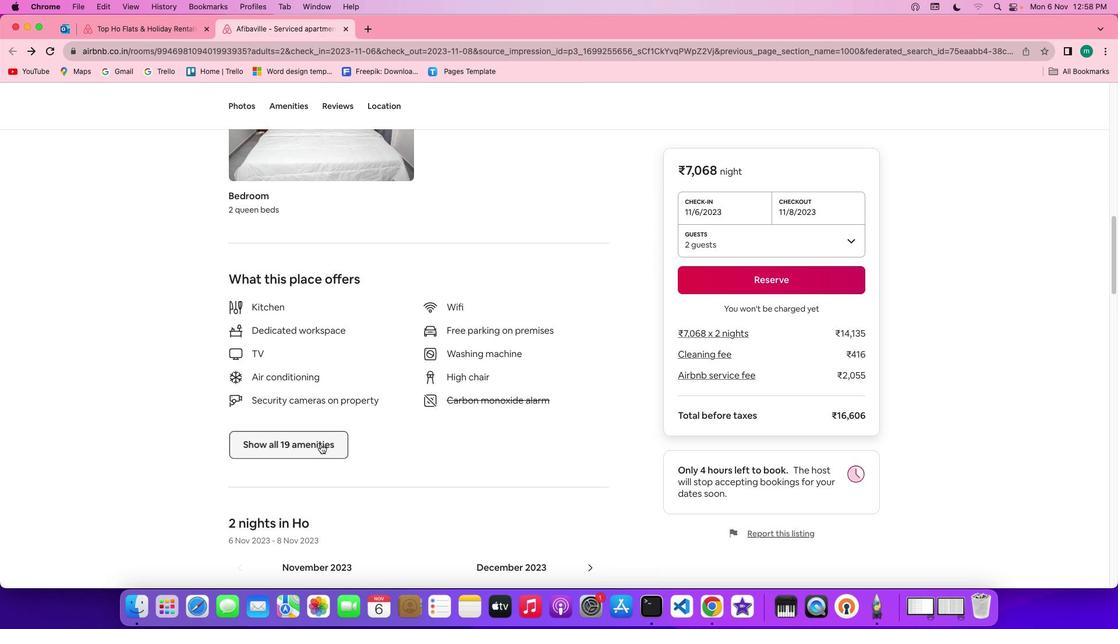 
Action: Mouse pressed left at (322, 445)
Screenshot: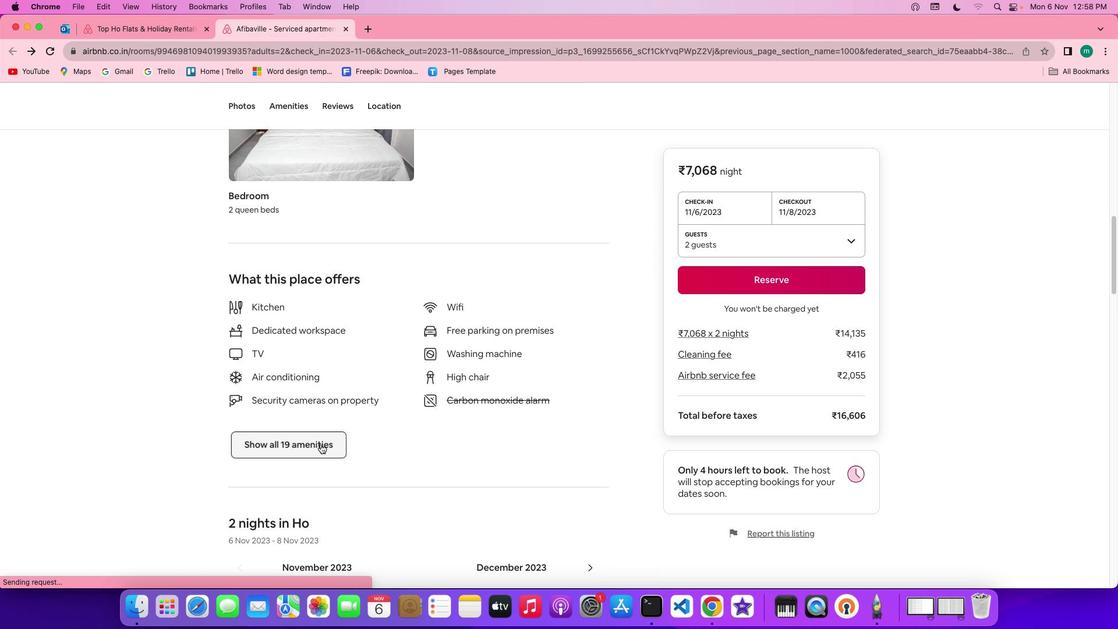 
Action: Mouse moved to (509, 401)
Screenshot: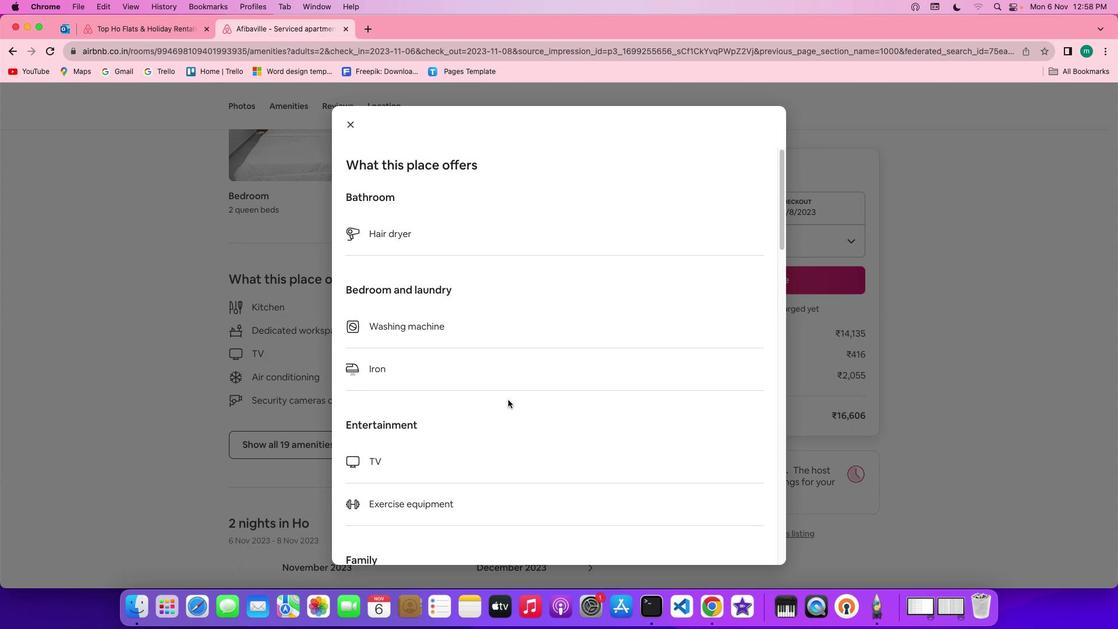 
Action: Mouse scrolled (509, 401) with delta (1, 0)
Screenshot: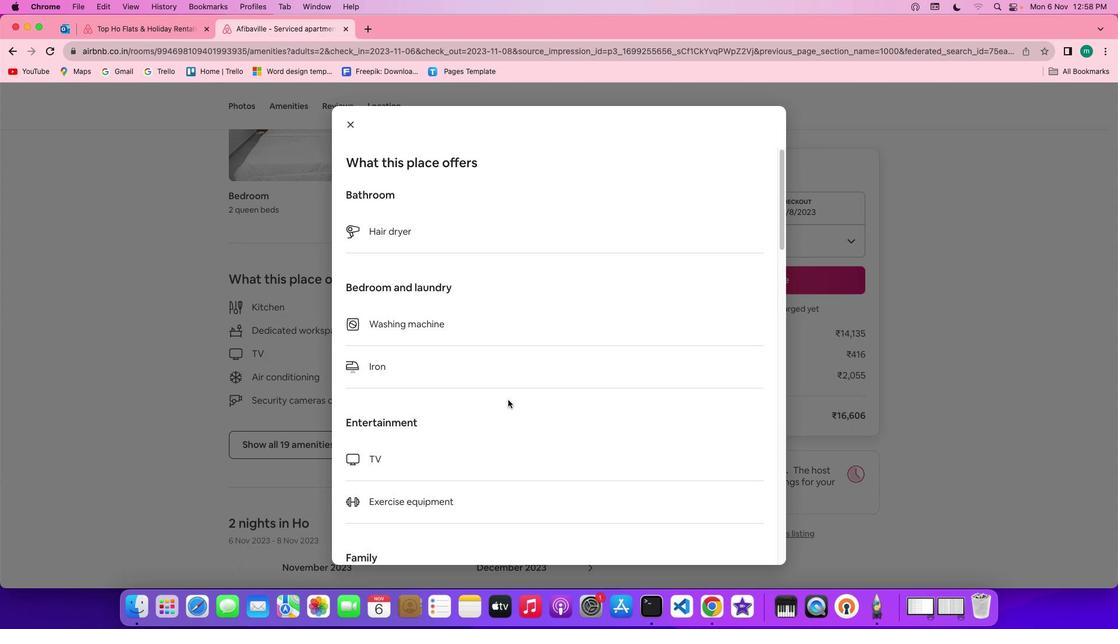 
Action: Mouse scrolled (509, 401) with delta (1, 0)
Screenshot: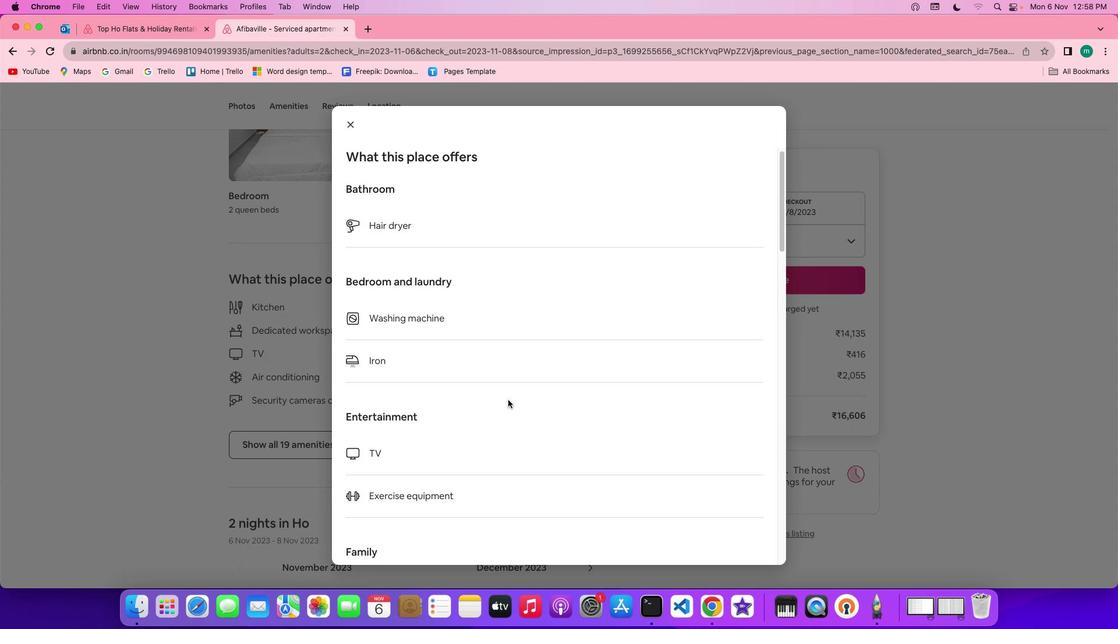 
Action: Mouse scrolled (509, 401) with delta (1, 0)
Screenshot: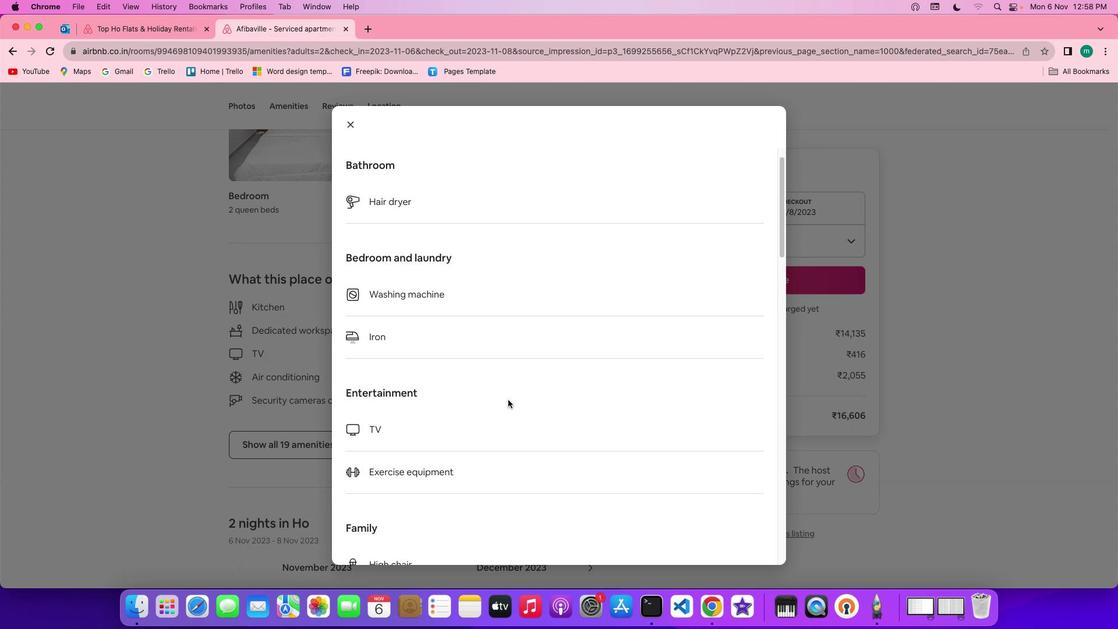
Action: Mouse scrolled (509, 401) with delta (1, 0)
Screenshot: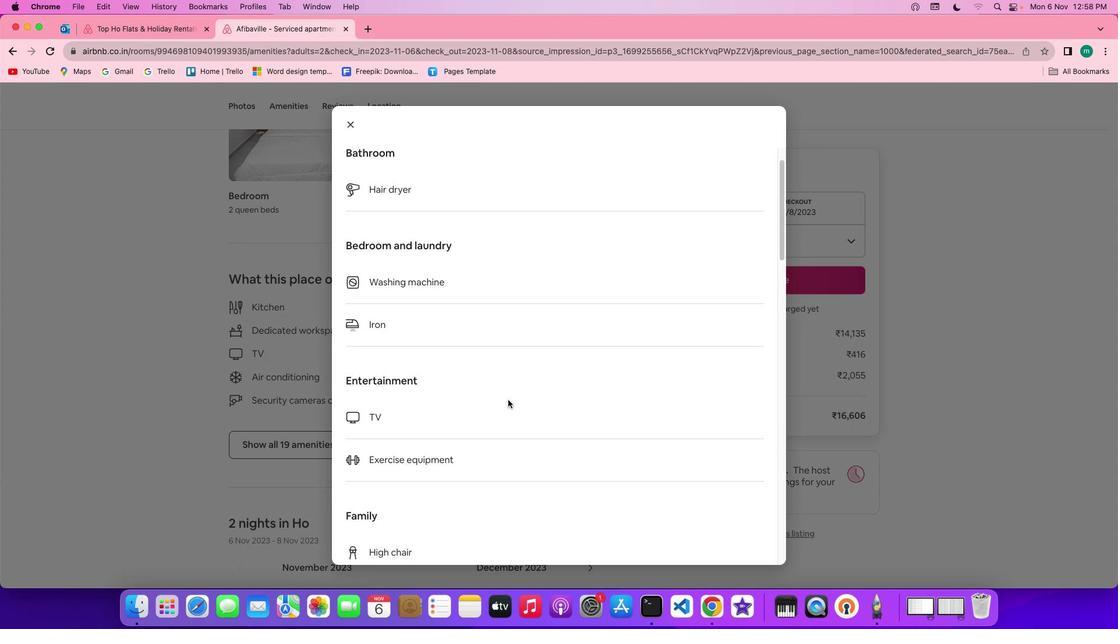 
Action: Mouse scrolled (509, 401) with delta (1, 0)
Screenshot: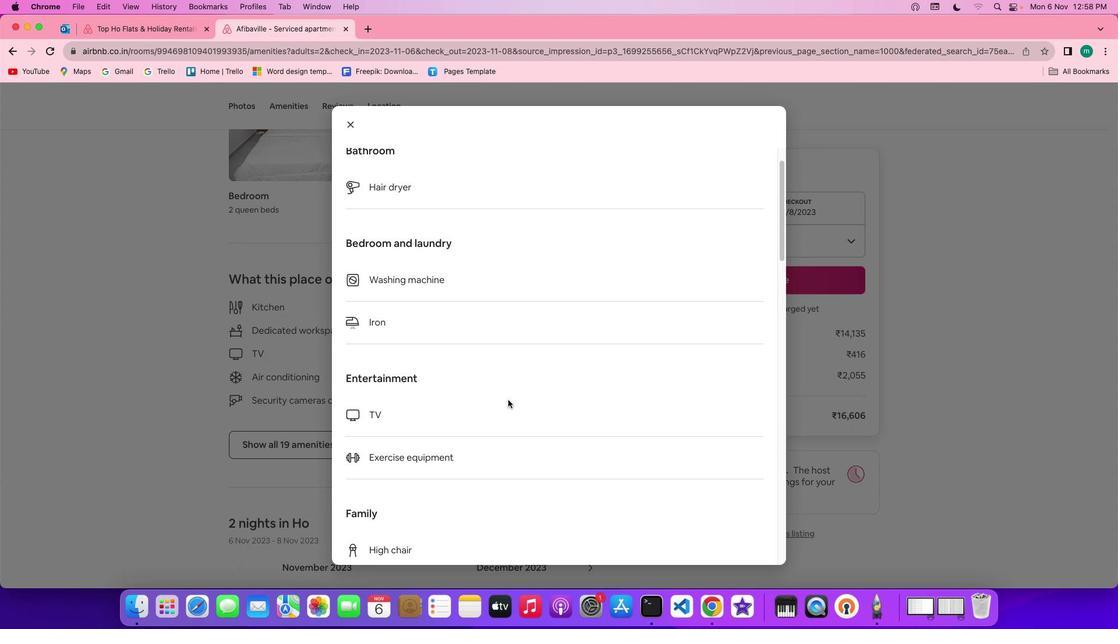 
Action: Mouse scrolled (509, 401) with delta (1, 0)
Screenshot: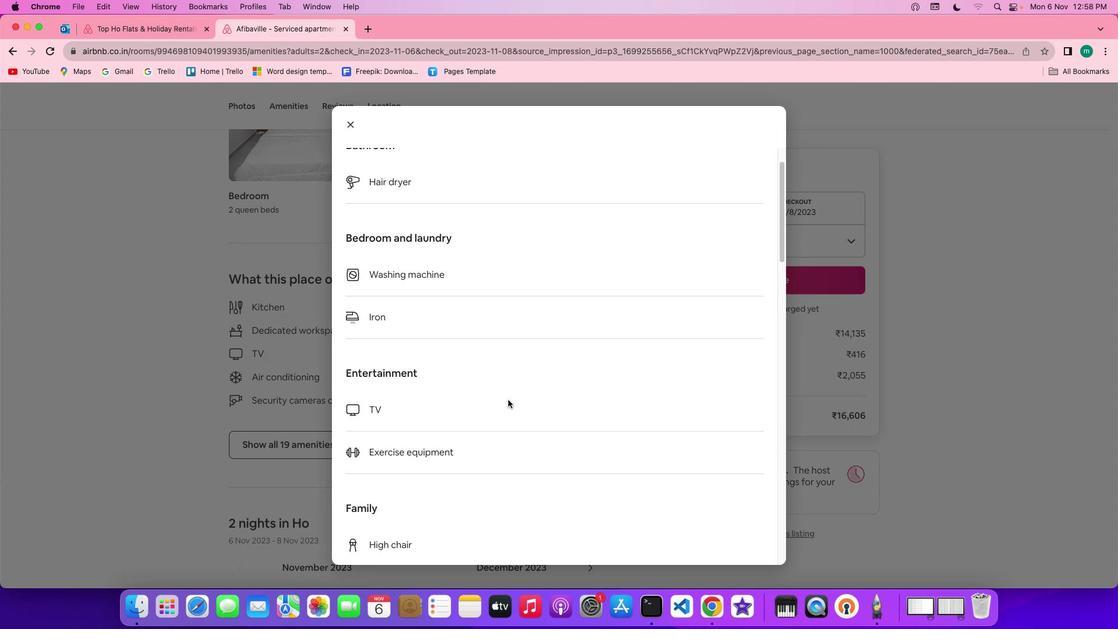 
Action: Mouse scrolled (509, 401) with delta (1, 0)
Screenshot: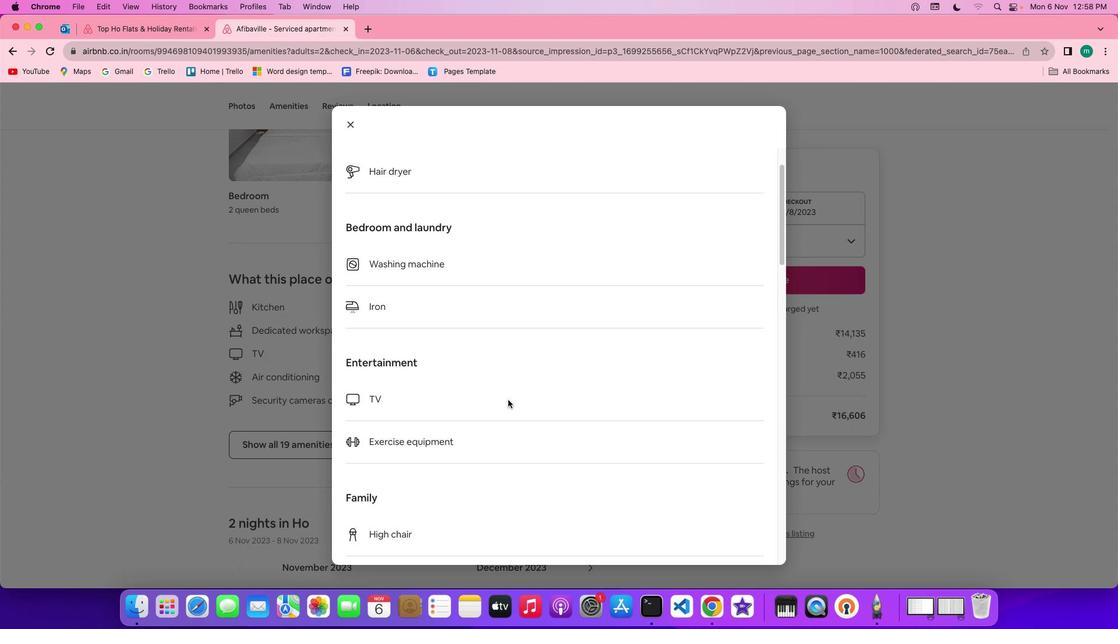 
Action: Mouse scrolled (509, 401) with delta (1, 0)
Screenshot: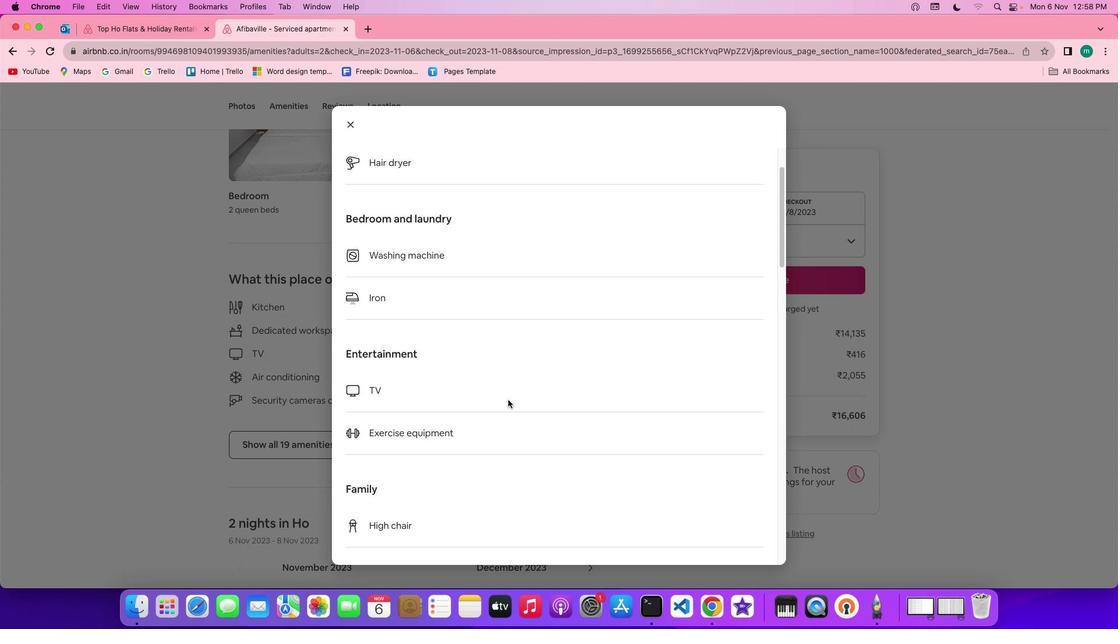 
Action: Mouse scrolled (509, 401) with delta (1, 0)
Screenshot: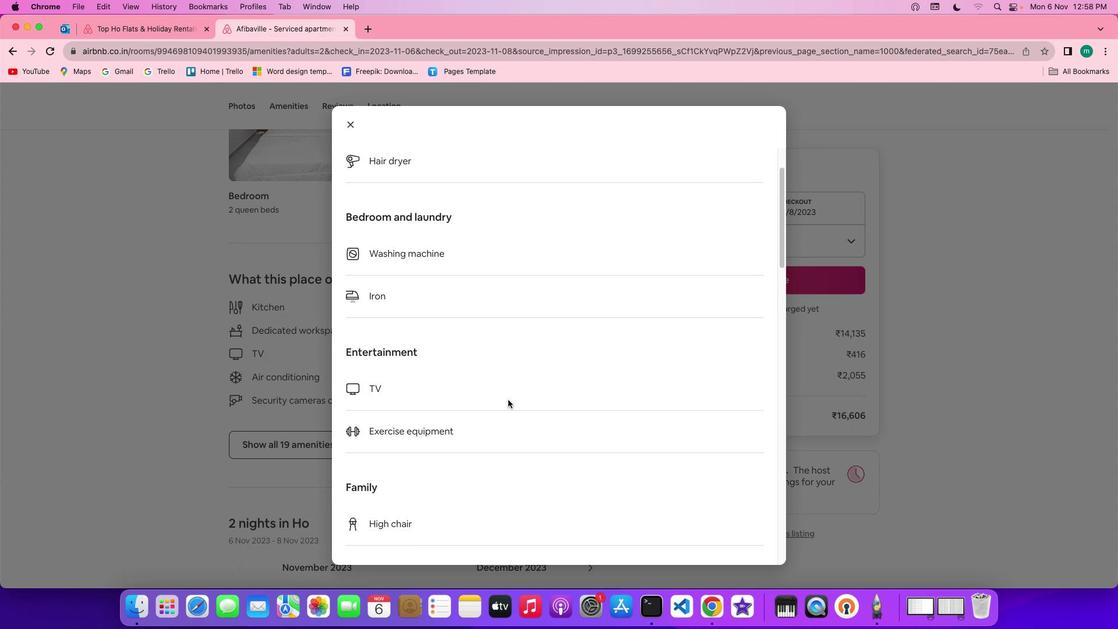 
Action: Mouse scrolled (509, 401) with delta (1, 0)
Screenshot: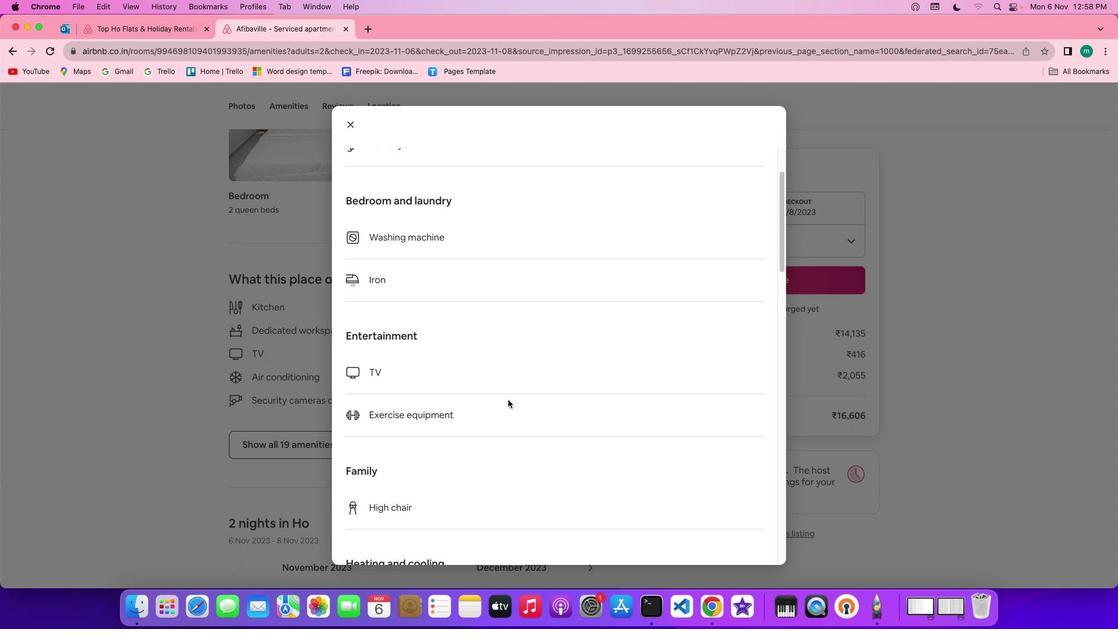 
Action: Mouse scrolled (509, 401) with delta (1, 0)
Screenshot: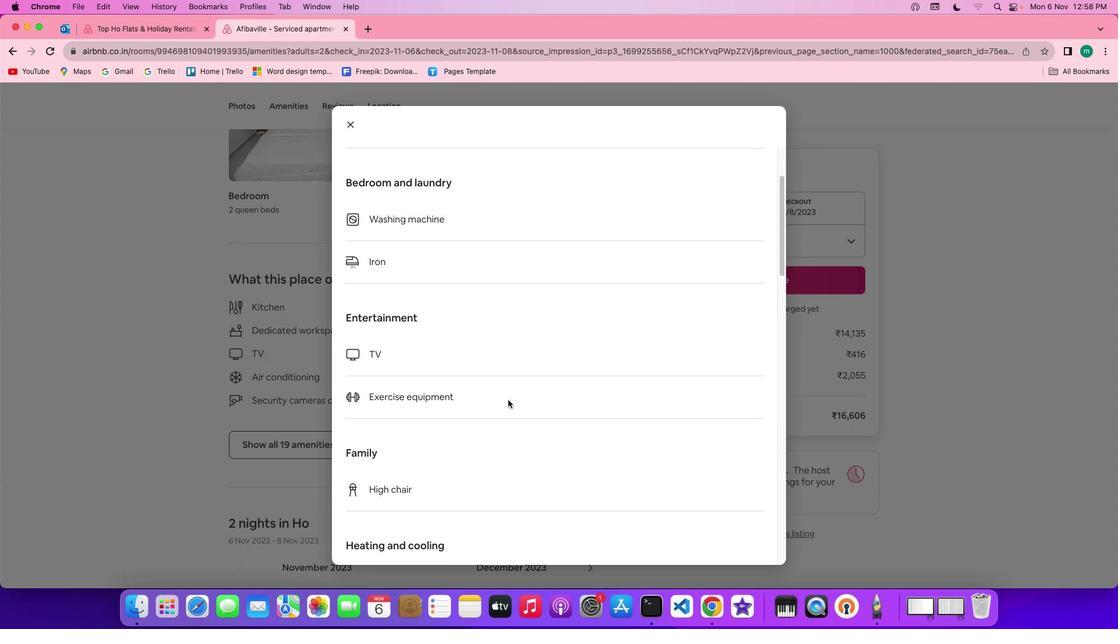 
Action: Mouse scrolled (509, 401) with delta (1, 0)
Screenshot: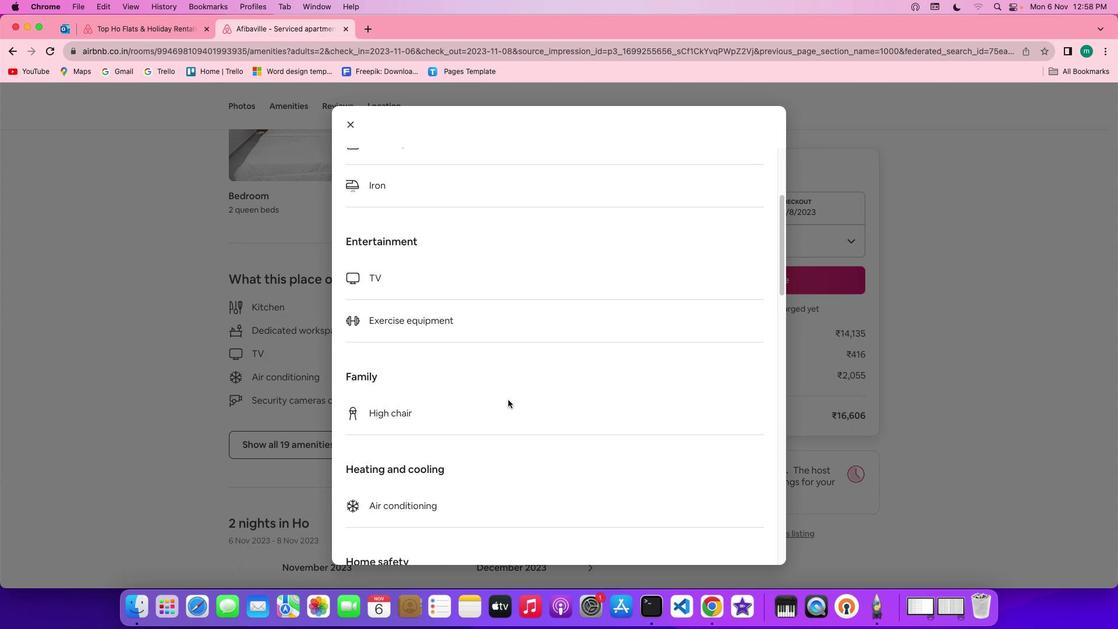 
Action: Mouse scrolled (509, 401) with delta (1, 0)
Screenshot: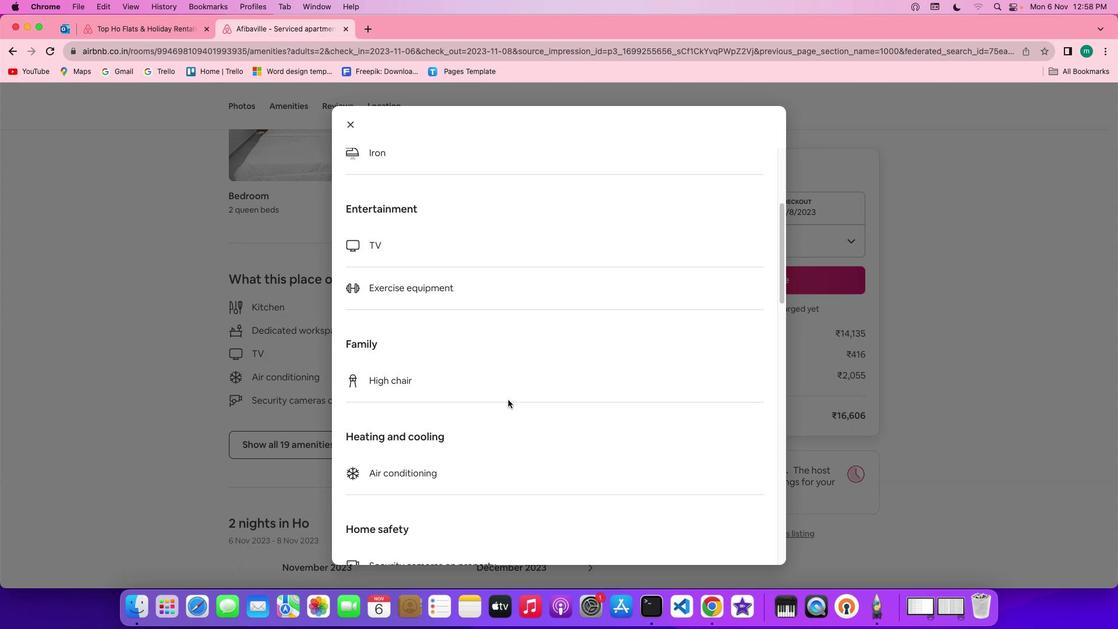 
Action: Mouse scrolled (509, 401) with delta (1, 0)
Screenshot: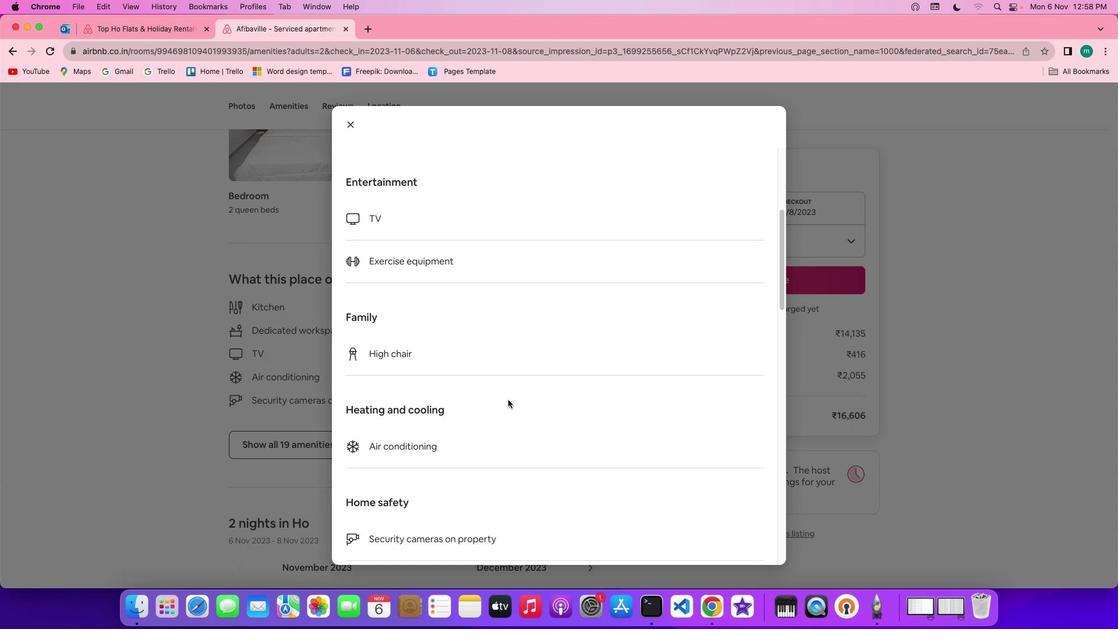
Action: Mouse scrolled (509, 401) with delta (1, 0)
Screenshot: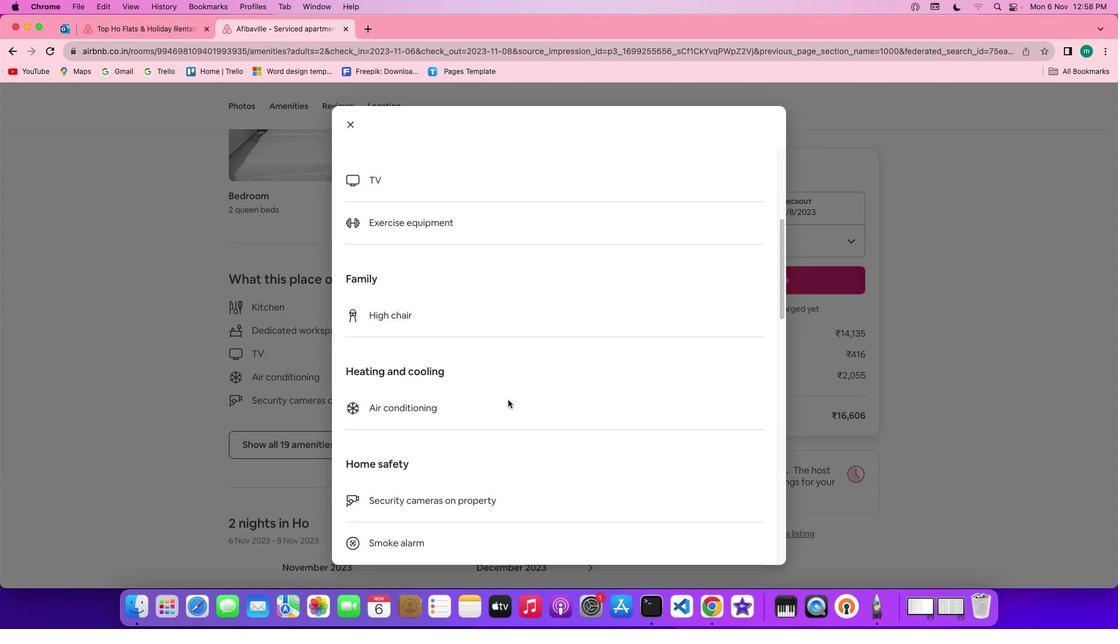 
Action: Mouse scrolled (509, 401) with delta (1, 0)
Screenshot: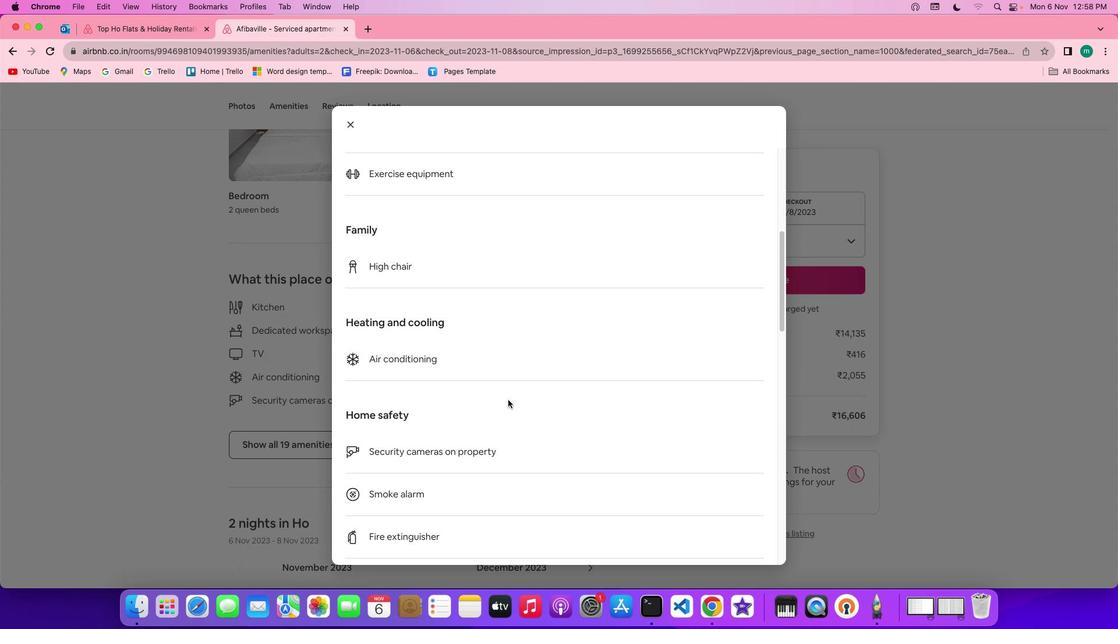 
Action: Mouse scrolled (509, 401) with delta (1, 0)
Screenshot: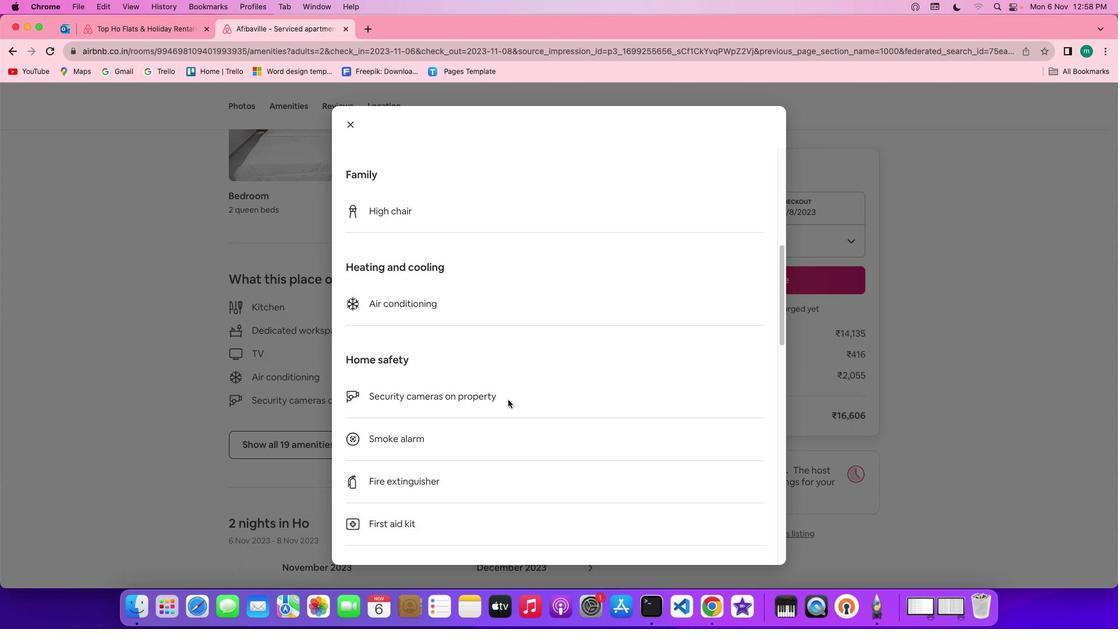 
Action: Mouse scrolled (509, 401) with delta (1, 0)
Screenshot: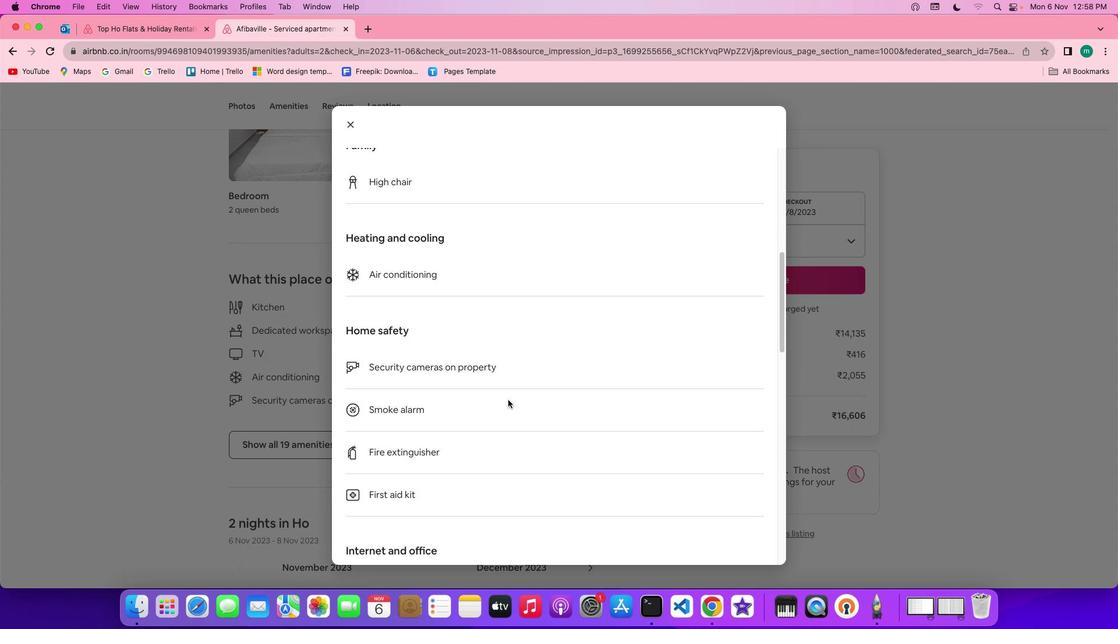 
Action: Mouse scrolled (509, 401) with delta (1, 0)
Screenshot: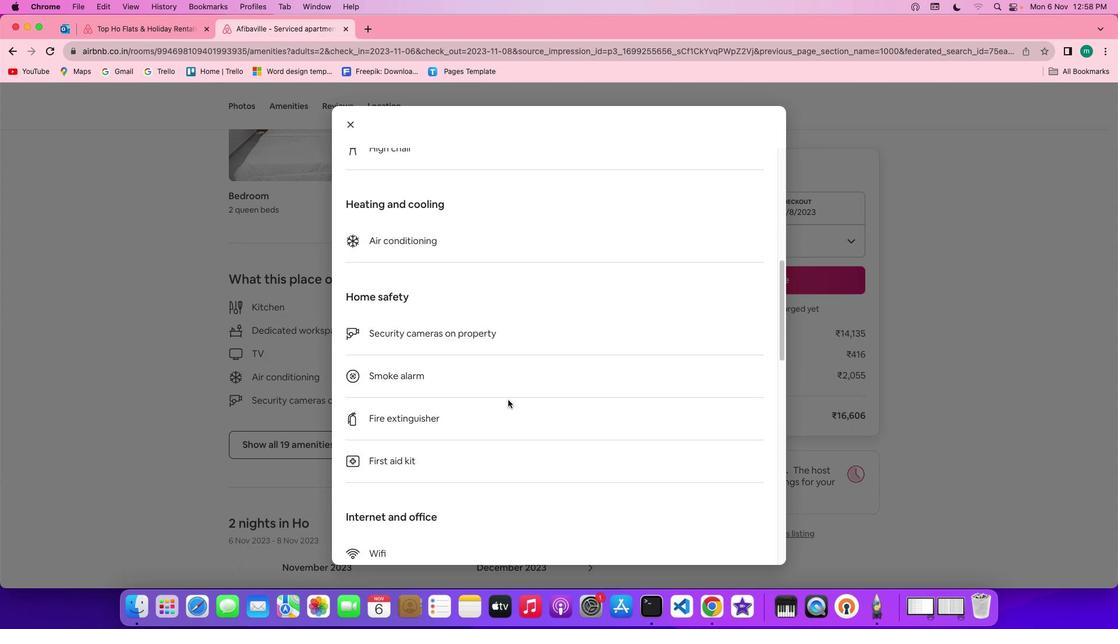 
Action: Mouse scrolled (509, 401) with delta (1, 0)
Screenshot: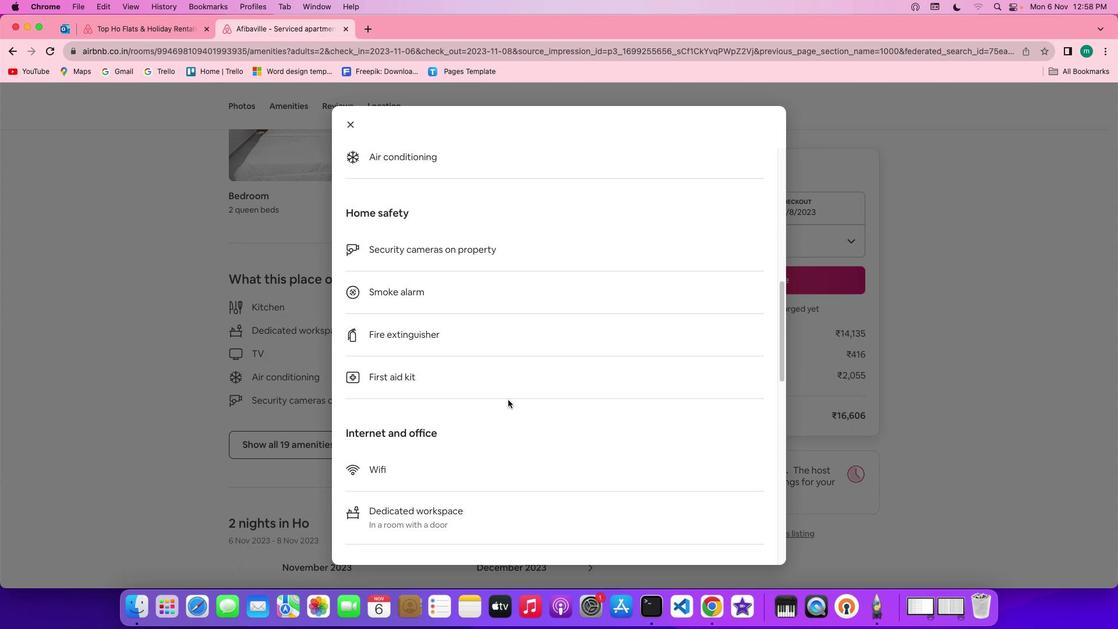 
Action: Mouse scrolled (509, 401) with delta (1, 0)
Screenshot: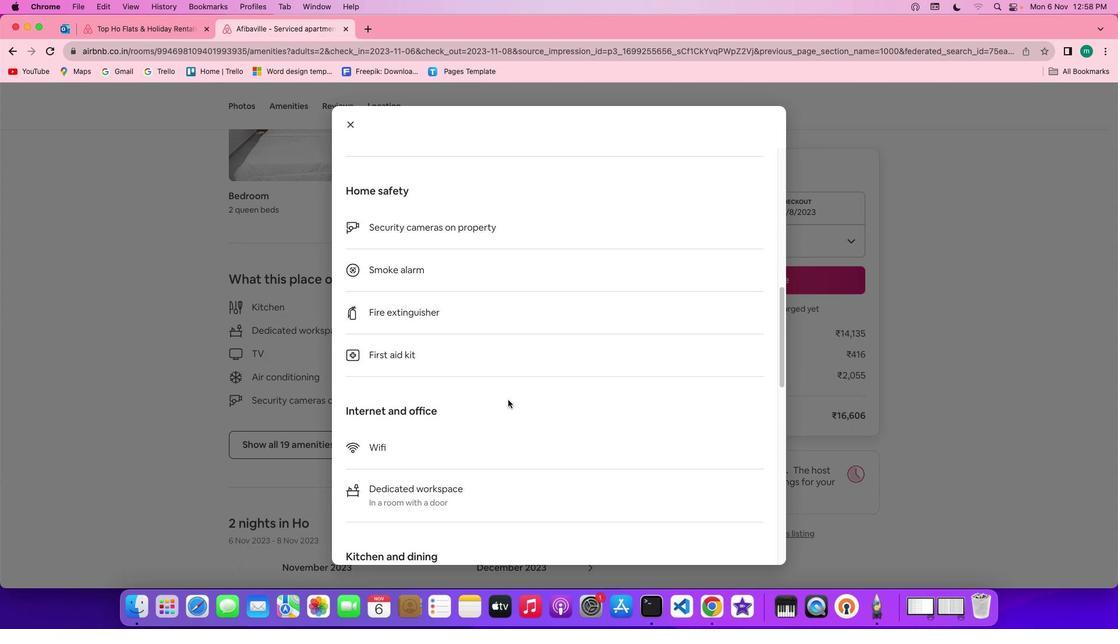 
Action: Mouse scrolled (509, 401) with delta (1, 0)
Screenshot: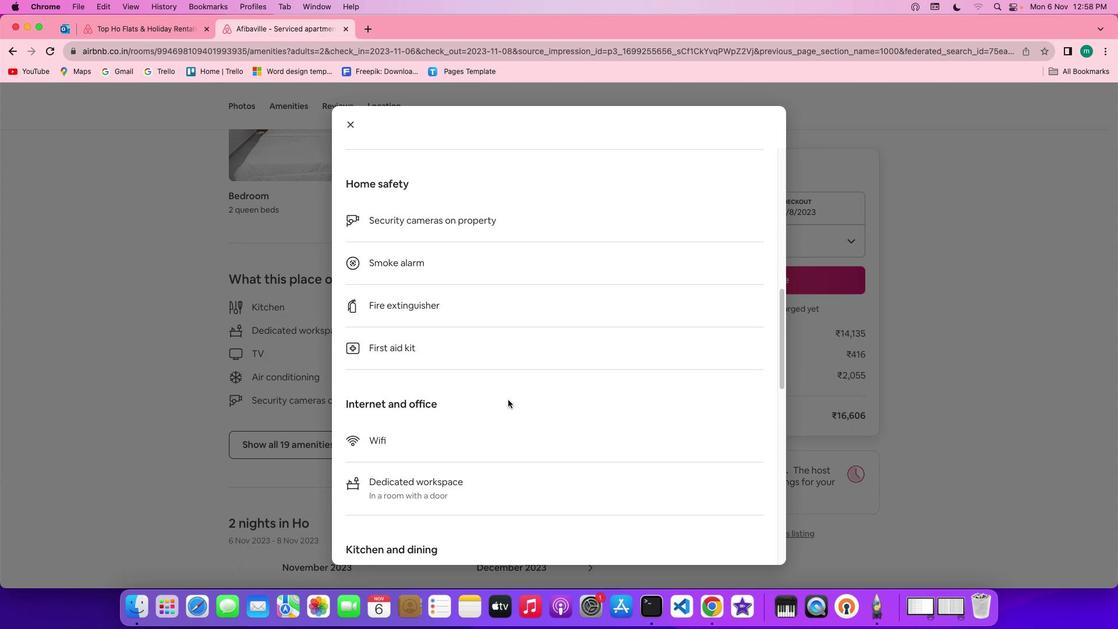 
Action: Mouse scrolled (509, 401) with delta (1, 0)
Screenshot: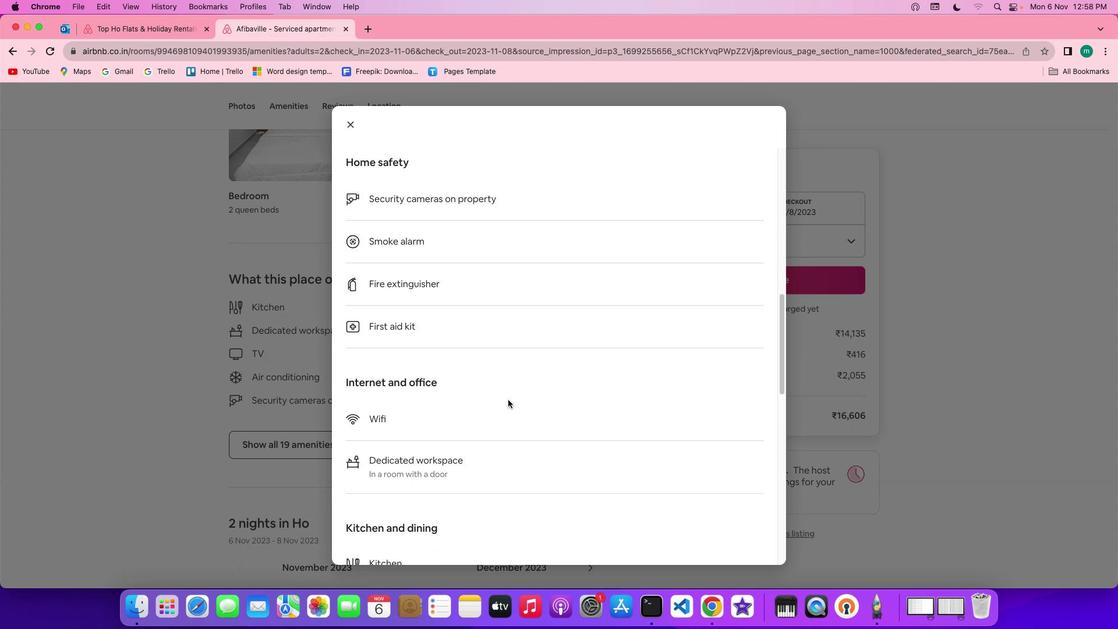 
Action: Mouse scrolled (509, 401) with delta (1, 0)
Screenshot: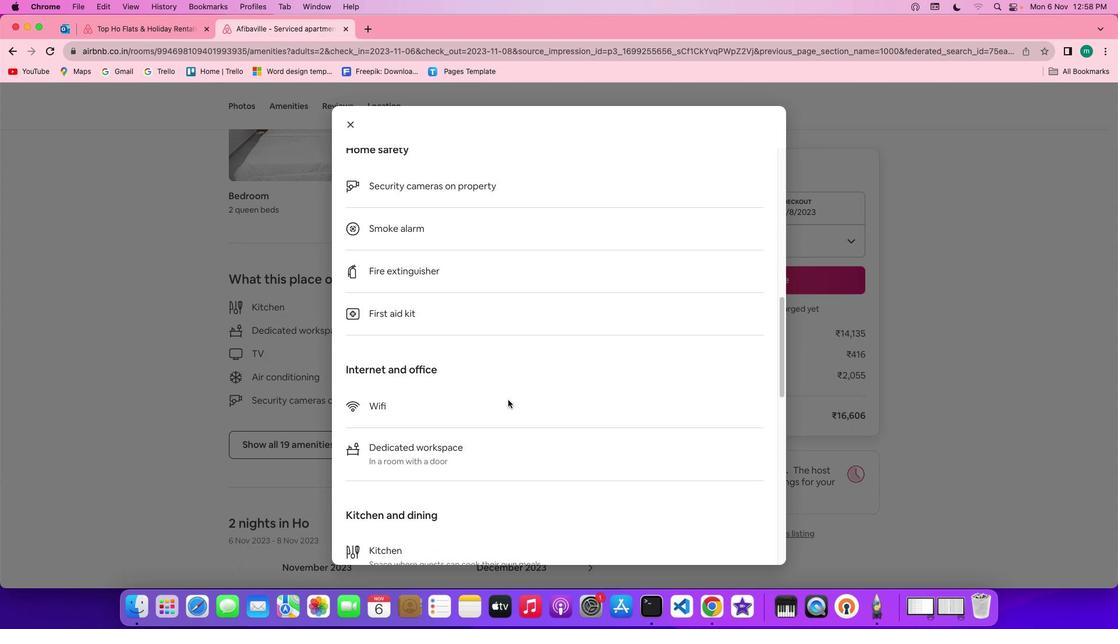 
Action: Mouse scrolled (509, 401) with delta (1, 0)
Screenshot: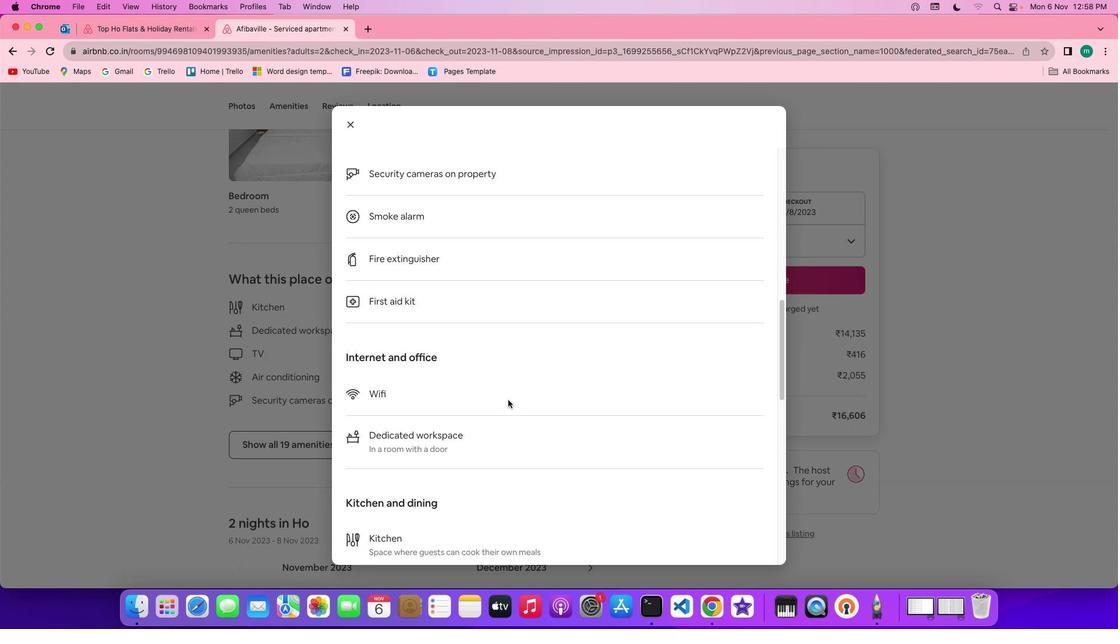 
Action: Mouse scrolled (509, 401) with delta (1, 0)
Screenshot: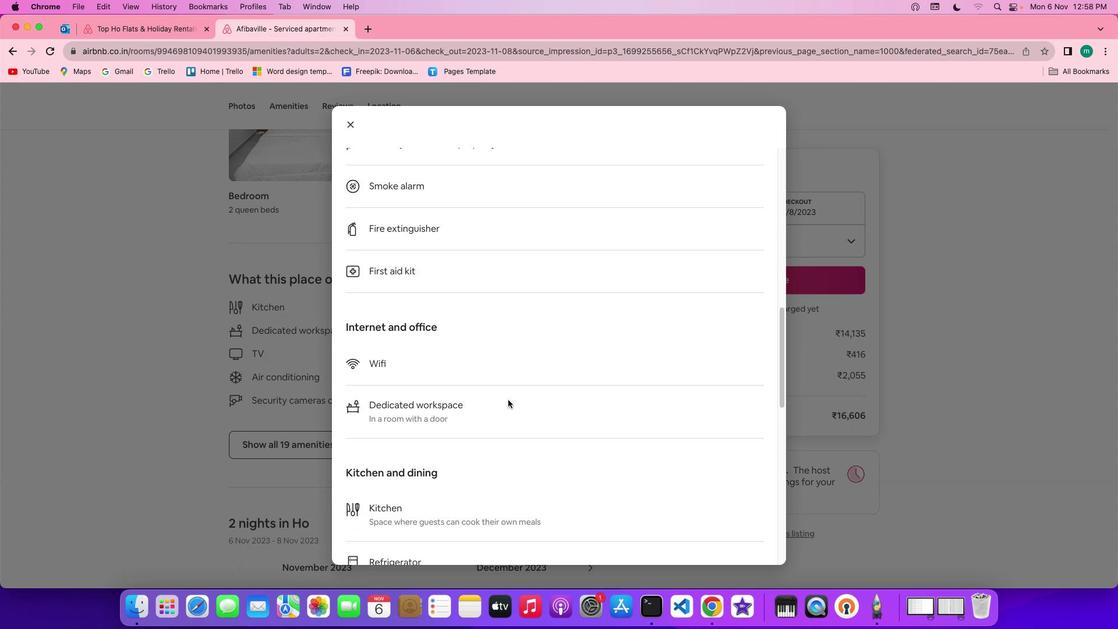 
Action: Mouse scrolled (509, 401) with delta (1, 0)
Screenshot: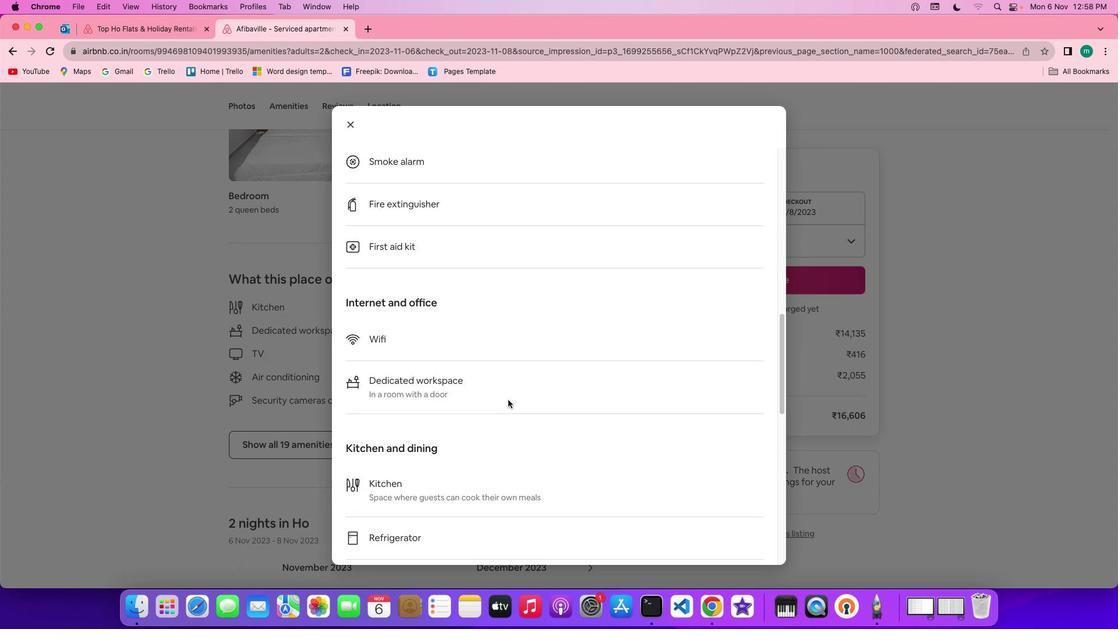 
Action: Mouse scrolled (509, 401) with delta (1, 0)
Screenshot: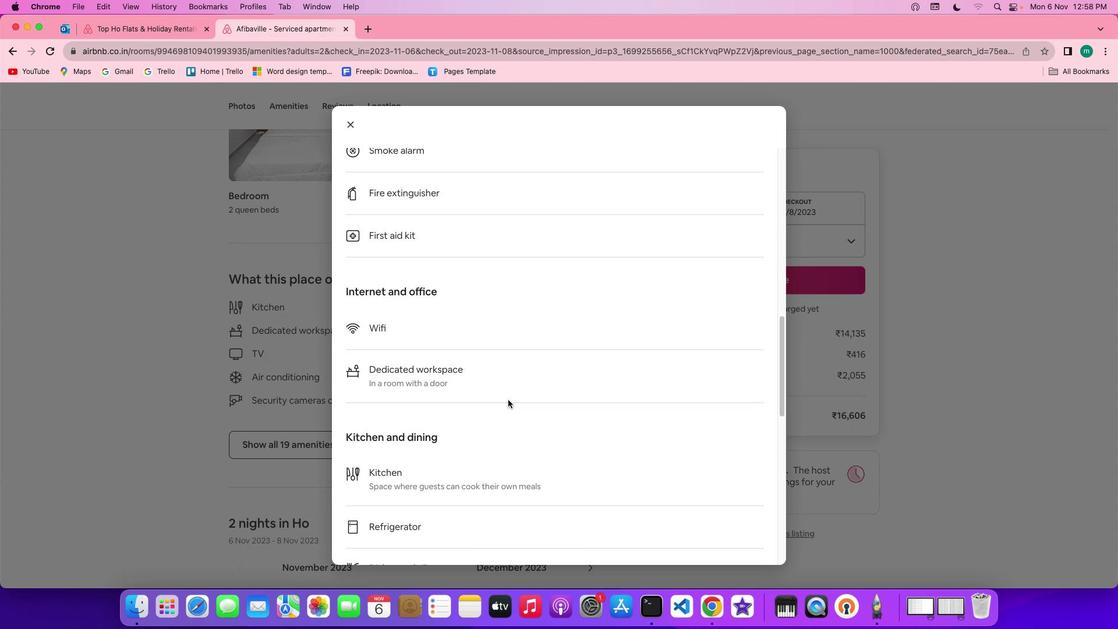 
Action: Mouse scrolled (509, 401) with delta (1, 0)
Screenshot: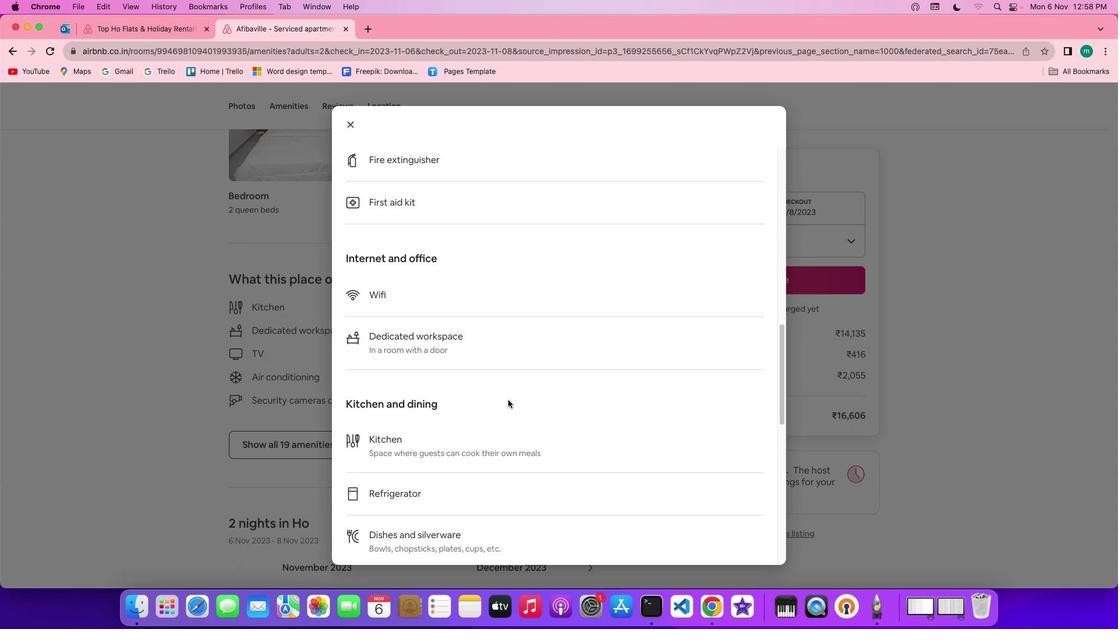 
Action: Mouse scrolled (509, 401) with delta (1, 0)
Screenshot: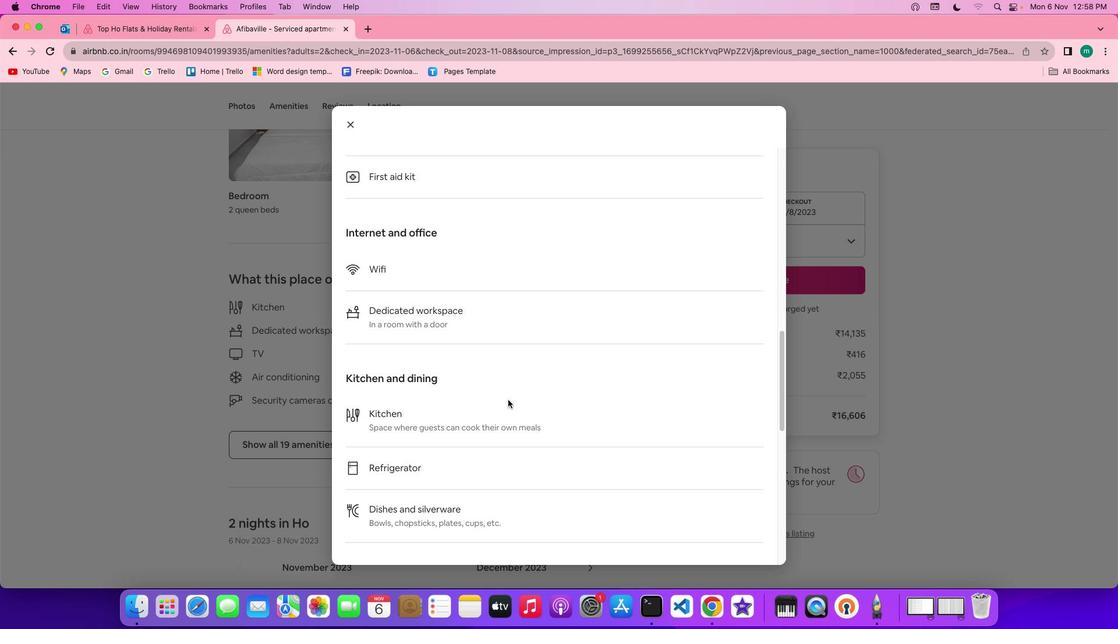 
Action: Mouse scrolled (509, 401) with delta (1, 0)
Screenshot: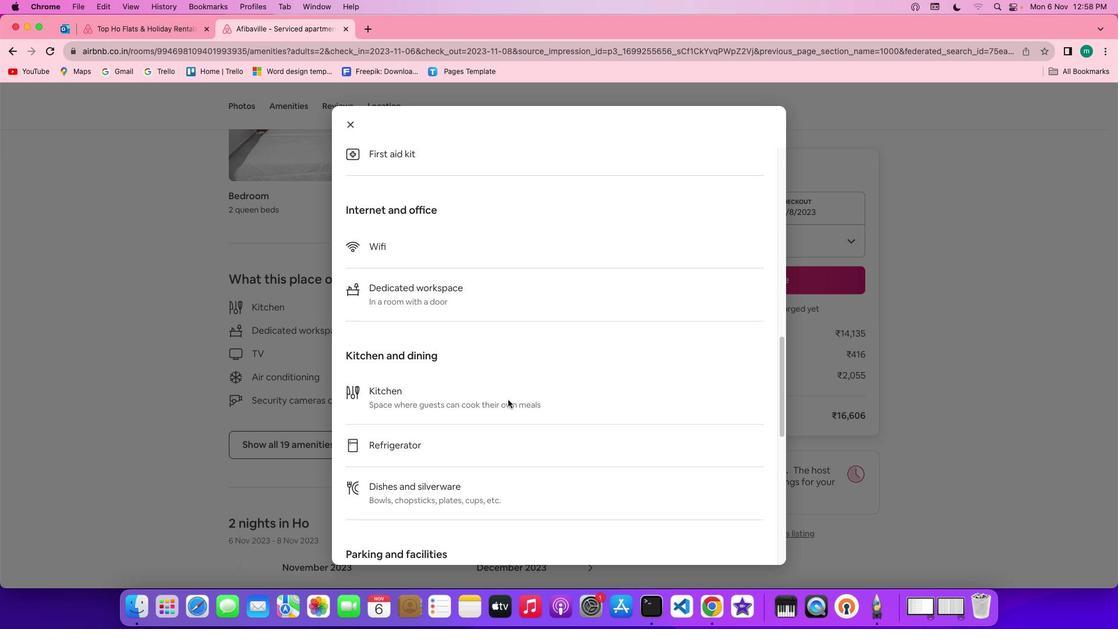 
Action: Mouse scrolled (509, 401) with delta (1, 0)
Screenshot: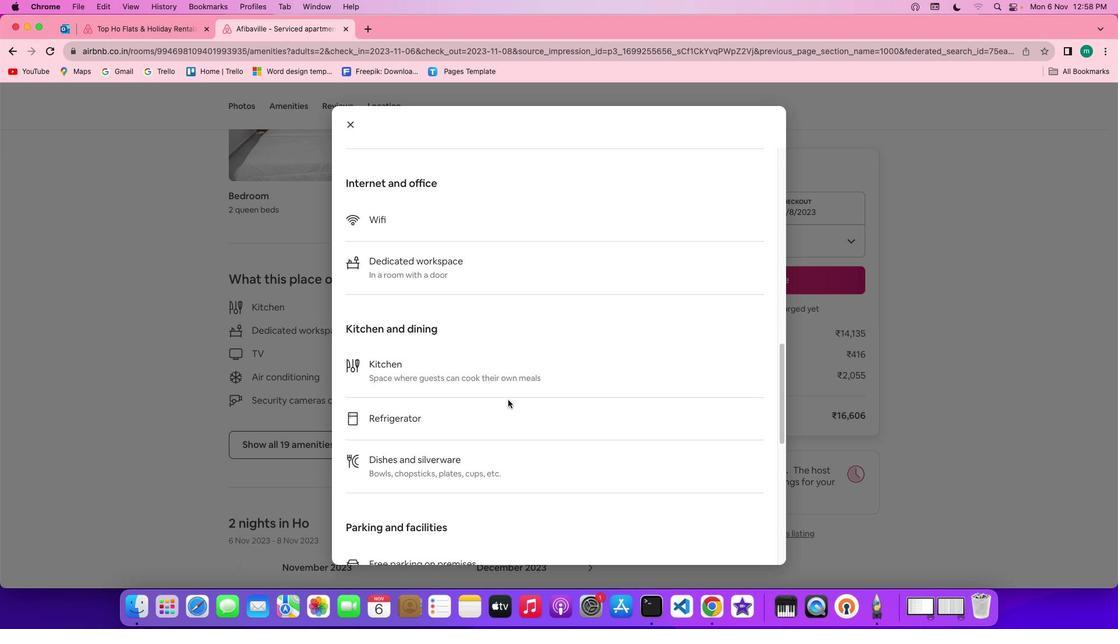 
Action: Mouse scrolled (509, 401) with delta (1, 0)
Screenshot: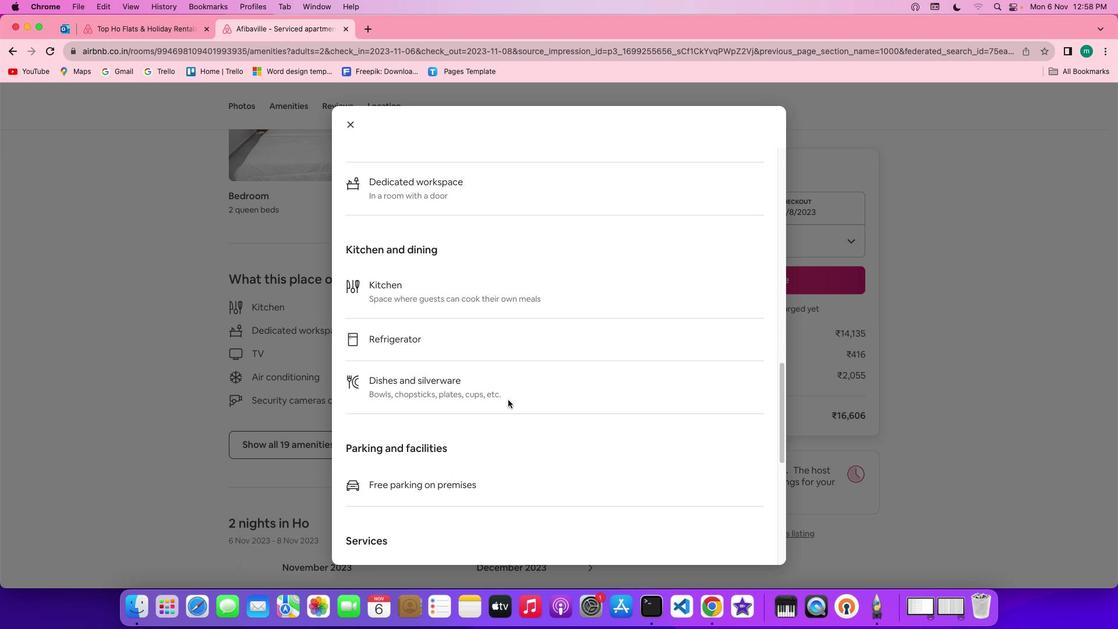 
Action: Mouse scrolled (509, 401) with delta (1, 0)
Screenshot: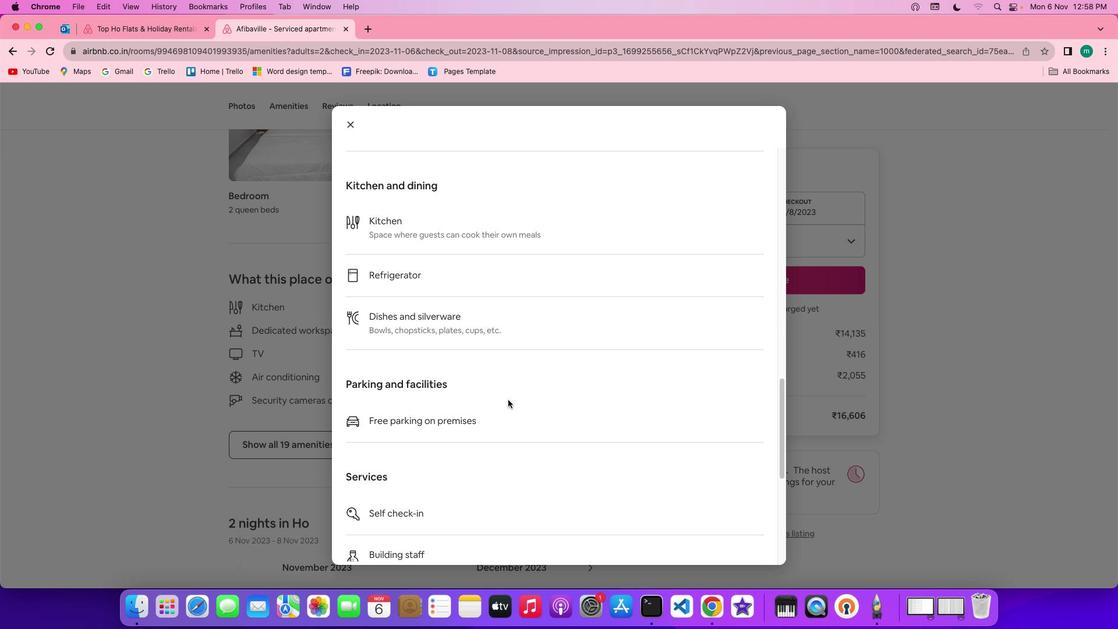 
Action: Mouse scrolled (509, 401) with delta (1, 0)
Screenshot: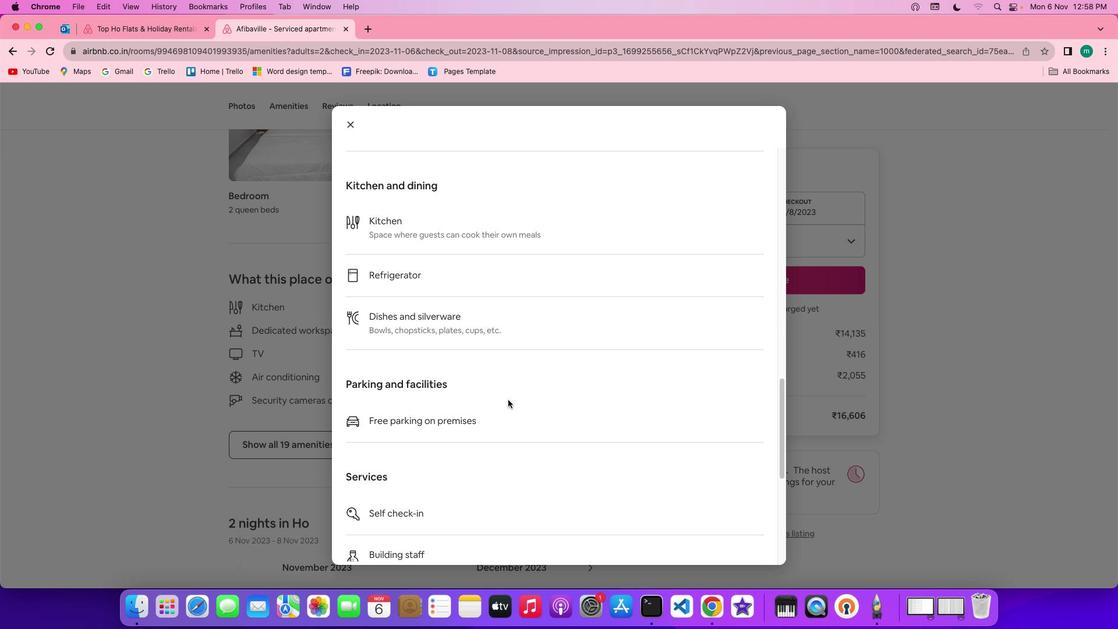 
Action: Mouse scrolled (509, 401) with delta (1, 0)
Screenshot: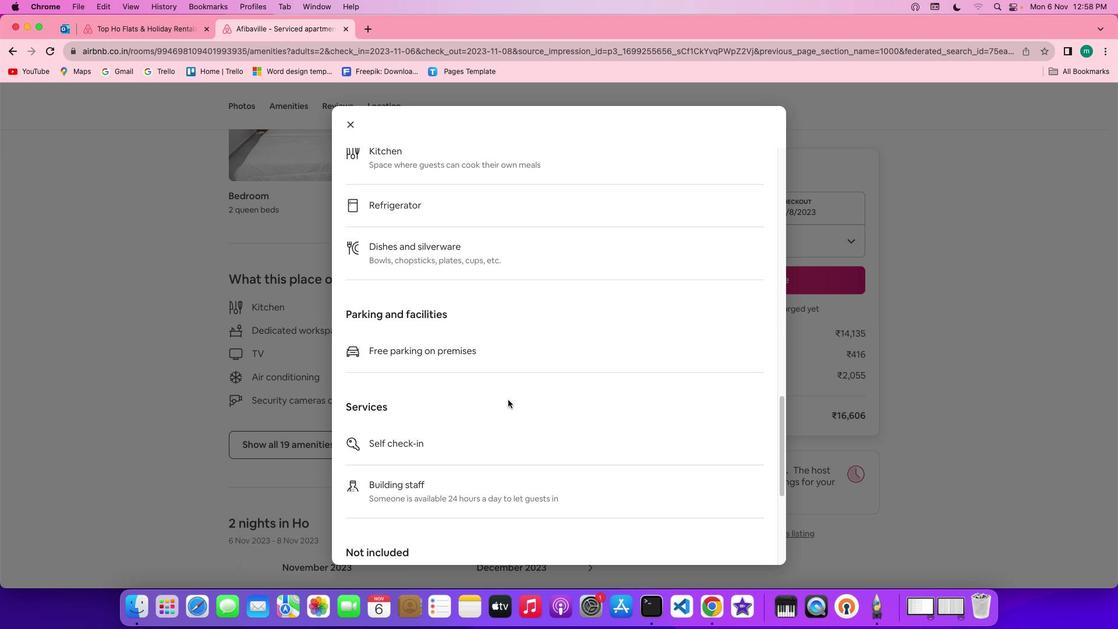 
Action: Mouse scrolled (509, 401) with delta (1, 0)
Screenshot: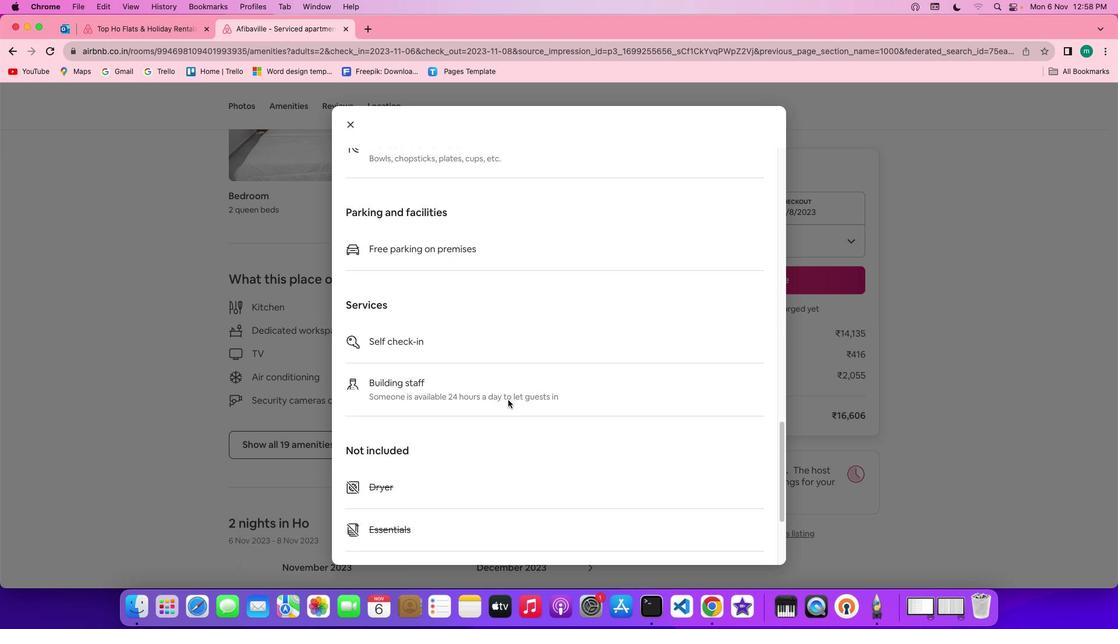 
Action: Mouse scrolled (509, 401) with delta (1, -1)
Screenshot: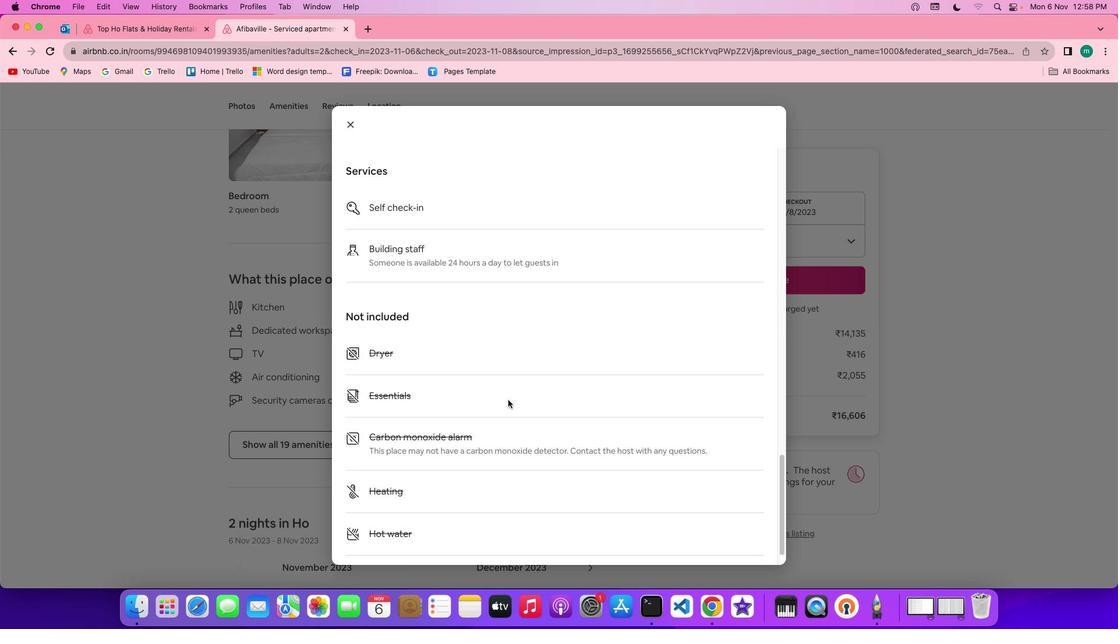 
Action: Mouse scrolled (509, 401) with delta (1, 0)
Screenshot: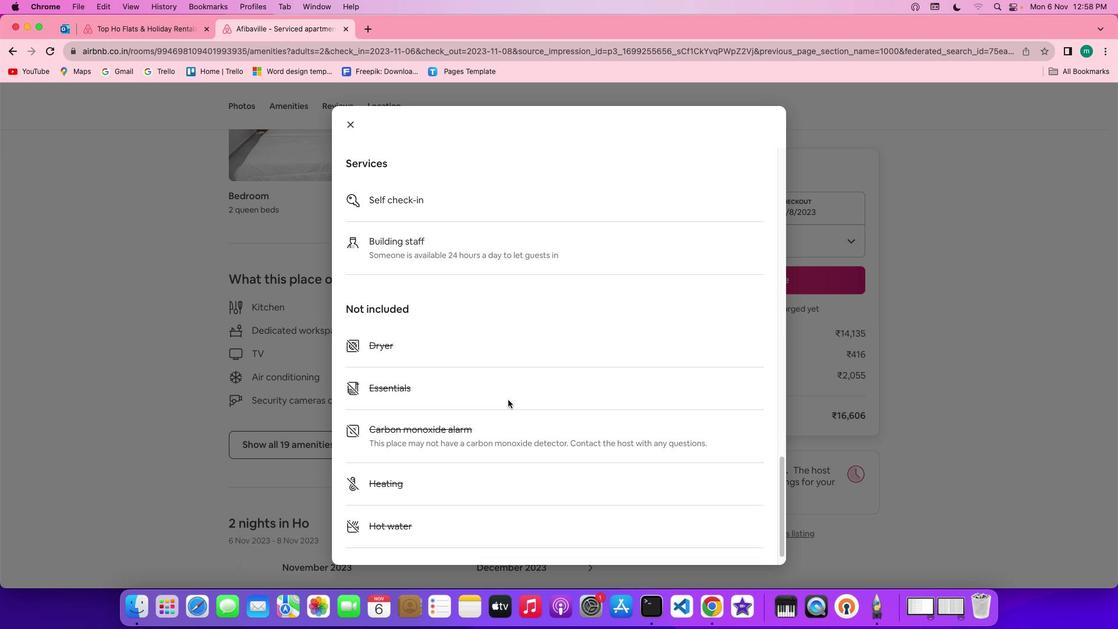 
Action: Mouse scrolled (509, 401) with delta (1, 0)
Screenshot: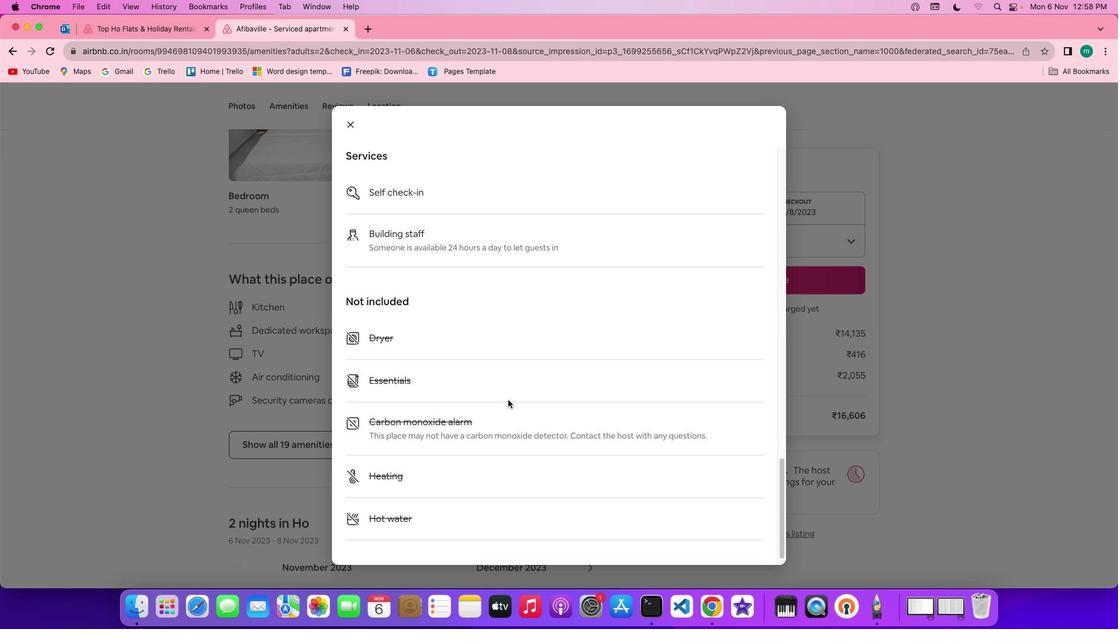 
Action: Mouse scrolled (509, 401) with delta (1, 0)
Screenshot: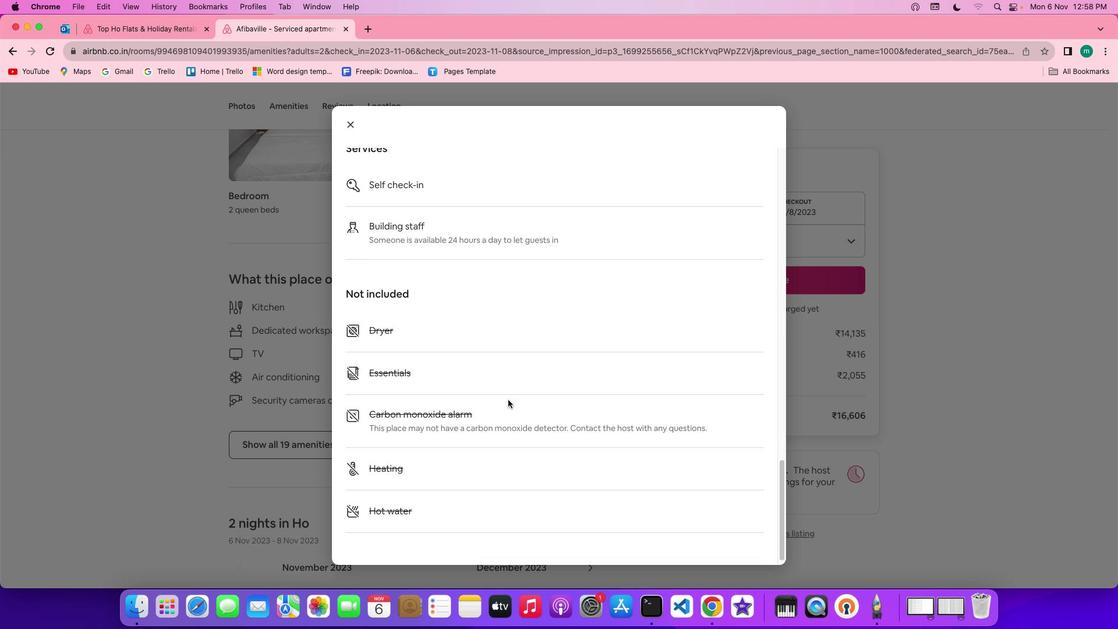 
Action: Mouse scrolled (509, 401) with delta (1, 0)
Screenshot: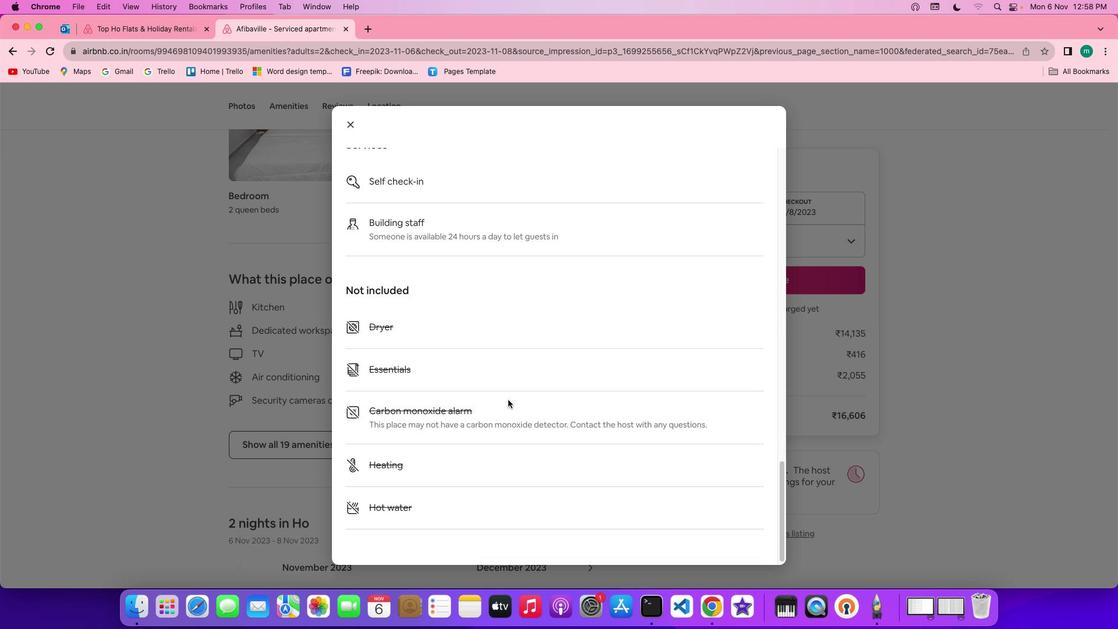 
Action: Mouse scrolled (509, 401) with delta (1, -1)
Screenshot: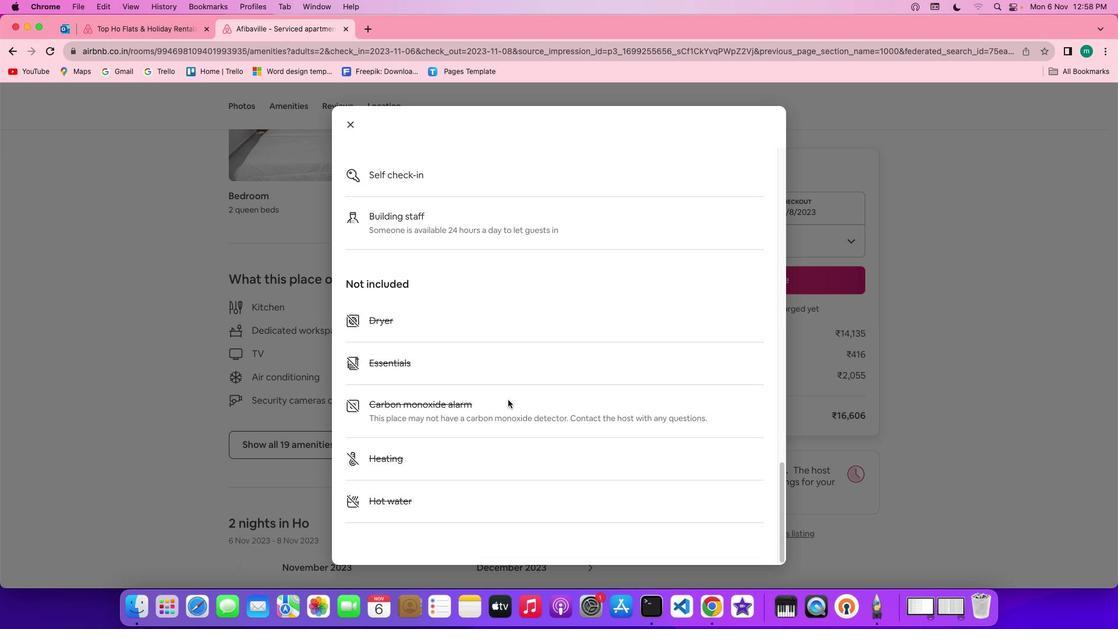 
Action: Mouse scrolled (509, 401) with delta (1, 0)
Screenshot: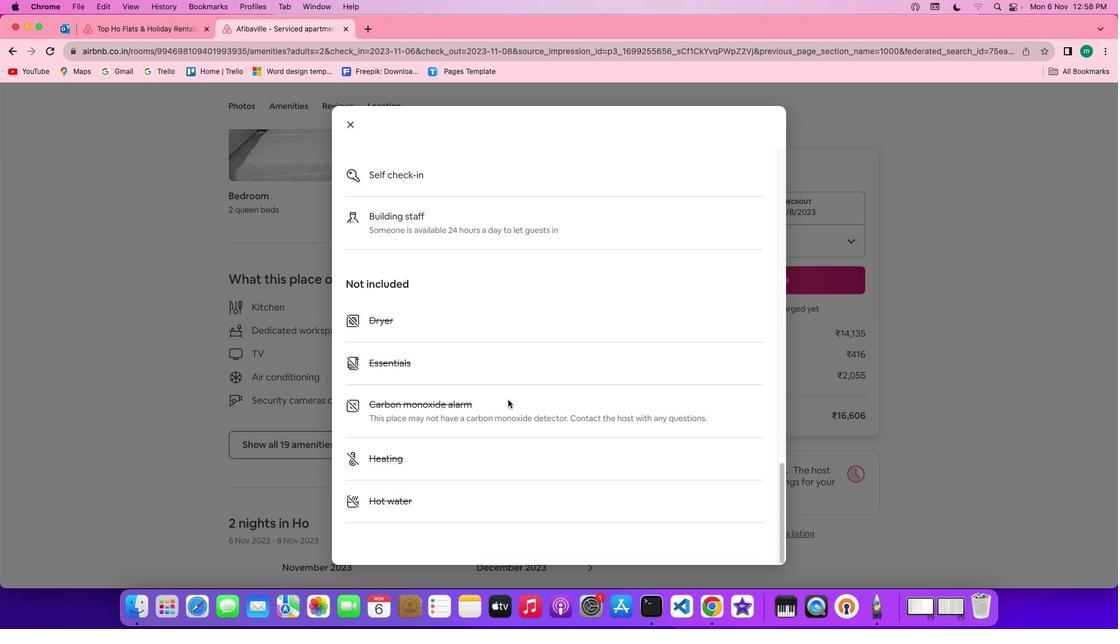 
Action: Mouse scrolled (509, 401) with delta (1, 0)
Screenshot: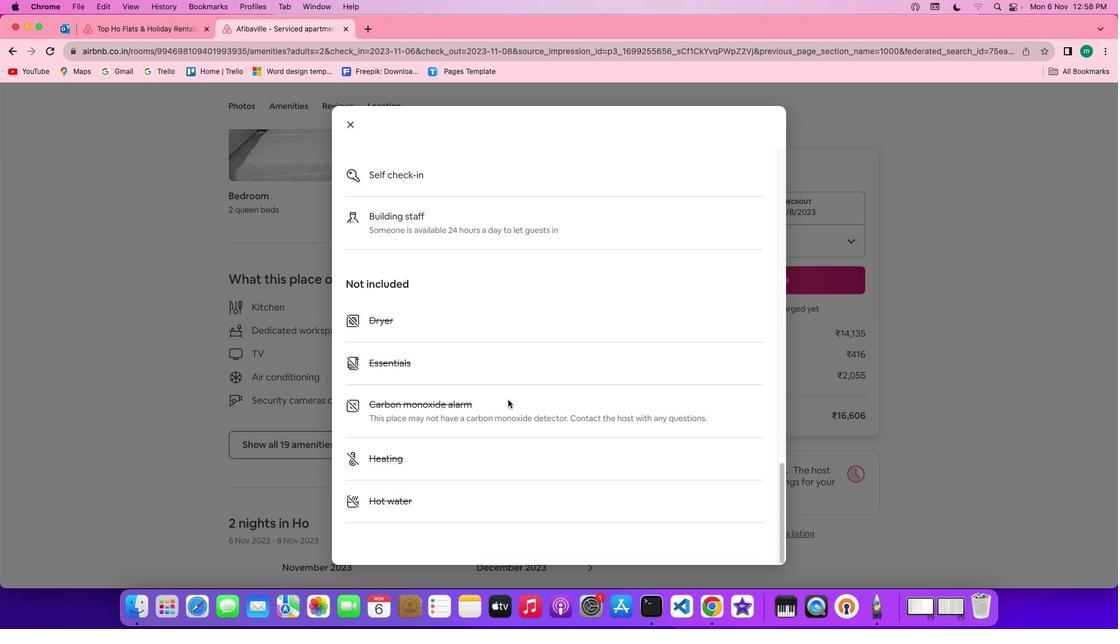 
Action: Mouse scrolled (509, 401) with delta (1, 0)
Screenshot: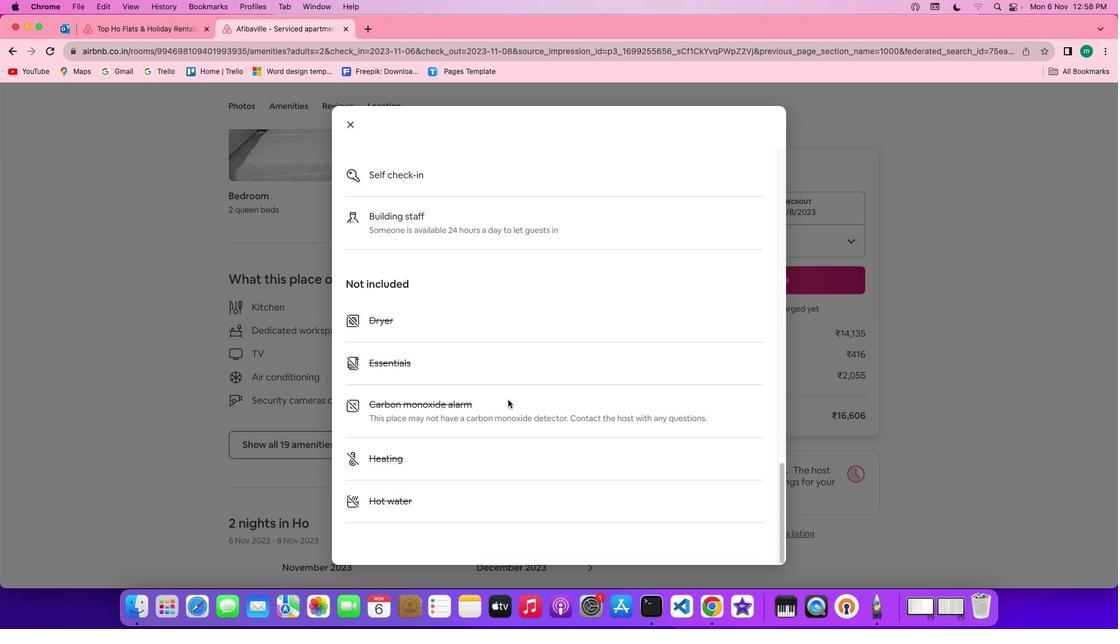 
Action: Mouse scrolled (509, 401) with delta (1, -1)
Screenshot: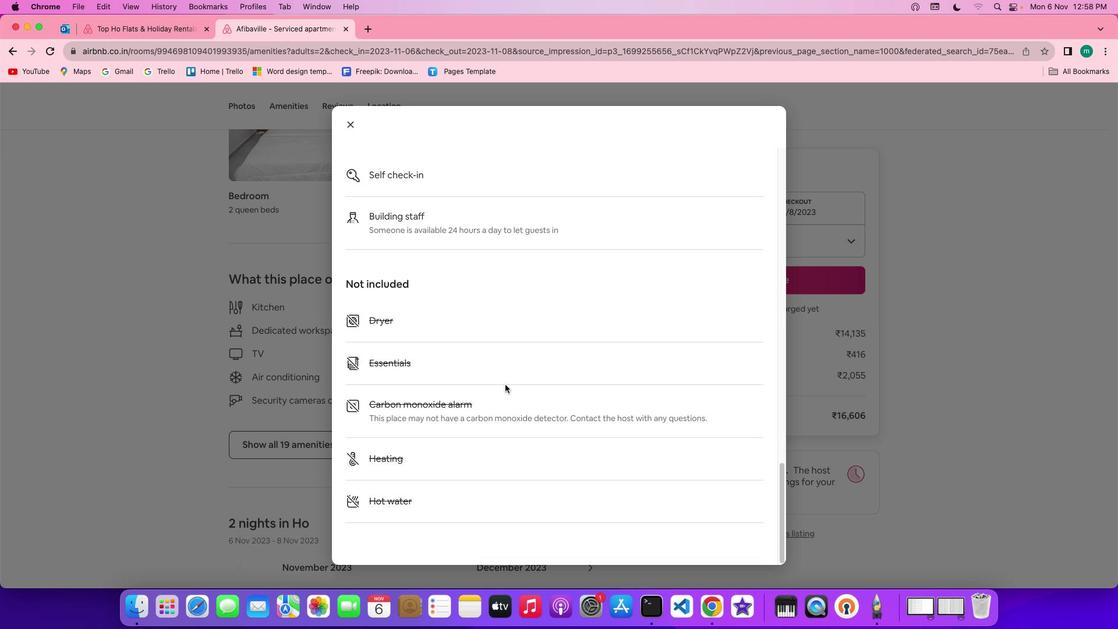 
Action: Mouse scrolled (509, 401) with delta (1, -1)
Screenshot: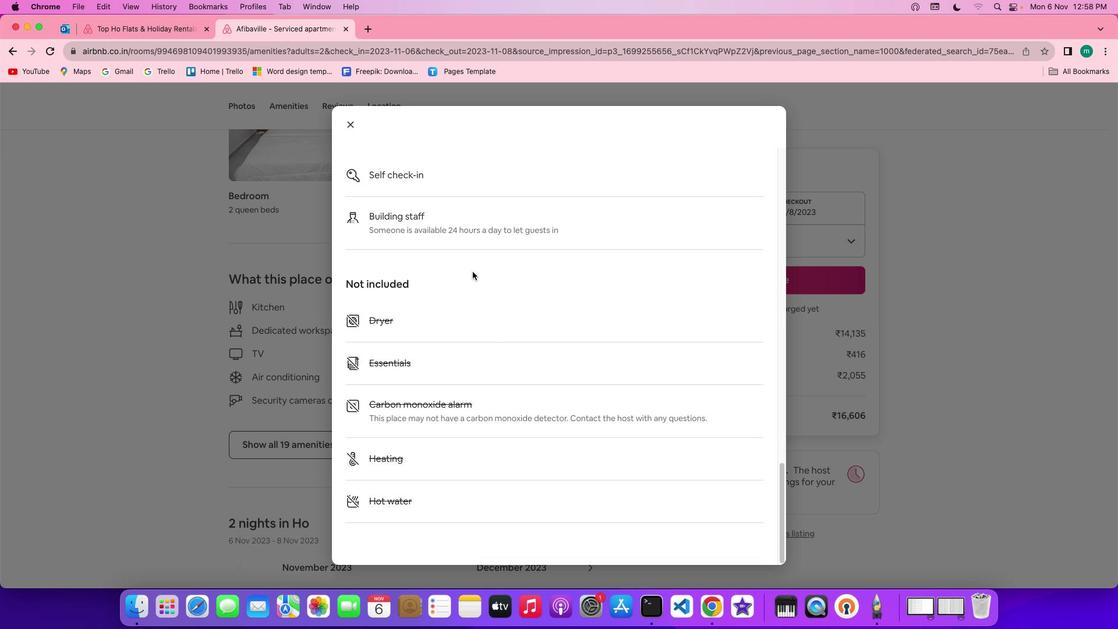 
Action: Mouse moved to (350, 126)
Screenshot: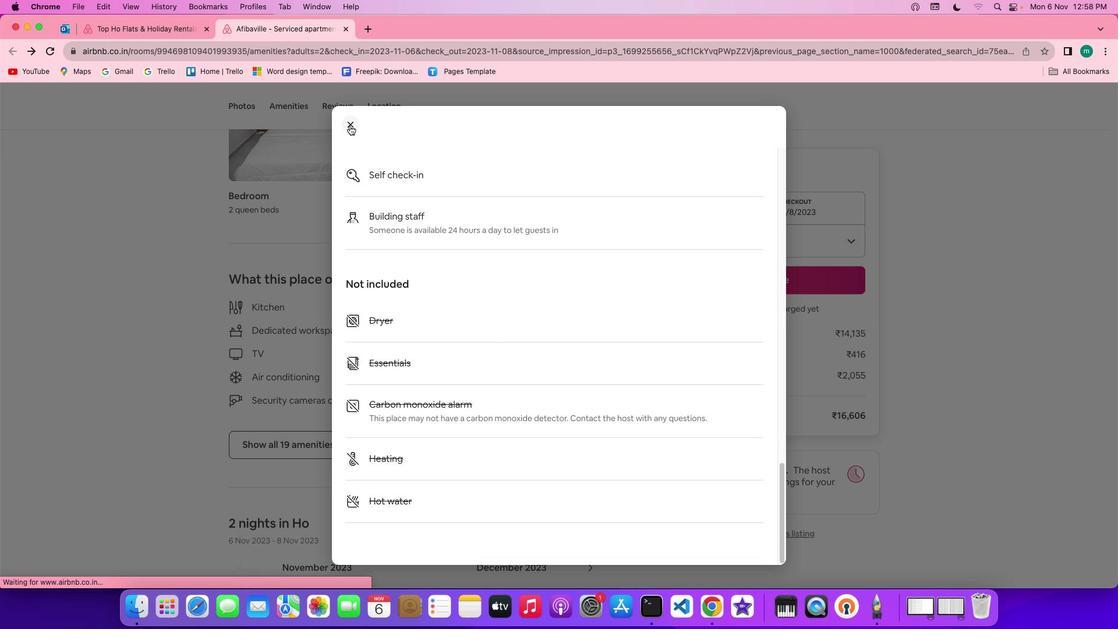 
Action: Mouse pressed left at (350, 126)
Screenshot: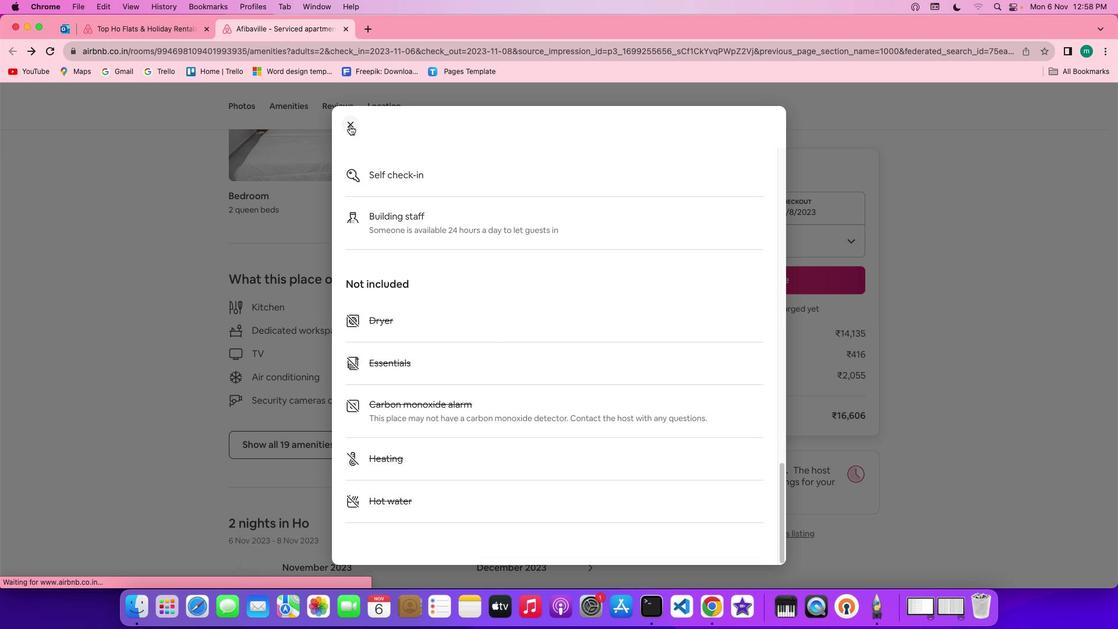 
Action: Mouse moved to (436, 340)
Screenshot: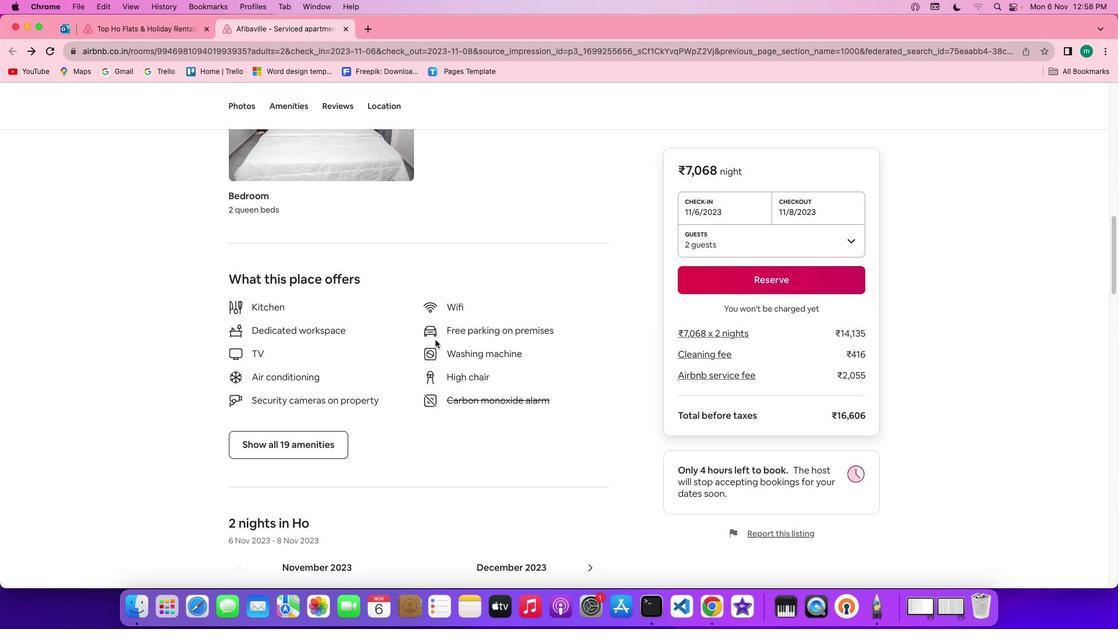 
Action: Mouse scrolled (436, 340) with delta (1, 0)
Screenshot: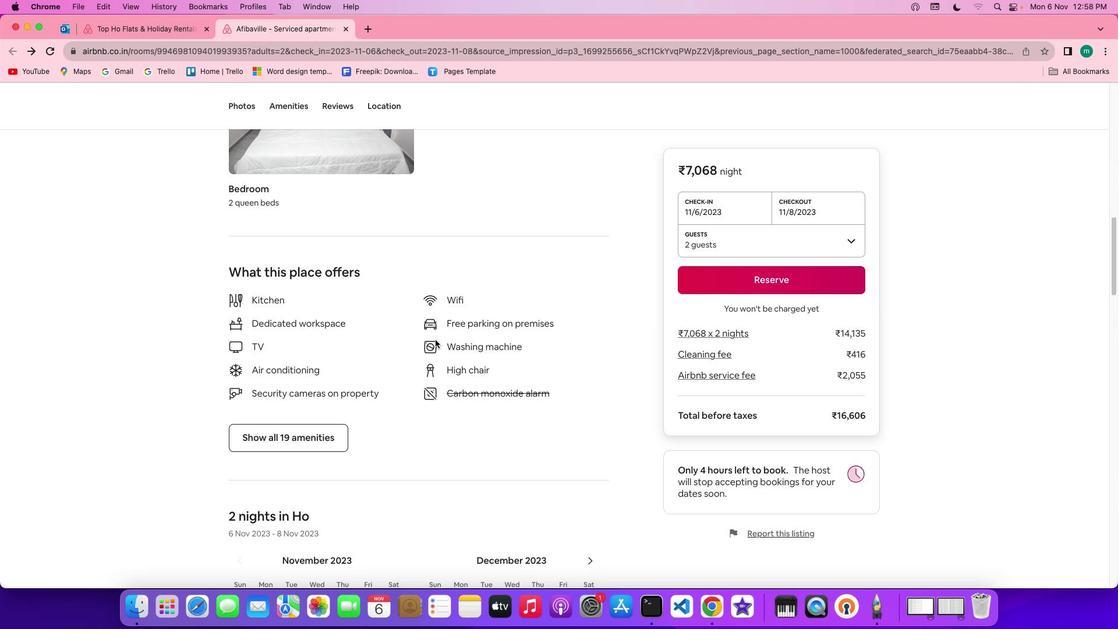 
Action: Mouse scrolled (436, 340) with delta (1, 0)
Screenshot: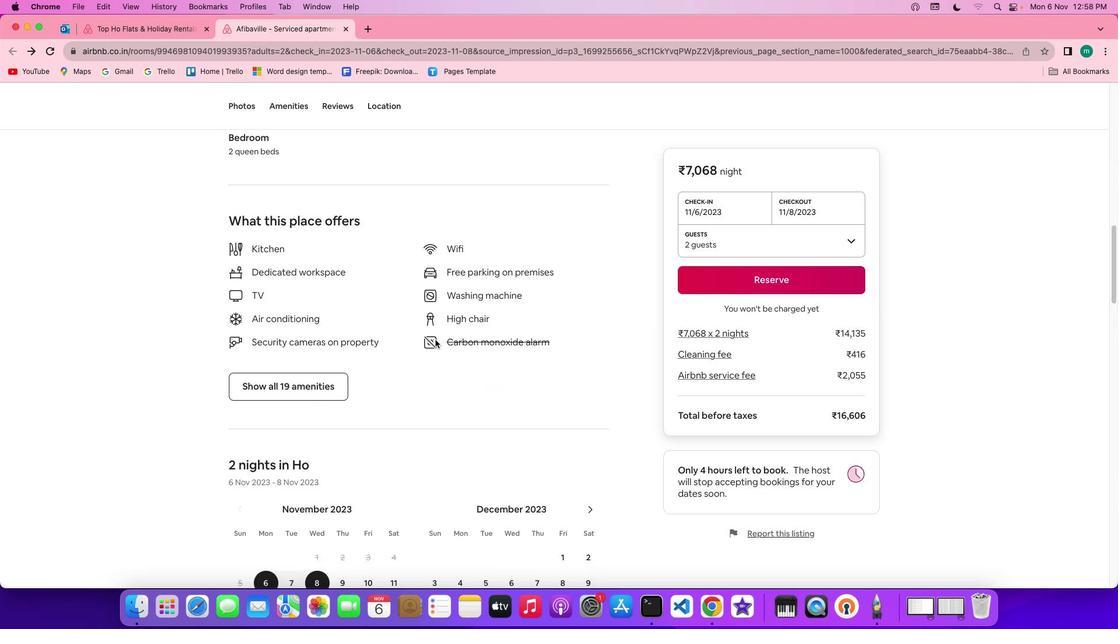 
Action: Mouse scrolled (436, 340) with delta (1, 0)
Screenshot: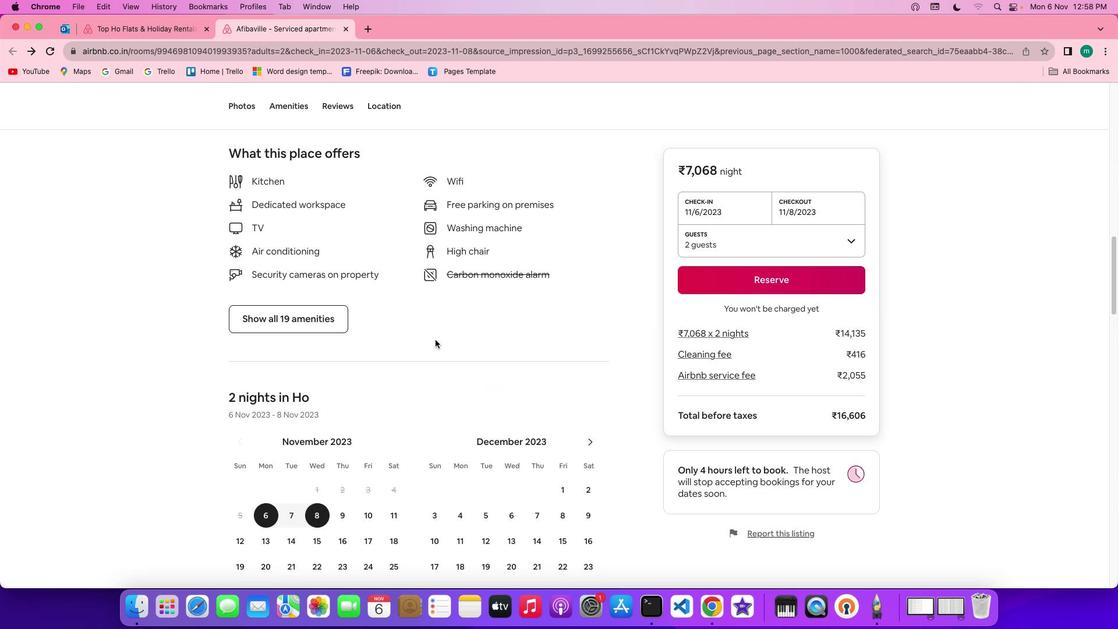 
Action: Mouse scrolled (436, 340) with delta (1, 0)
Screenshot: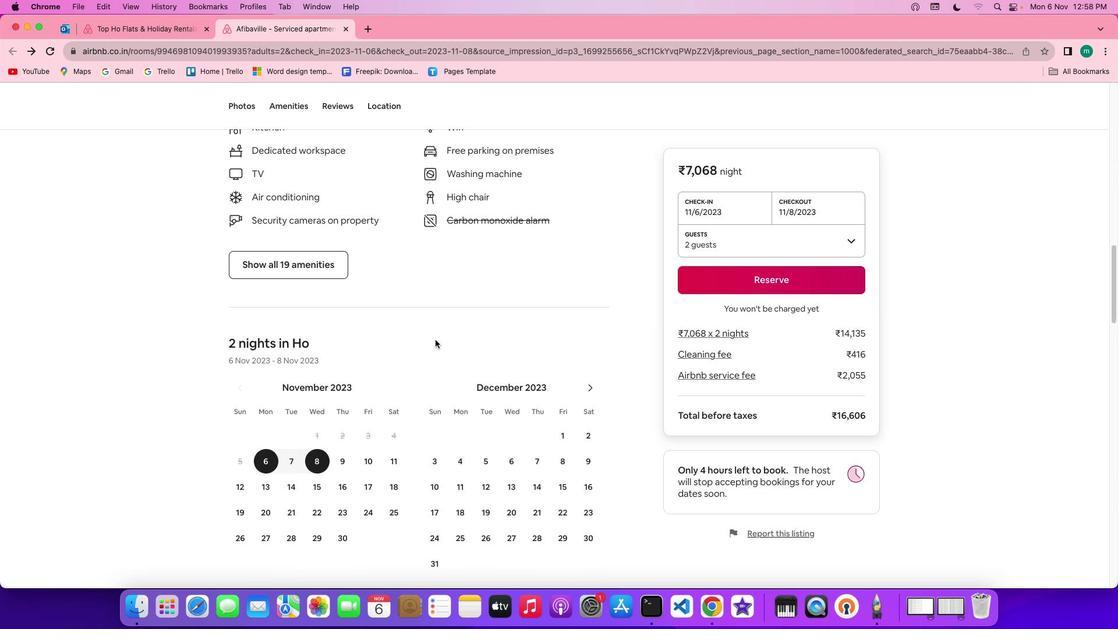 
Action: Mouse scrolled (436, 340) with delta (1, 0)
Screenshot: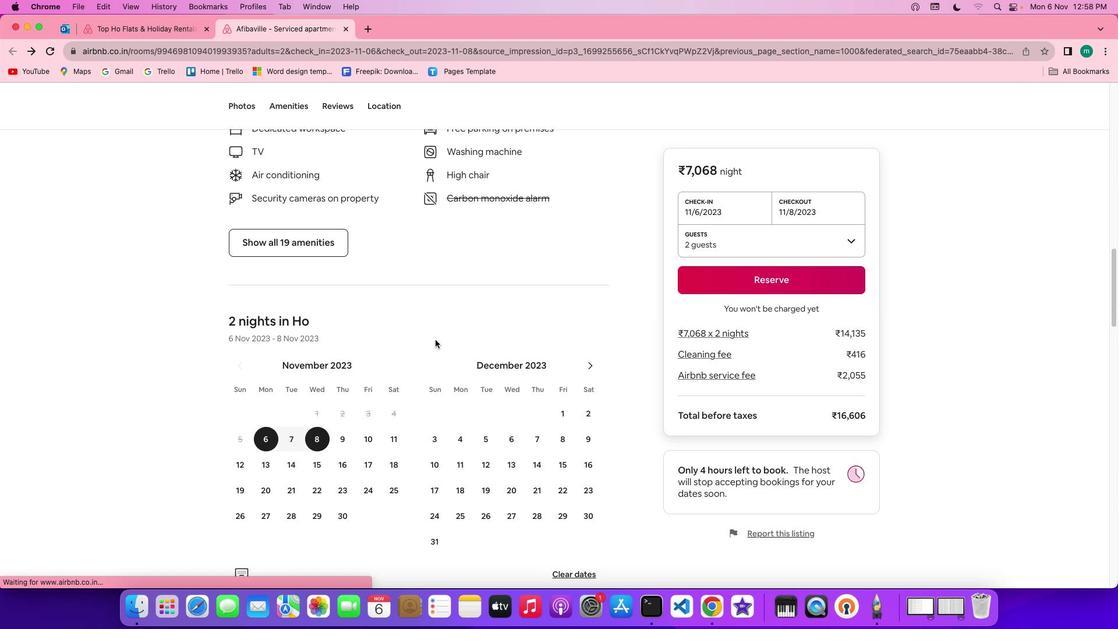 
Action: Mouse scrolled (436, 340) with delta (1, 0)
Screenshot: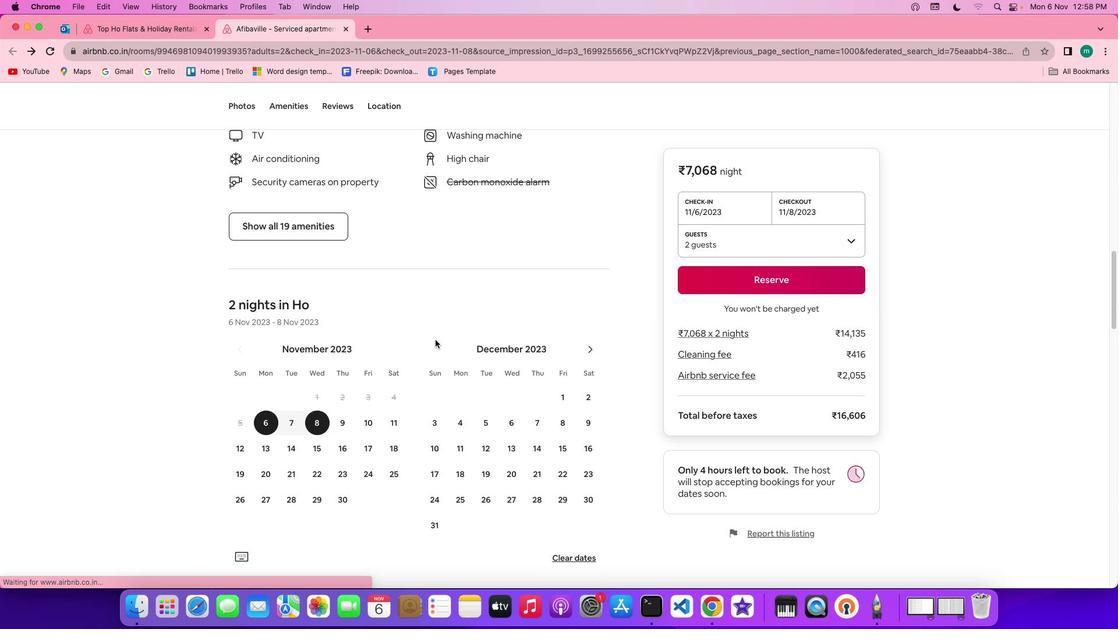 
Action: Mouse scrolled (436, 340) with delta (1, 0)
Screenshot: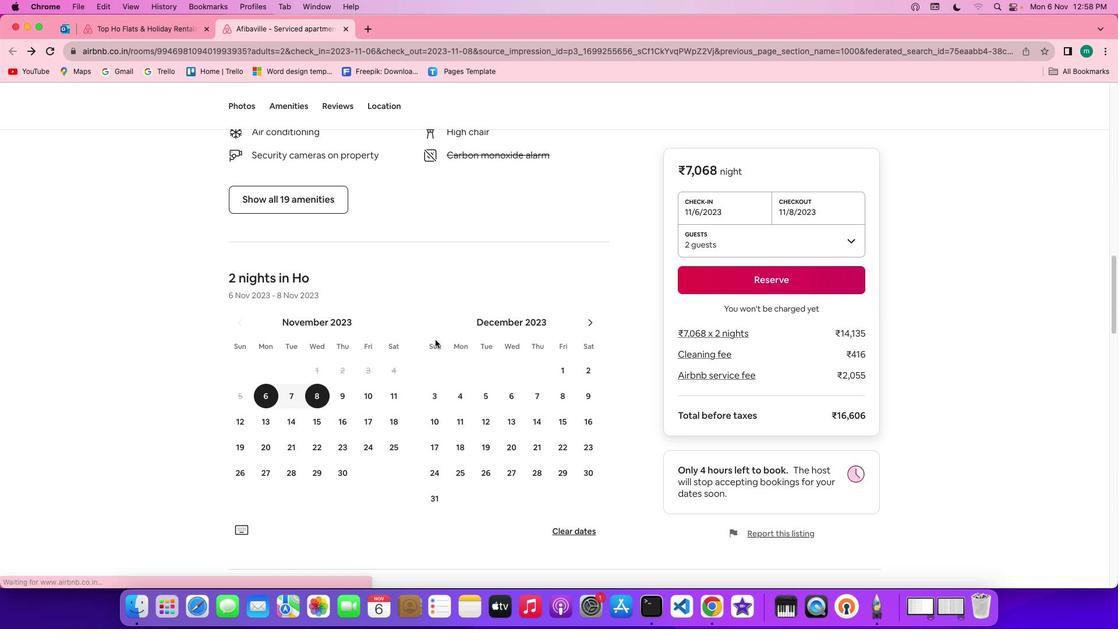 
Action: Mouse scrolled (436, 340) with delta (1, 0)
Screenshot: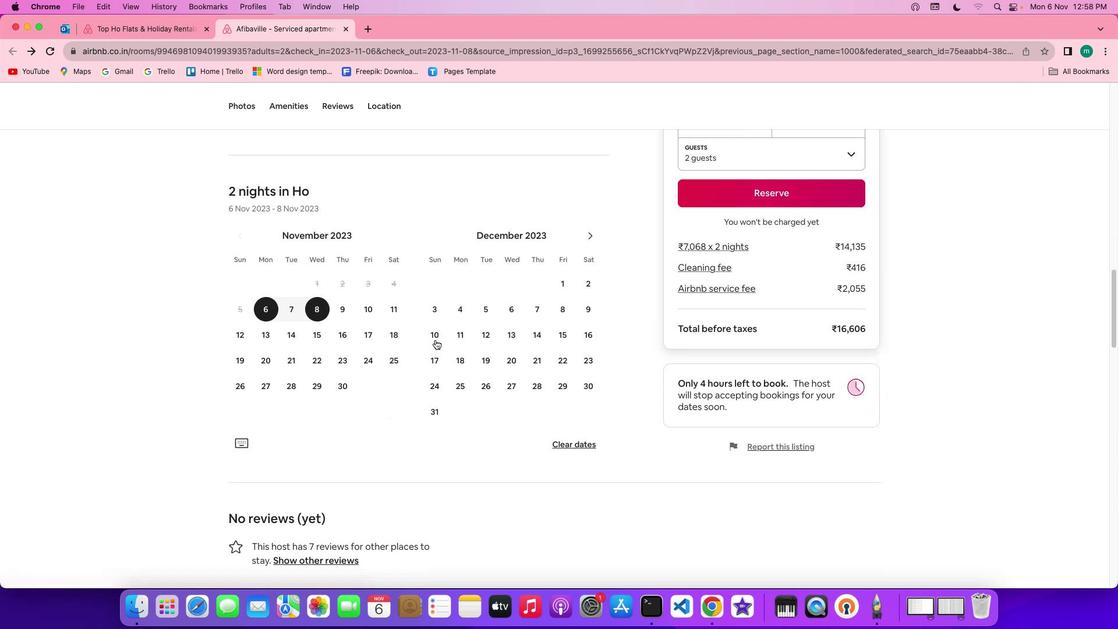 
Action: Mouse scrolled (436, 340) with delta (1, 0)
Screenshot: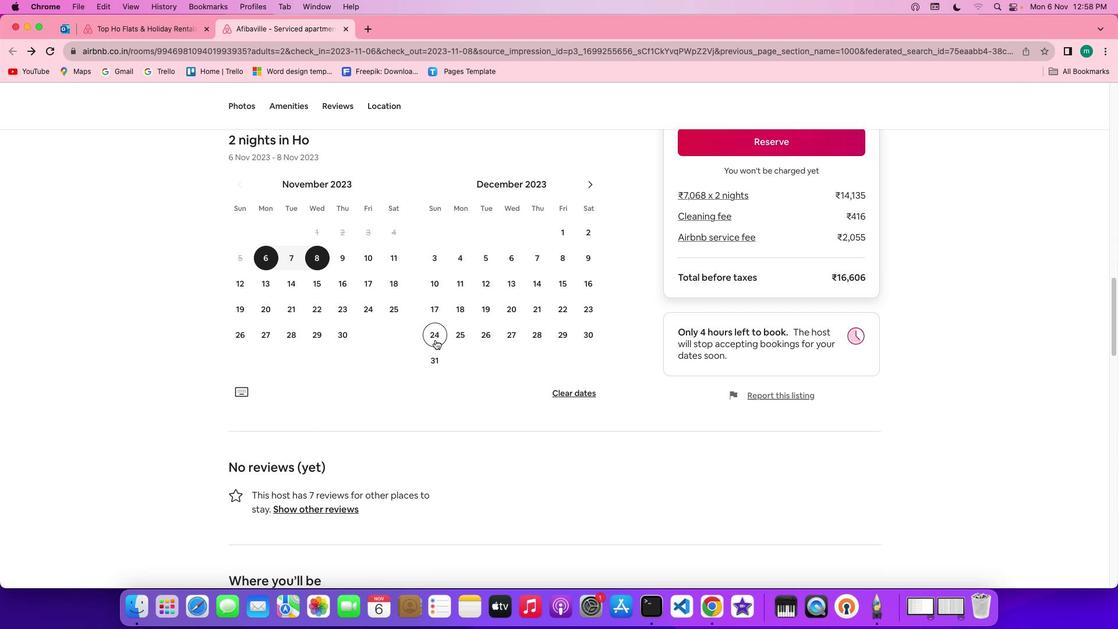 
Action: Mouse scrolled (436, 340) with delta (1, 0)
Screenshot: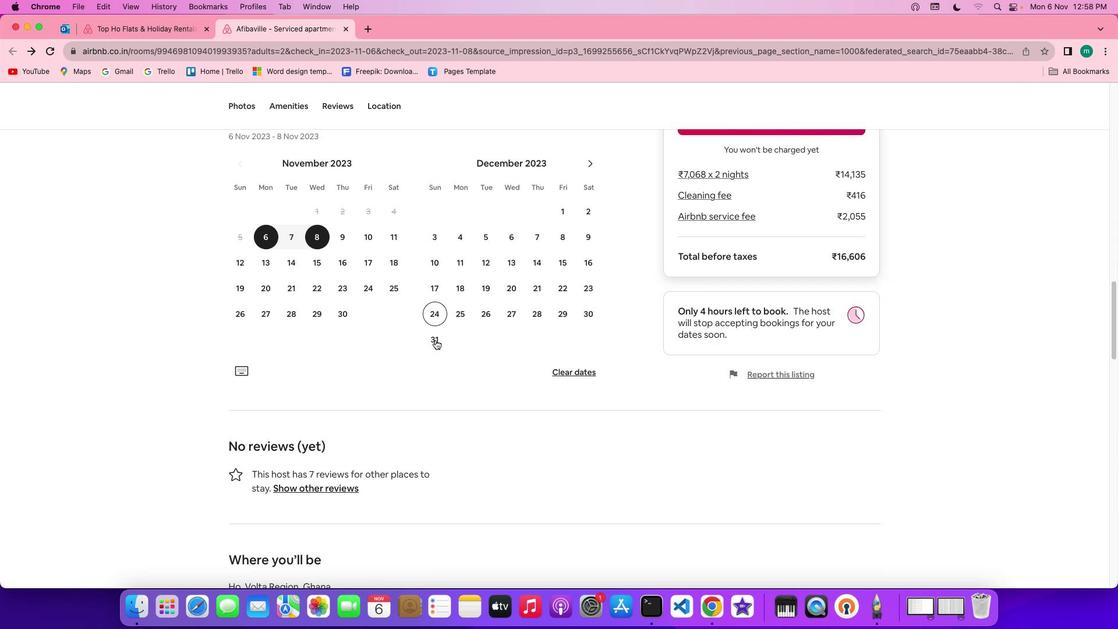 
Action: Mouse scrolled (436, 340) with delta (1, 0)
Screenshot: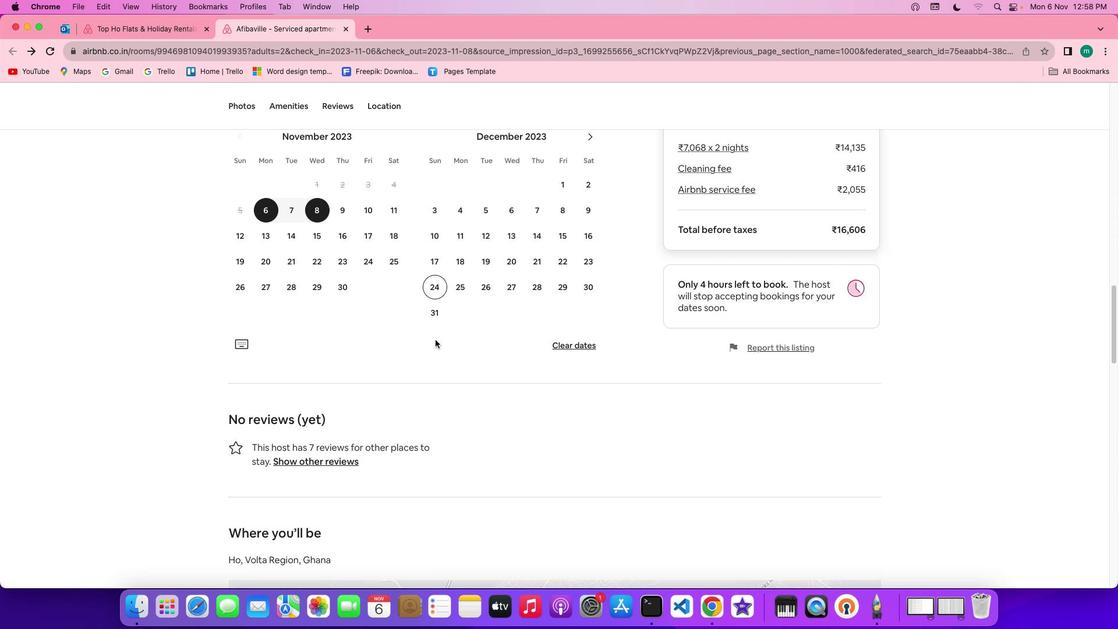 
Action: Mouse scrolled (436, 340) with delta (1, 0)
Screenshot: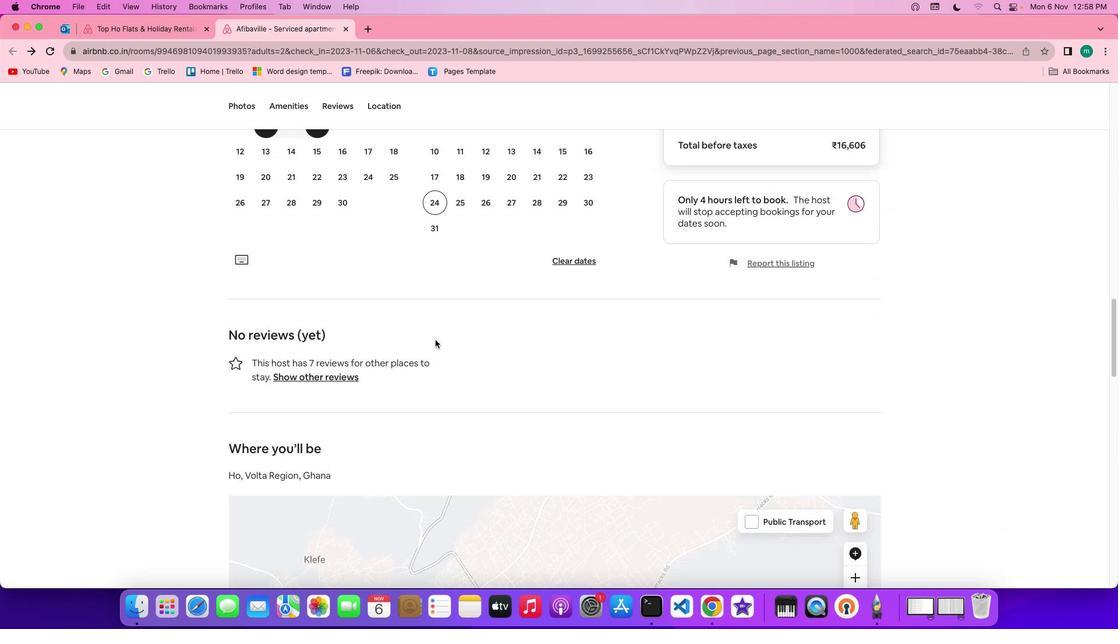 
Action: Mouse scrolled (436, 340) with delta (1, 0)
Screenshot: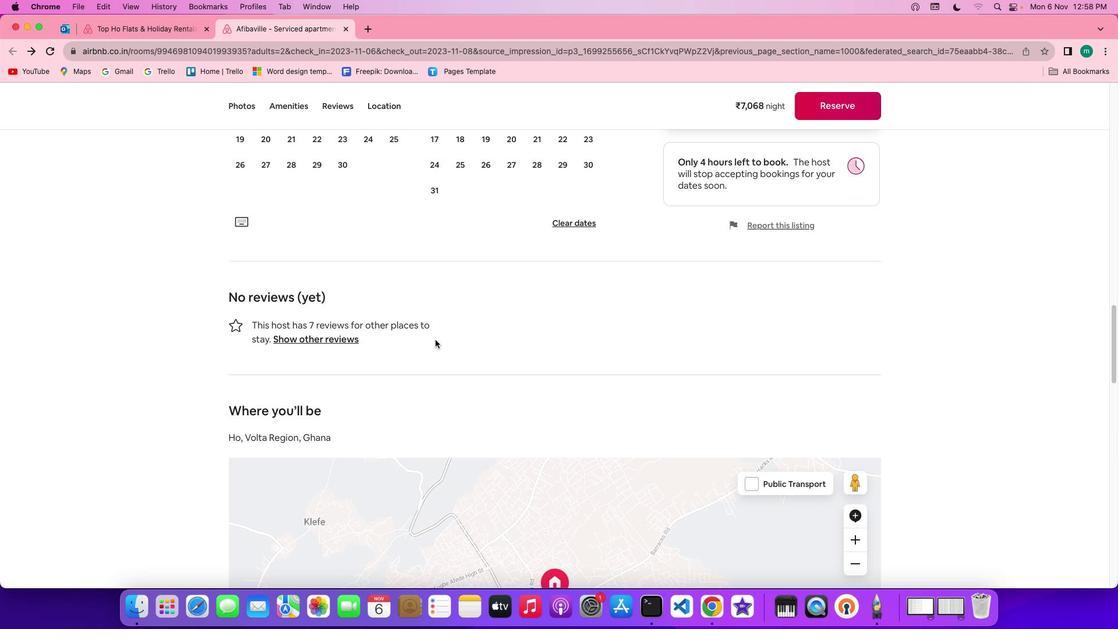 
Action: Mouse scrolled (436, 340) with delta (1, 0)
